 Task: Buy 2 Disposable Razors for Women's from Shave & Hair Removal section under best seller category for shipping address: Maya Campbell, 1977 Bartlett Avenue, Southfield, Michigan 48076, Cell Number 2485598029. Pay from credit card ending with 5759, CVV 953
Action: Mouse moved to (14, 89)
Screenshot: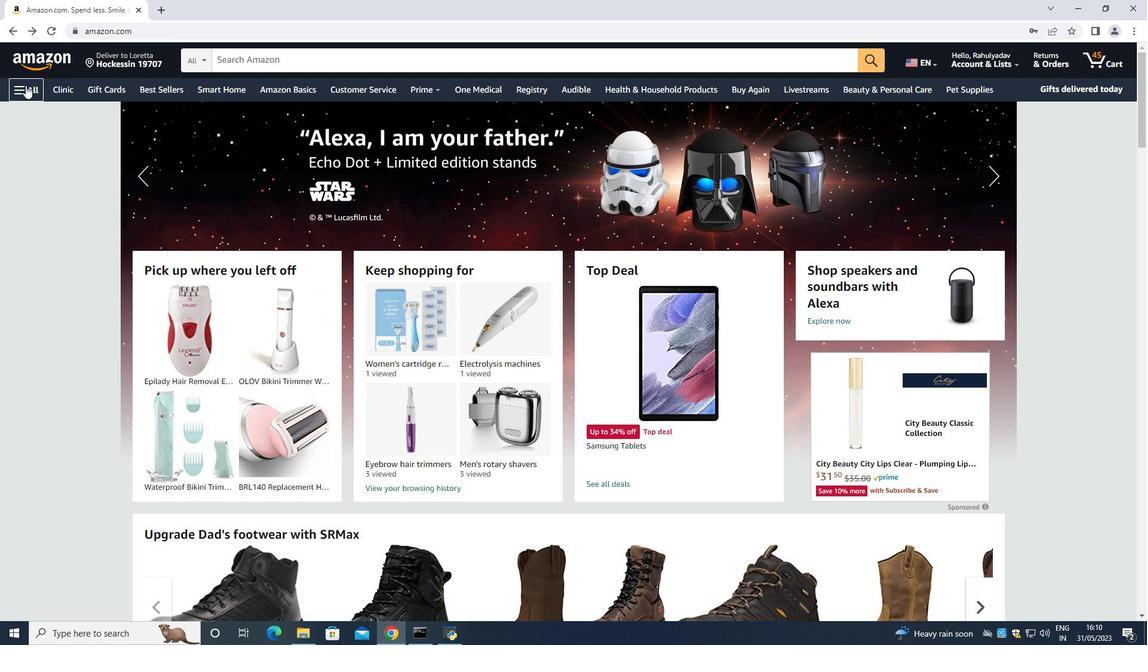 
Action: Mouse pressed left at (14, 89)
Screenshot: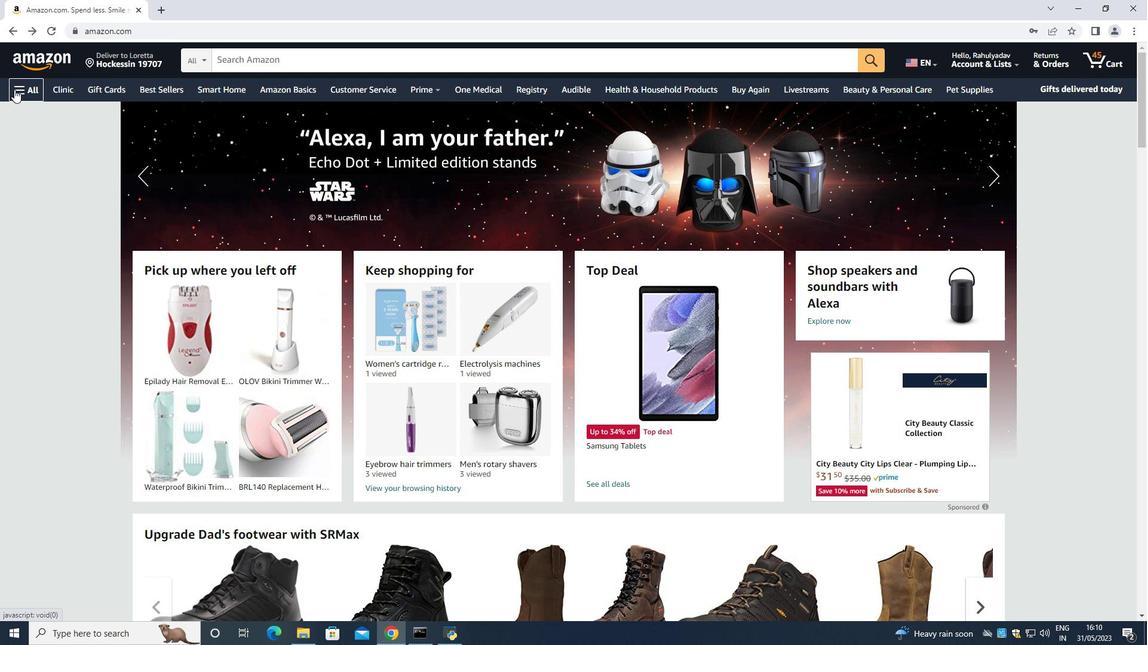 
Action: Mouse moved to (43, 117)
Screenshot: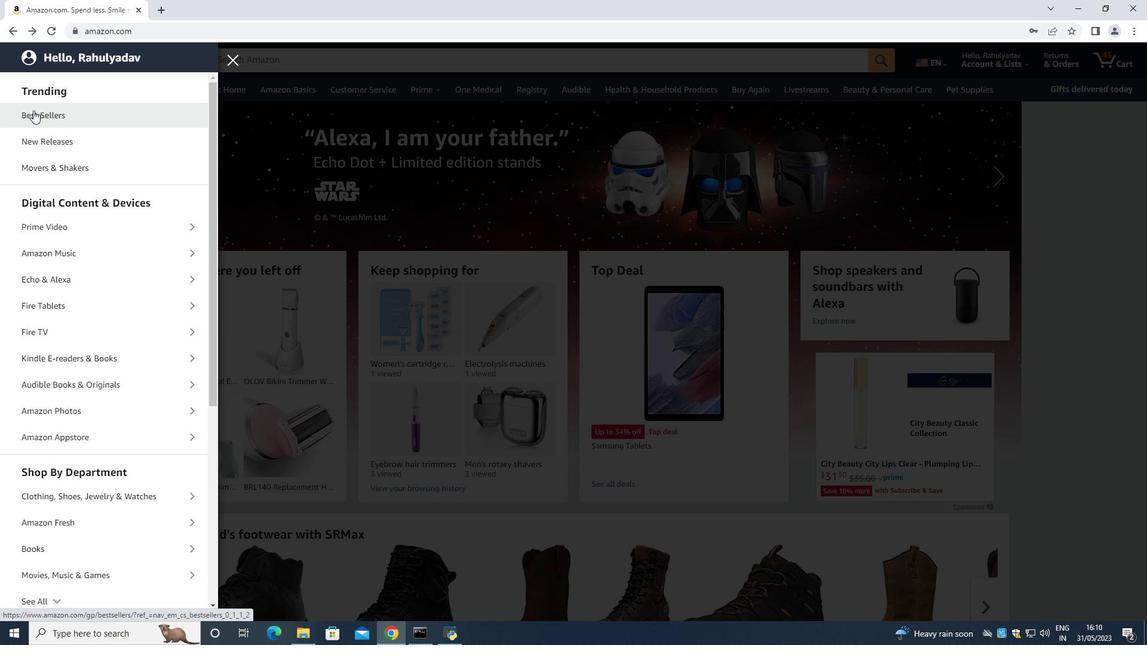 
Action: Mouse pressed left at (43, 117)
Screenshot: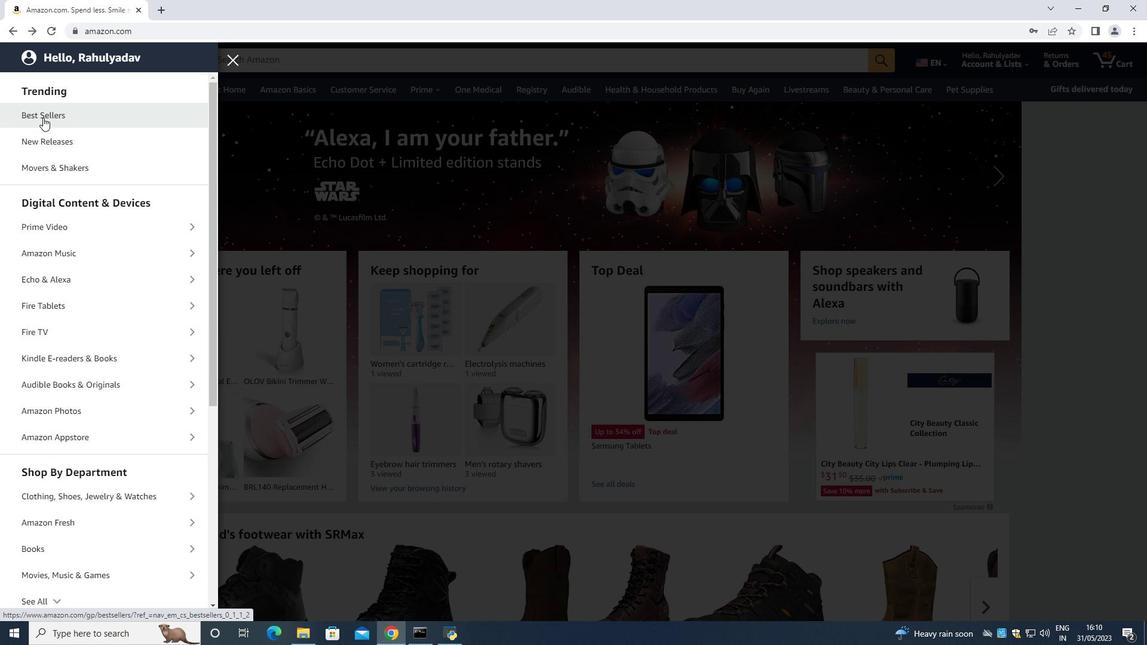 
Action: Mouse moved to (343, 66)
Screenshot: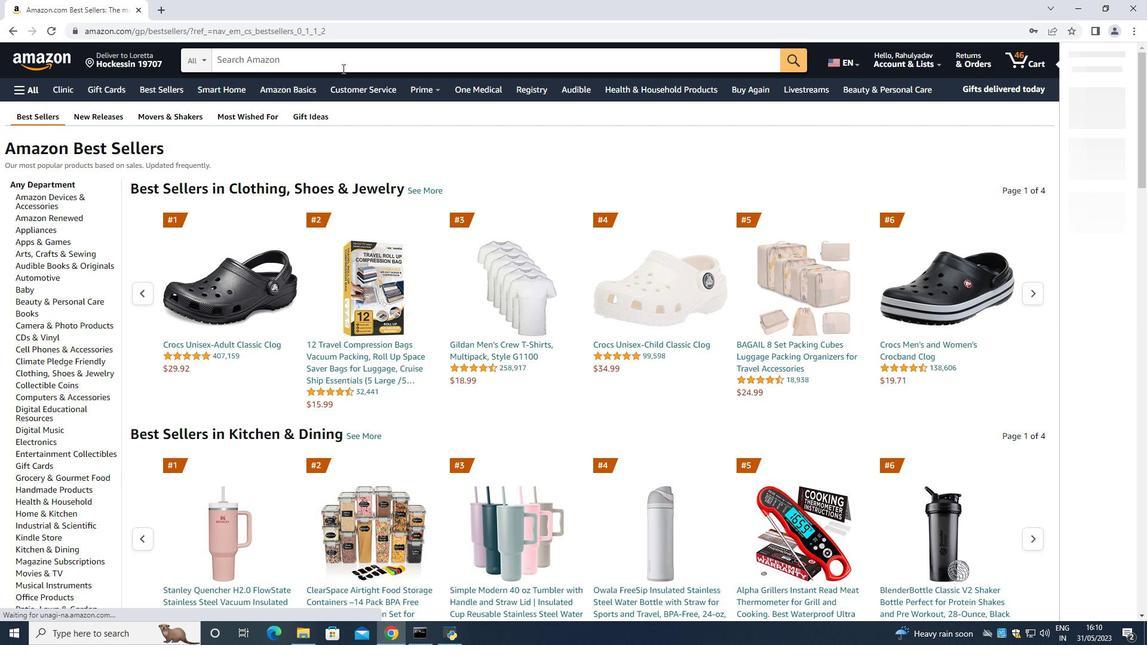 
Action: Mouse pressed left at (343, 66)
Screenshot: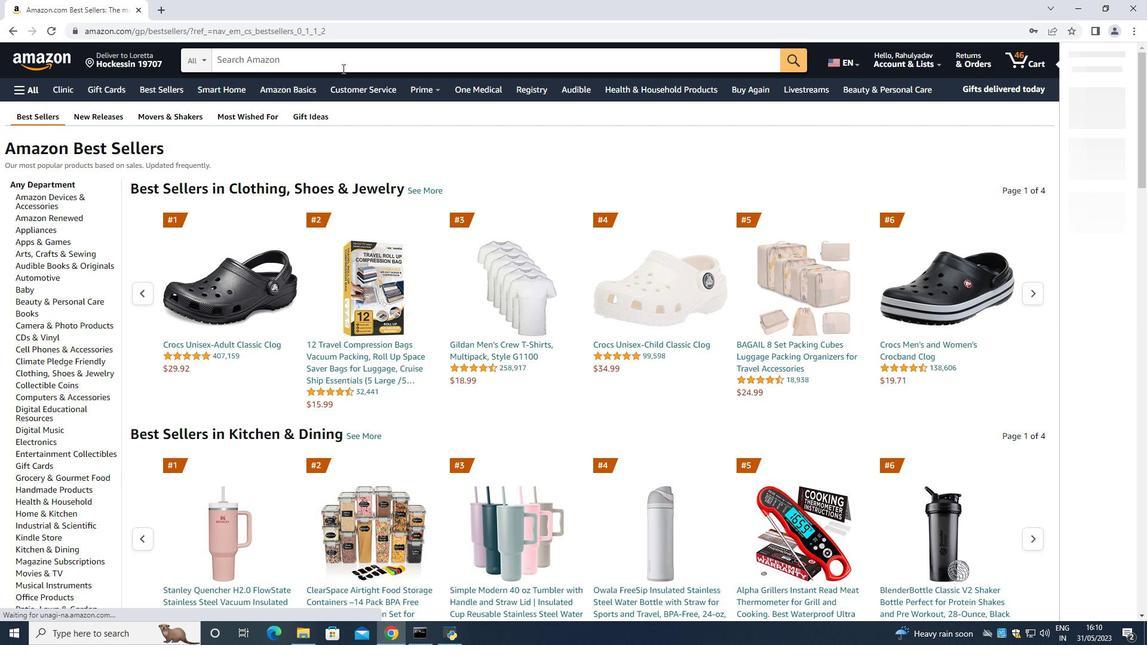 
Action: Key pressed <Key.shift><Key.shift>Disposable<Key.space><Key.space><Key.shift>Razor<Key.space><Key.shift>For<Key.space>womr<Key.backspace>en<Key.enter>
Screenshot: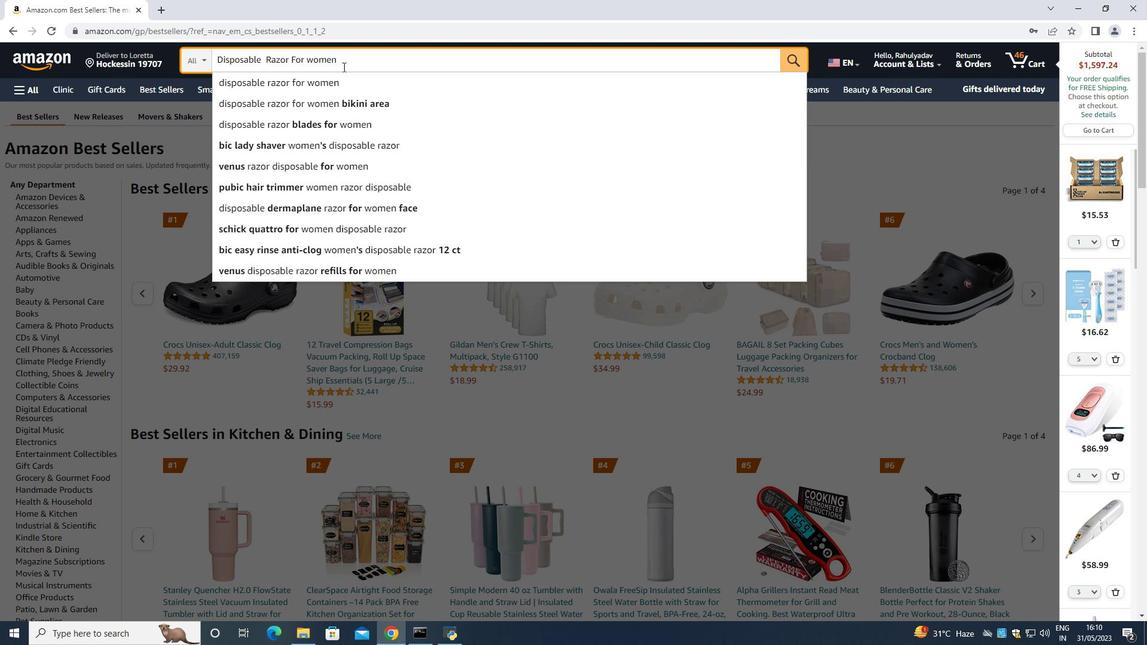 
Action: Mouse moved to (293, 531)
Screenshot: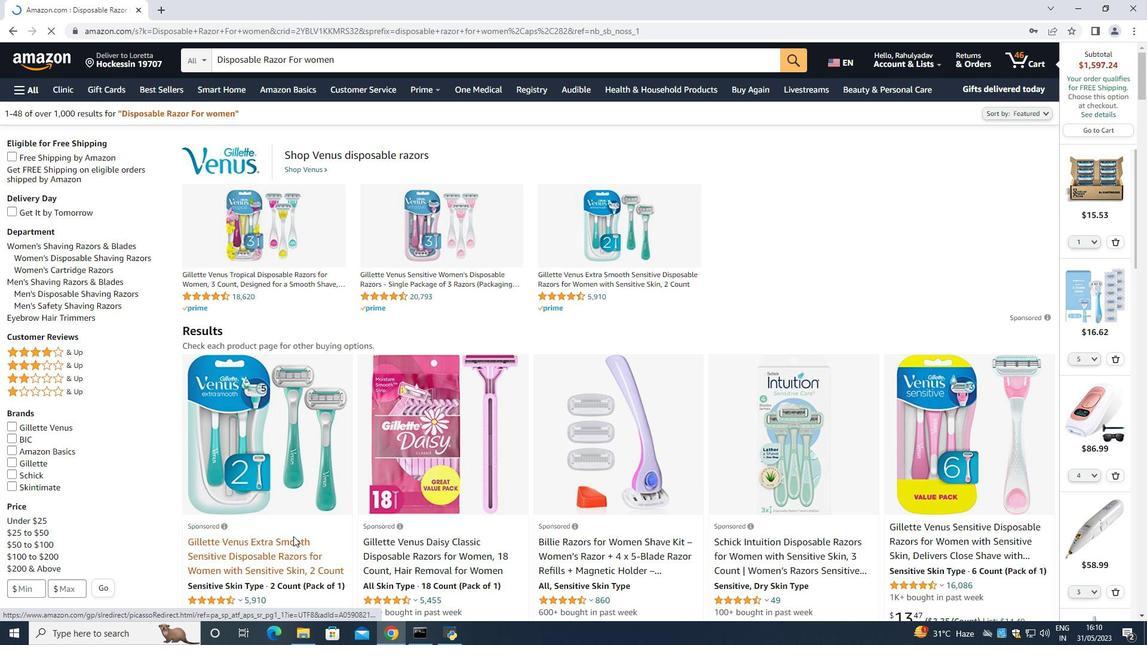 
Action: Mouse scrolled (293, 531) with delta (0, 0)
Screenshot: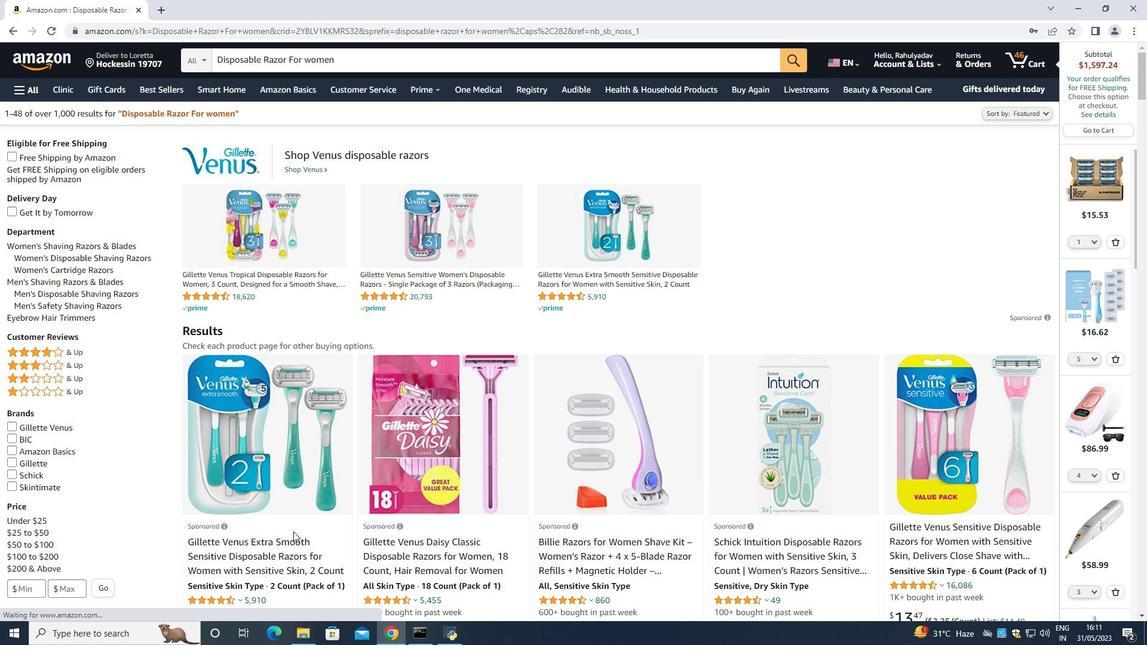 
Action: Mouse scrolled (293, 531) with delta (0, 0)
Screenshot: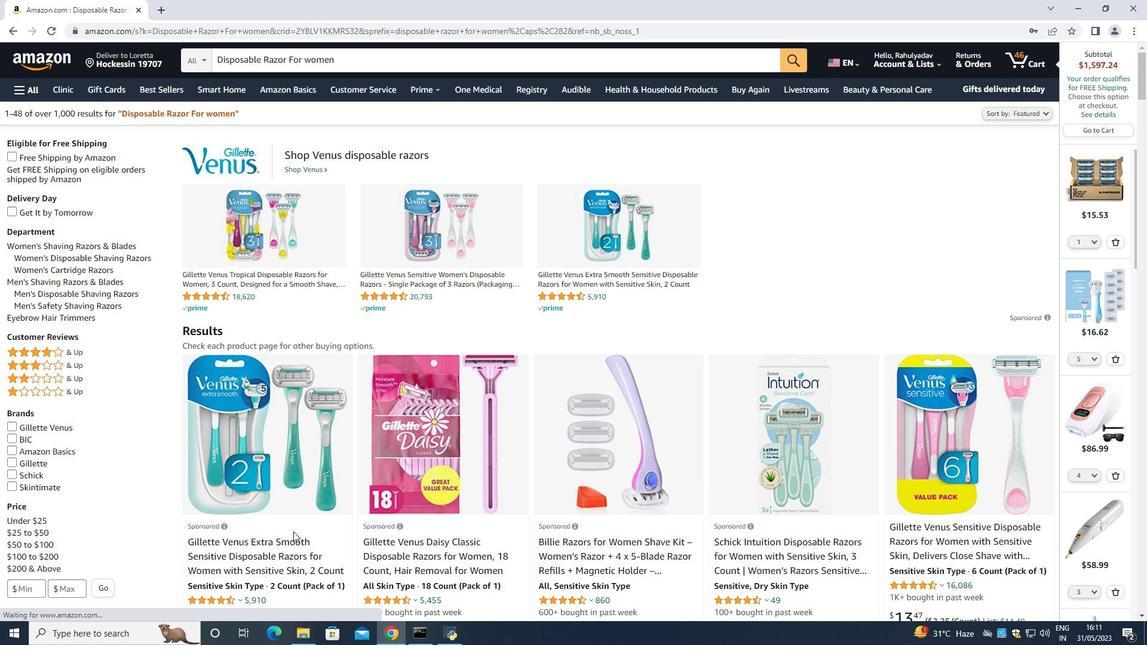 
Action: Mouse moved to (285, 524)
Screenshot: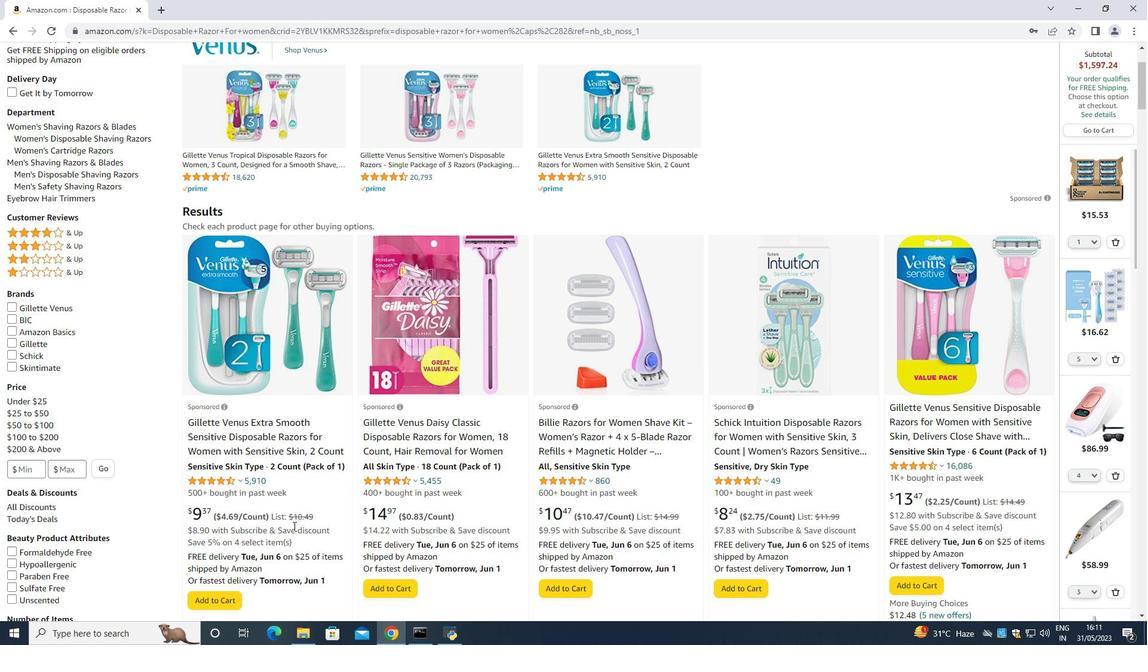 
Action: Mouse scrolled (285, 524) with delta (0, 0)
Screenshot: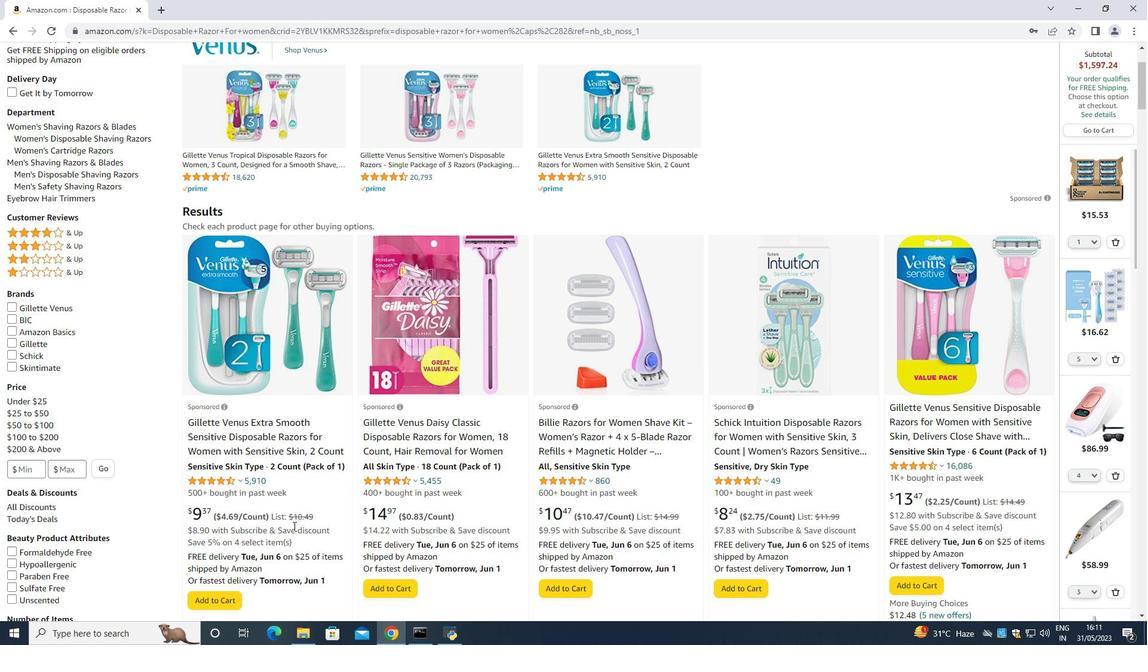 
Action: Mouse moved to (775, 510)
Screenshot: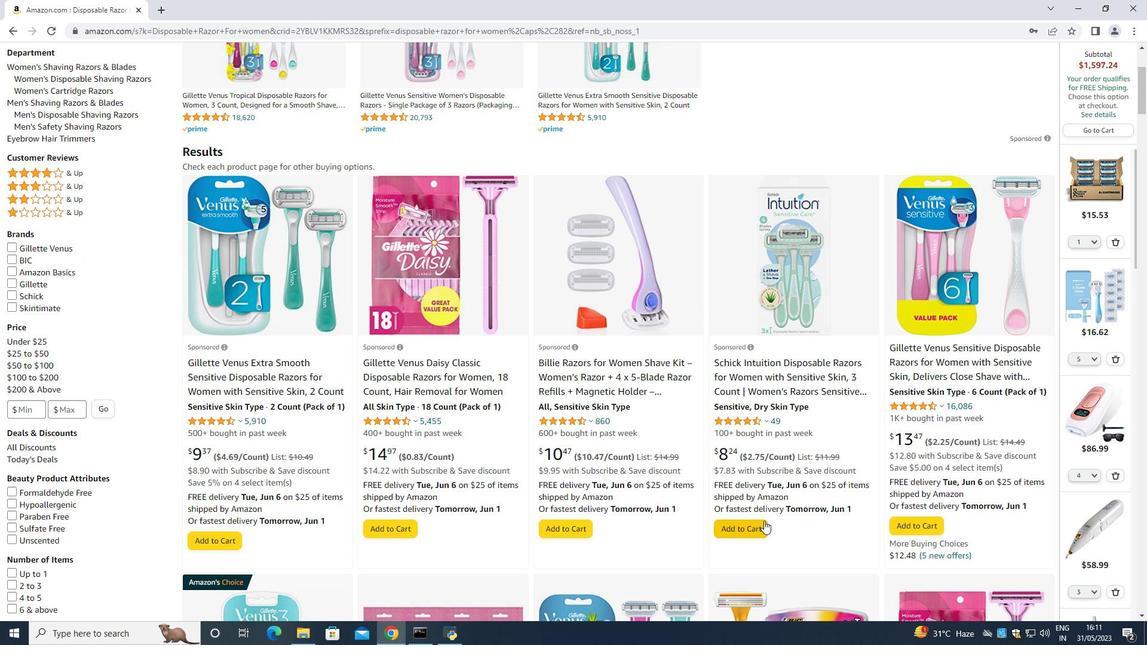 
Action: Mouse scrolled (775, 509) with delta (0, 0)
Screenshot: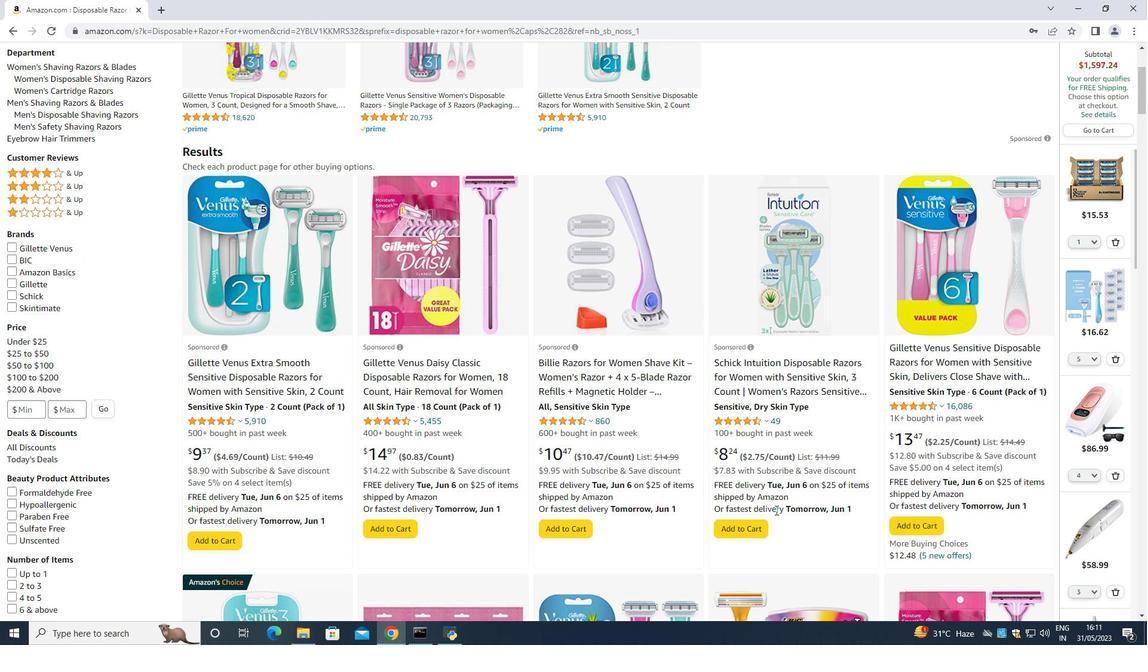 
Action: Mouse moved to (963, 434)
Screenshot: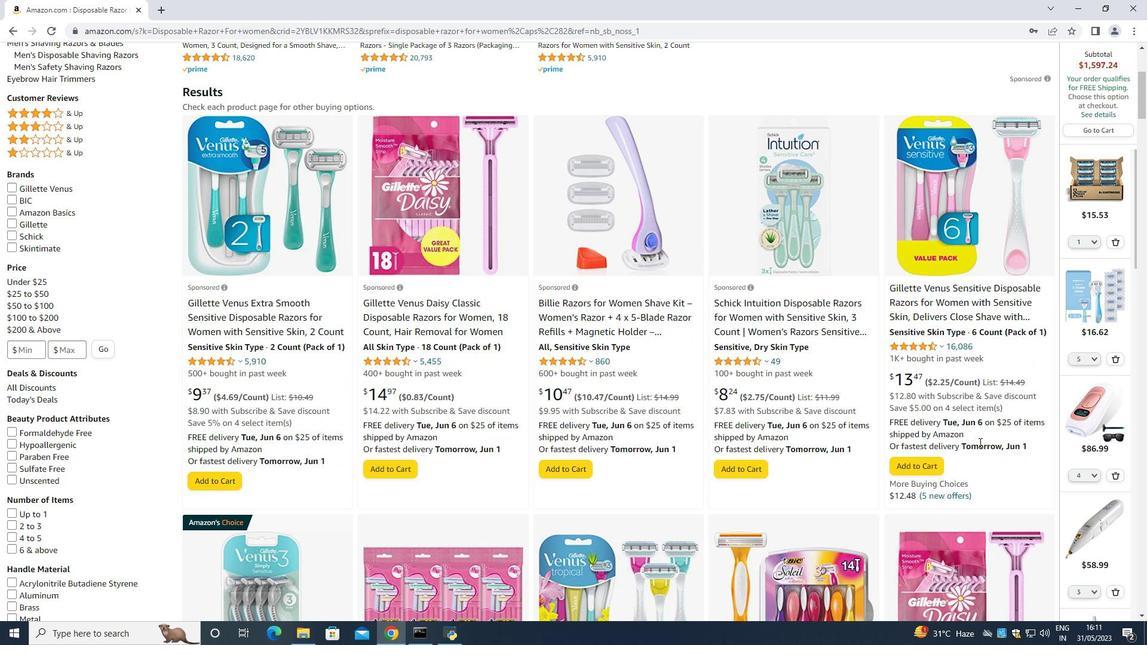 
Action: Mouse scrolled (963, 433) with delta (0, 0)
Screenshot: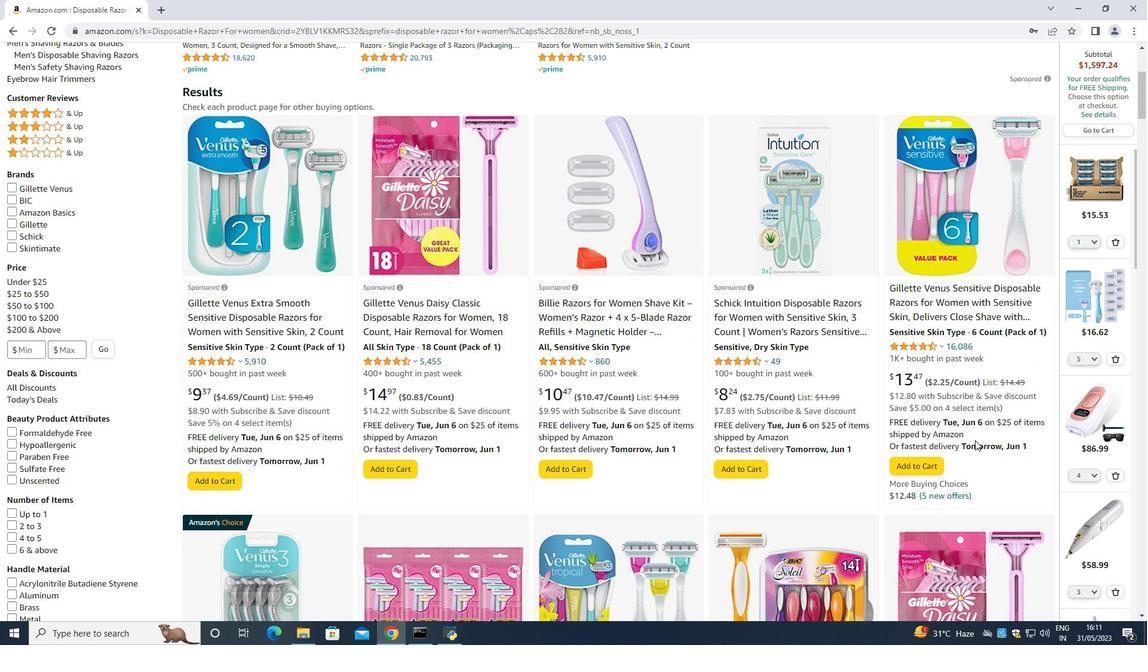
Action: Mouse moved to (881, 291)
Screenshot: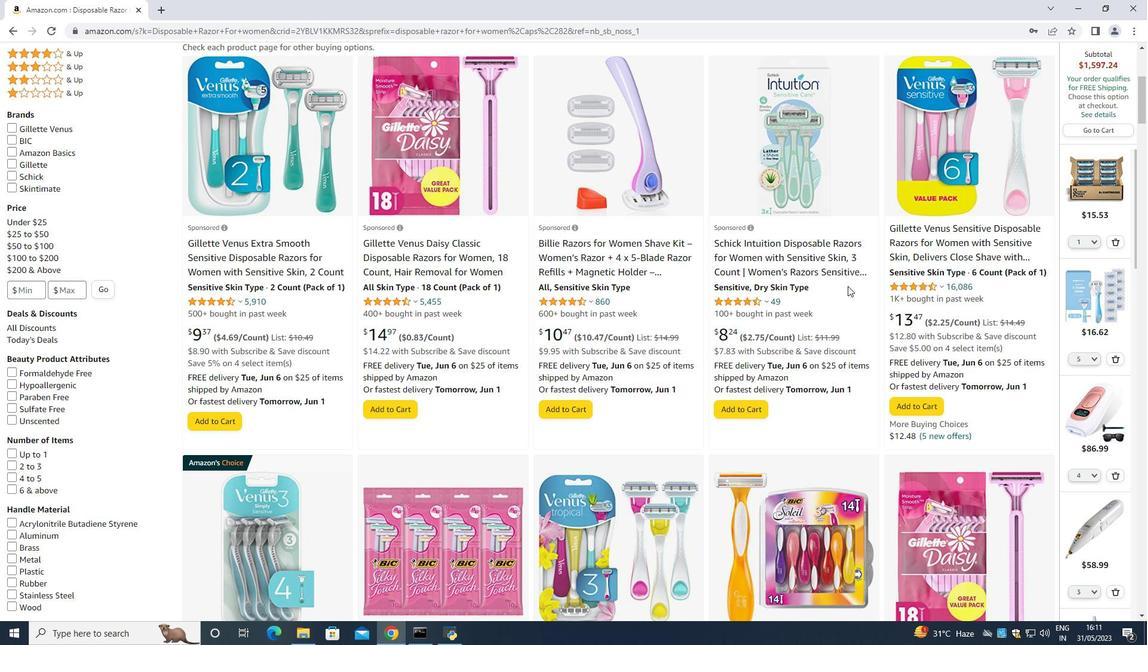 
Action: Mouse scrolled (881, 290) with delta (0, 0)
Screenshot: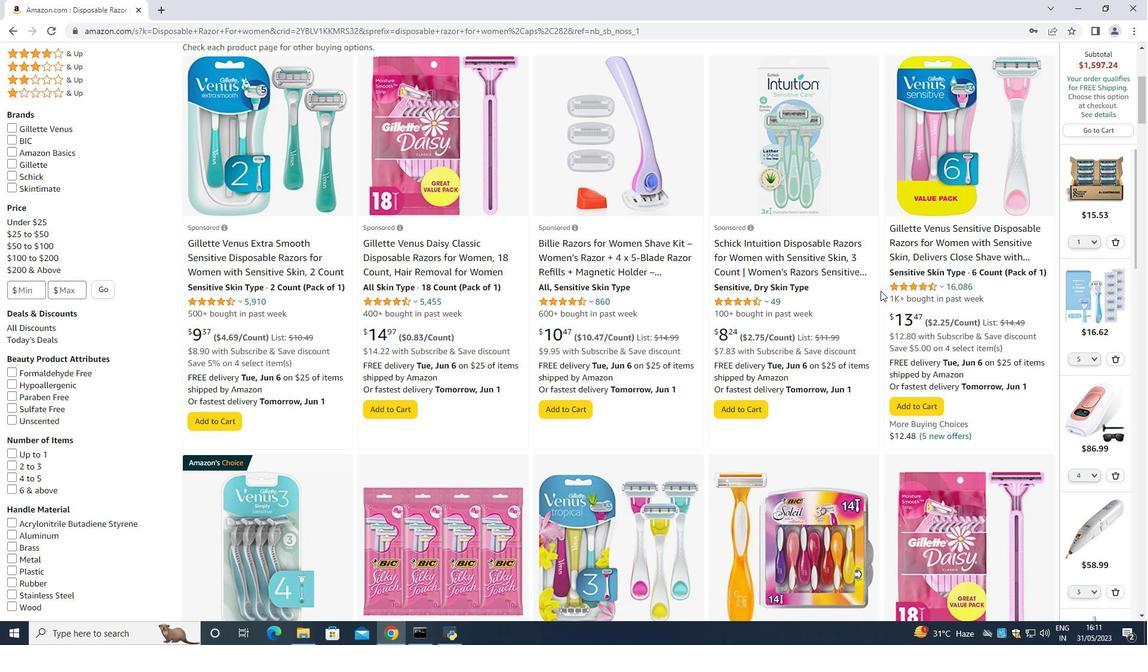 
Action: Mouse scrolled (881, 290) with delta (0, 0)
Screenshot: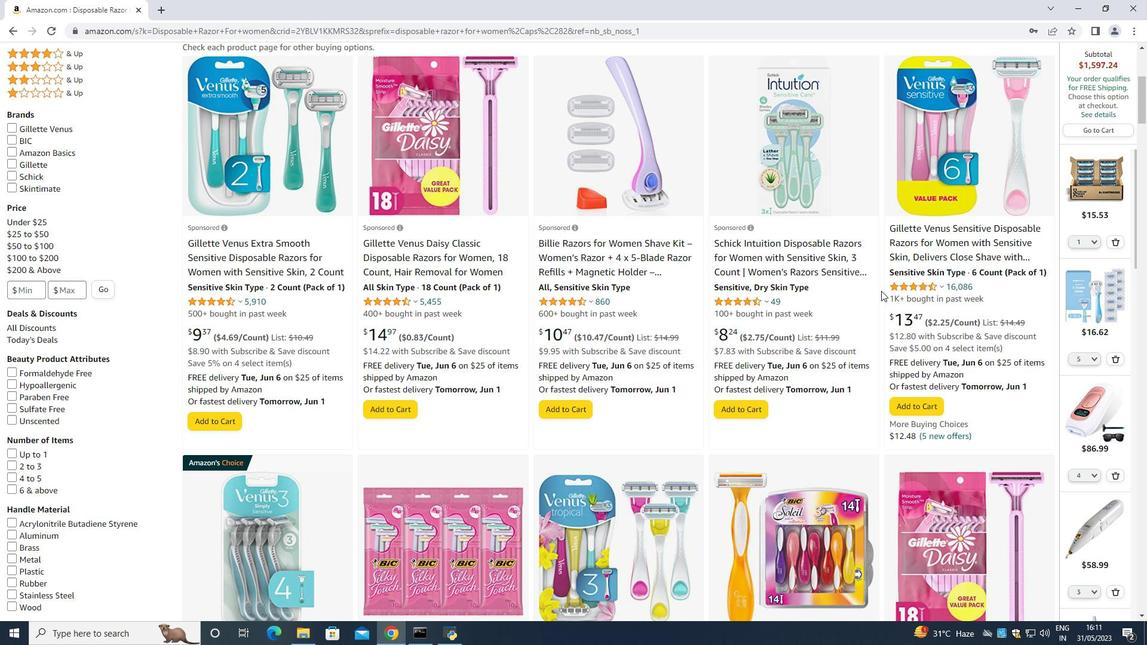 
Action: Mouse moved to (643, 257)
Screenshot: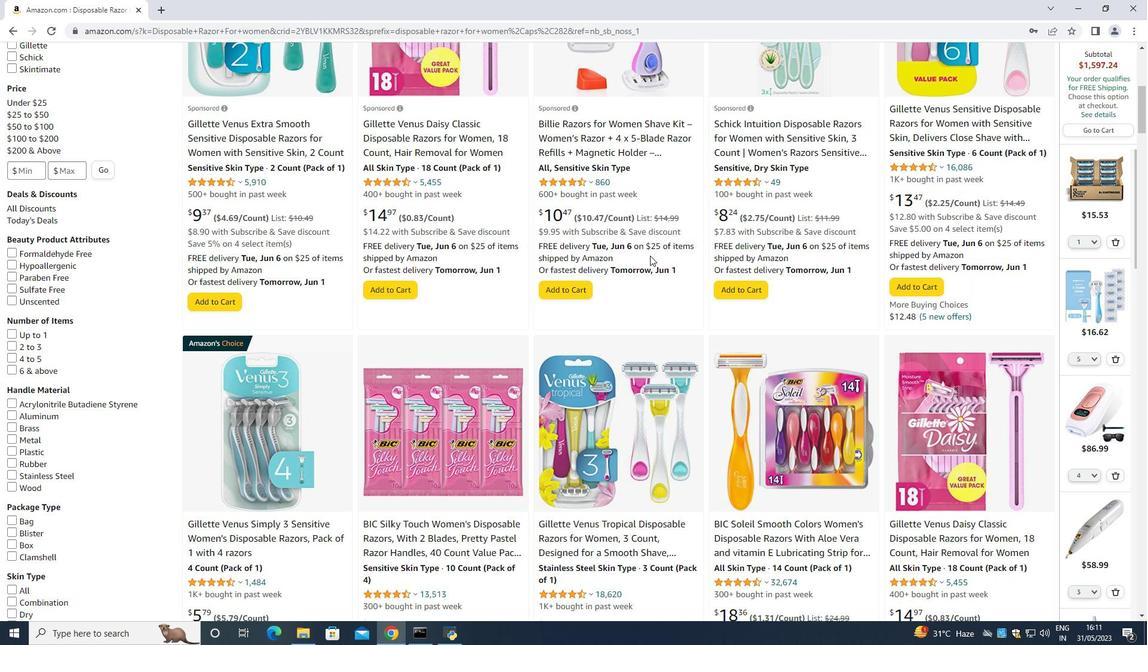 
Action: Mouse scrolled (643, 256) with delta (0, 0)
Screenshot: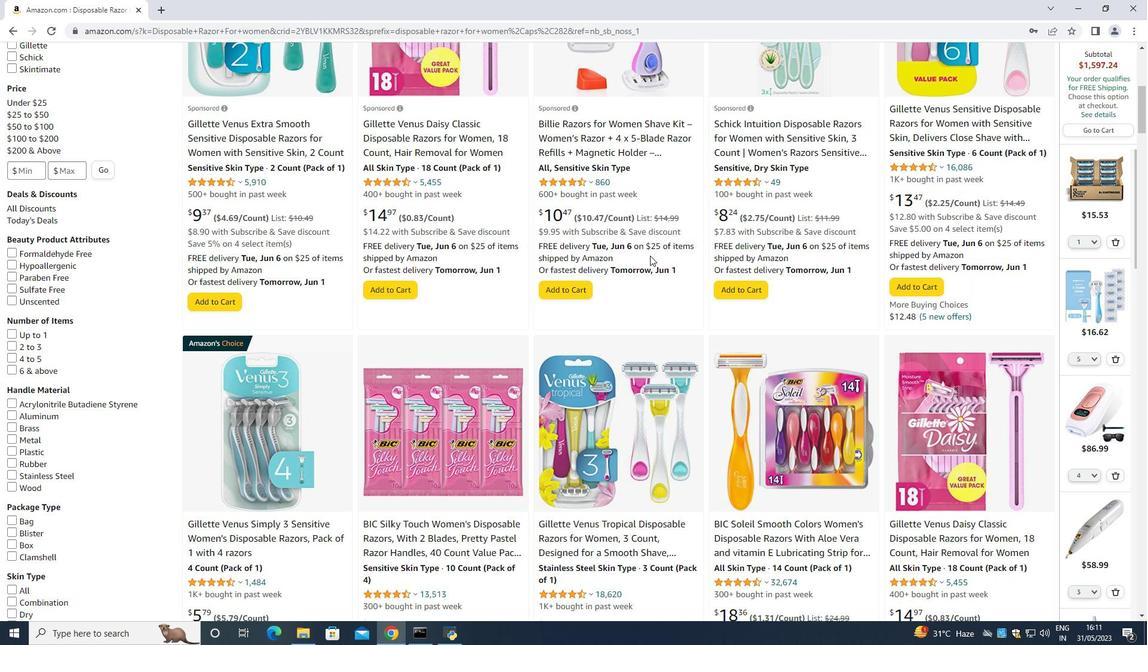 
Action: Mouse moved to (514, 279)
Screenshot: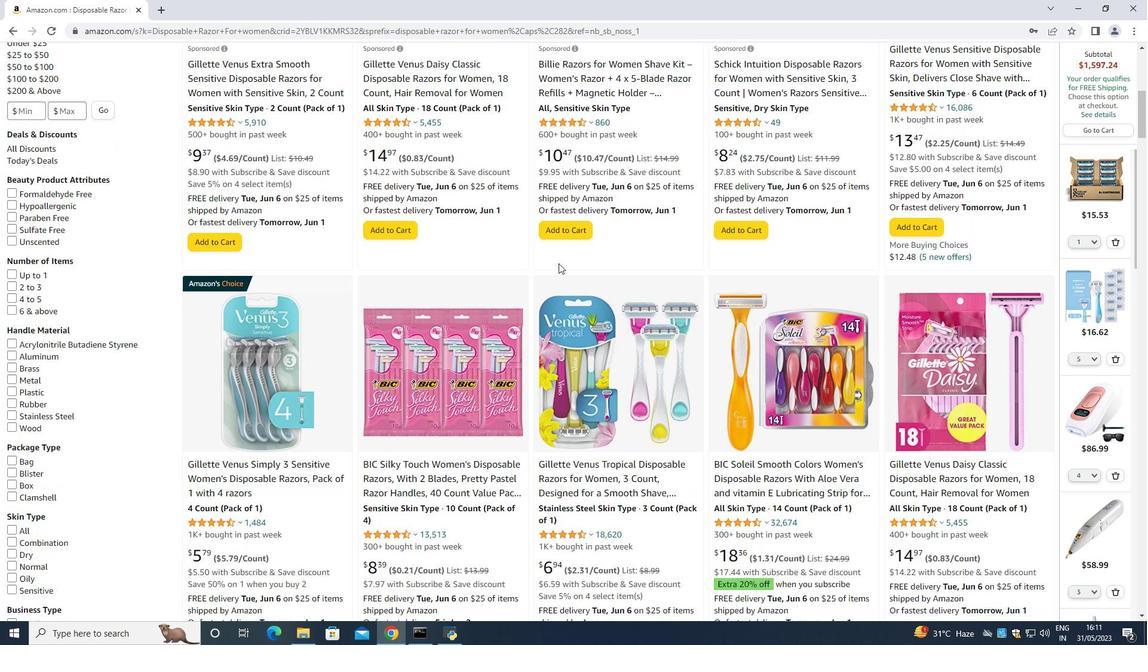 
Action: Mouse scrolled (514, 278) with delta (0, 0)
Screenshot: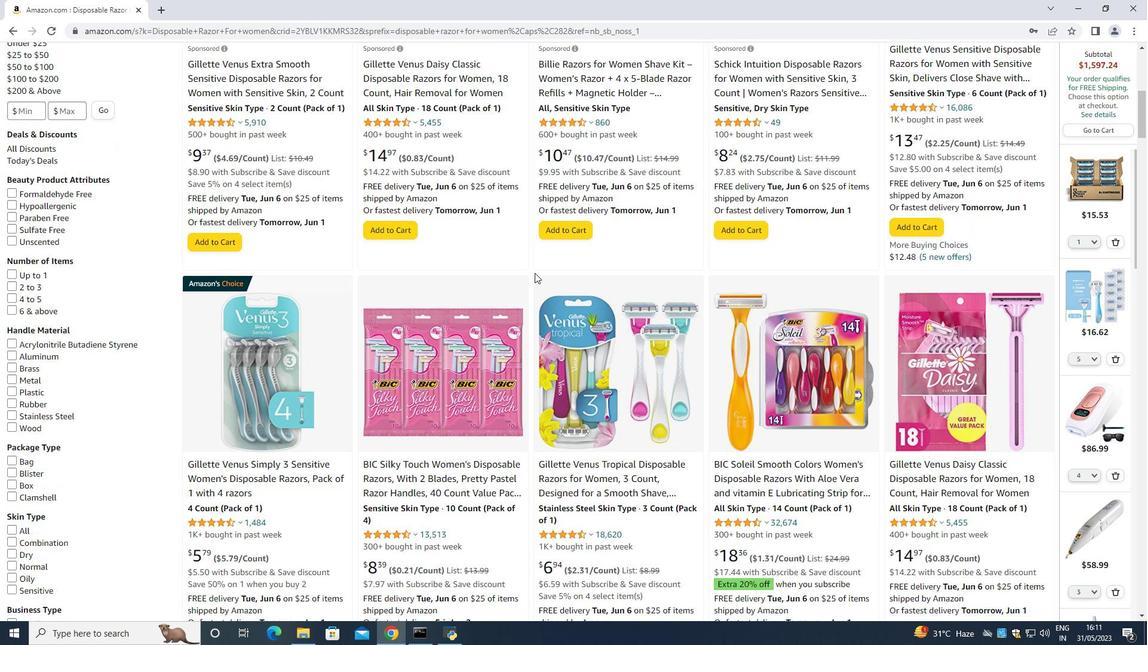 
Action: Mouse moved to (310, 300)
Screenshot: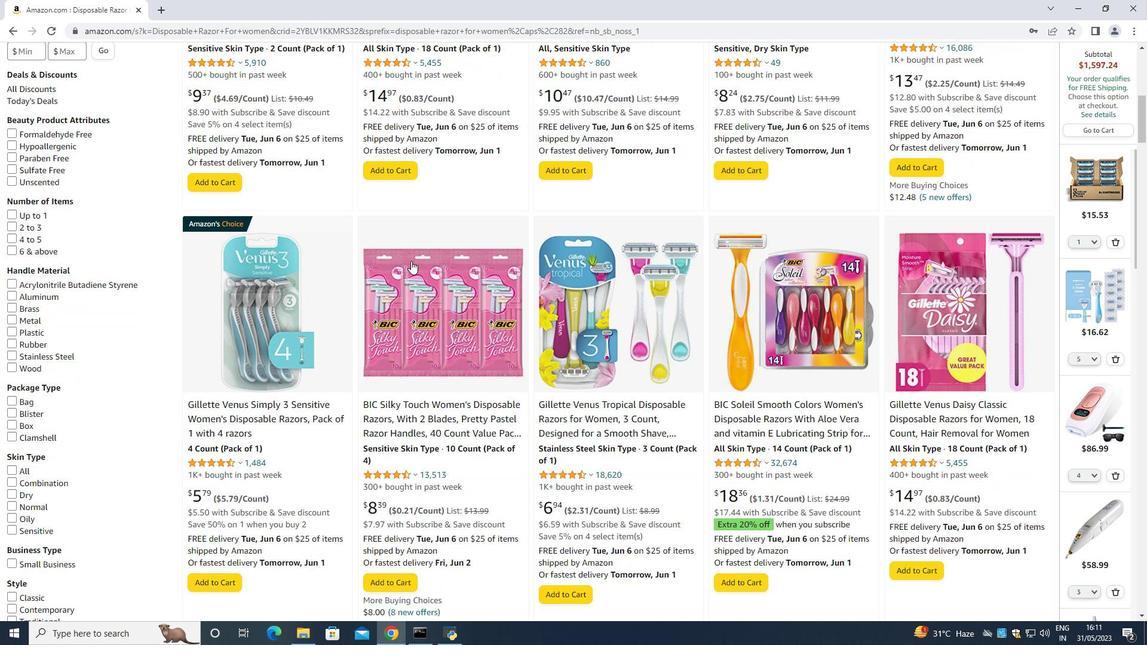 
Action: Mouse scrolled (310, 299) with delta (0, 0)
Screenshot: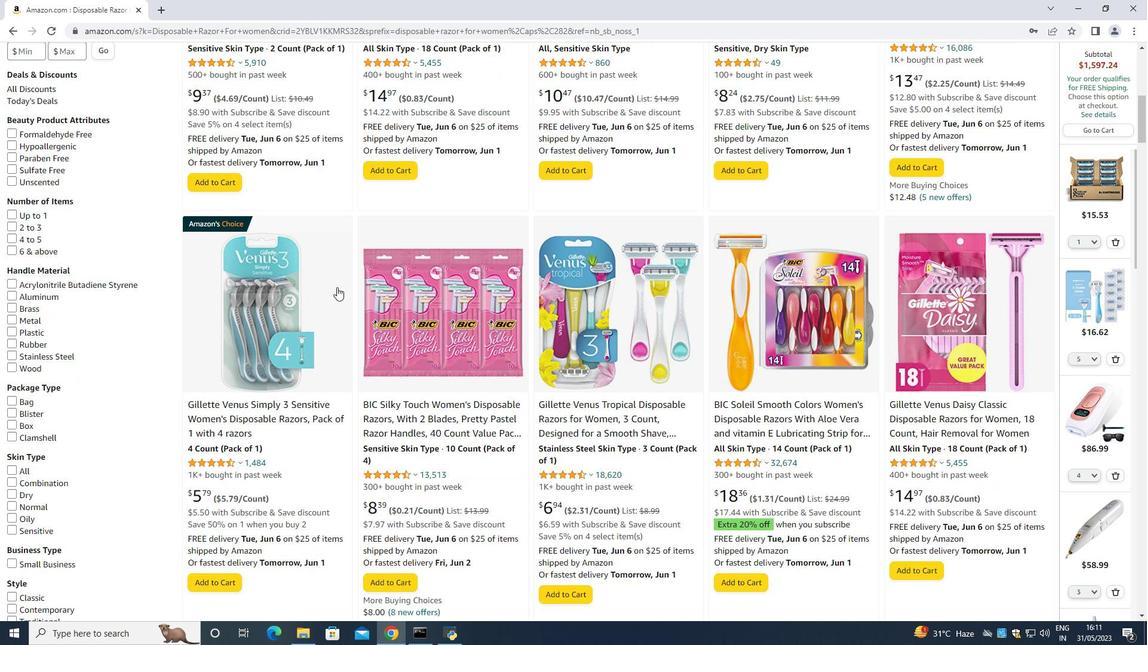 
Action: Mouse moved to (310, 304)
Screenshot: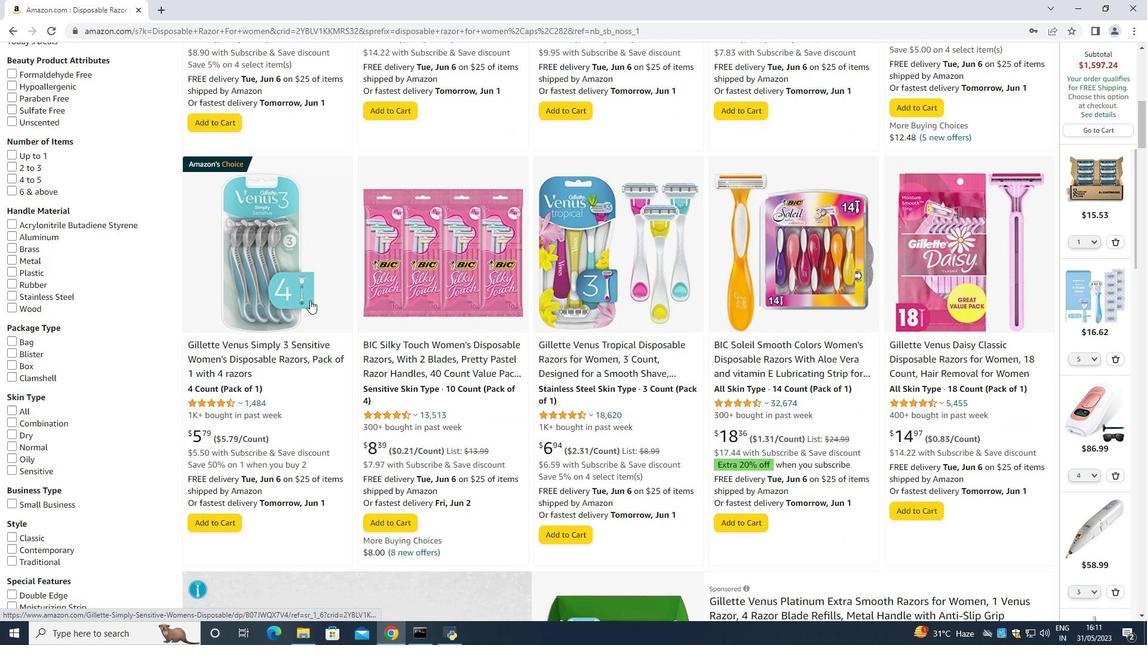 
Action: Mouse scrolled (310, 304) with delta (0, 0)
Screenshot: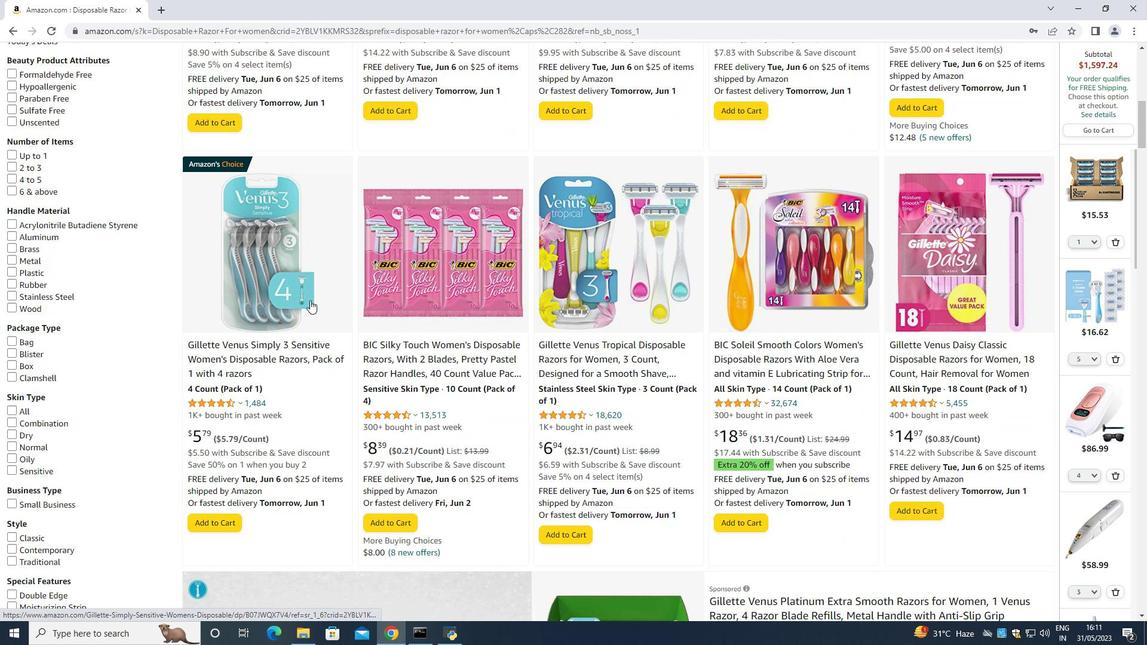 
Action: Mouse moved to (323, 304)
Screenshot: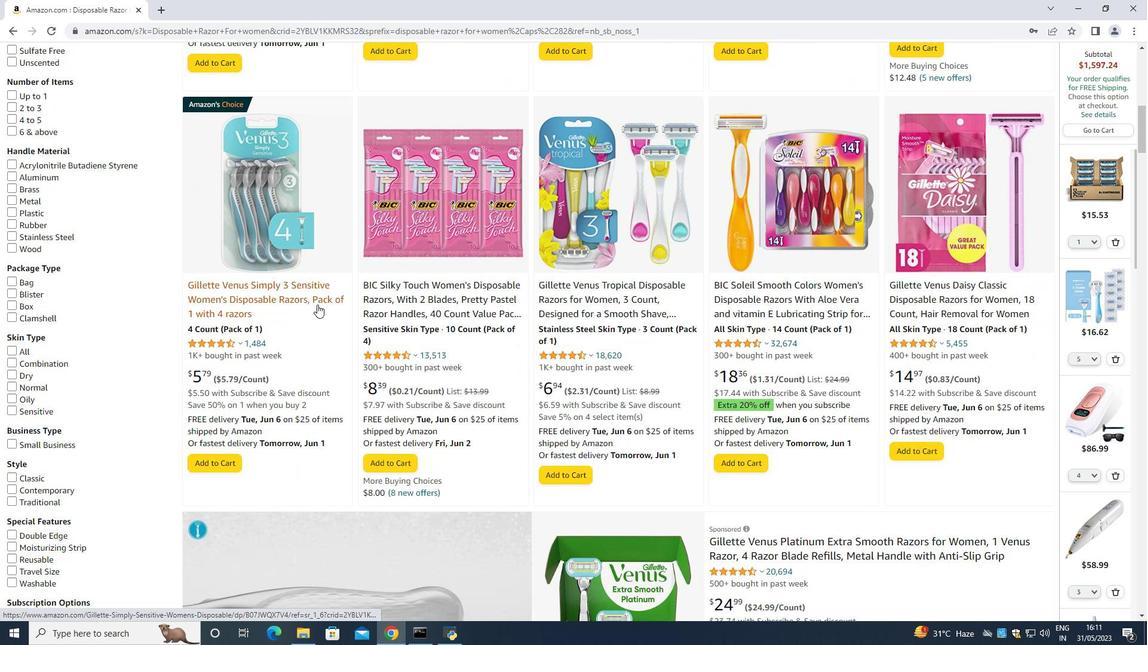 
Action: Mouse scrolled (322, 303) with delta (0, 0)
Screenshot: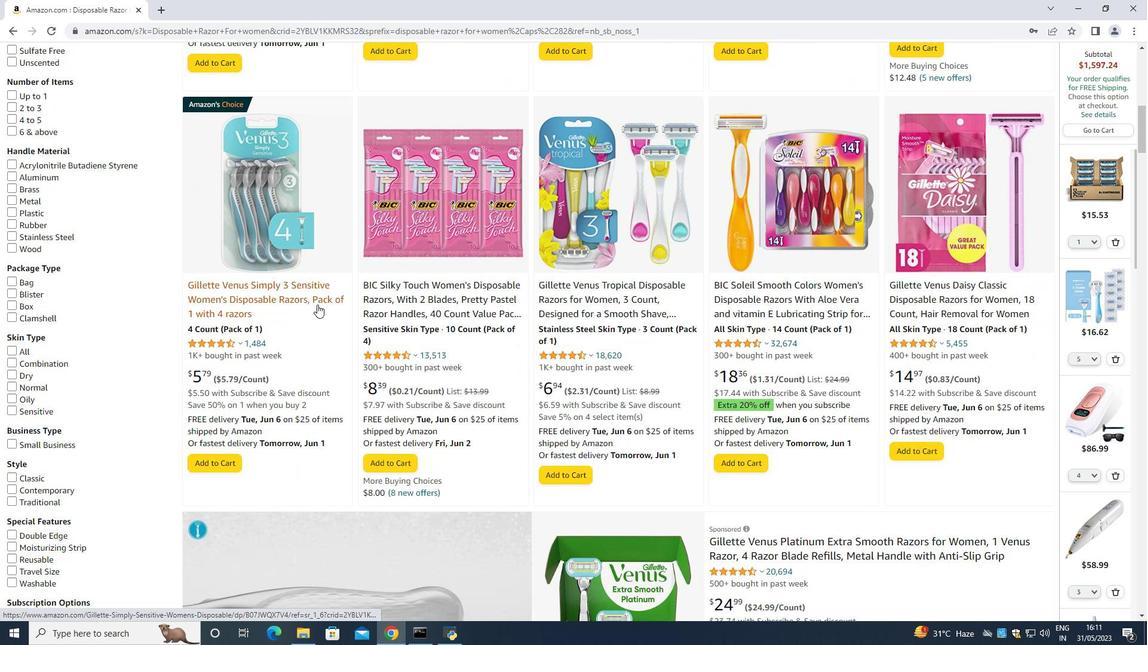 
Action: Mouse moved to (513, 307)
Screenshot: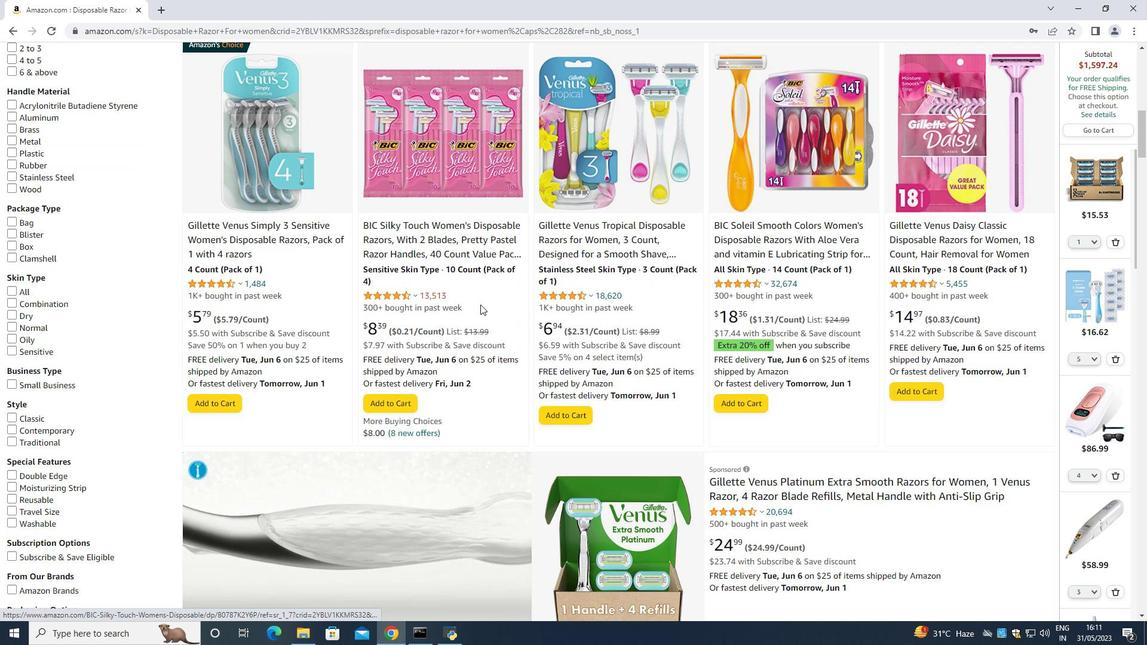 
Action: Mouse scrolled (513, 306) with delta (0, 0)
Screenshot: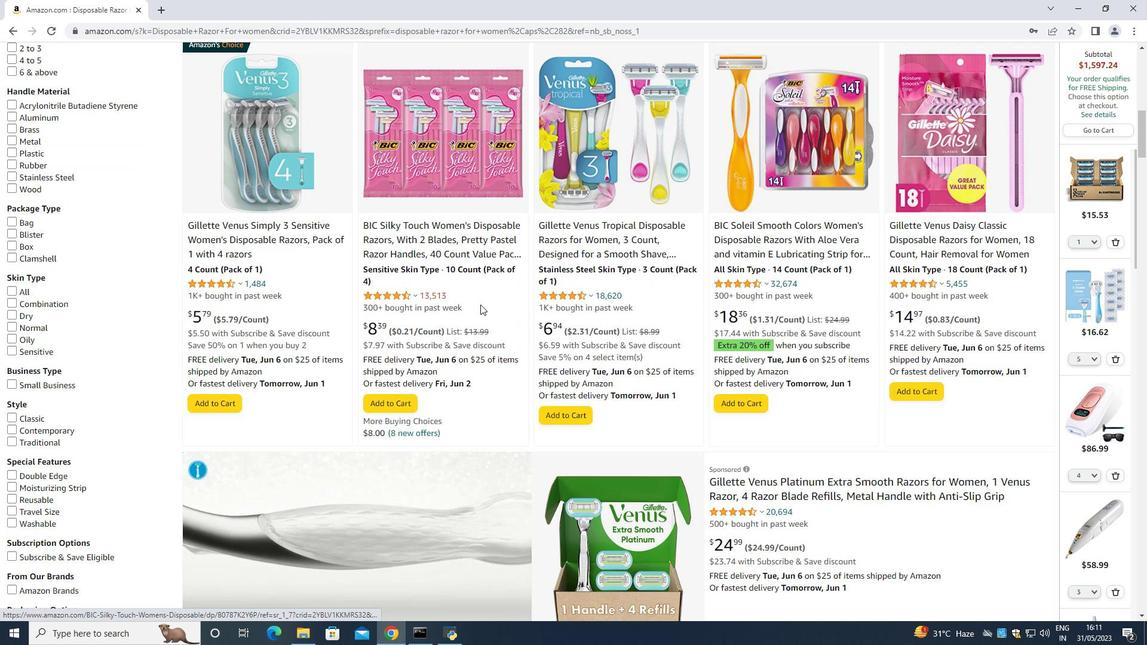 
Action: Mouse moved to (576, 301)
Screenshot: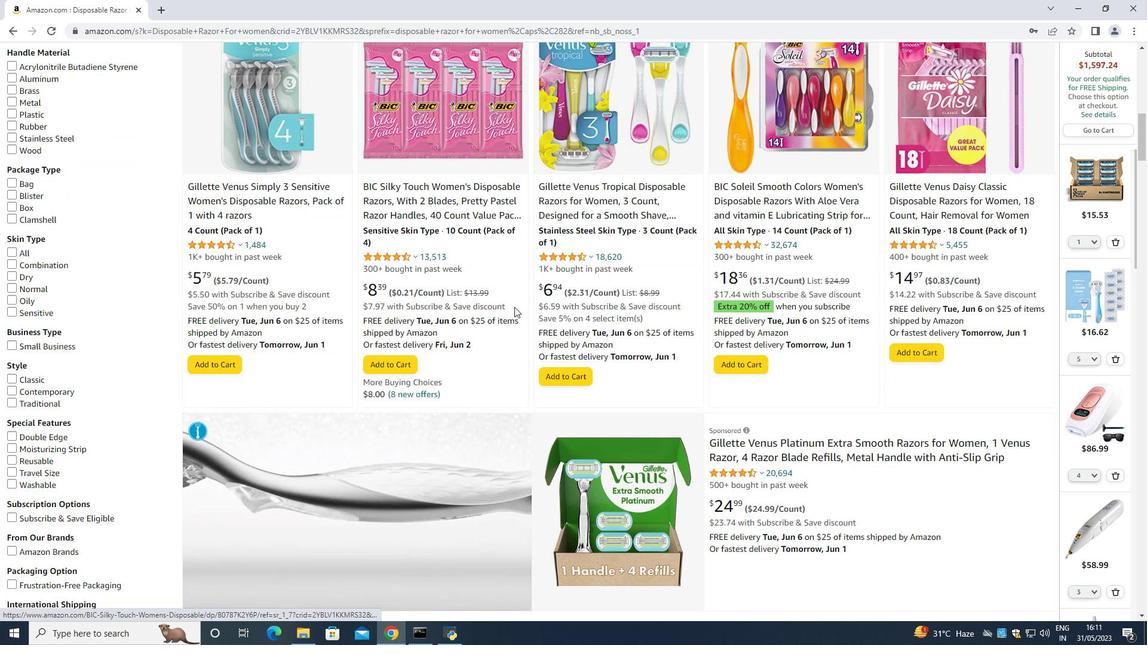
Action: Mouse scrolled (576, 300) with delta (0, 0)
Screenshot: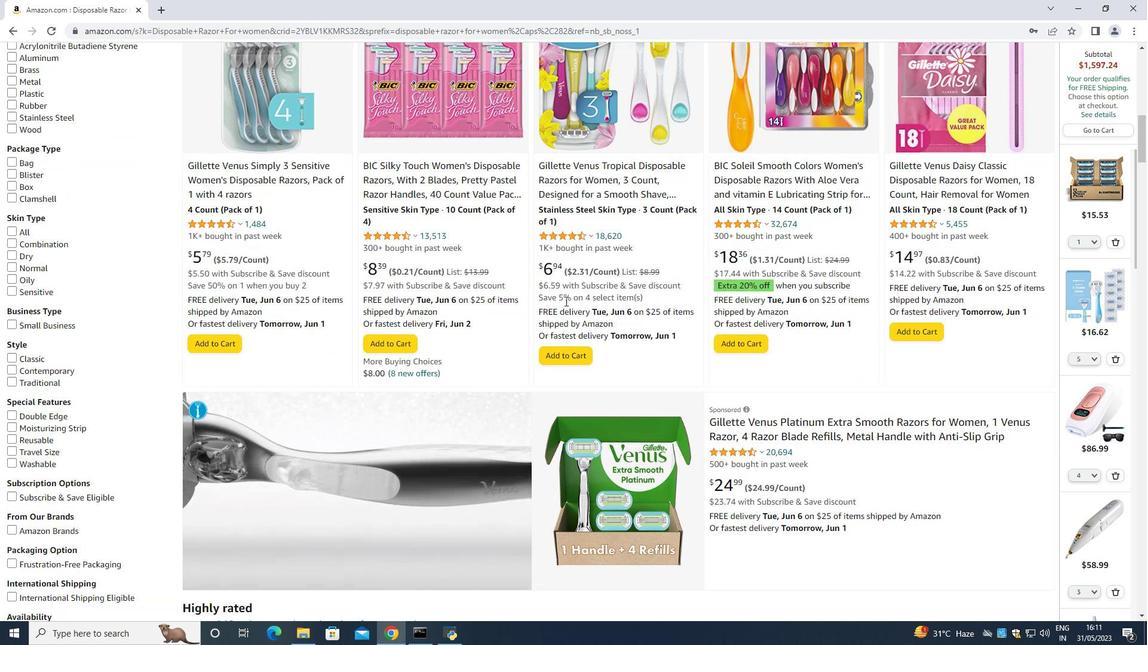 
Action: Mouse moved to (490, 292)
Screenshot: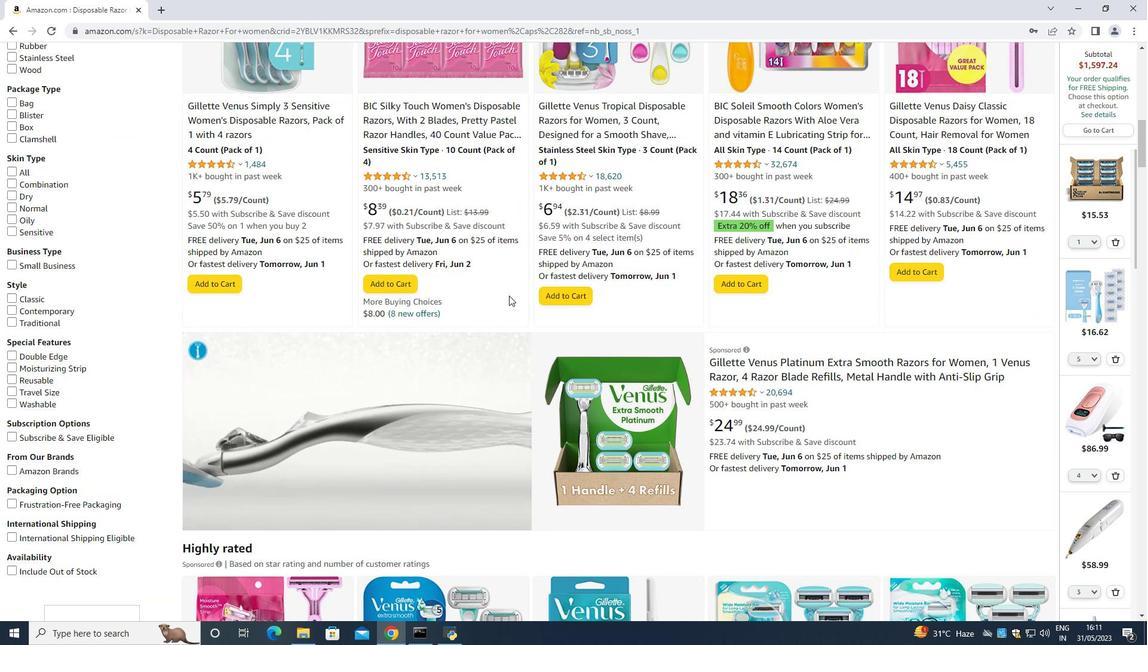 
Action: Mouse scrolled (490, 292) with delta (0, 0)
Screenshot: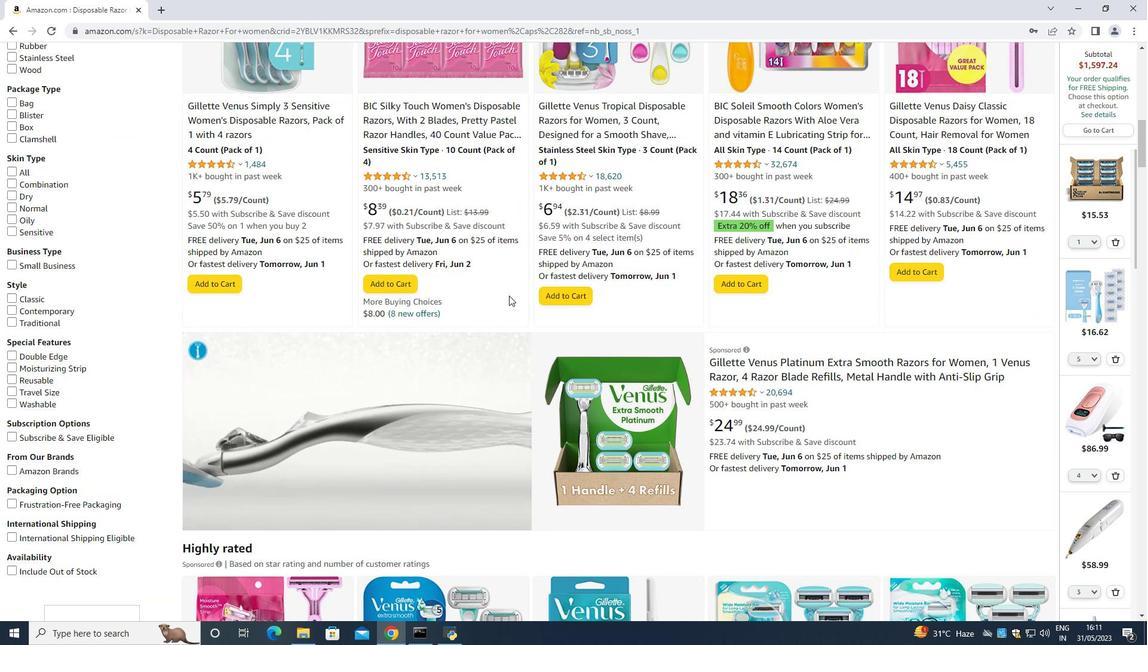 
Action: Mouse moved to (485, 290)
Screenshot: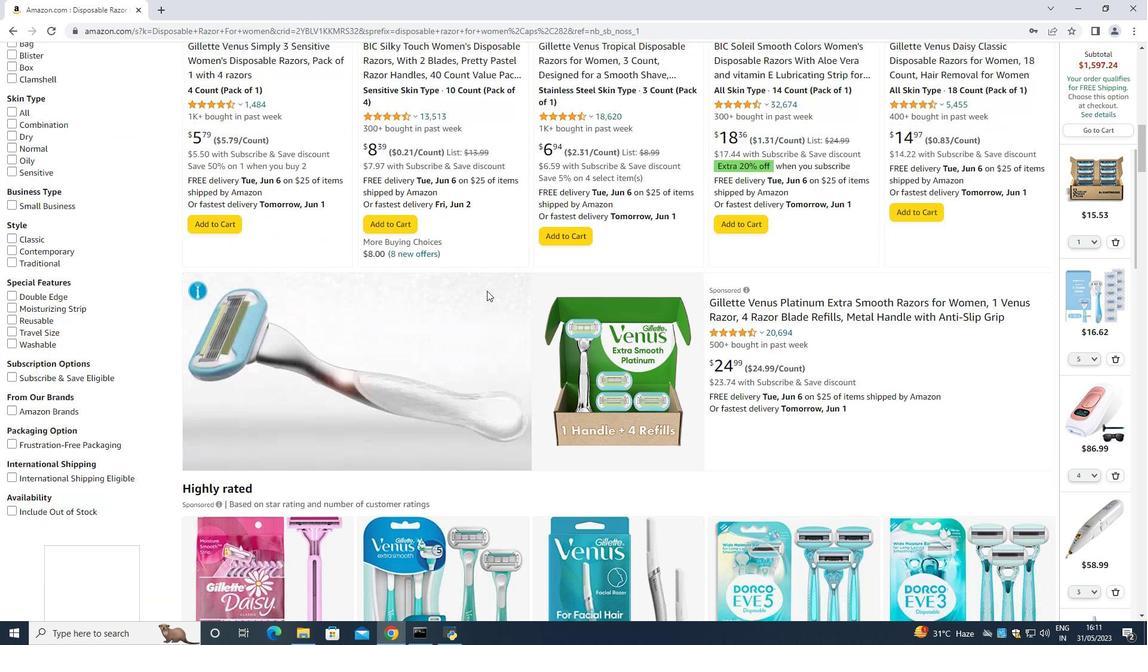 
Action: Mouse scrolled (485, 289) with delta (0, 0)
Screenshot: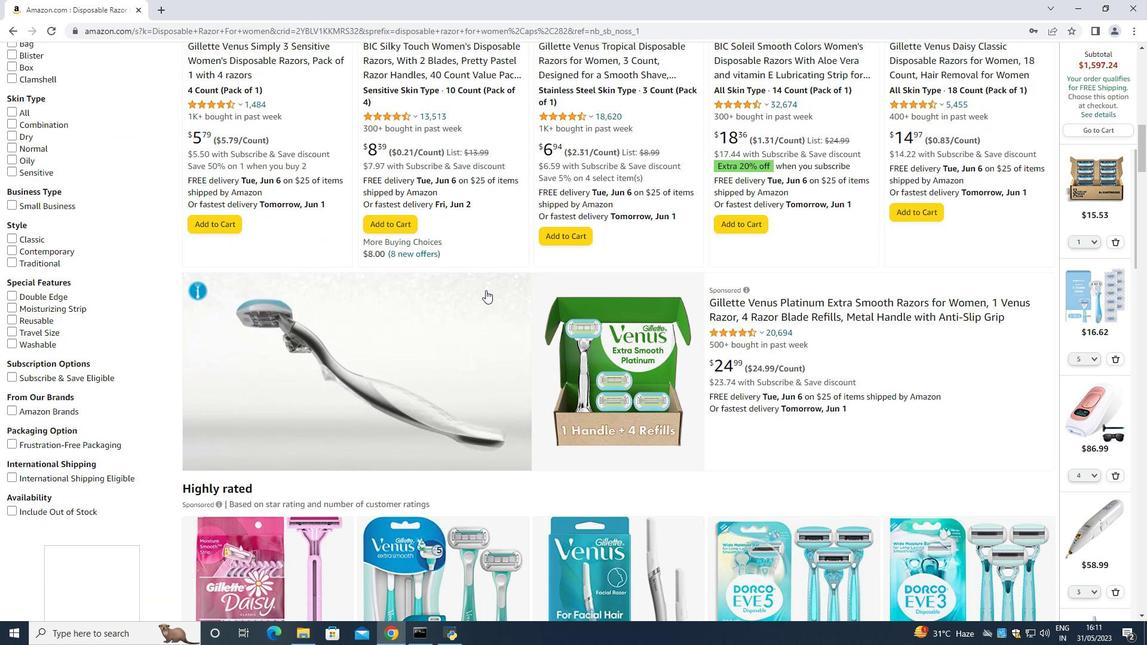 
Action: Mouse scrolled (485, 289) with delta (0, 0)
Screenshot: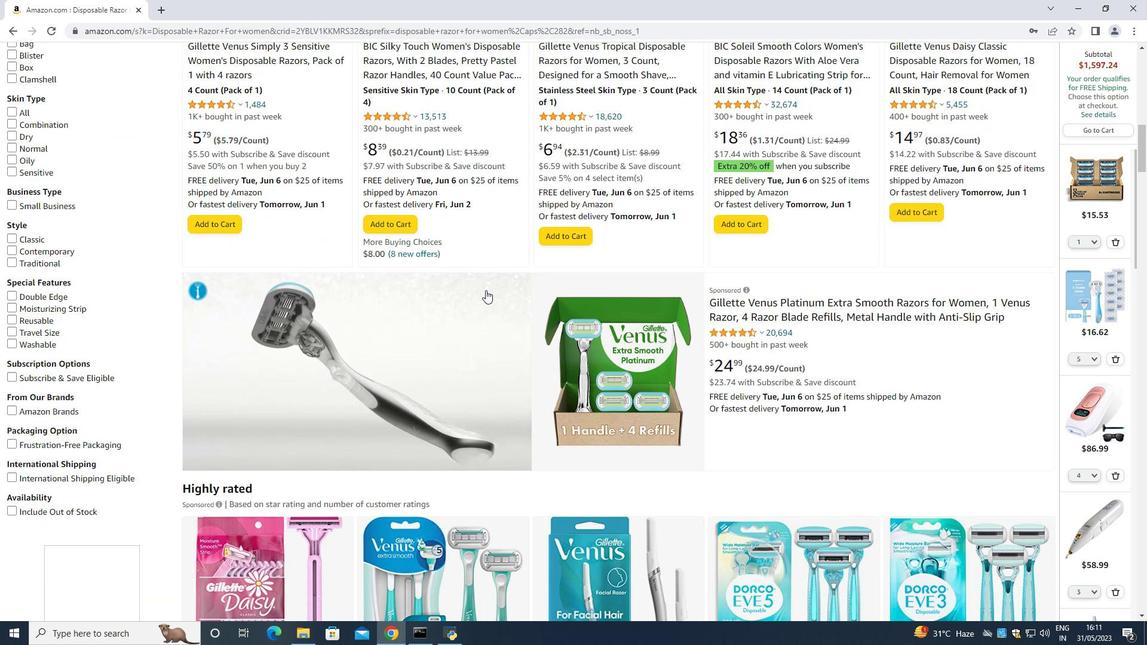 
Action: Mouse scrolled (485, 289) with delta (0, 0)
Screenshot: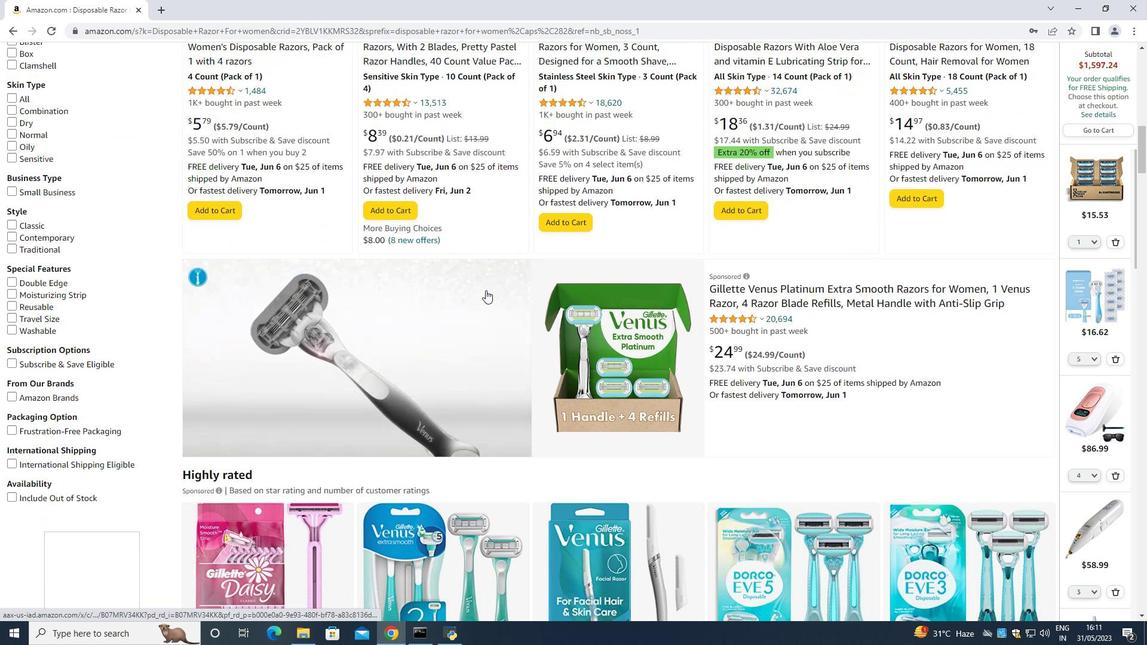 
Action: Mouse scrolled (485, 289) with delta (0, 0)
Screenshot: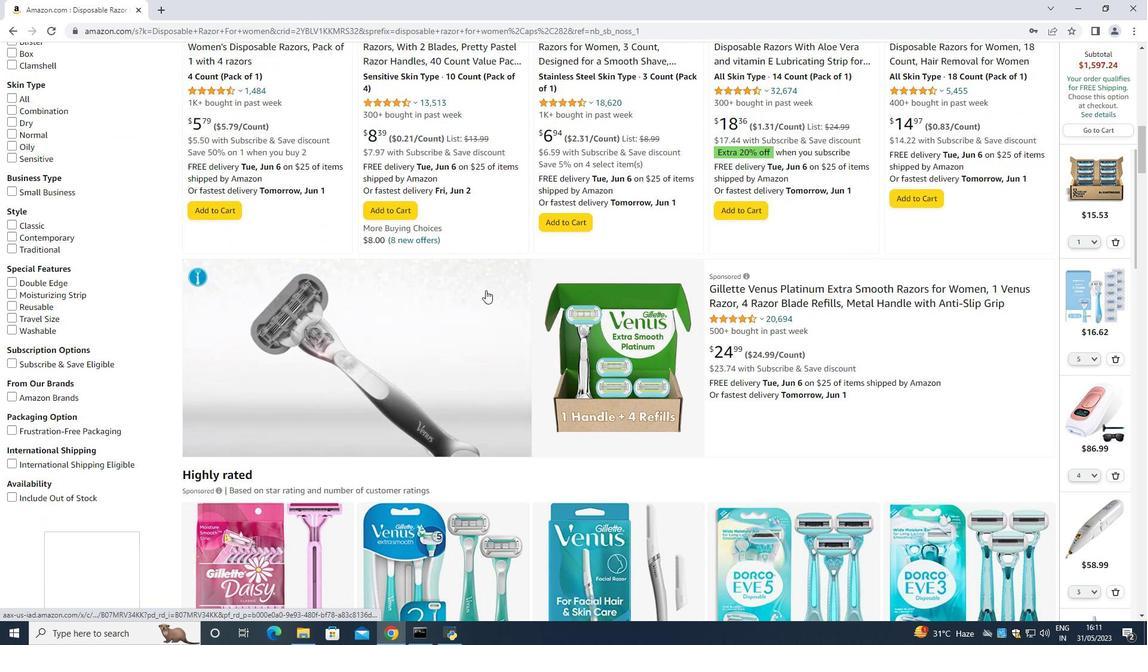 
Action: Mouse scrolled (485, 289) with delta (0, 0)
Screenshot: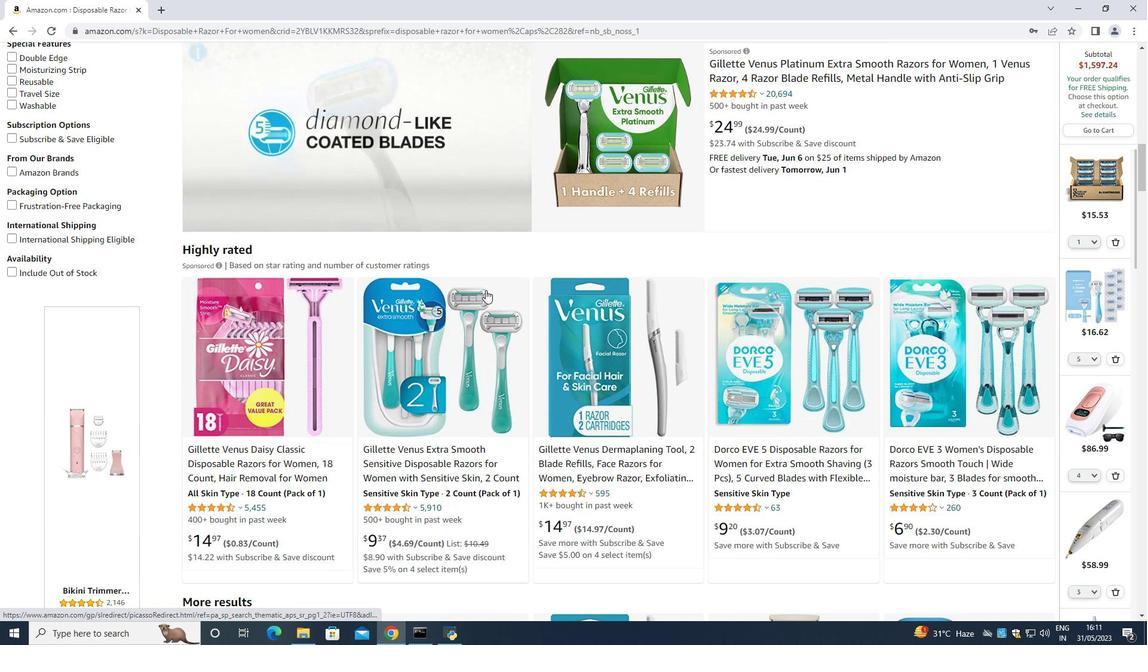 
Action: Mouse scrolled (485, 289) with delta (0, 0)
Screenshot: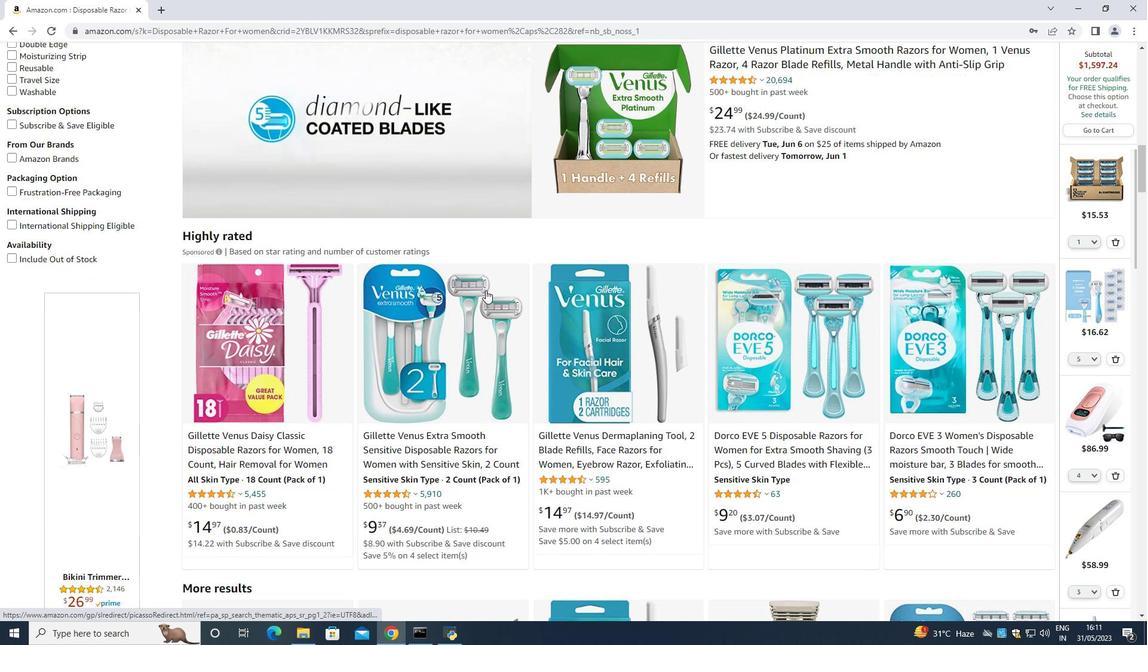 
Action: Mouse moved to (474, 292)
Screenshot: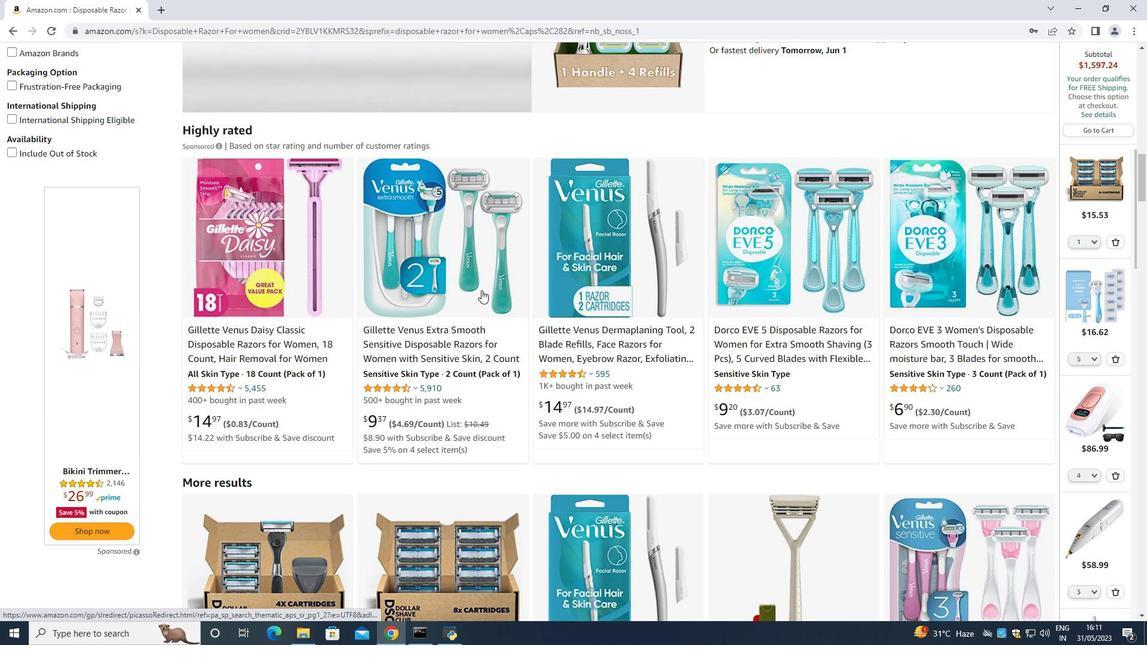 
Action: Mouse scrolled (474, 291) with delta (0, 0)
Screenshot: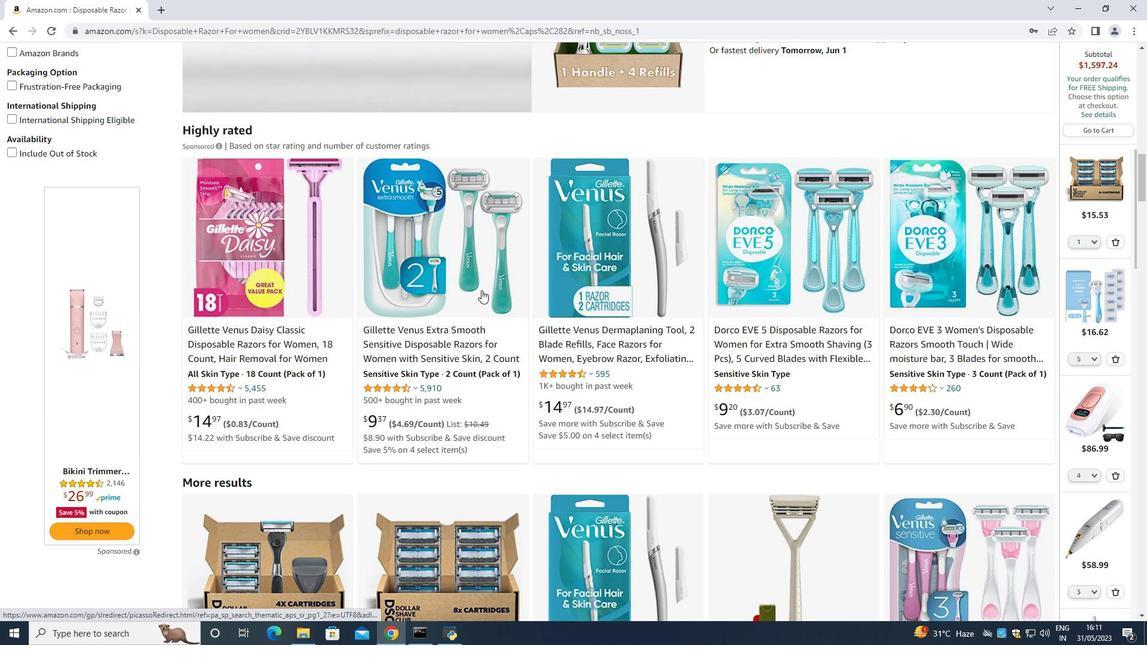 
Action: Mouse moved to (533, 307)
Screenshot: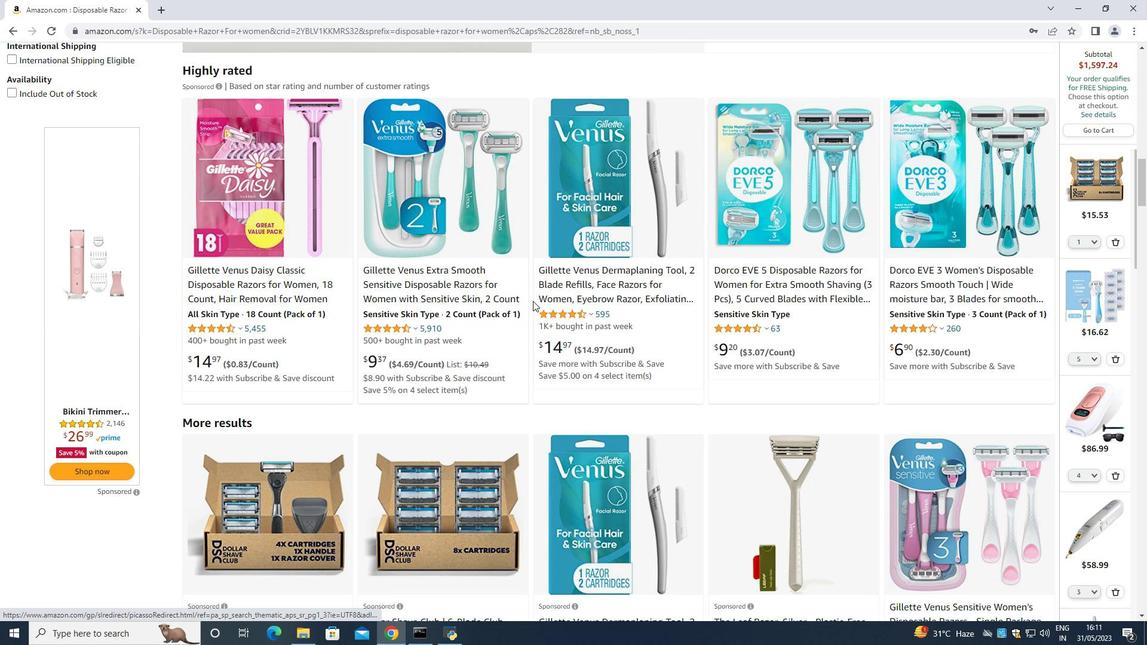 
Action: Mouse scrolled (533, 307) with delta (0, 0)
Screenshot: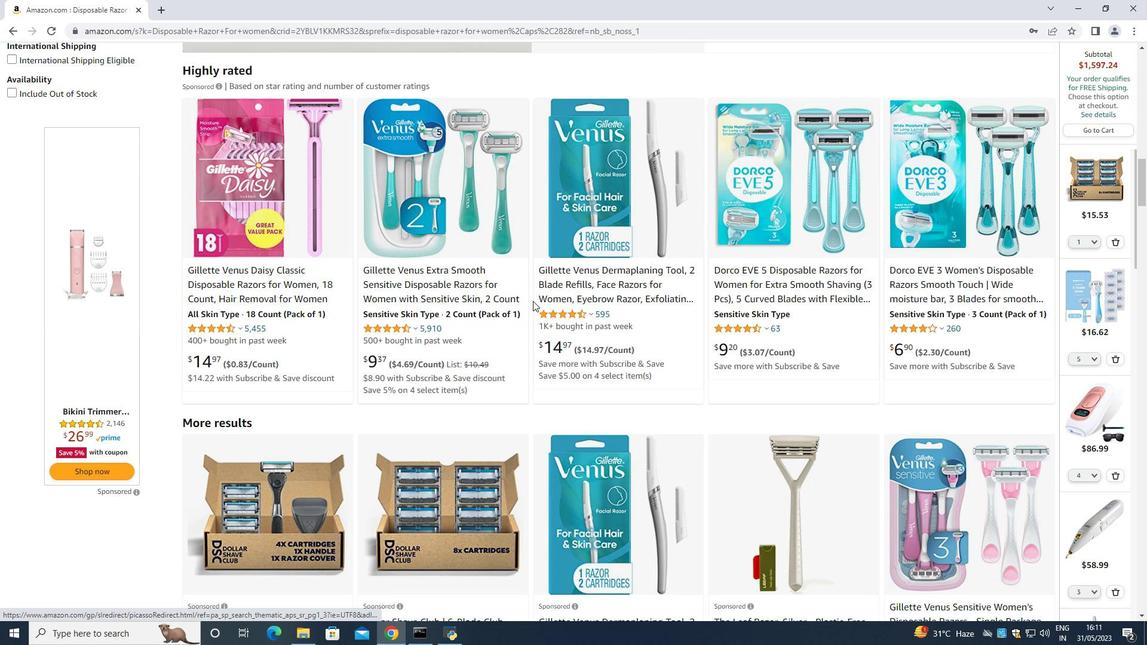 
Action: Mouse moved to (533, 309)
Screenshot: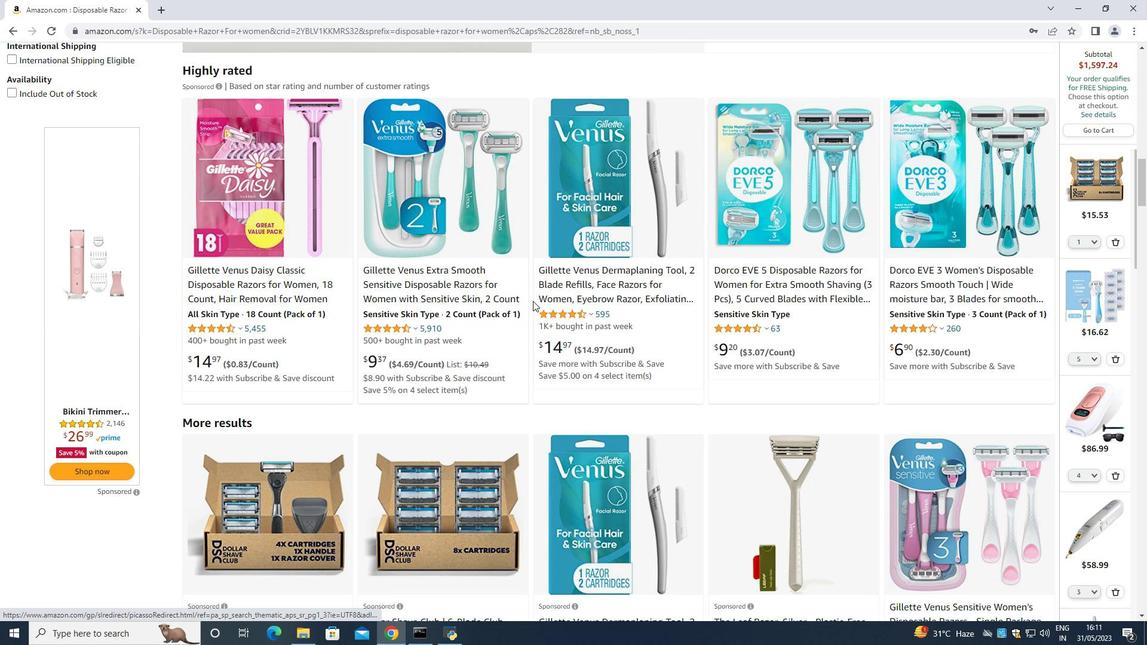 
Action: Mouse scrolled (533, 308) with delta (0, 0)
Screenshot: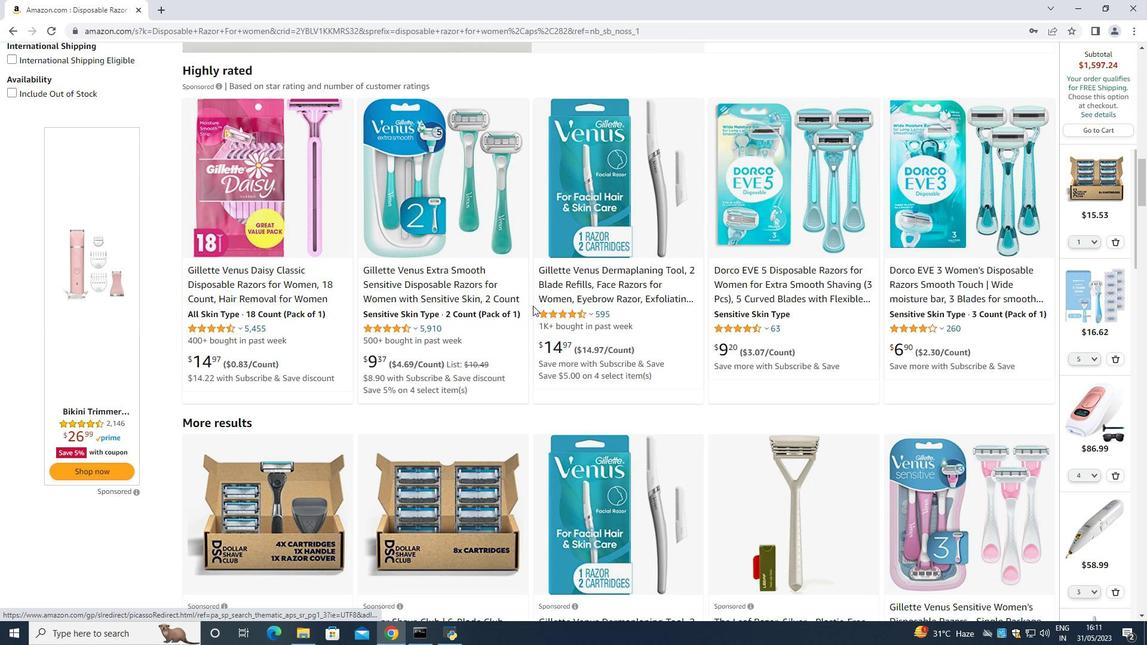 
Action: Mouse scrolled (533, 308) with delta (0, 0)
Screenshot: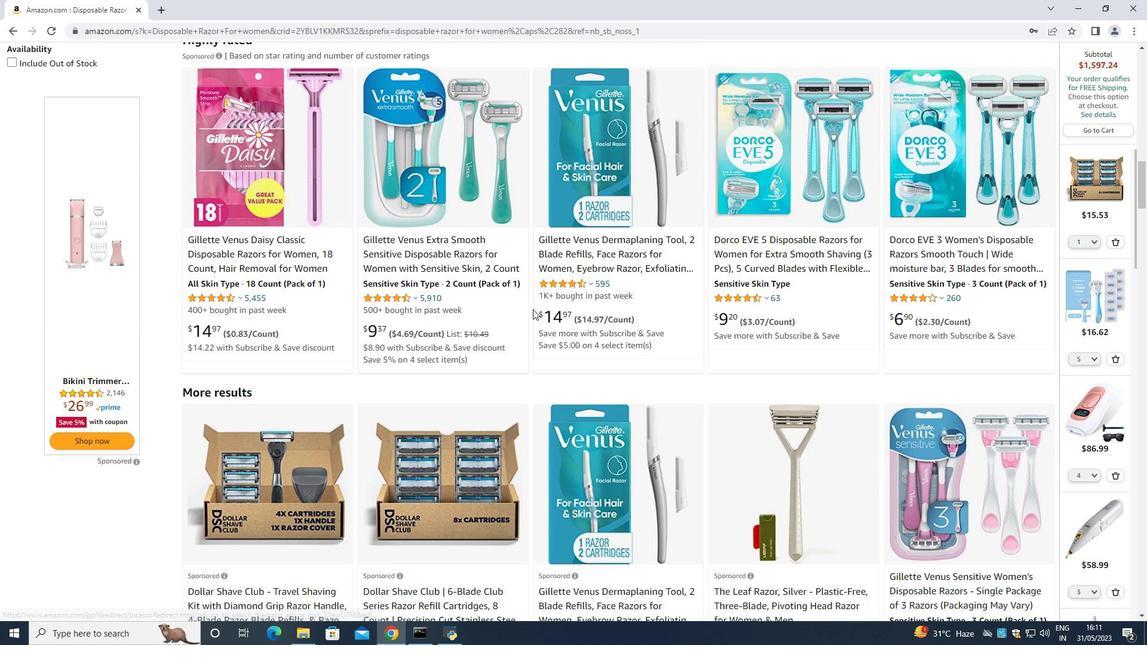 
Action: Mouse scrolled (533, 308) with delta (0, 0)
Screenshot: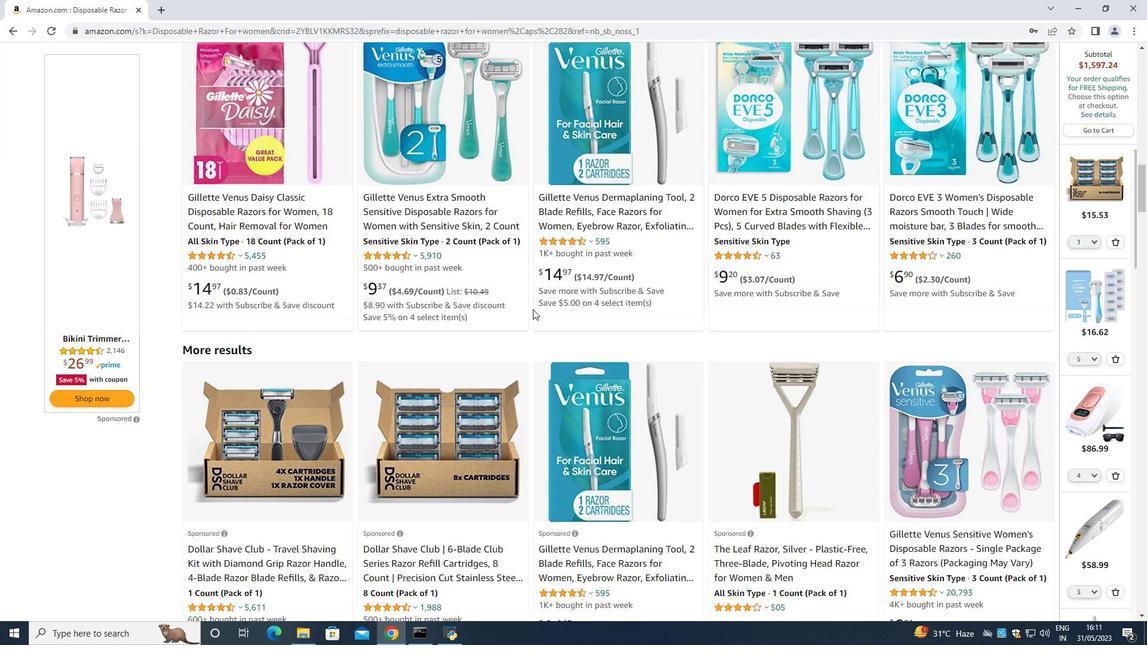 
Action: Mouse moved to (533, 310)
Screenshot: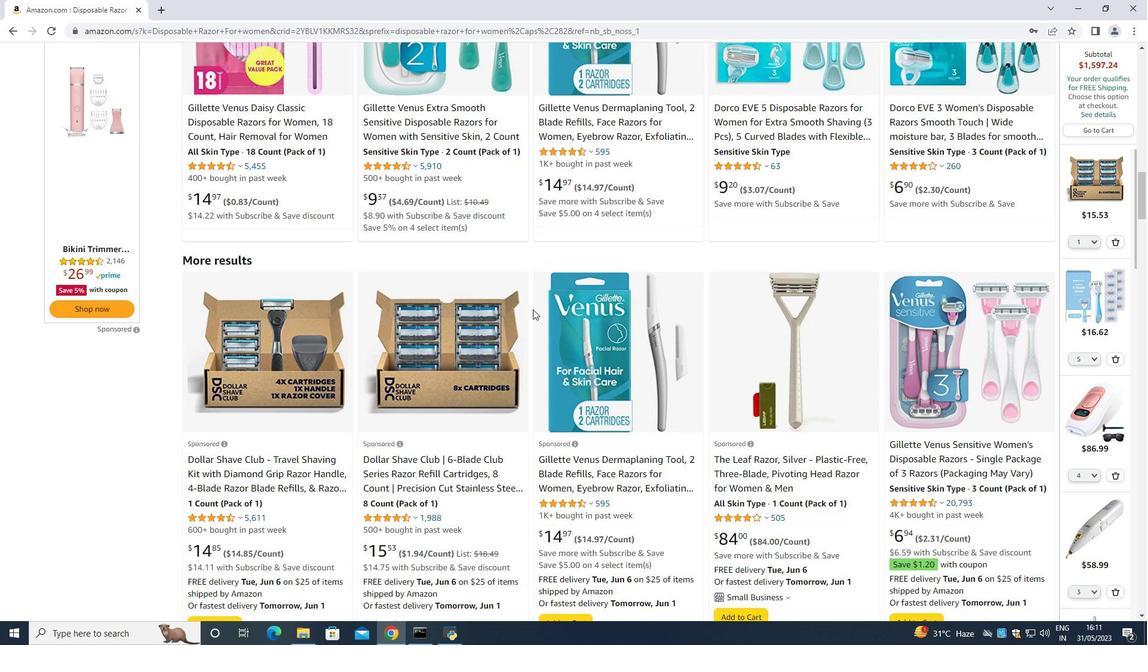 
Action: Mouse scrolled (533, 309) with delta (0, 0)
Screenshot: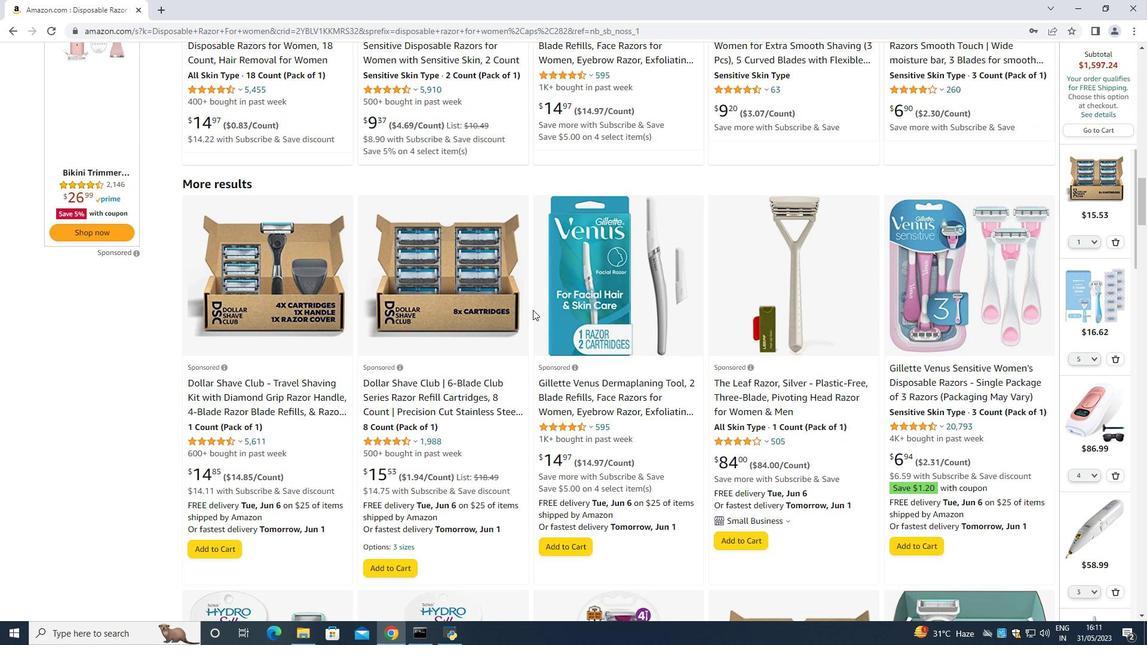 
Action: Mouse scrolled (533, 309) with delta (0, 0)
Screenshot: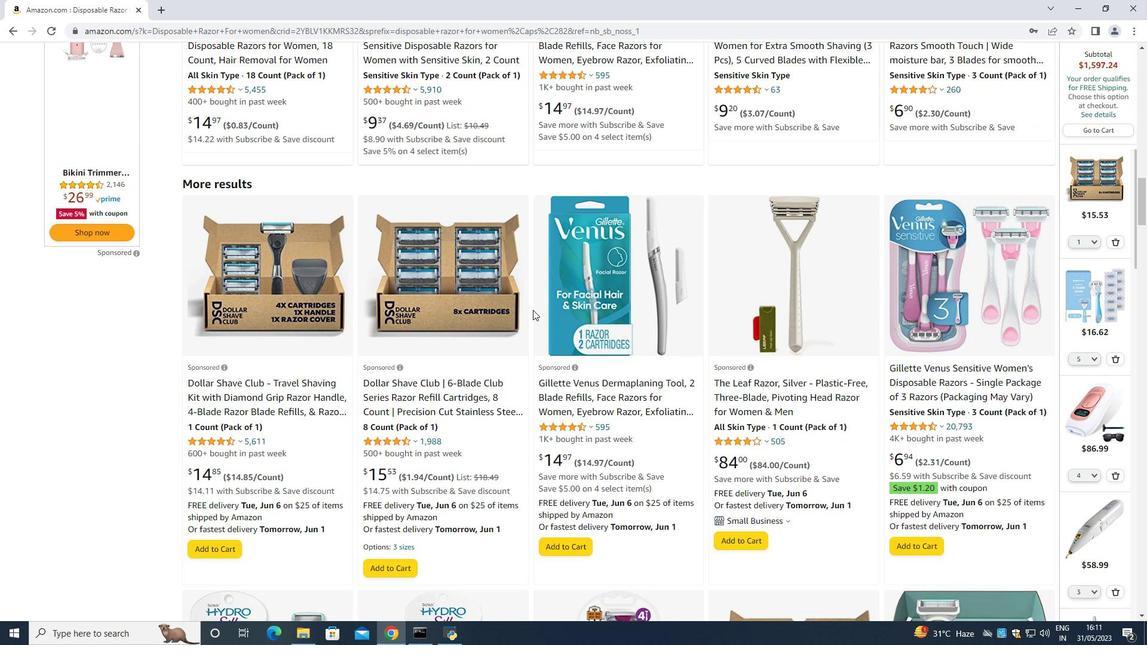 
Action: Mouse scrolled (533, 309) with delta (0, 0)
Screenshot: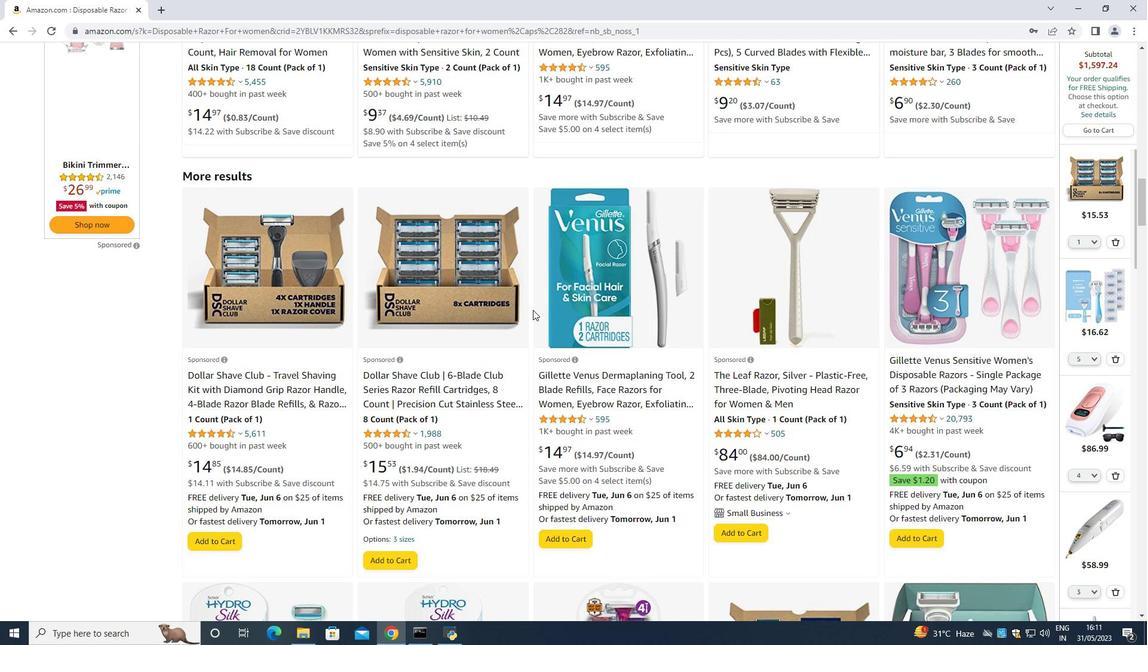 
Action: Mouse moved to (532, 311)
Screenshot: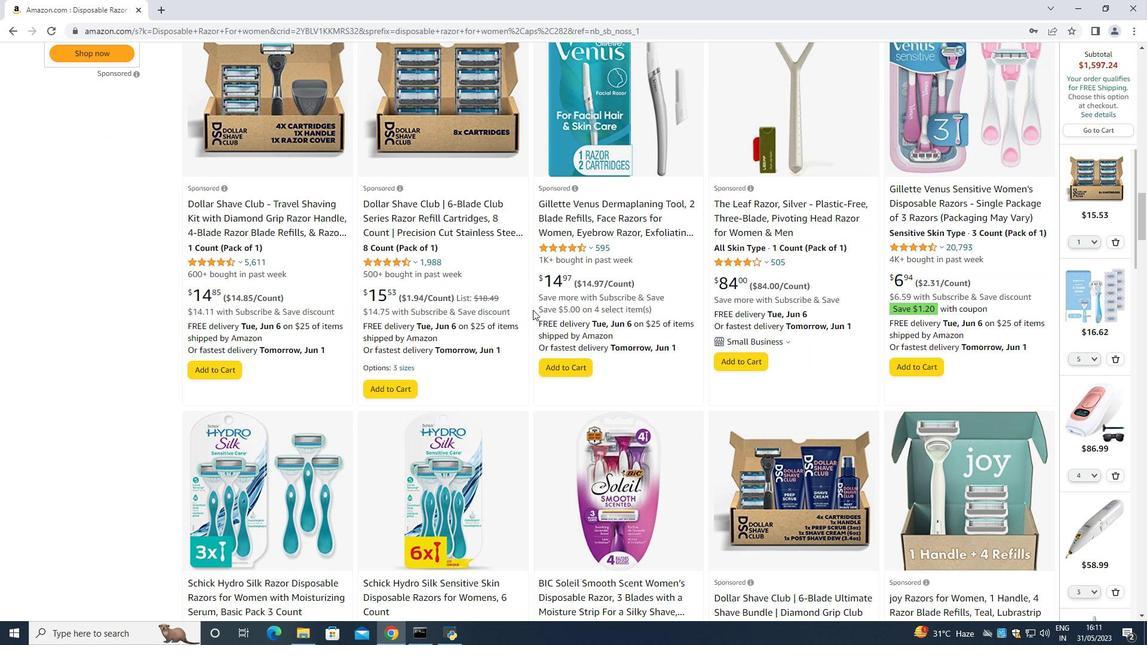 
Action: Mouse scrolled (532, 310) with delta (0, 0)
Screenshot: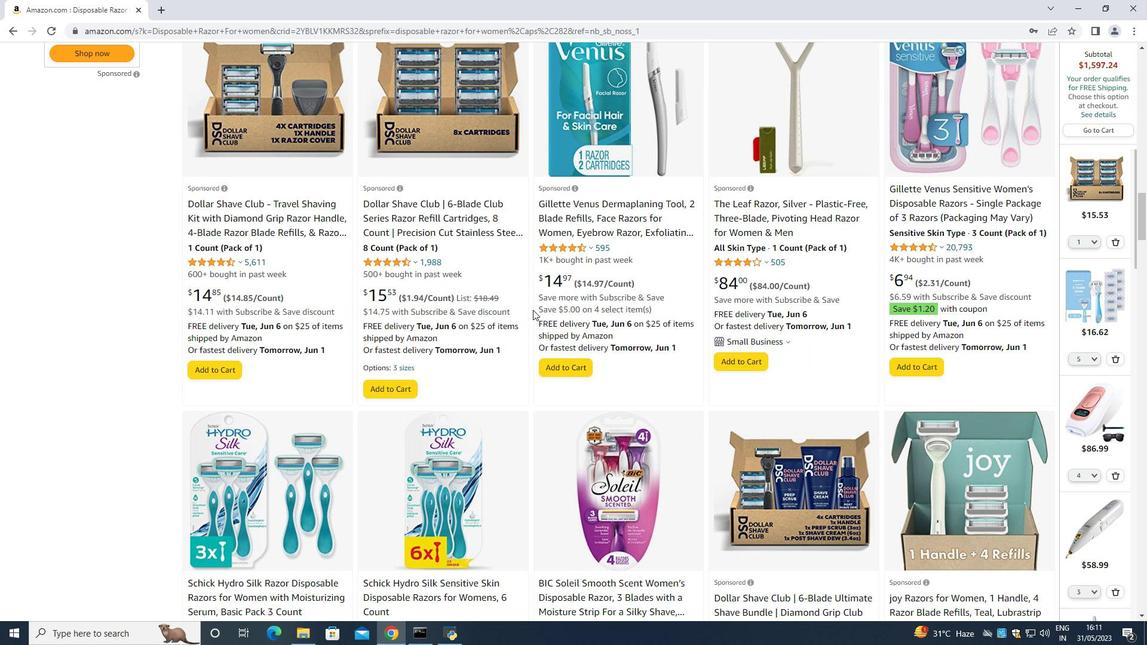 
Action: Mouse scrolled (532, 310) with delta (0, 0)
Screenshot: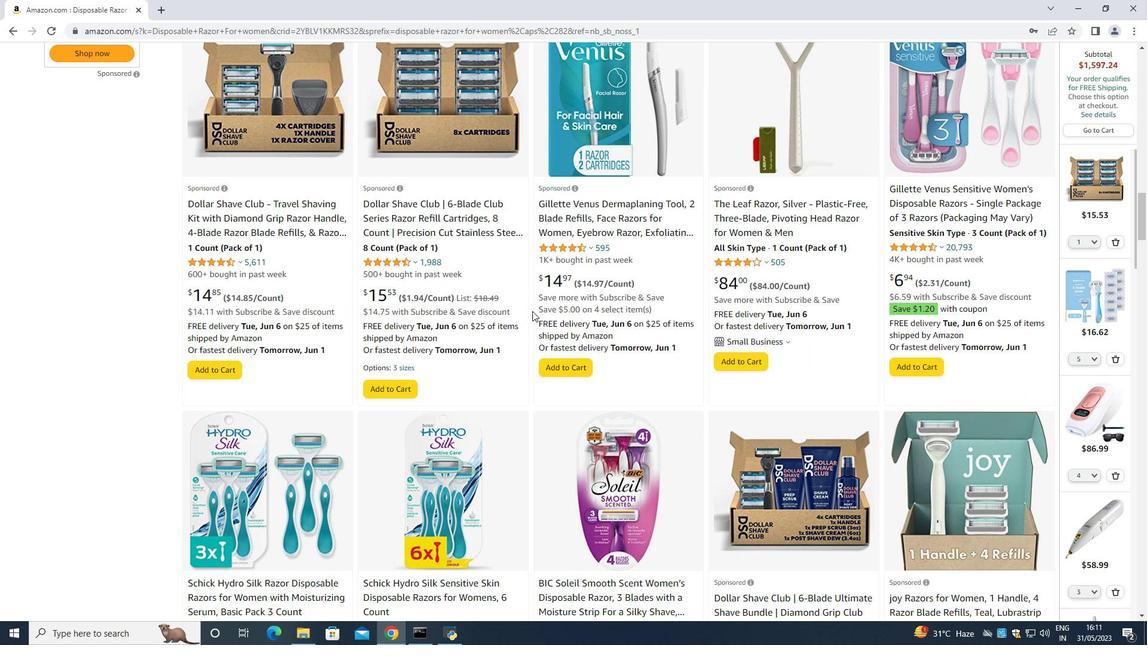 
Action: Mouse scrolled (532, 310) with delta (0, 0)
Screenshot: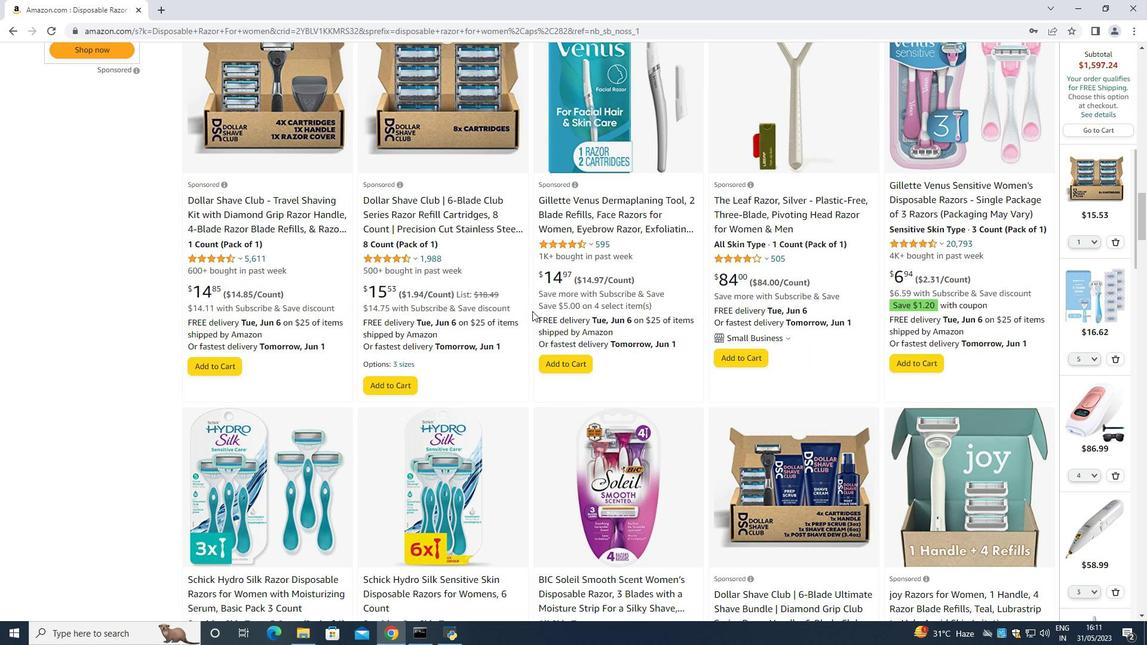 
Action: Mouse scrolled (532, 310) with delta (0, 0)
Screenshot: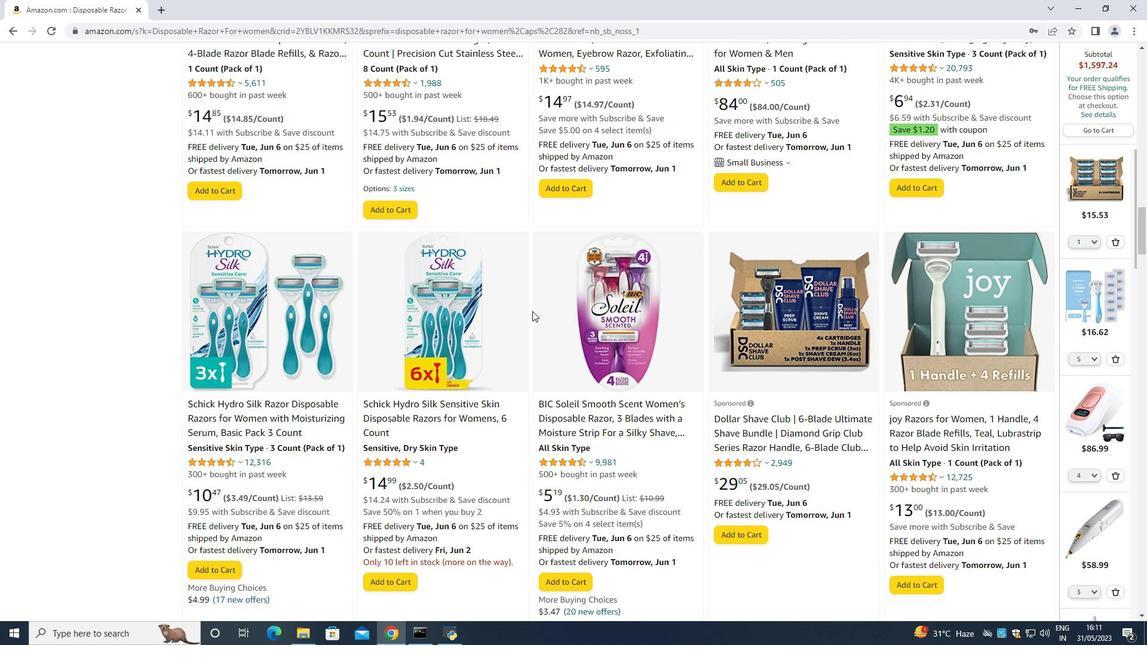 
Action: Mouse scrolled (532, 310) with delta (0, 0)
Screenshot: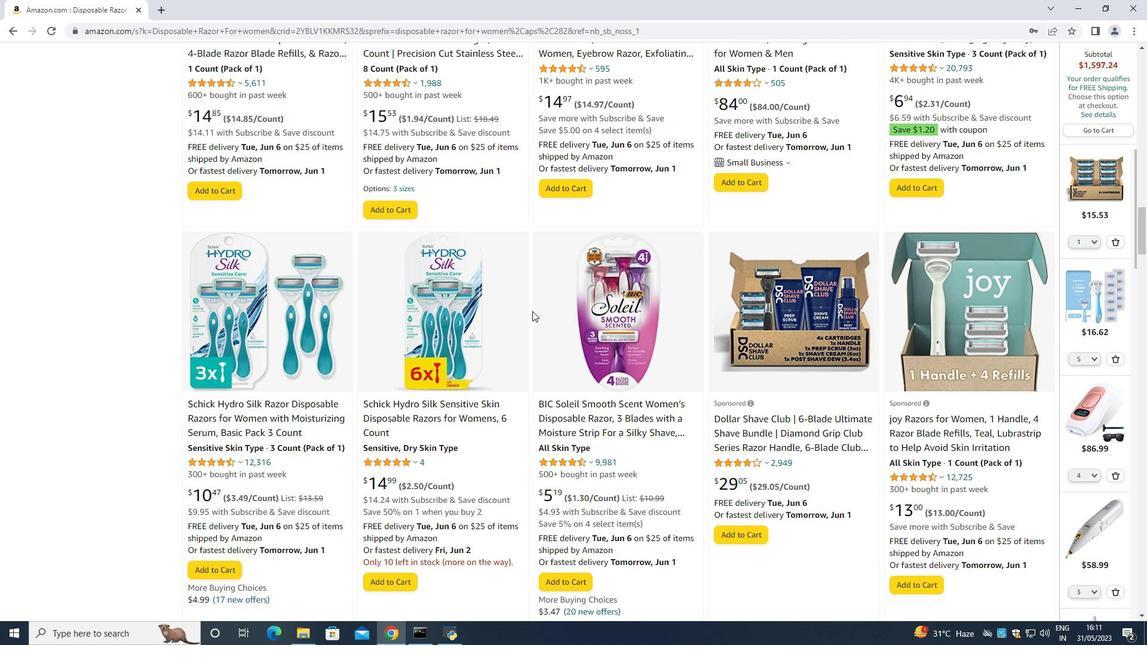 
Action: Mouse scrolled (532, 310) with delta (0, 0)
Screenshot: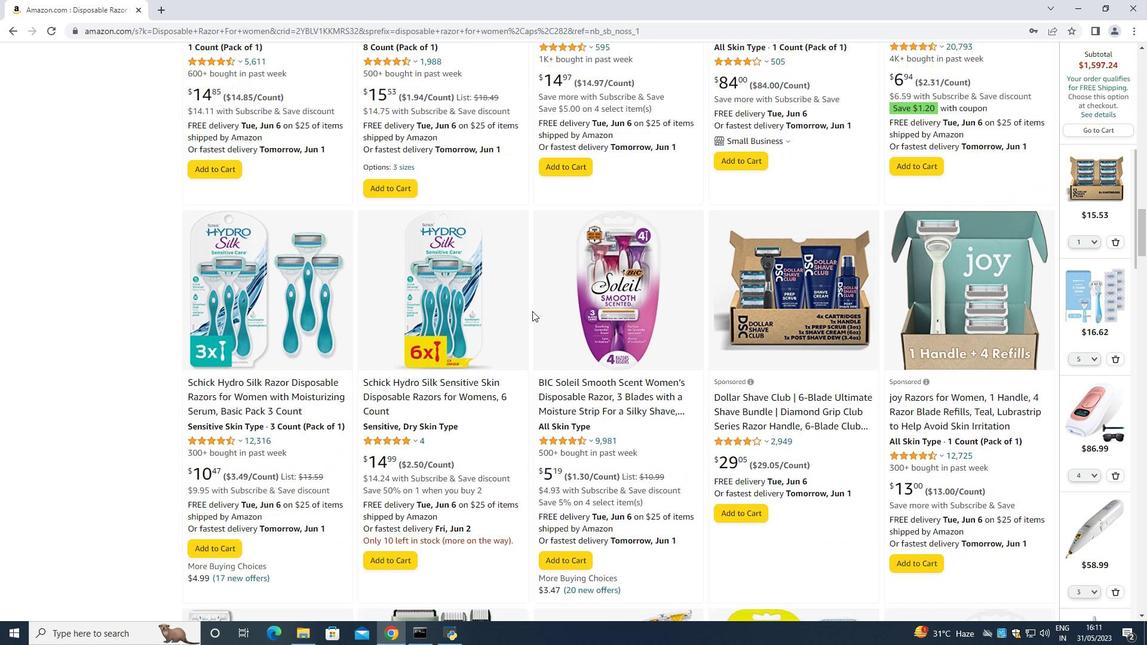 
Action: Mouse scrolled (532, 310) with delta (0, 0)
Screenshot: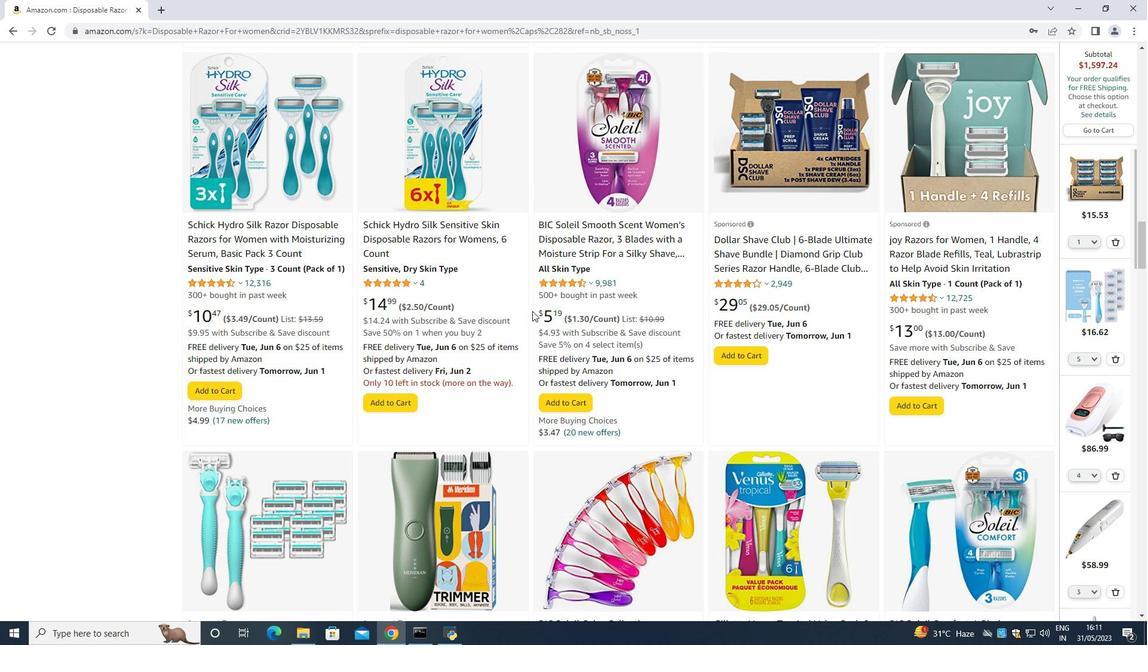 
Action: Mouse scrolled (532, 310) with delta (0, 0)
Screenshot: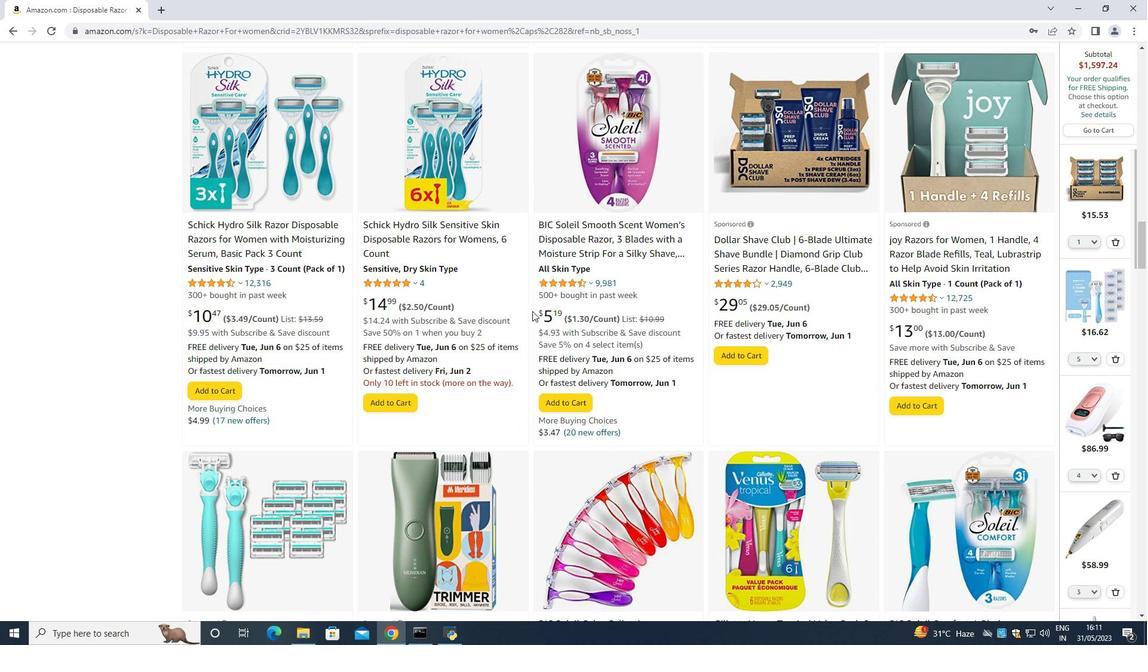 
Action: Mouse scrolled (532, 310) with delta (0, 0)
Screenshot: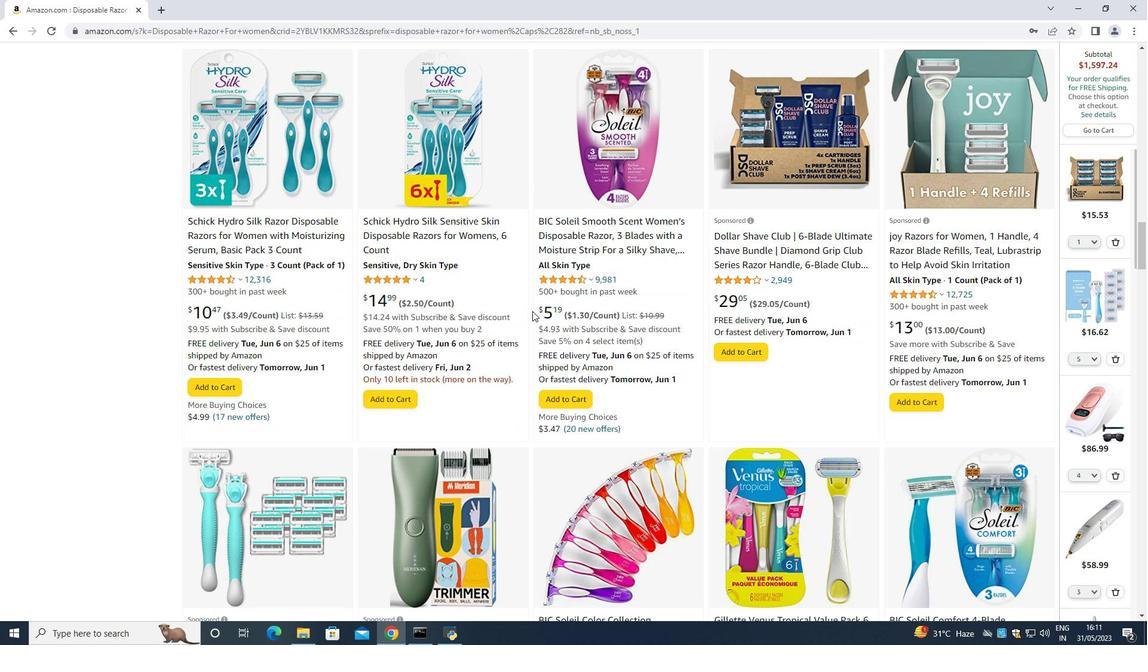 
Action: Mouse moved to (533, 311)
Screenshot: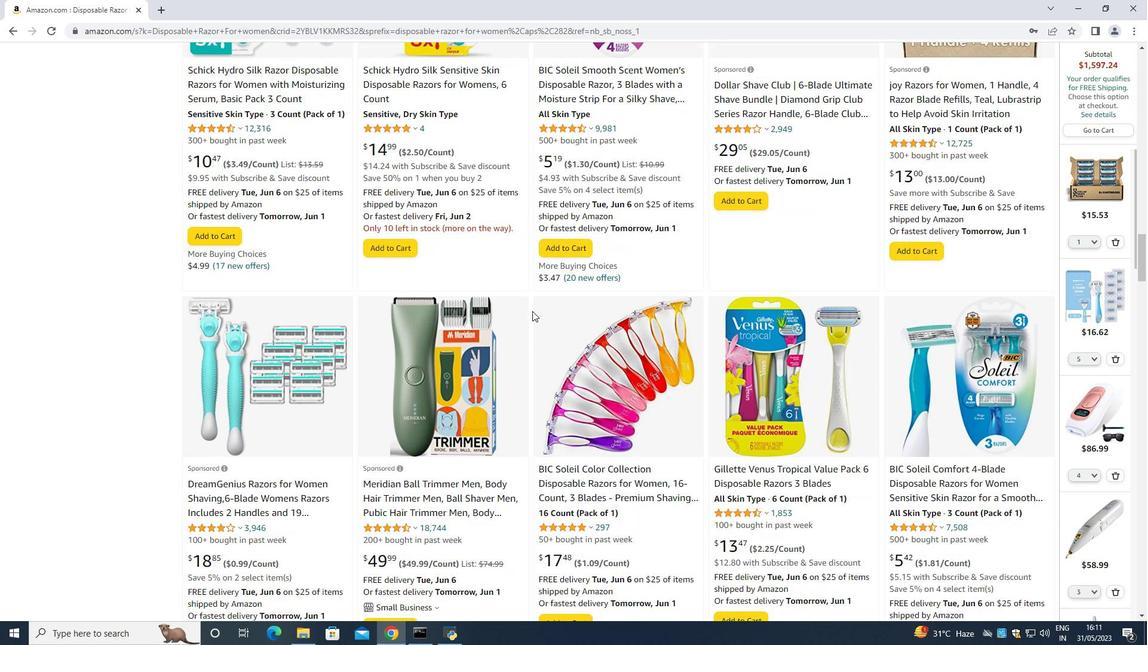 
Action: Mouse scrolled (533, 311) with delta (0, 0)
Screenshot: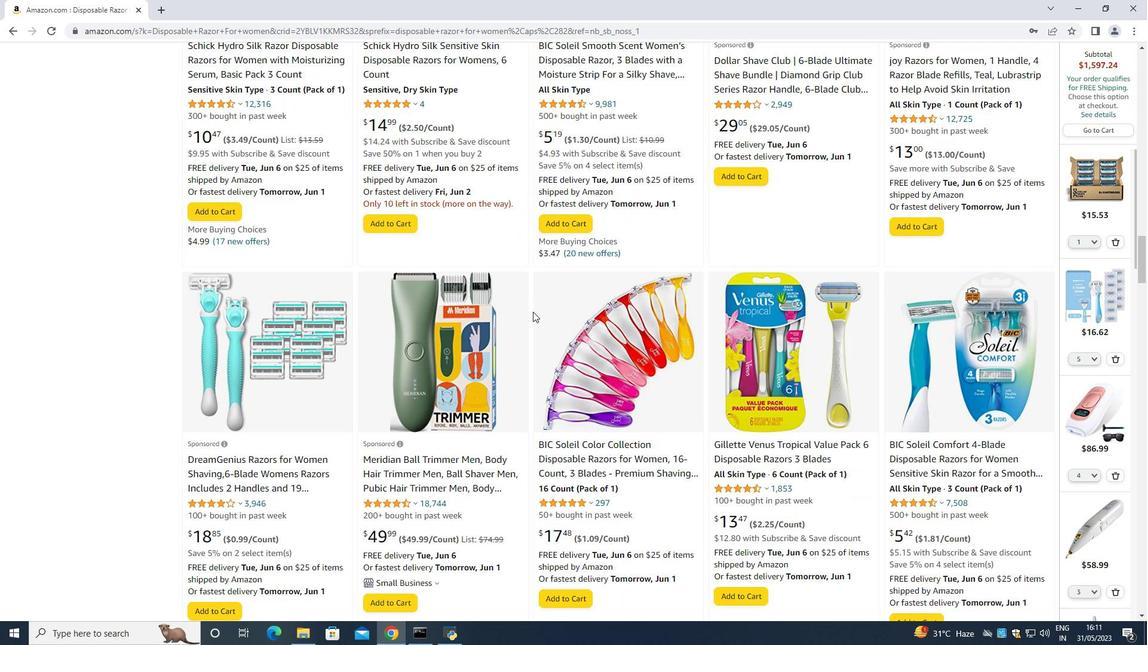 
Action: Mouse scrolled (533, 311) with delta (0, 0)
Screenshot: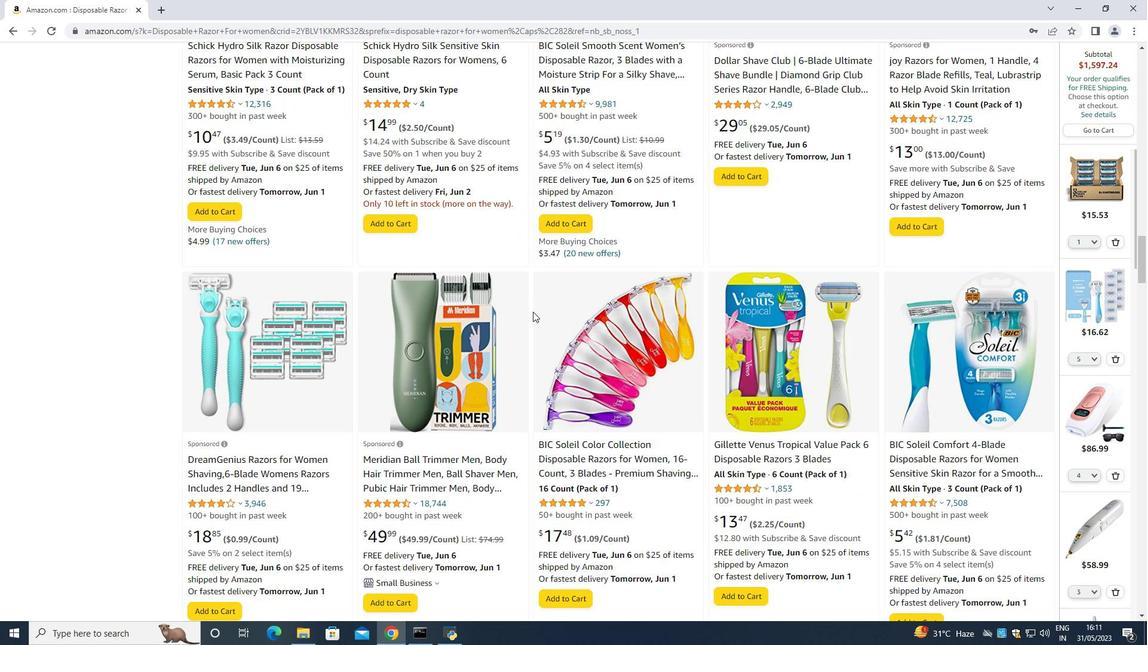 
Action: Mouse scrolled (533, 311) with delta (0, 0)
Screenshot: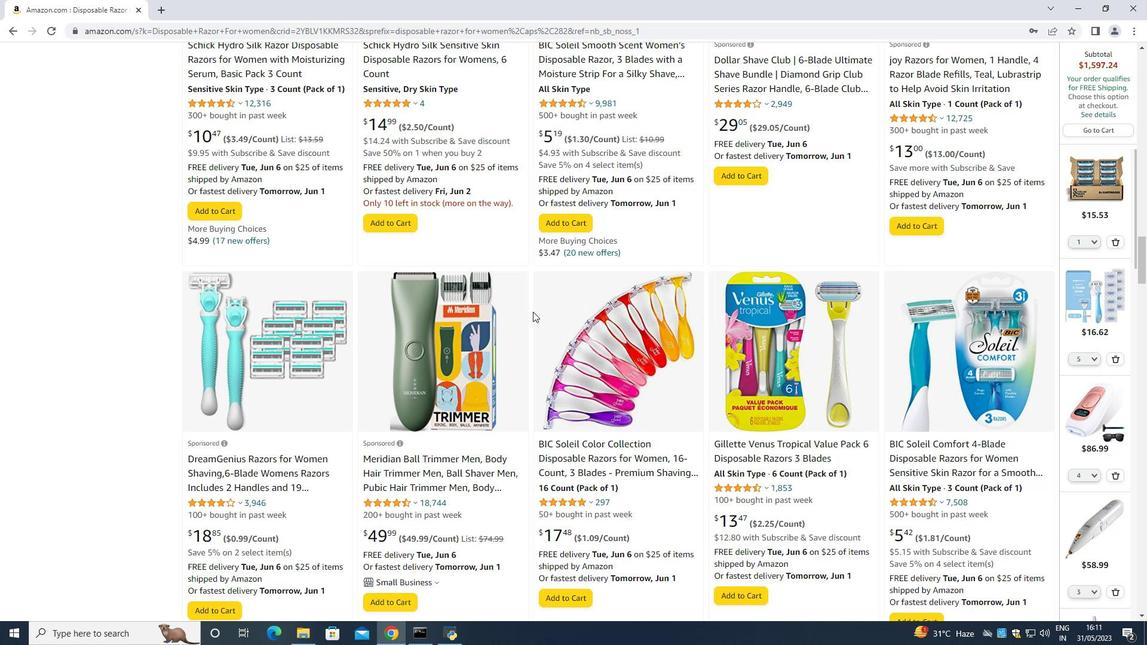 
Action: Mouse scrolled (533, 311) with delta (0, 0)
Screenshot: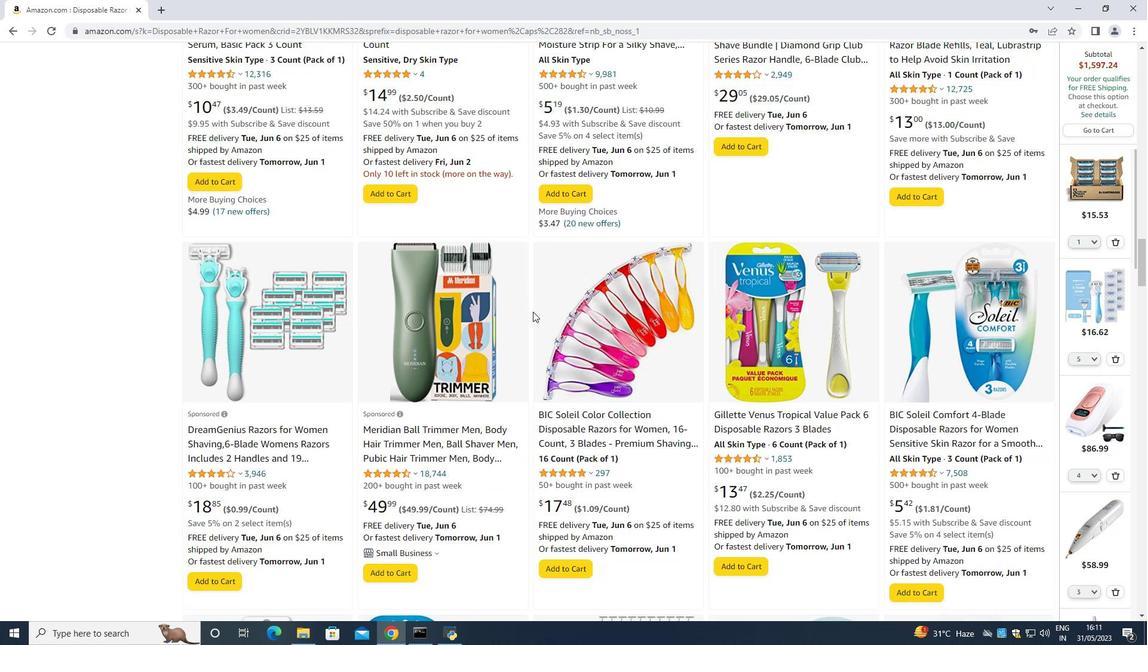 
Action: Mouse scrolled (533, 311) with delta (0, 0)
Screenshot: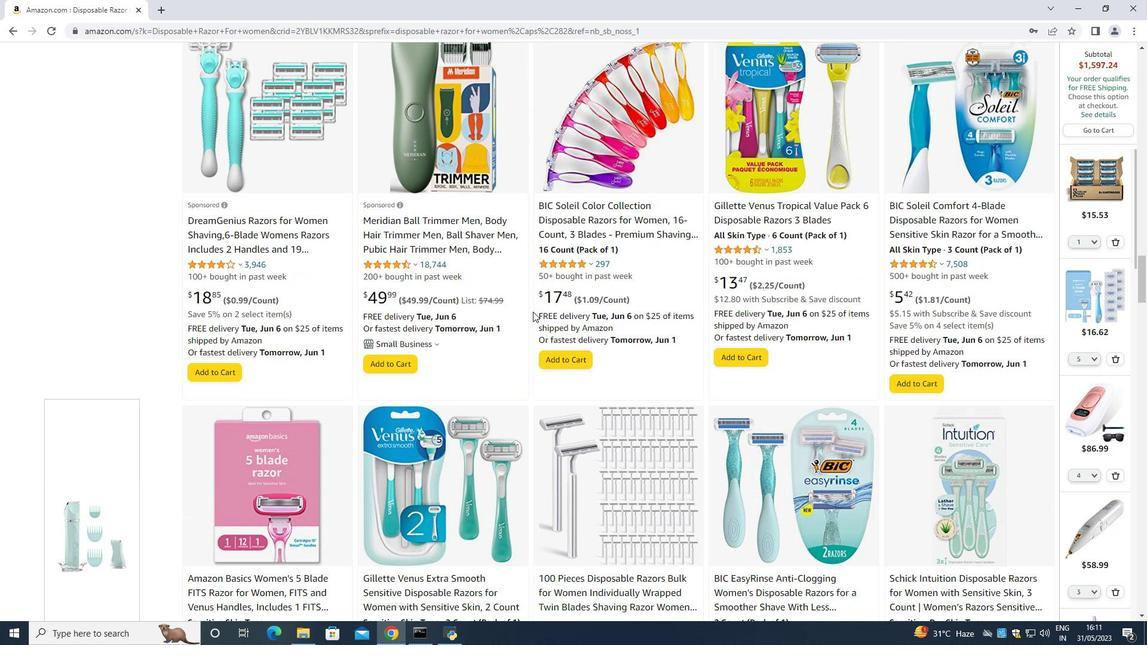 
Action: Mouse scrolled (533, 311) with delta (0, 0)
Screenshot: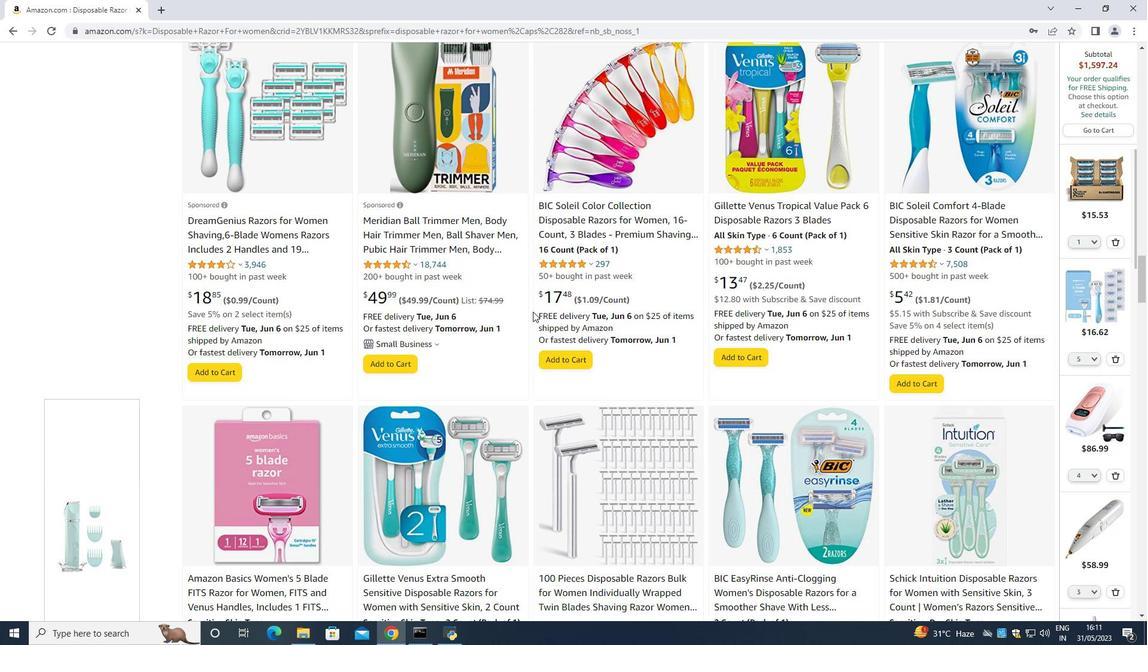 
Action: Mouse scrolled (533, 311) with delta (0, 0)
Screenshot: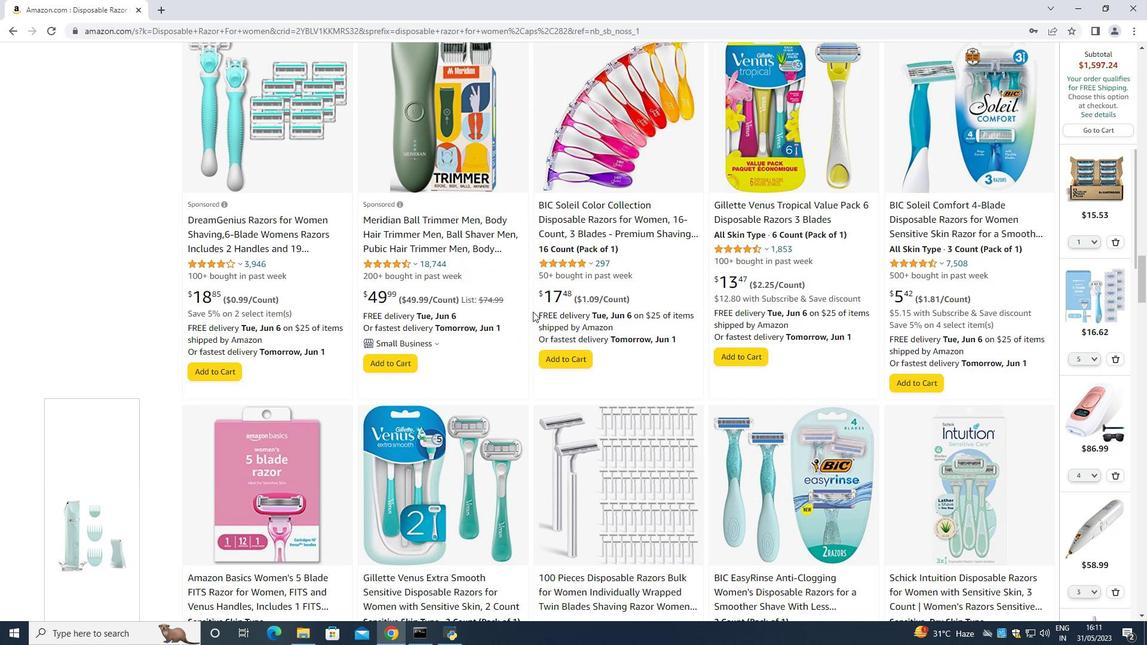 
Action: Mouse scrolled (533, 311) with delta (0, 0)
Screenshot: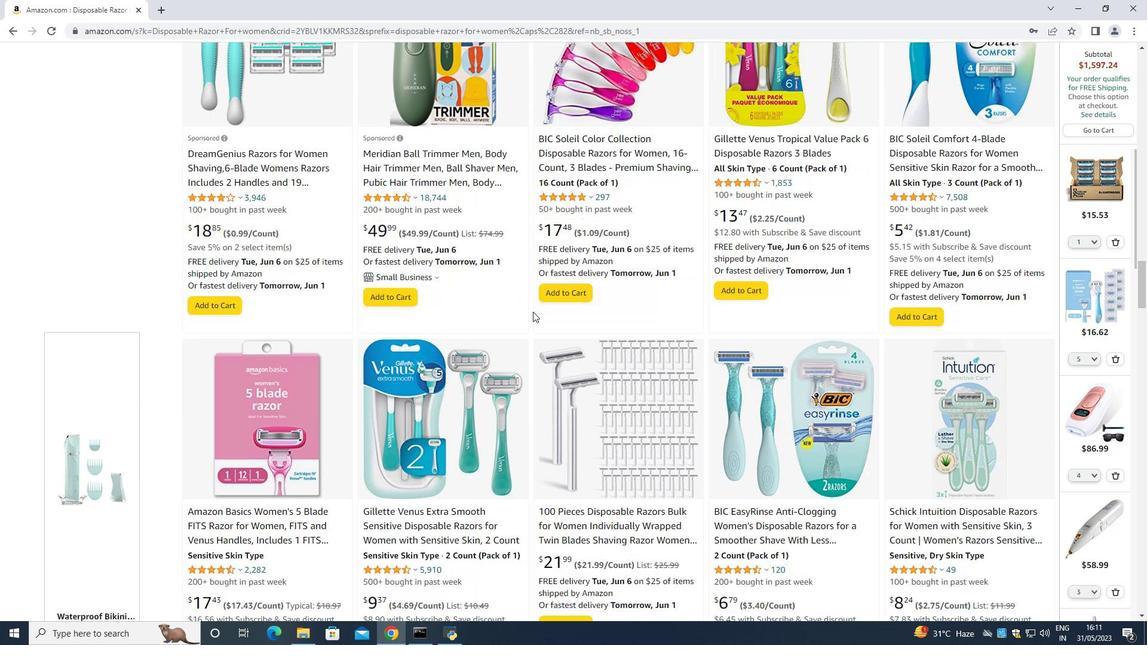
Action: Mouse scrolled (533, 311) with delta (0, 0)
Screenshot: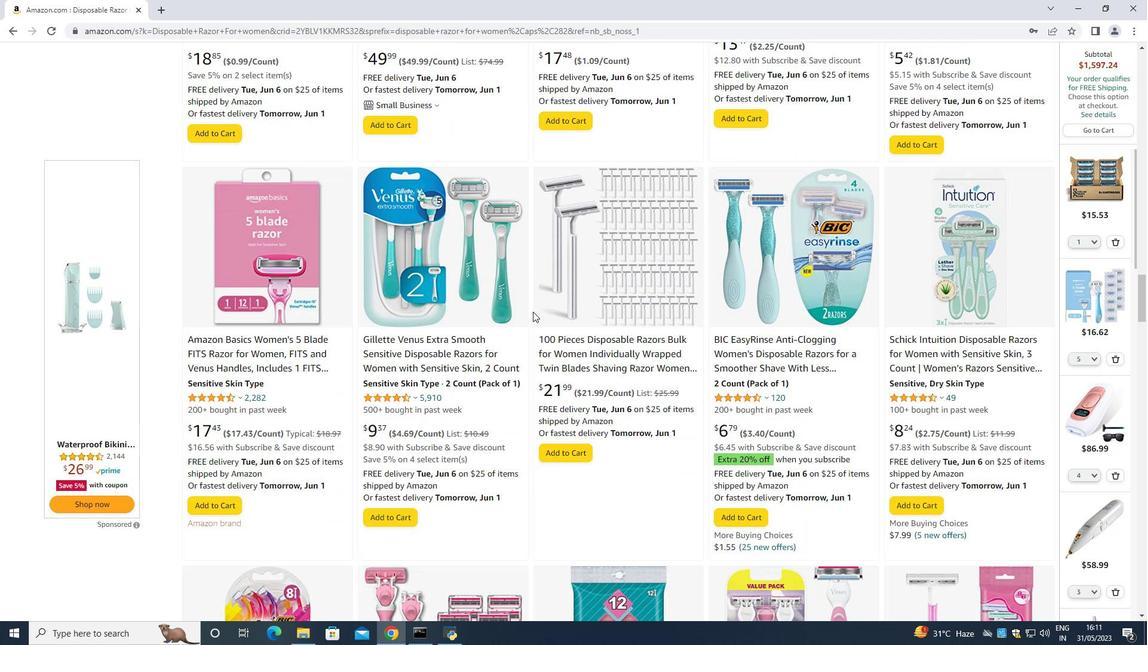 
Action: Mouse scrolled (533, 311) with delta (0, 0)
Screenshot: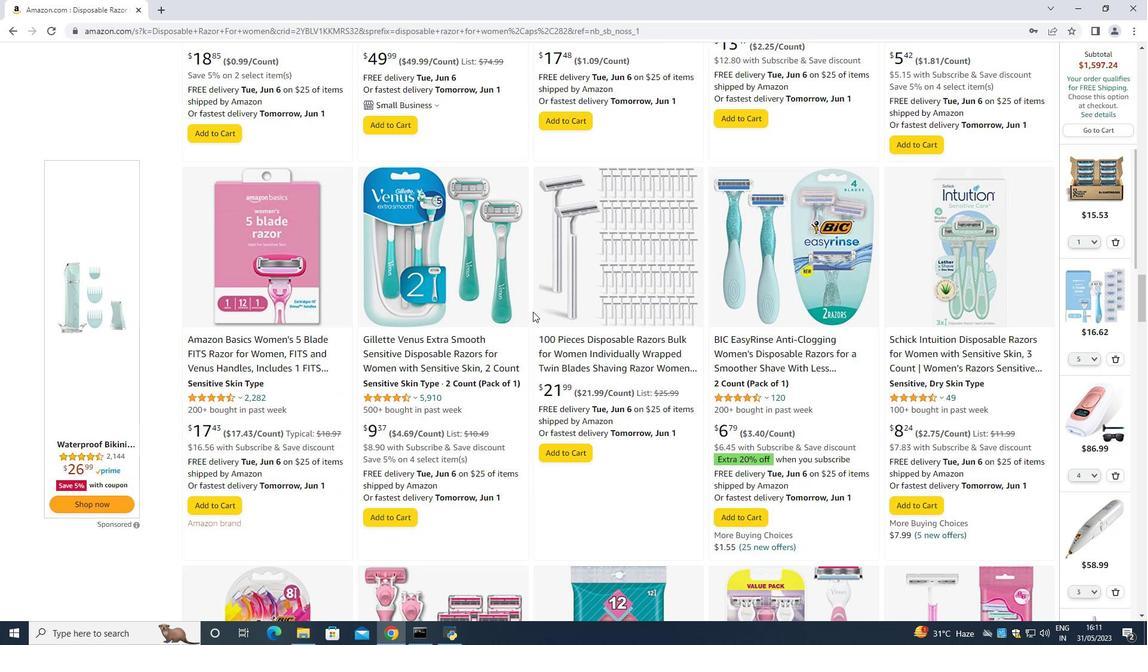 
Action: Mouse scrolled (533, 311) with delta (0, 0)
Screenshot: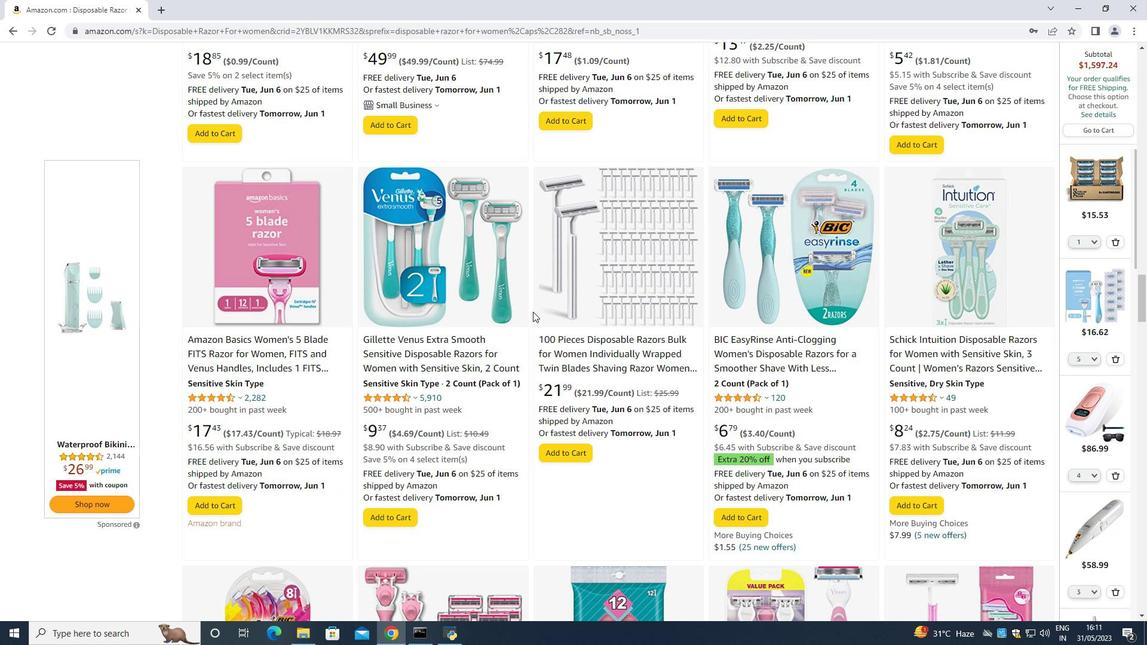 
Action: Mouse scrolled (533, 311) with delta (0, 0)
Screenshot: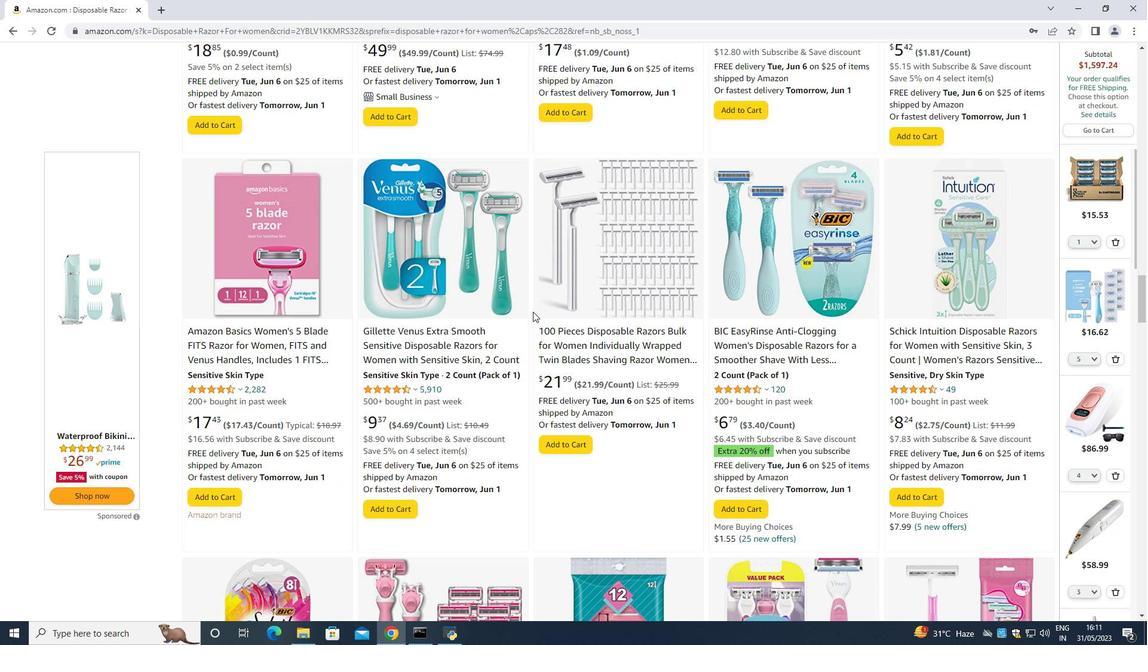 
Action: Mouse moved to (533, 312)
Screenshot: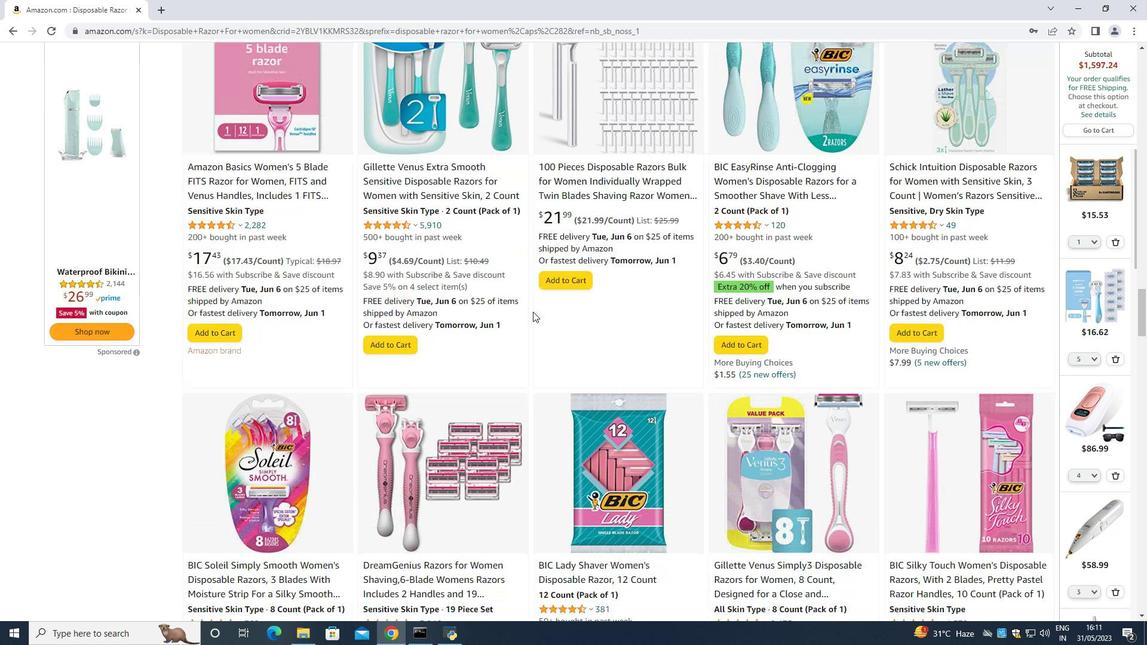 
Action: Mouse scrolled (533, 311) with delta (0, 0)
Screenshot: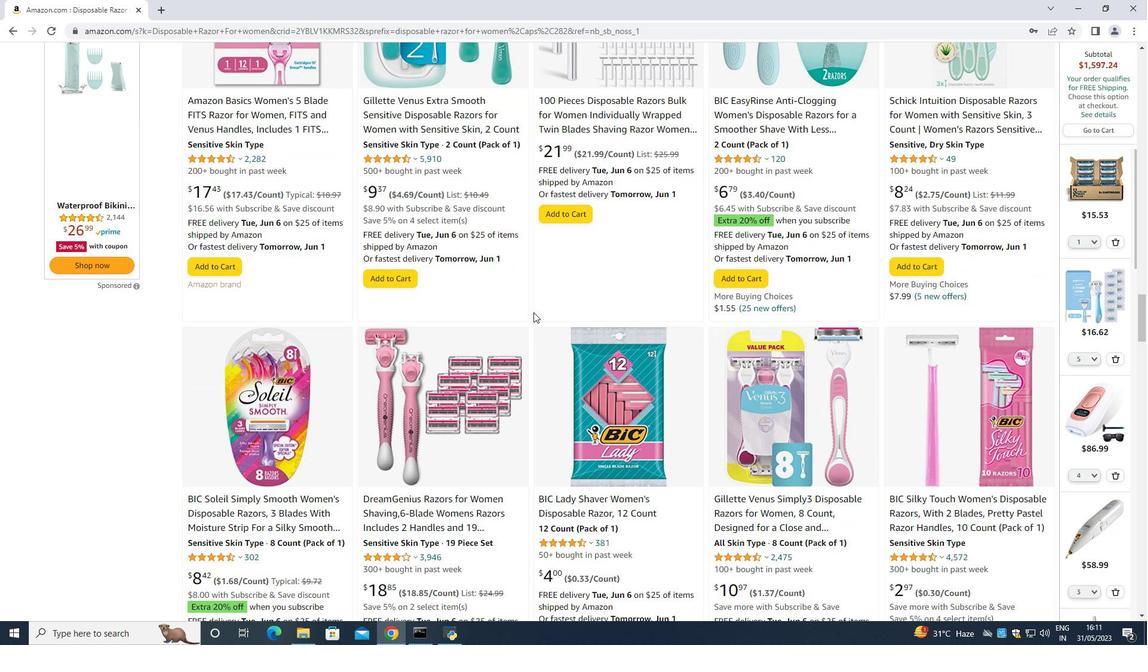 
Action: Mouse scrolled (533, 311) with delta (0, 0)
Screenshot: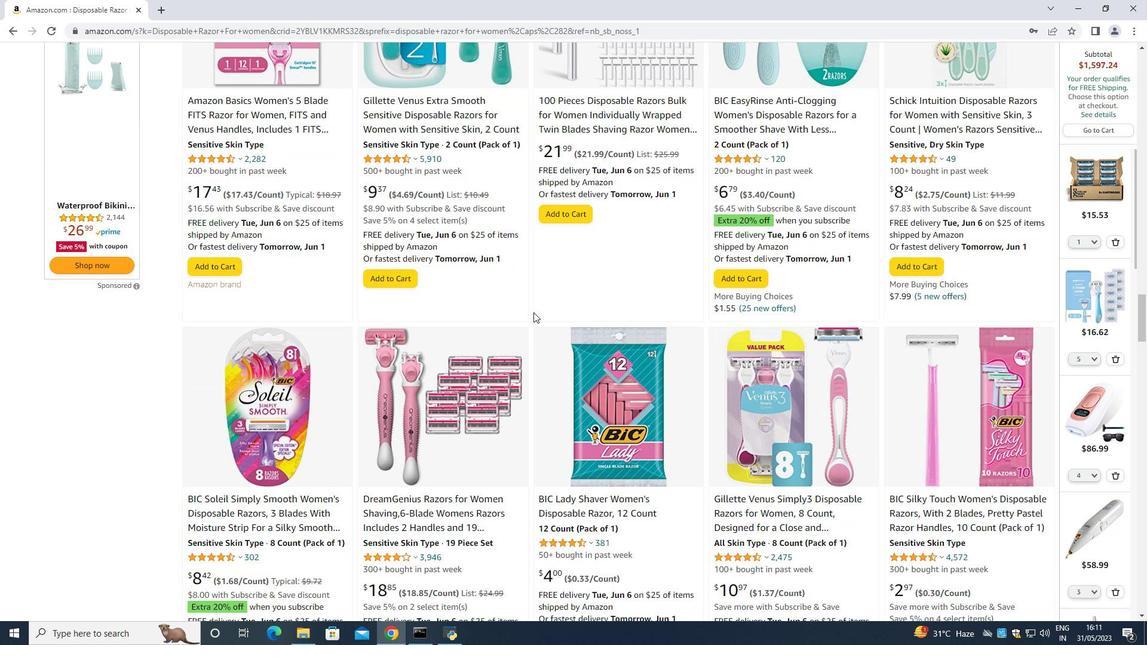 
Action: Mouse scrolled (533, 311) with delta (0, 0)
Screenshot: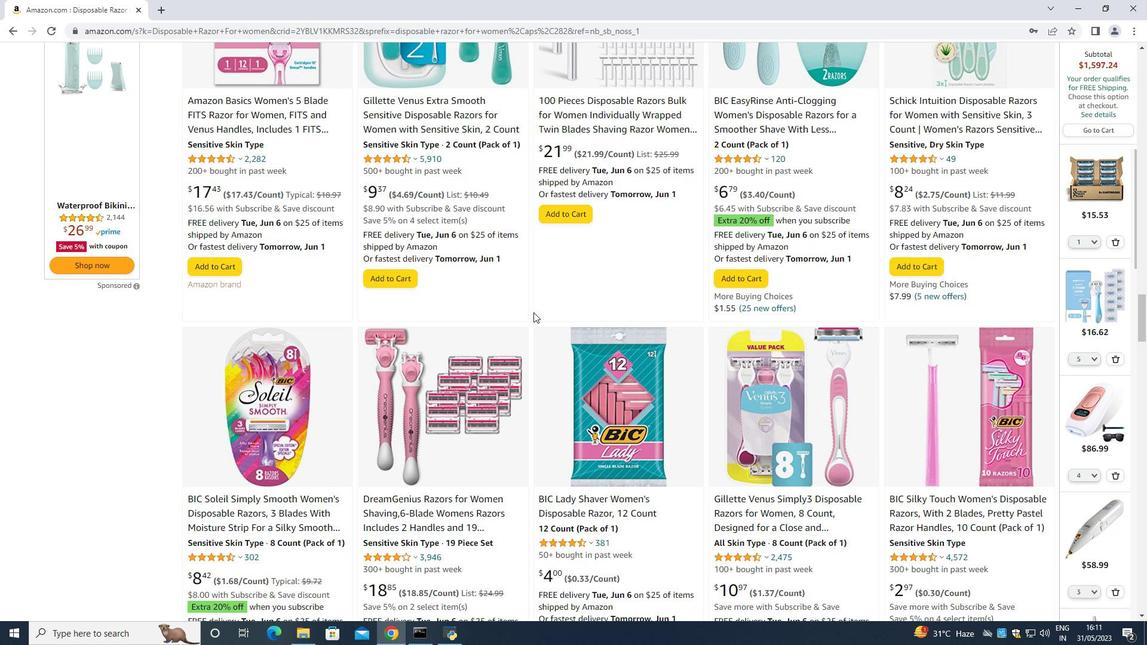 
Action: Mouse moved to (533, 313)
Screenshot: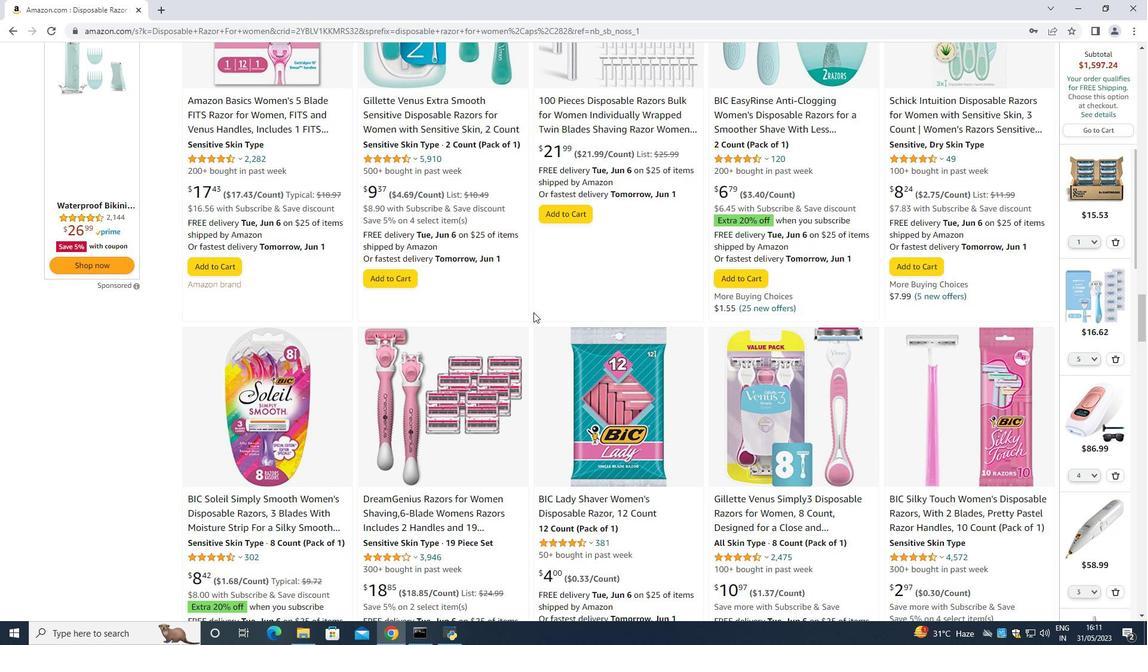 
Action: Mouse scrolled (533, 312) with delta (0, 0)
Screenshot: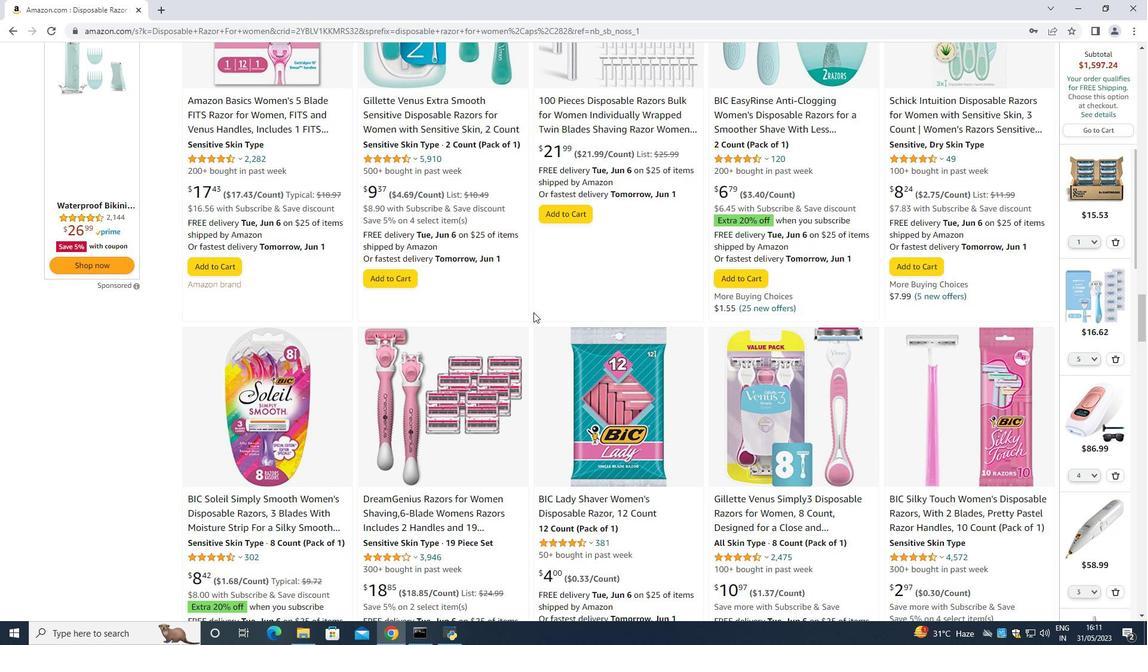 
Action: Mouse scrolled (533, 312) with delta (0, 0)
Screenshot: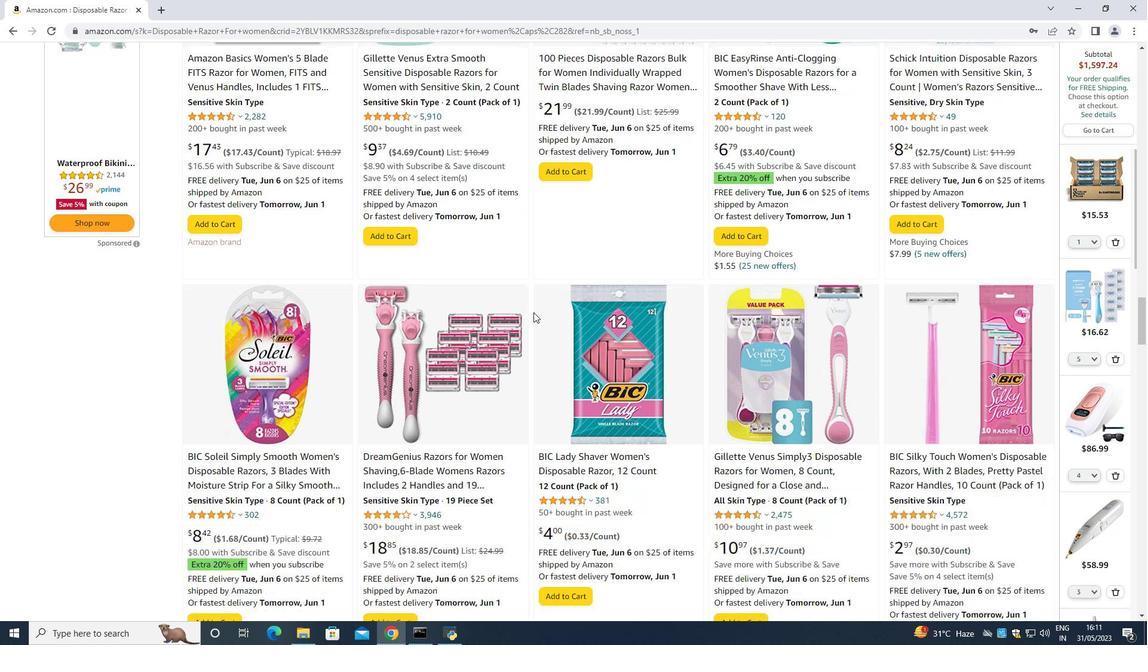 
Action: Mouse scrolled (533, 312) with delta (0, 0)
Screenshot: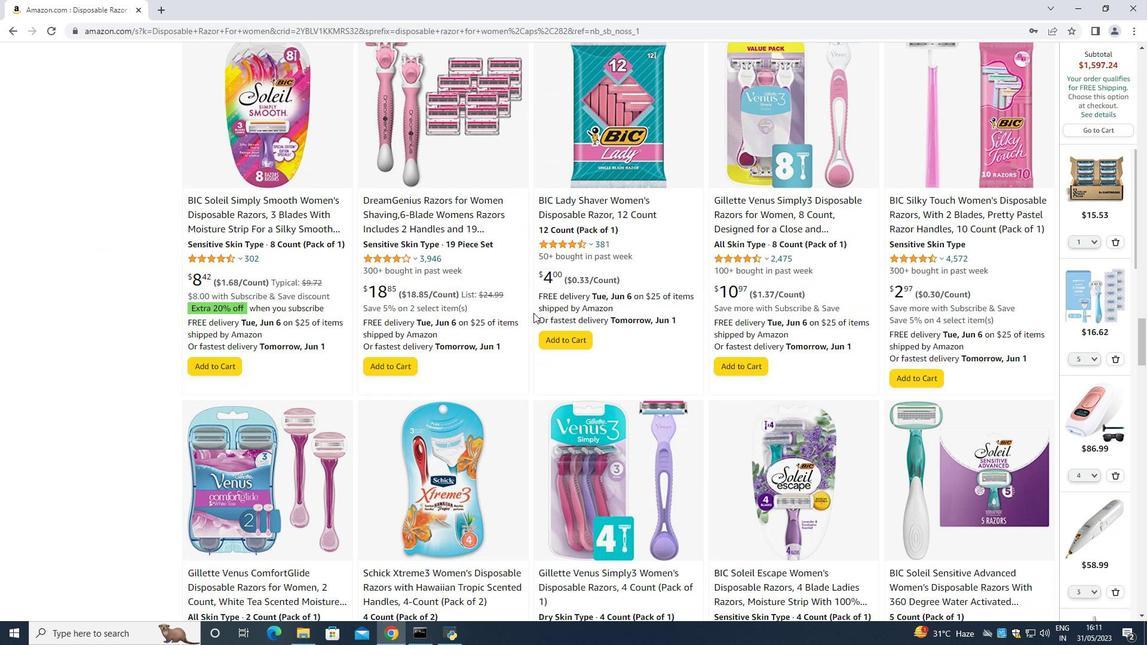 
Action: Mouse scrolled (533, 312) with delta (0, 0)
Screenshot: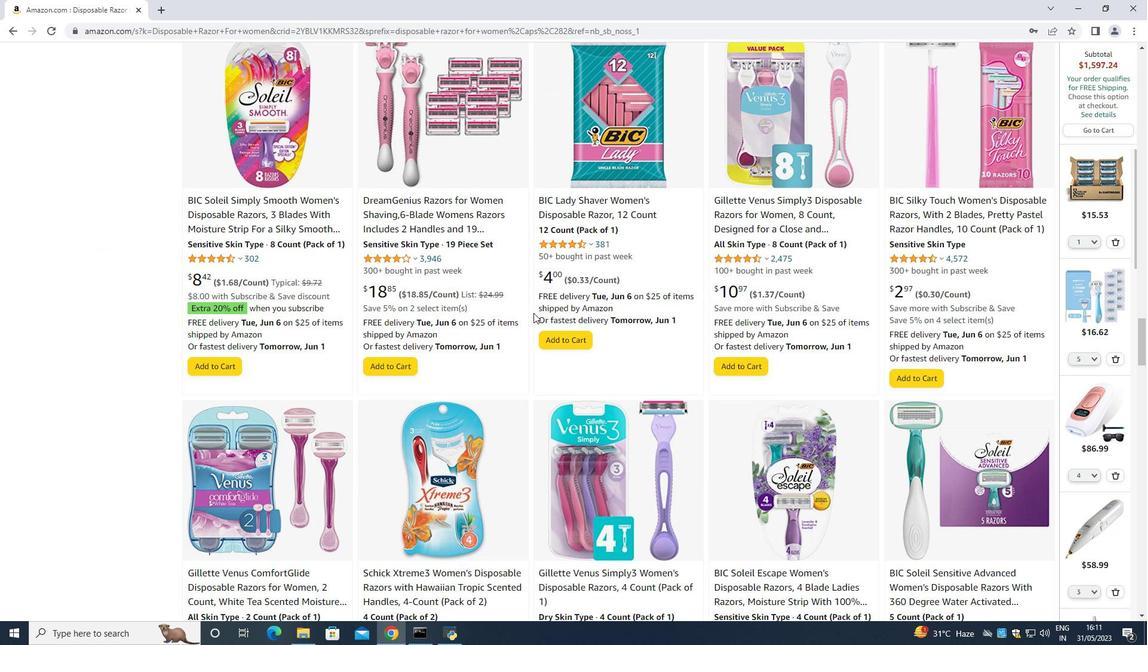 
Action: Mouse scrolled (533, 312) with delta (0, 0)
Screenshot: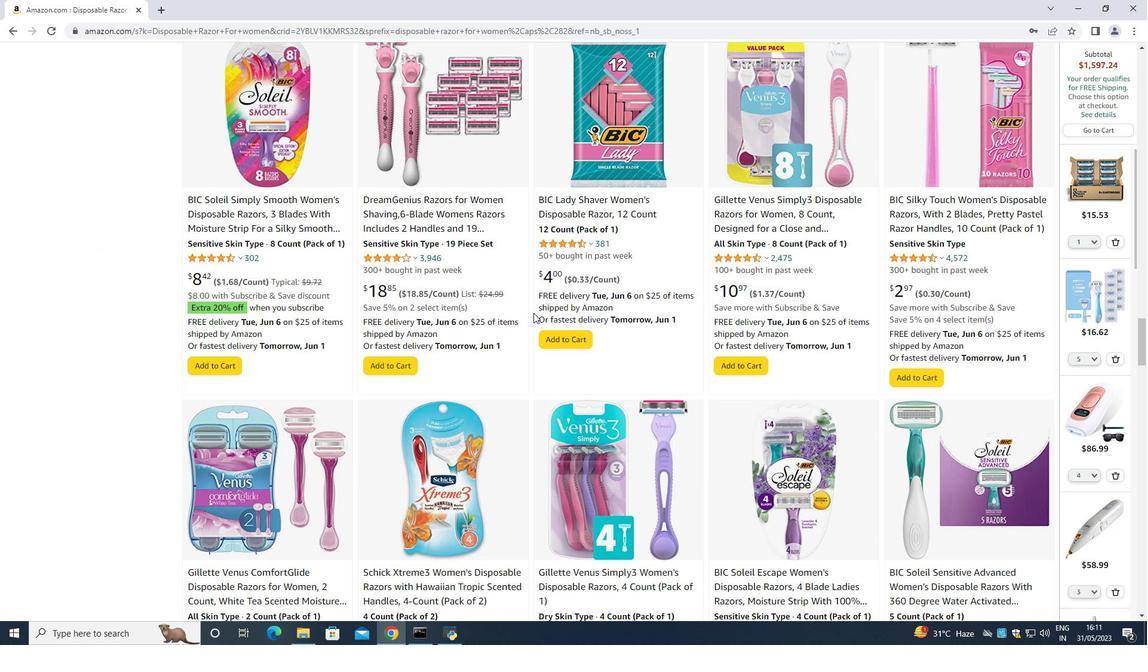 
Action: Mouse scrolled (533, 312) with delta (0, 0)
Screenshot: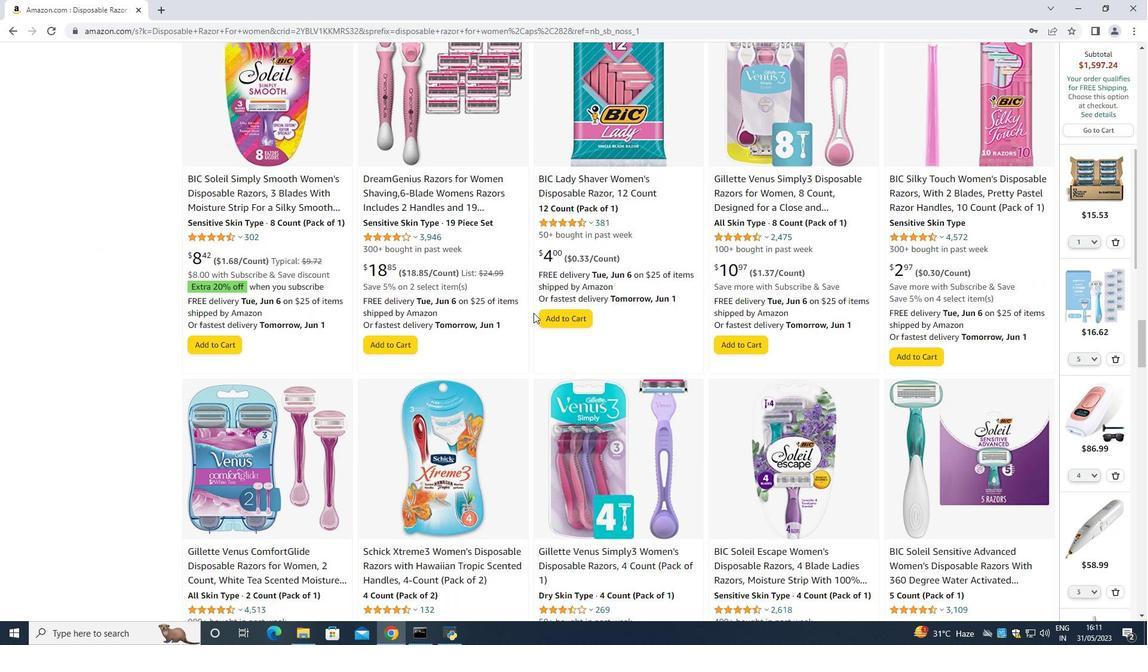 
Action: Mouse moved to (533, 313)
Screenshot: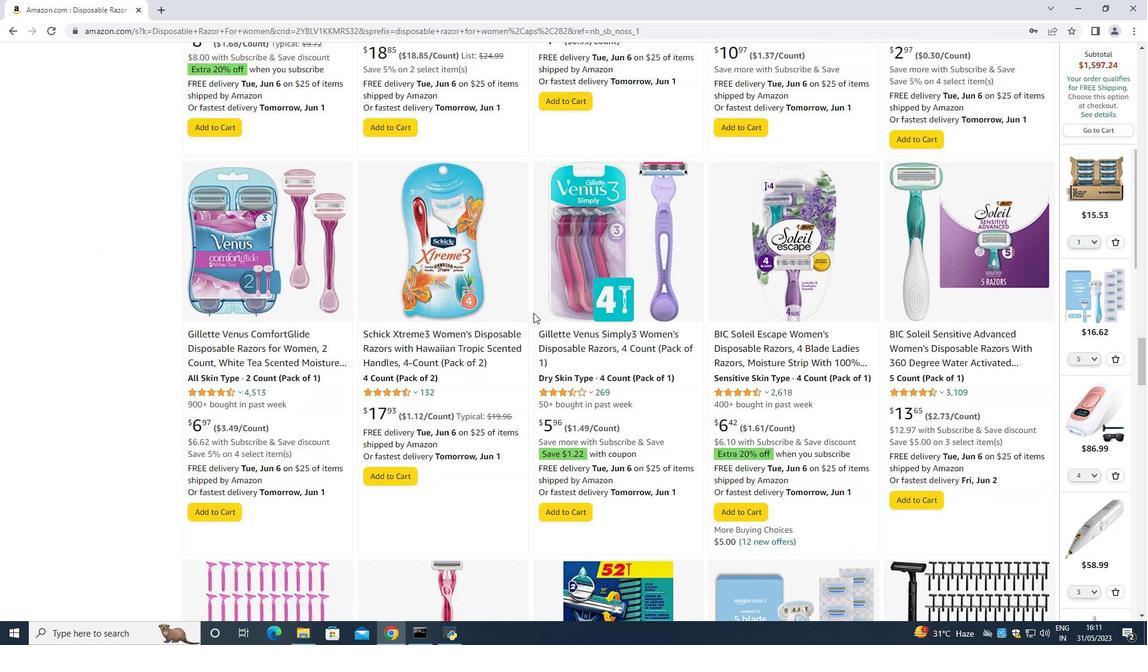 
Action: Mouse scrolled (533, 312) with delta (0, 0)
Screenshot: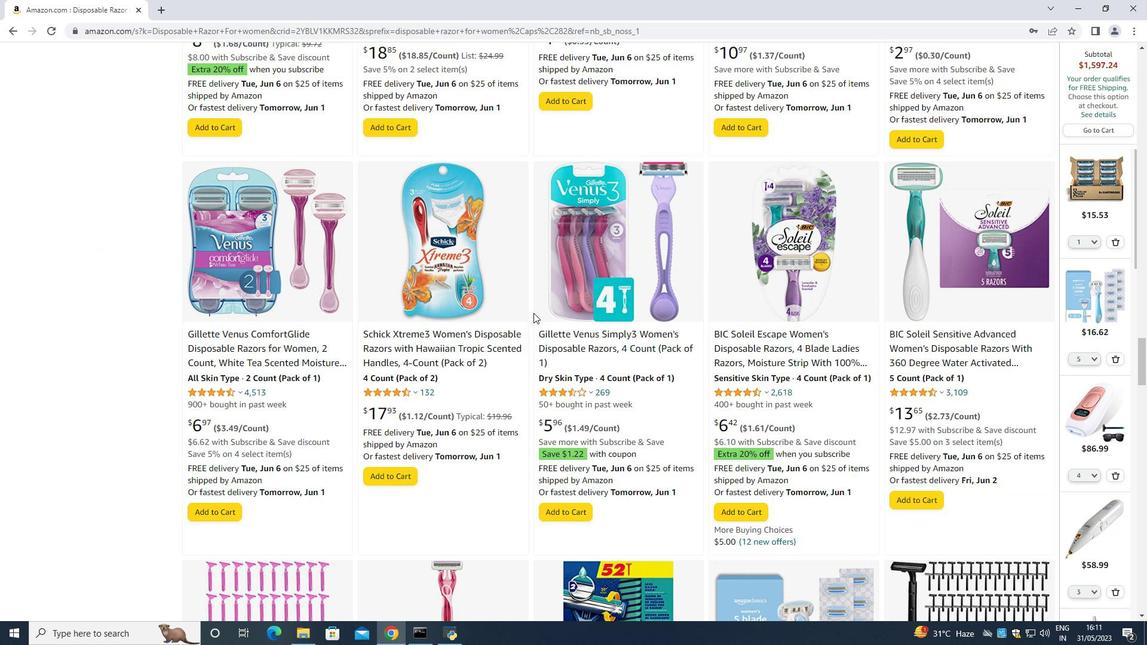 
Action: Mouse scrolled (533, 312) with delta (0, 0)
Screenshot: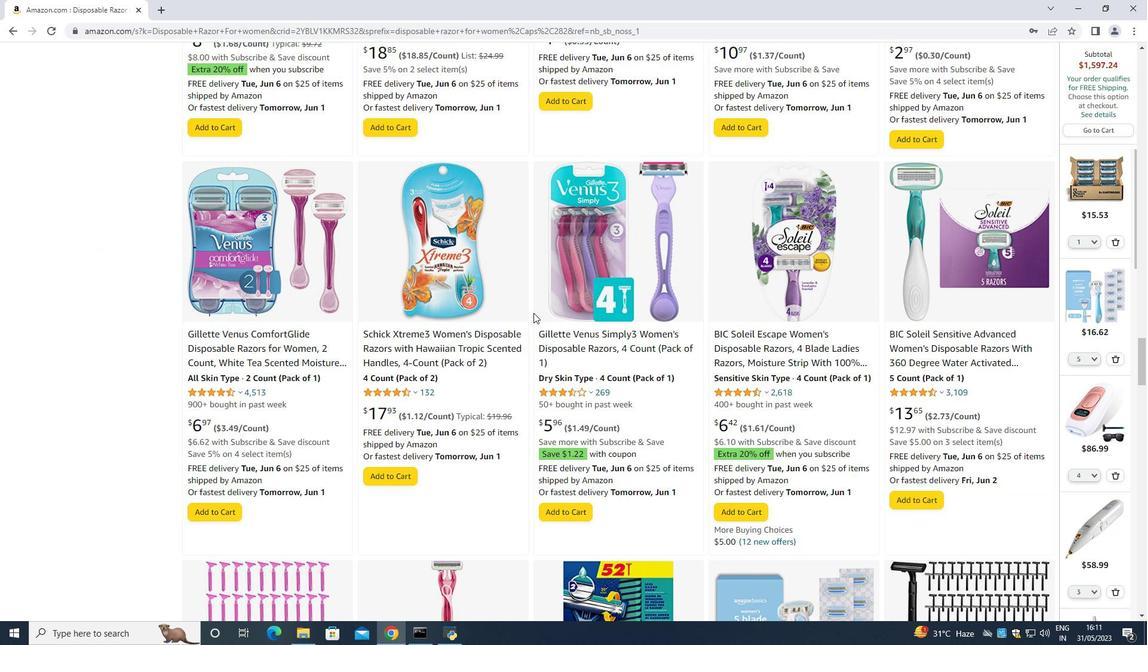 
Action: Mouse scrolled (533, 312) with delta (0, 0)
Screenshot: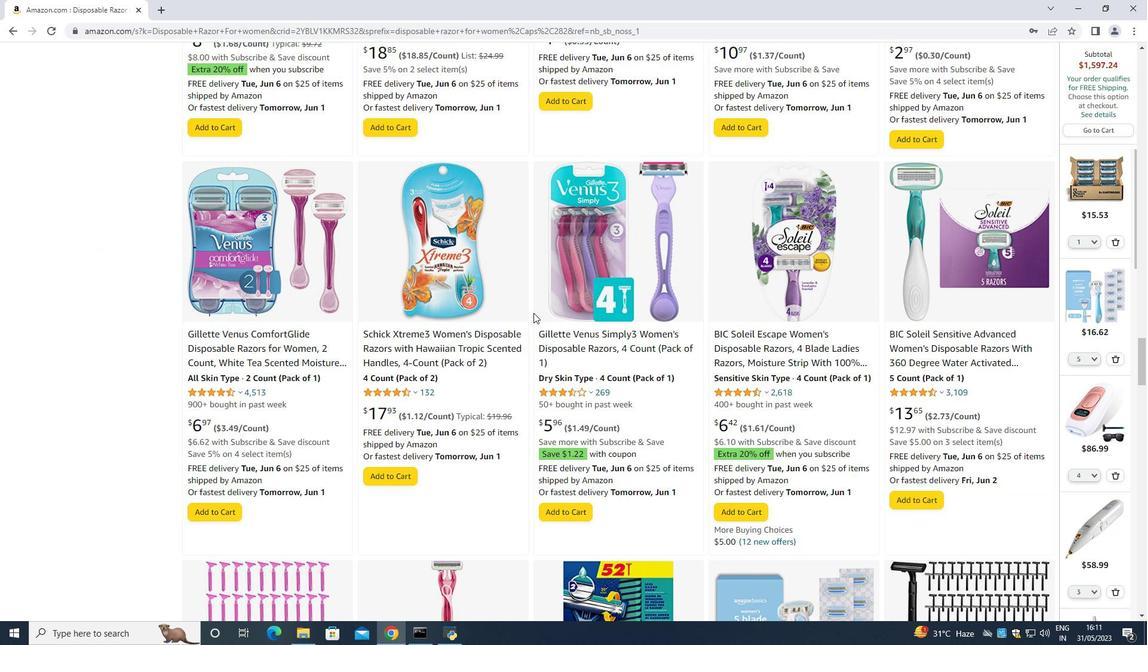 
Action: Mouse scrolled (533, 312) with delta (0, 0)
Screenshot: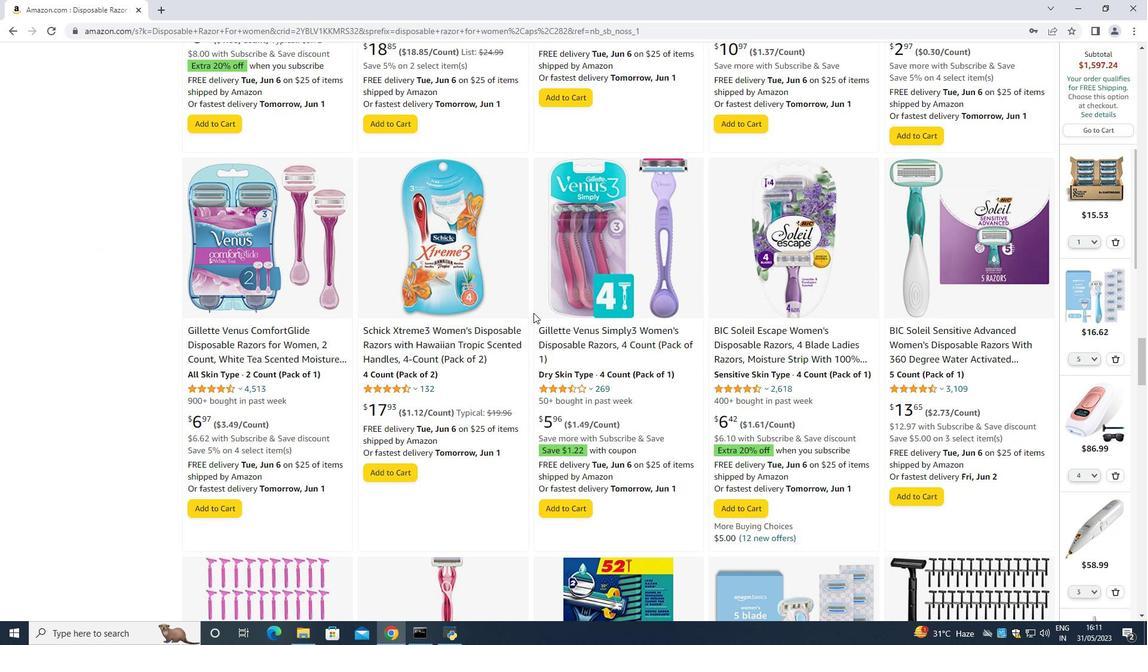 
Action: Mouse scrolled (533, 312) with delta (0, 0)
Screenshot: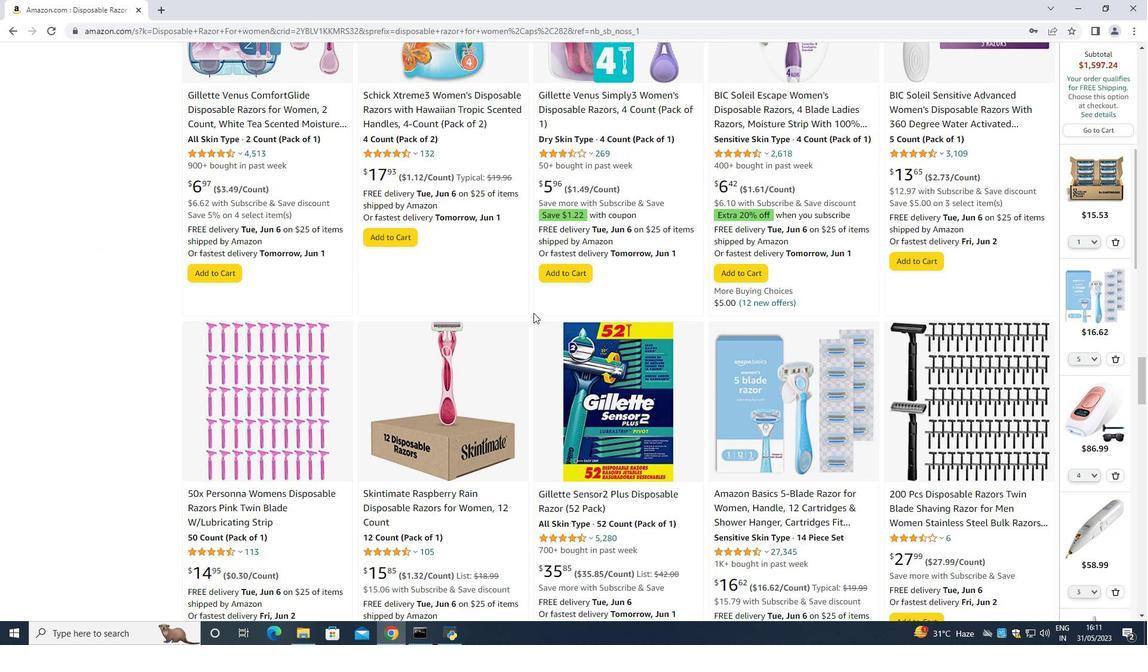 
Action: Mouse scrolled (533, 312) with delta (0, 0)
Screenshot: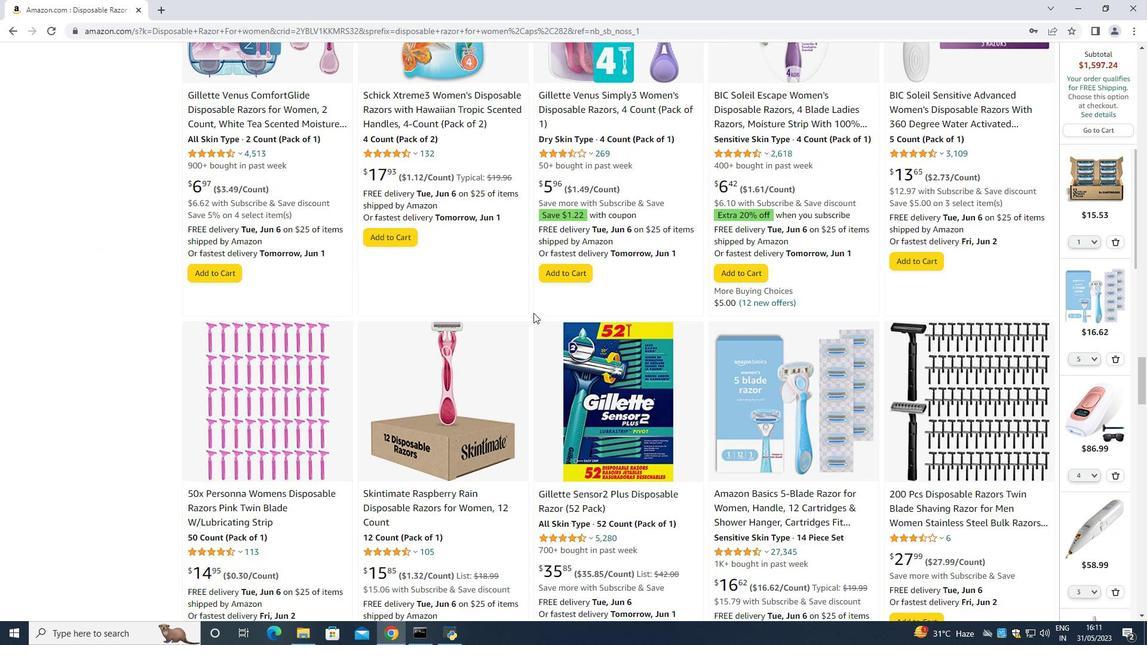 
Action: Mouse scrolled (533, 312) with delta (0, 0)
Screenshot: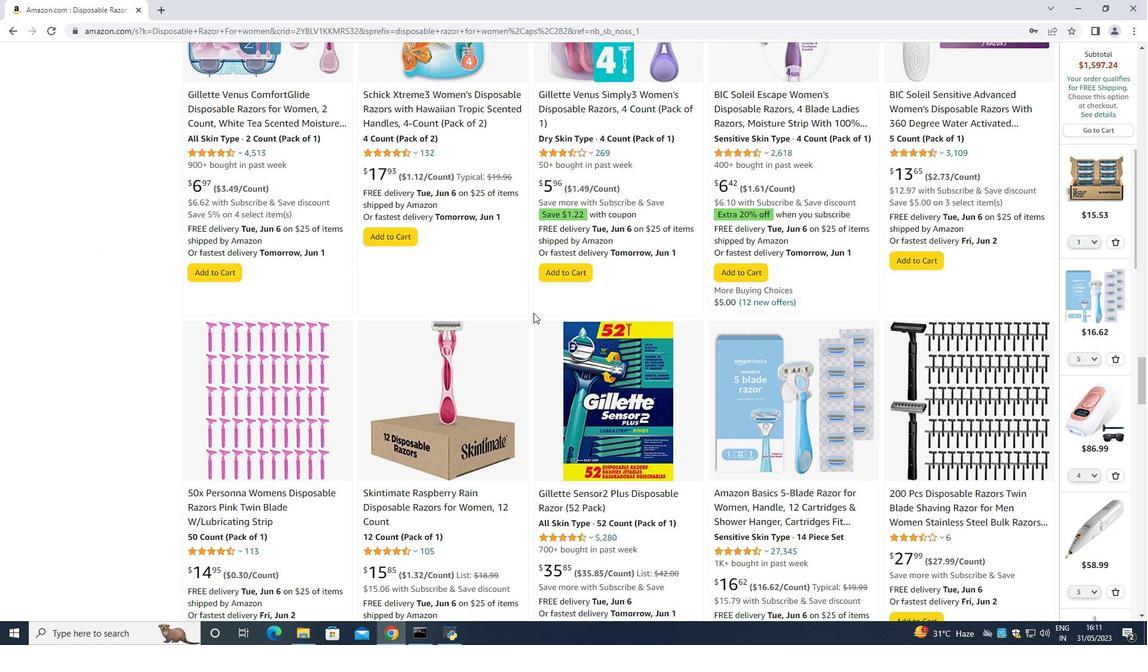 
Action: Mouse scrolled (533, 312) with delta (0, 0)
Screenshot: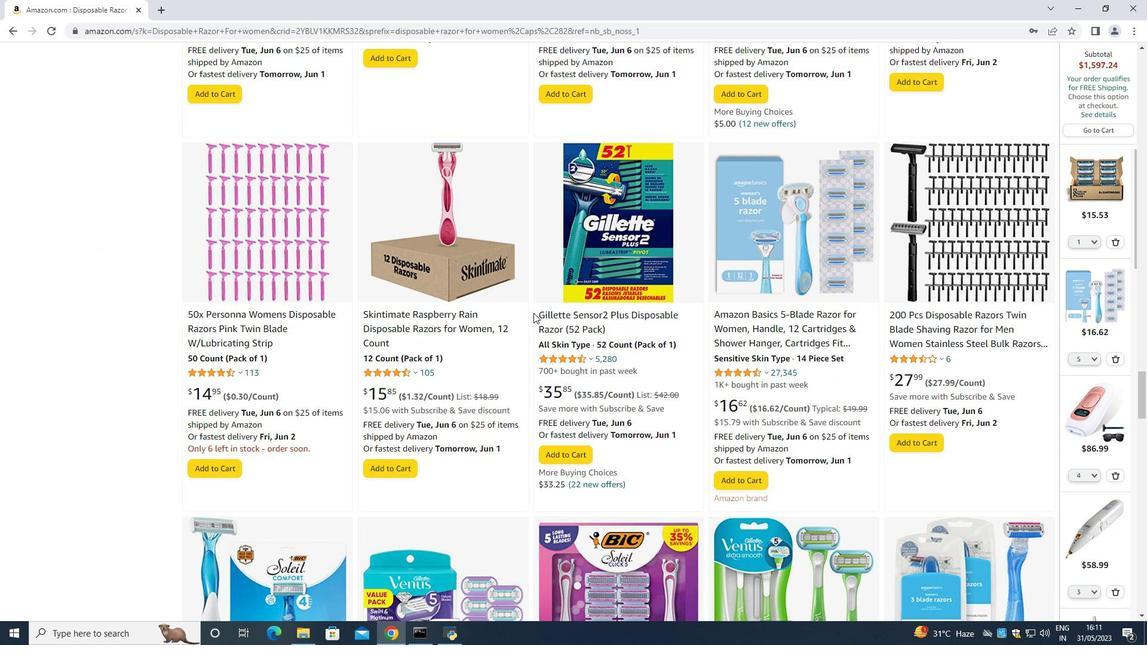 
Action: Mouse scrolled (533, 312) with delta (0, 0)
Screenshot: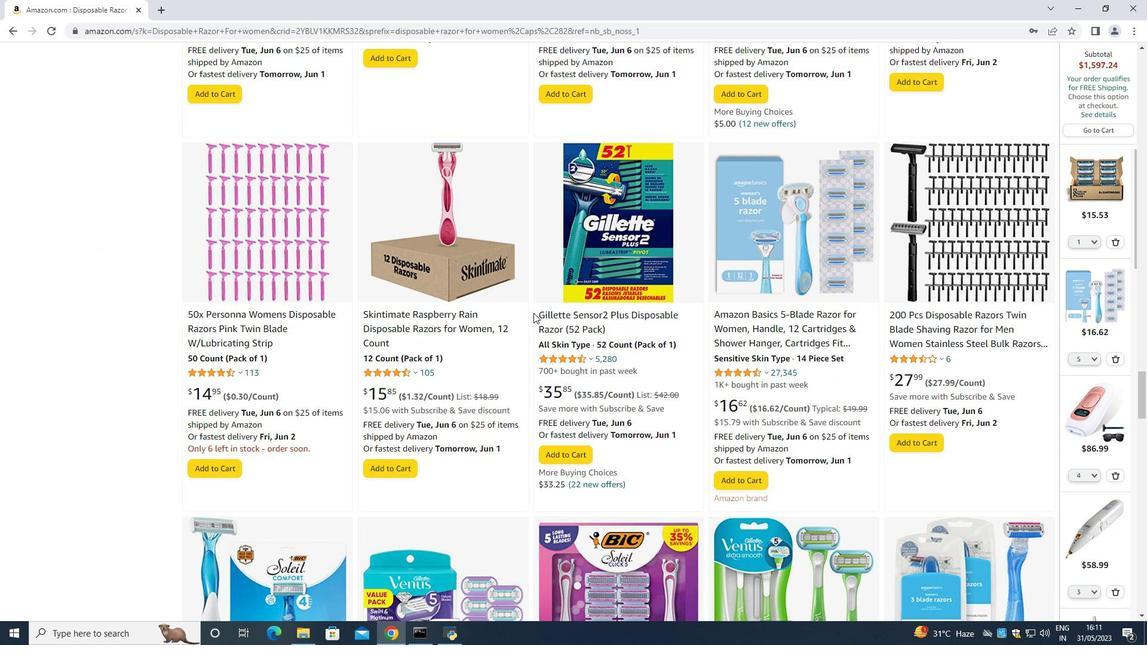 
Action: Mouse moved to (521, 311)
Screenshot: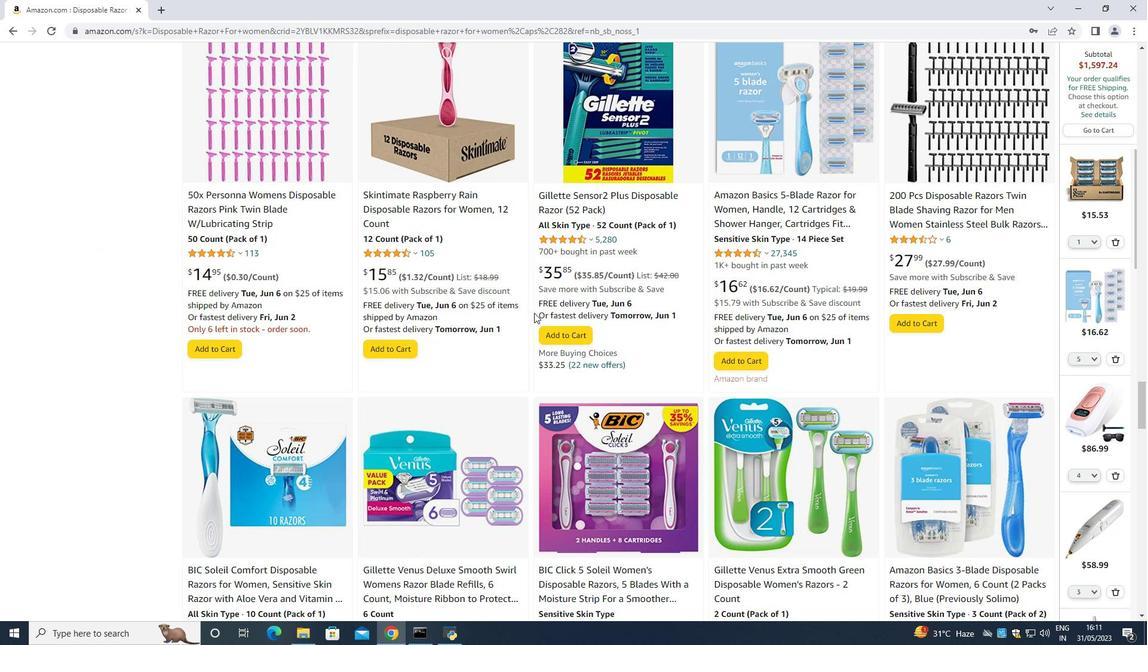 
Action: Mouse scrolled (521, 311) with delta (0, 0)
Screenshot: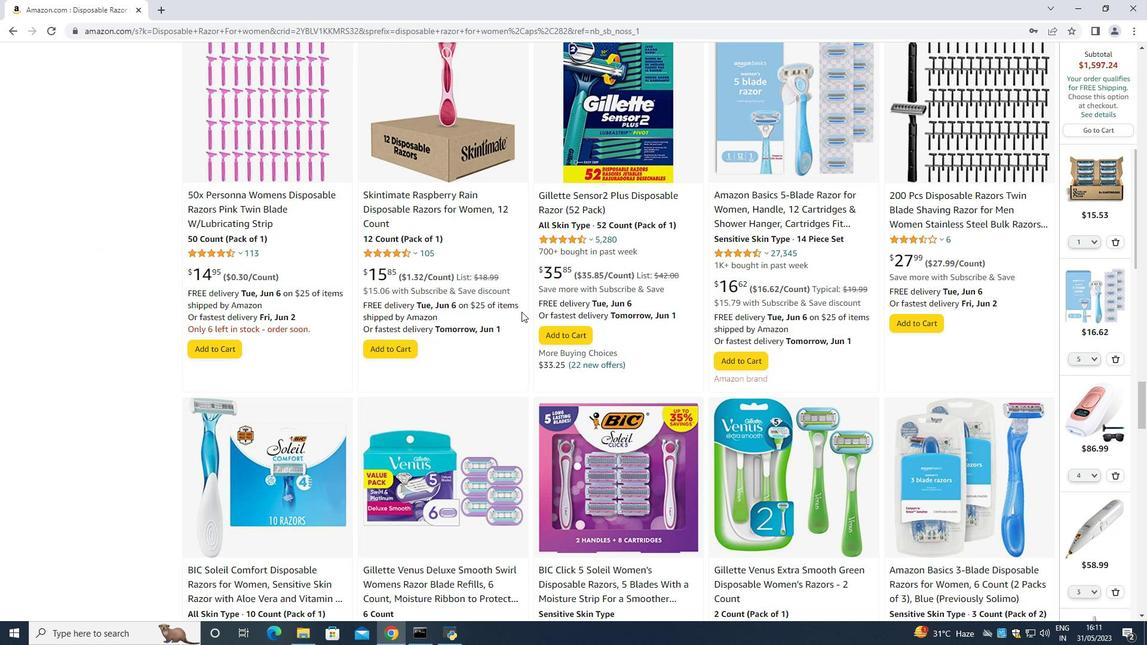 
Action: Mouse scrolled (521, 311) with delta (0, 0)
Screenshot: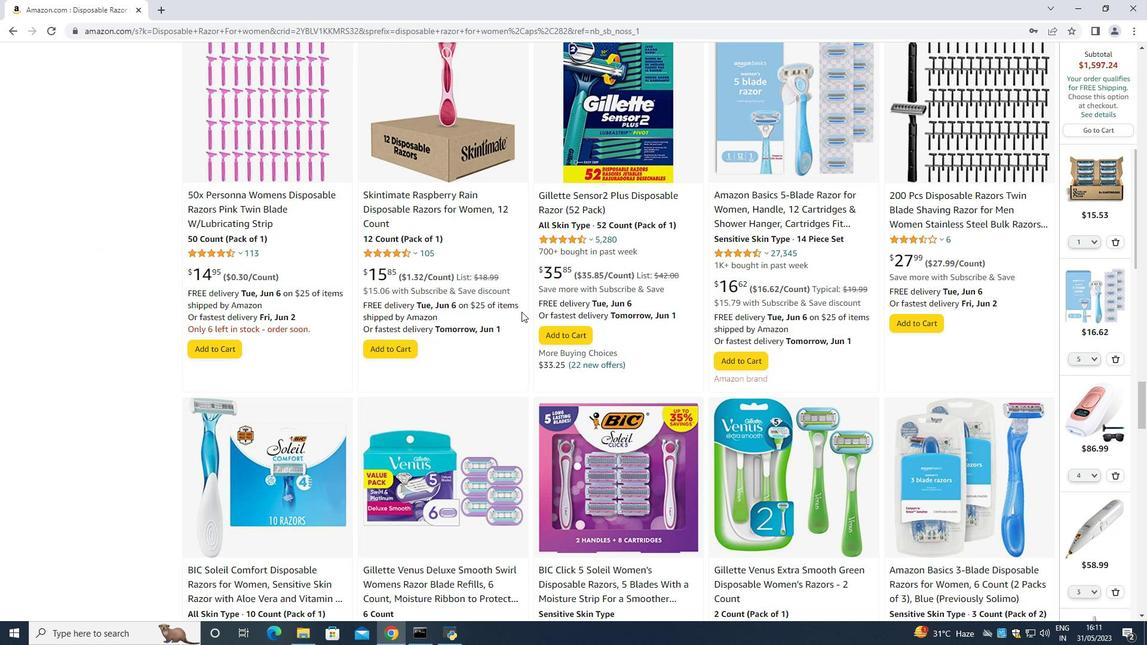 
Action: Mouse moved to (521, 311)
Screenshot: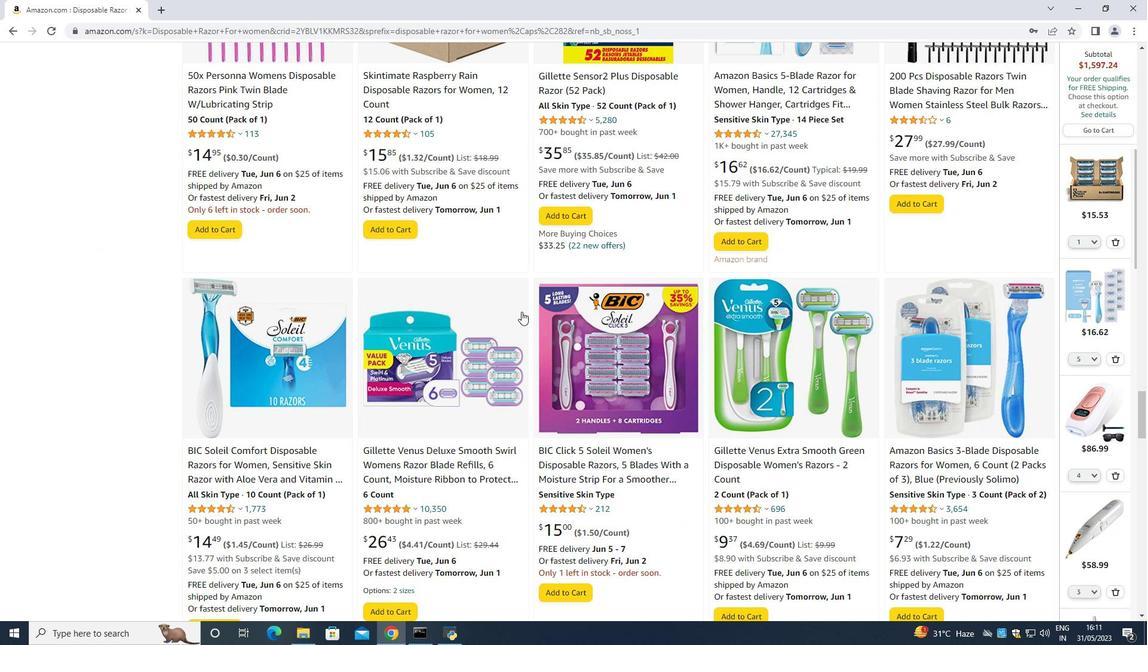 
Action: Mouse scrolled (521, 311) with delta (0, 0)
Screenshot: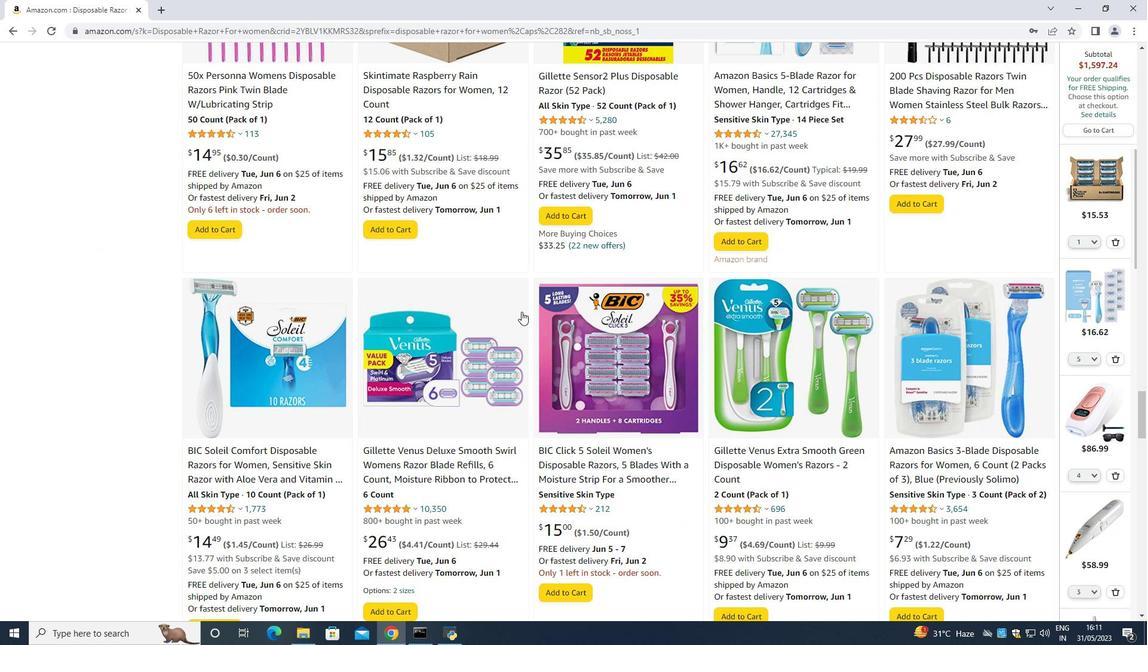 
Action: Mouse scrolled (521, 311) with delta (0, 0)
Screenshot: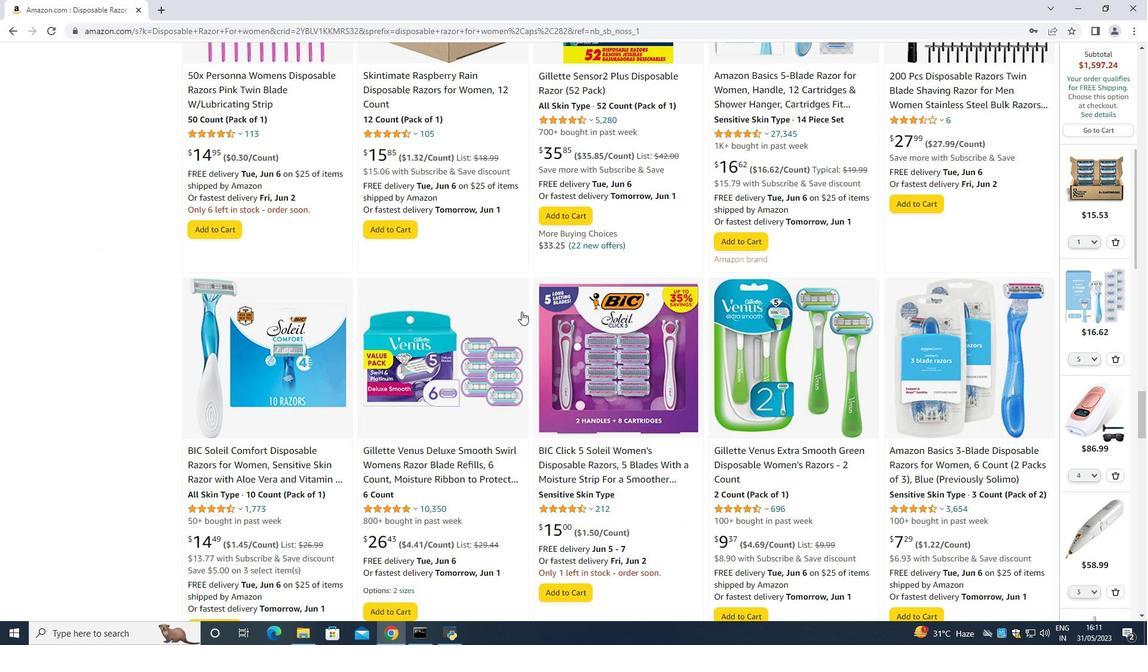 
Action: Mouse scrolled (521, 311) with delta (0, 0)
Screenshot: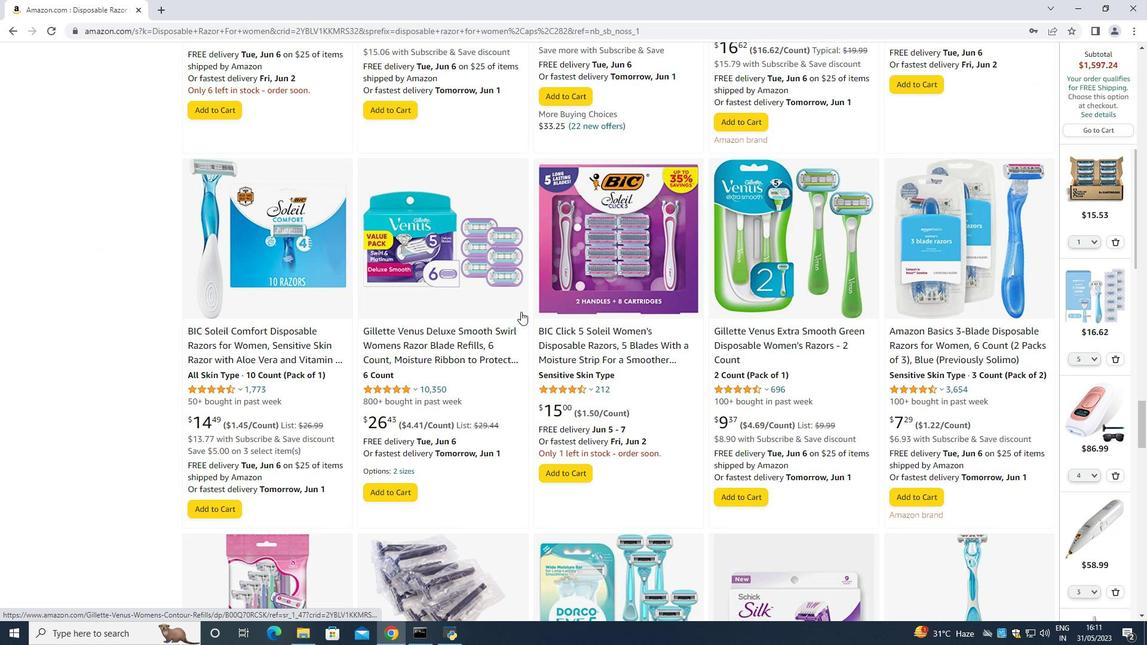 
Action: Mouse scrolled (521, 311) with delta (0, 0)
Screenshot: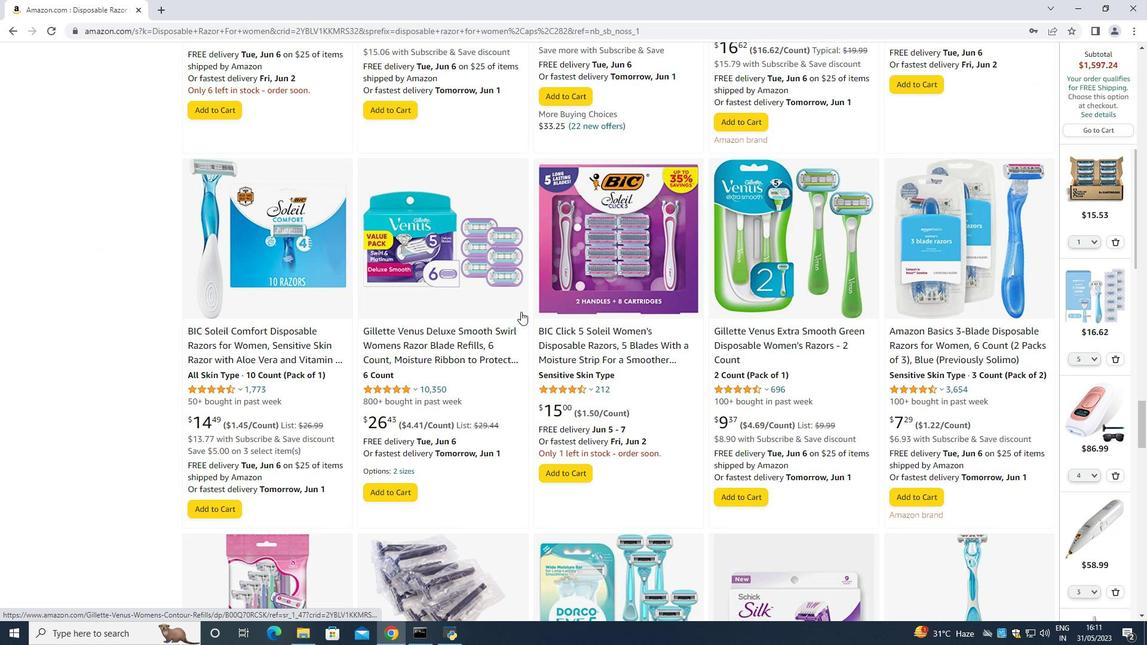 
Action: Mouse scrolled (521, 311) with delta (0, 0)
Screenshot: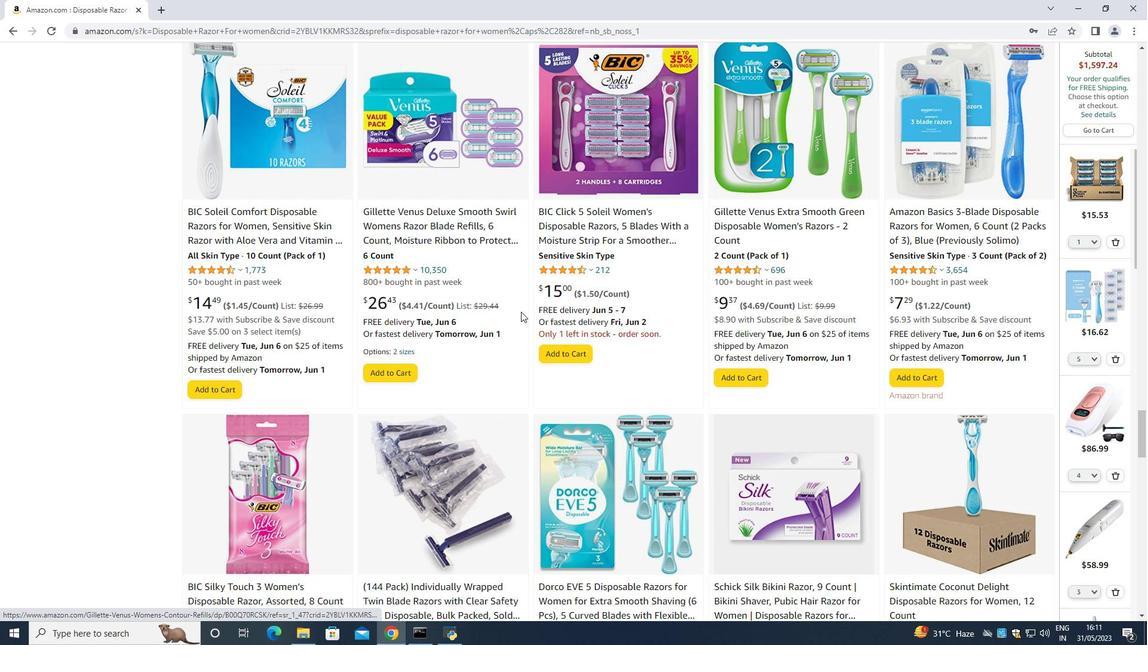 
Action: Mouse scrolled (521, 311) with delta (0, 0)
Screenshot: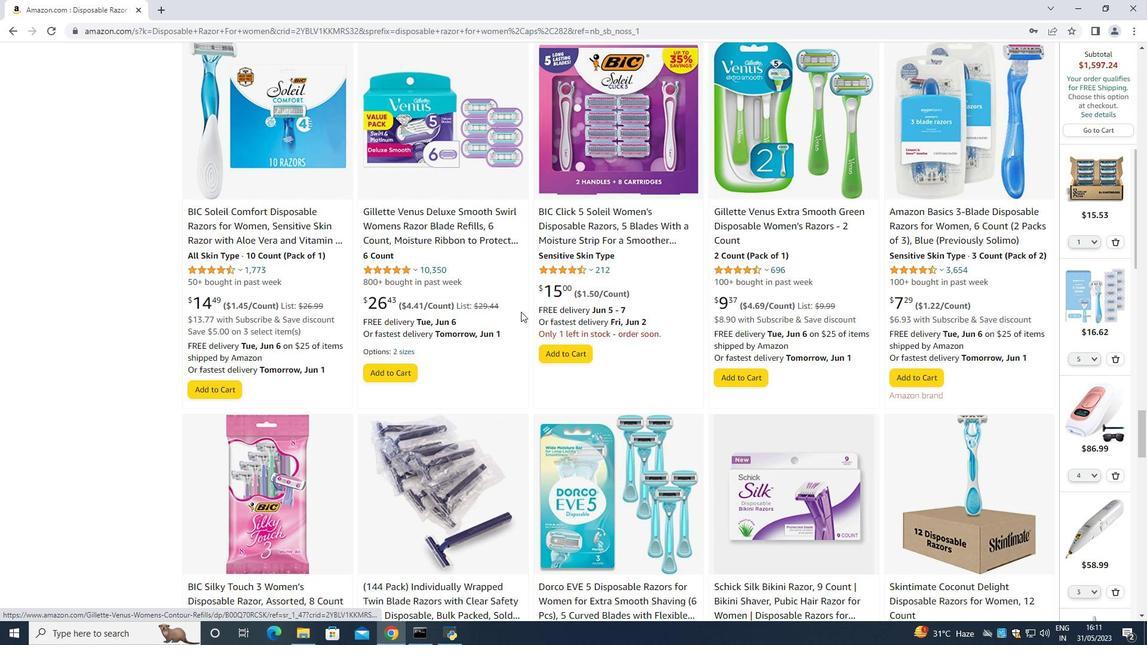 
Action: Mouse scrolled (521, 311) with delta (0, 0)
Screenshot: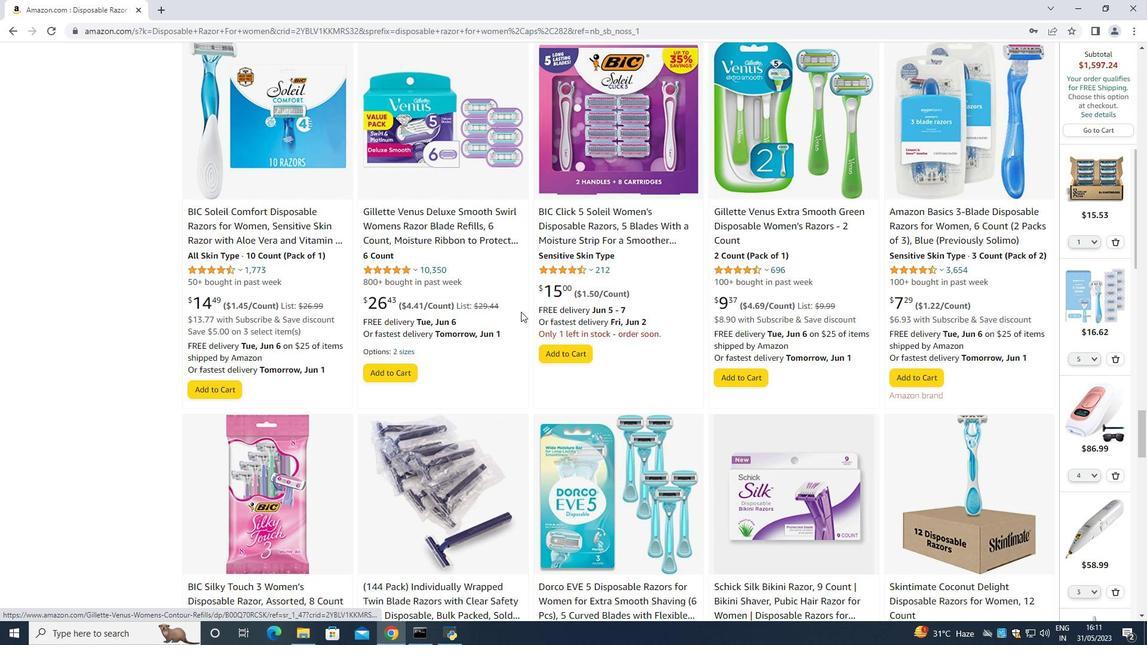 
Action: Mouse scrolled (521, 311) with delta (0, 0)
Screenshot: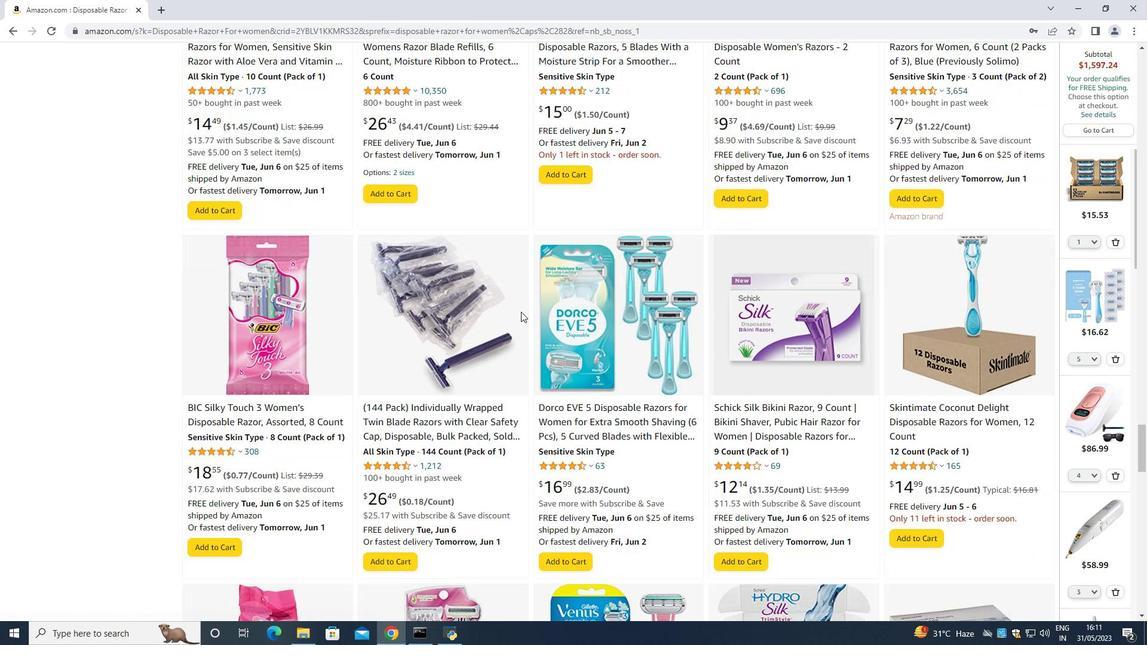 
Action: Mouse scrolled (521, 311) with delta (0, 0)
Screenshot: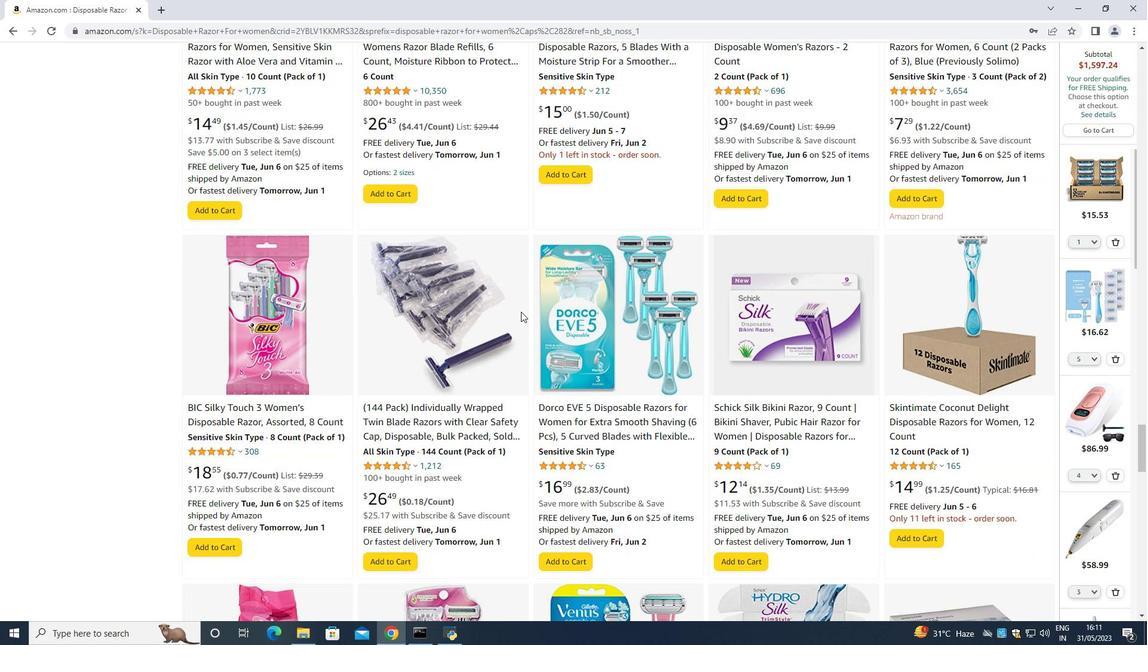 
Action: Mouse scrolled (521, 311) with delta (0, 0)
Screenshot: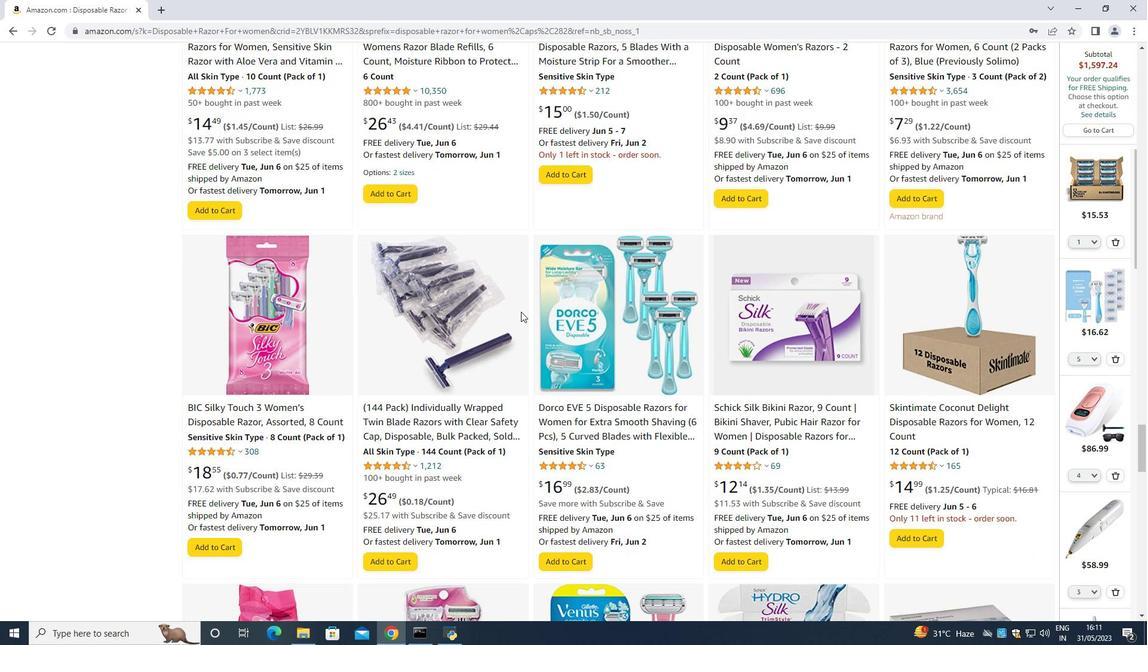
Action: Mouse scrolled (521, 311) with delta (0, 0)
Screenshot: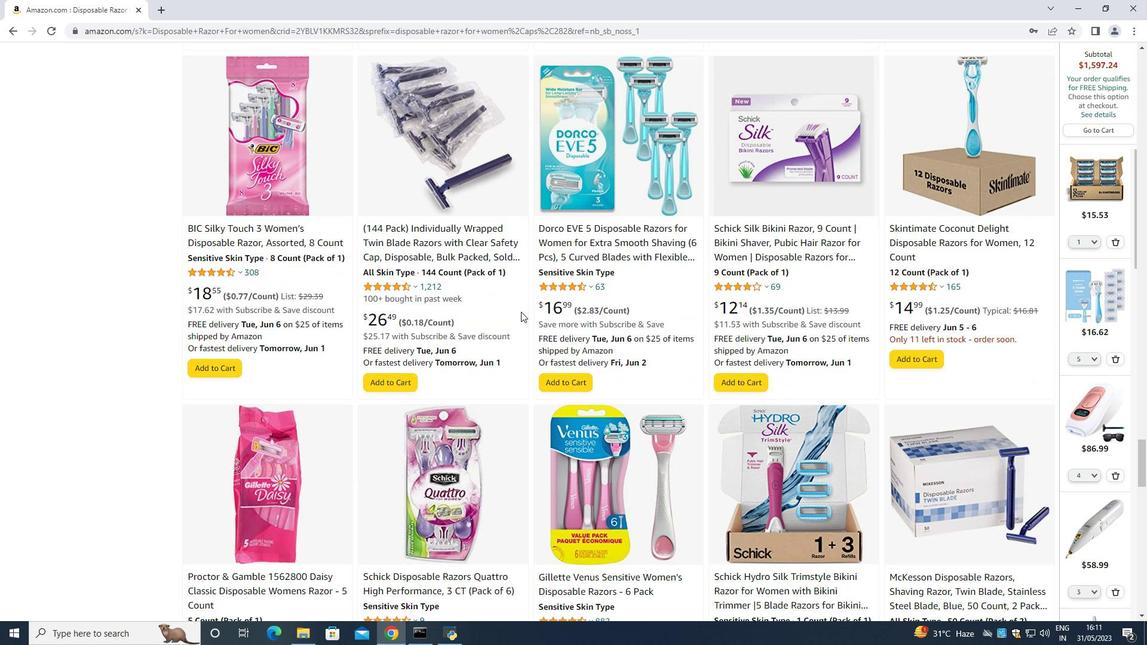 
Action: Mouse scrolled (521, 311) with delta (0, 0)
Screenshot: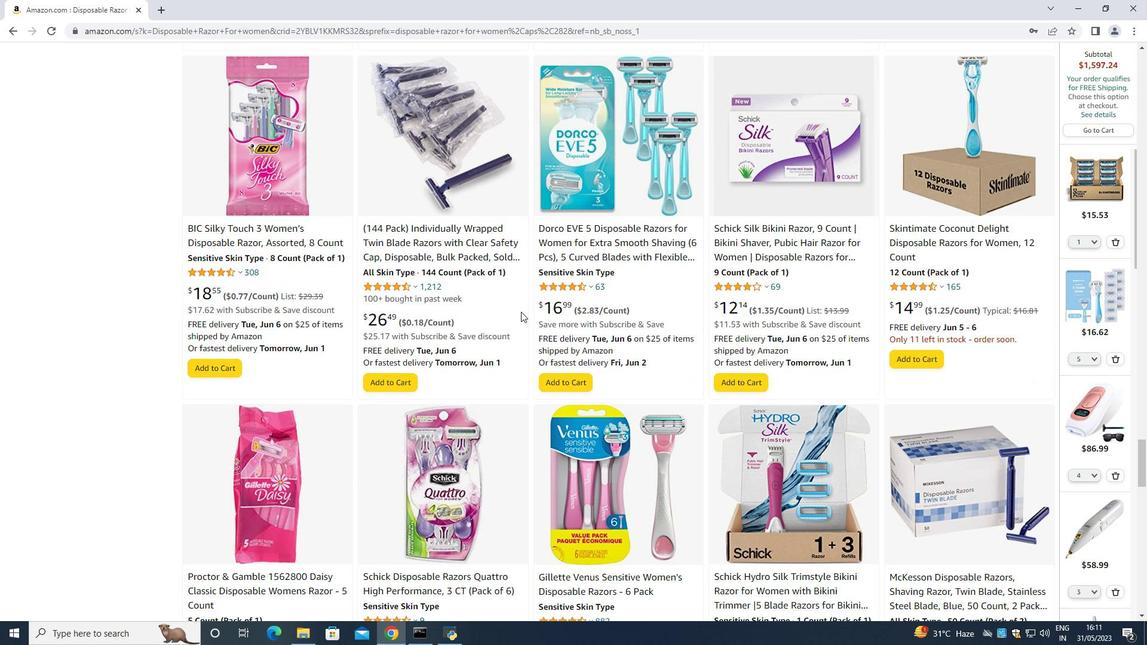 
Action: Mouse scrolled (521, 311) with delta (0, 0)
Screenshot: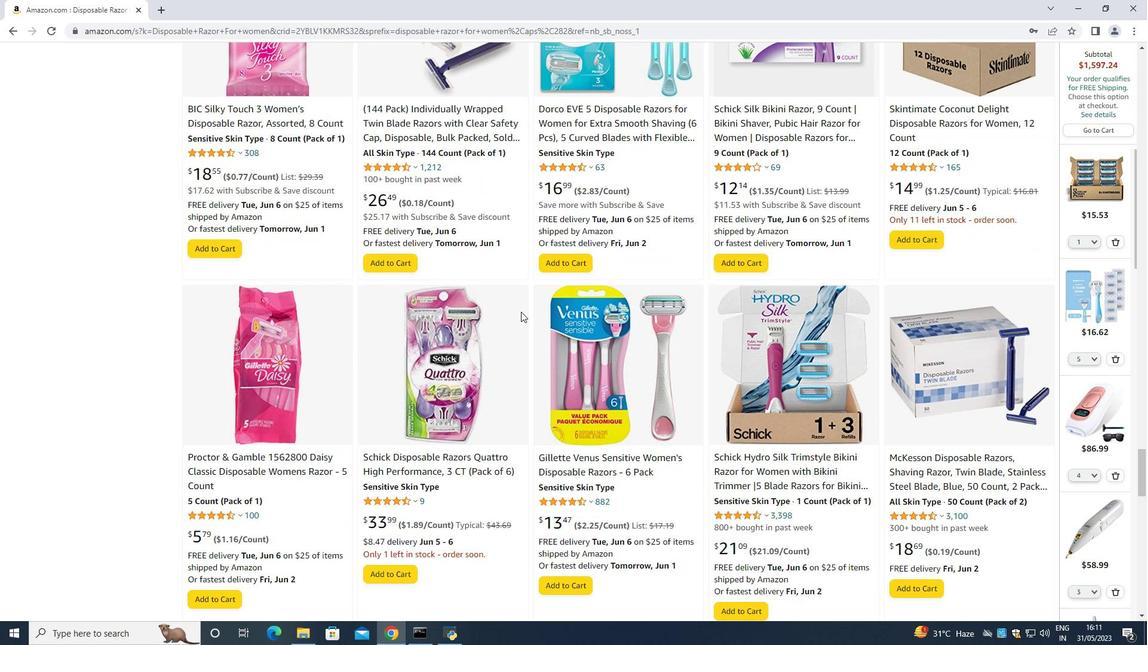
Action: Mouse moved to (521, 315)
Screenshot: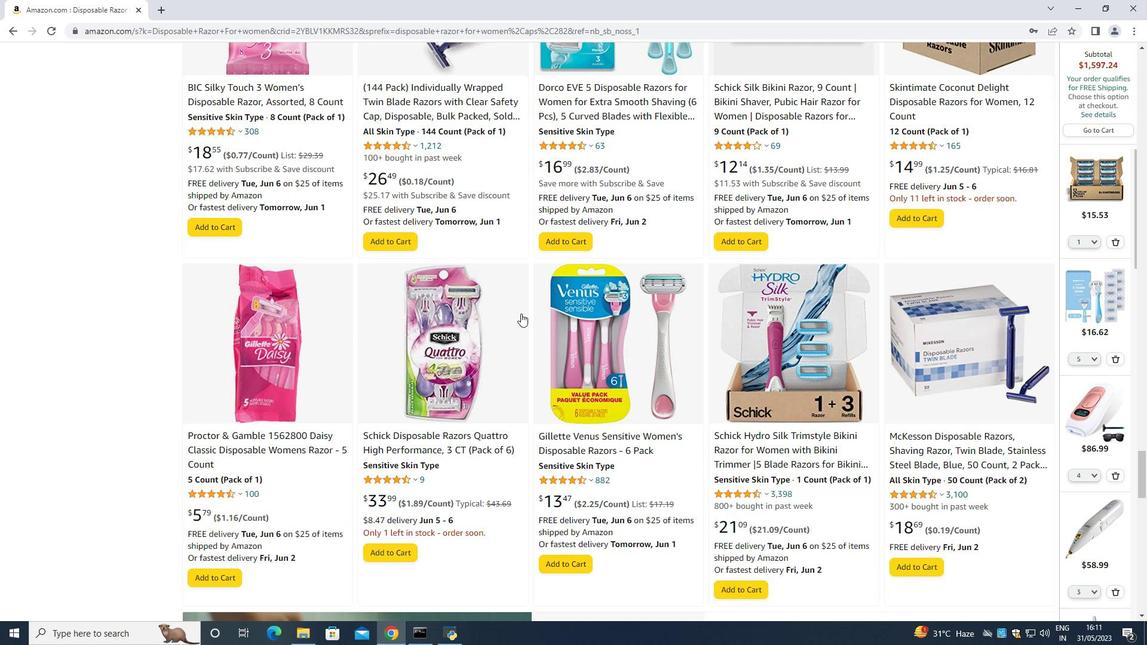 
Action: Mouse scrolled (521, 314) with delta (0, 0)
Screenshot: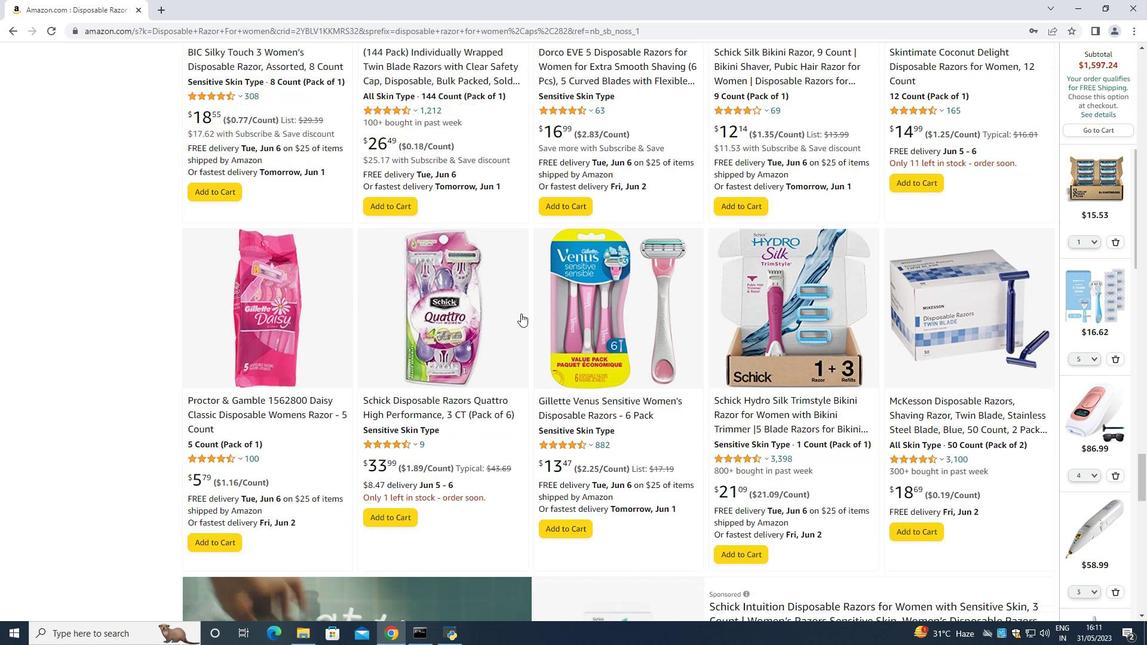 
Action: Mouse scrolled (521, 314) with delta (0, 0)
Screenshot: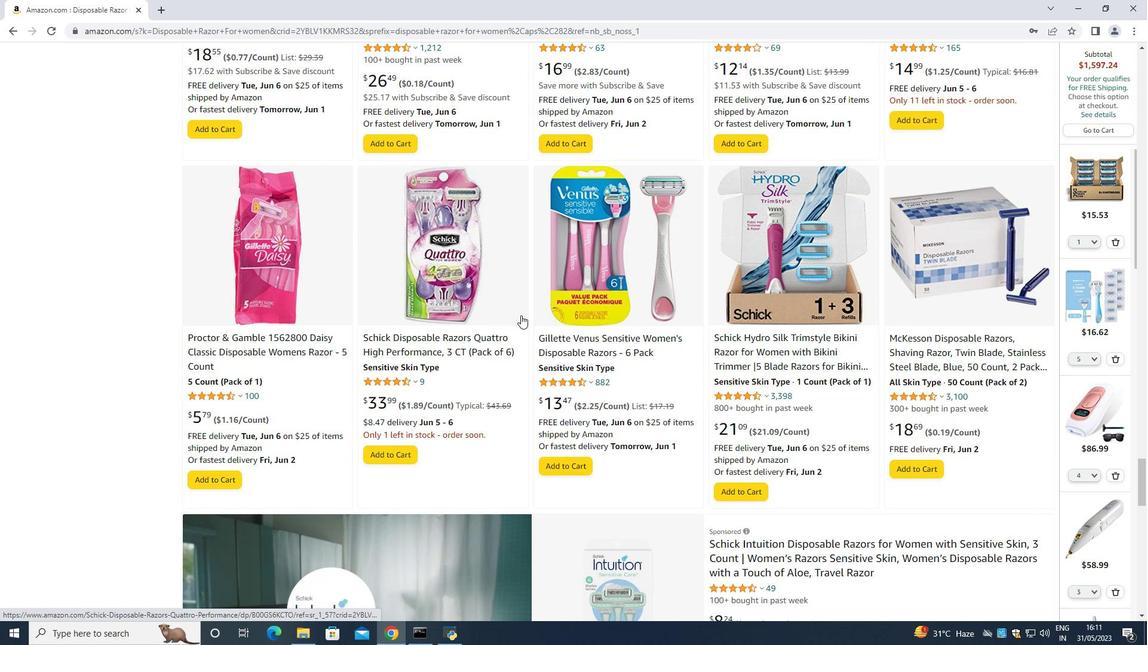 
Action: Mouse scrolled (521, 314) with delta (0, 0)
Screenshot: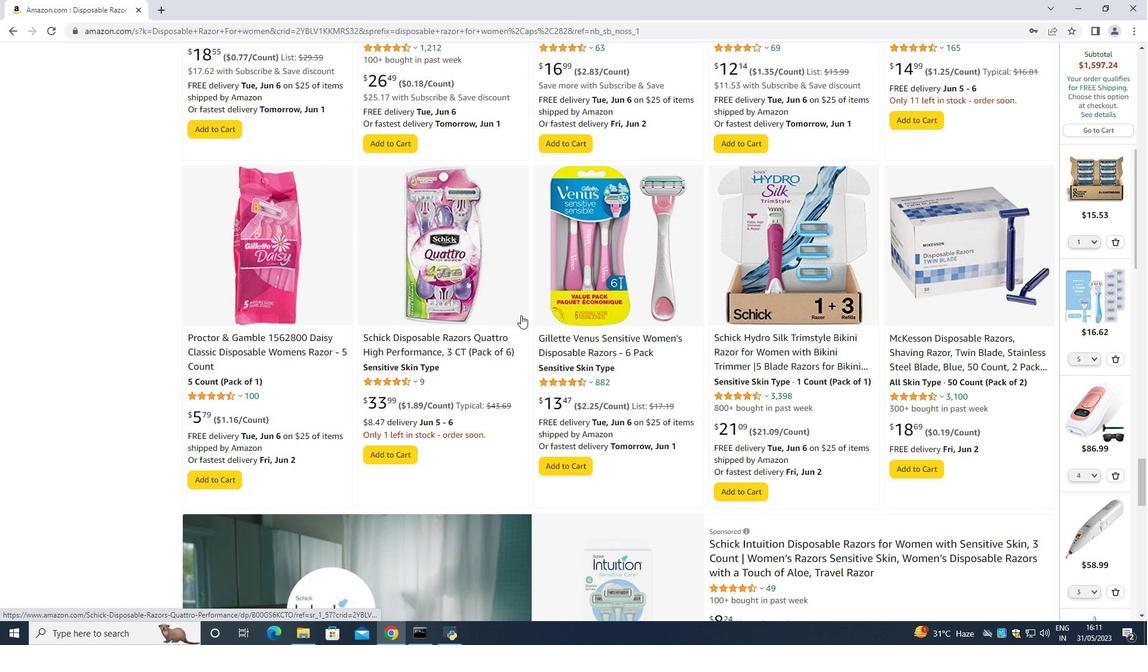 
Action: Mouse scrolled (521, 314) with delta (0, 0)
Screenshot: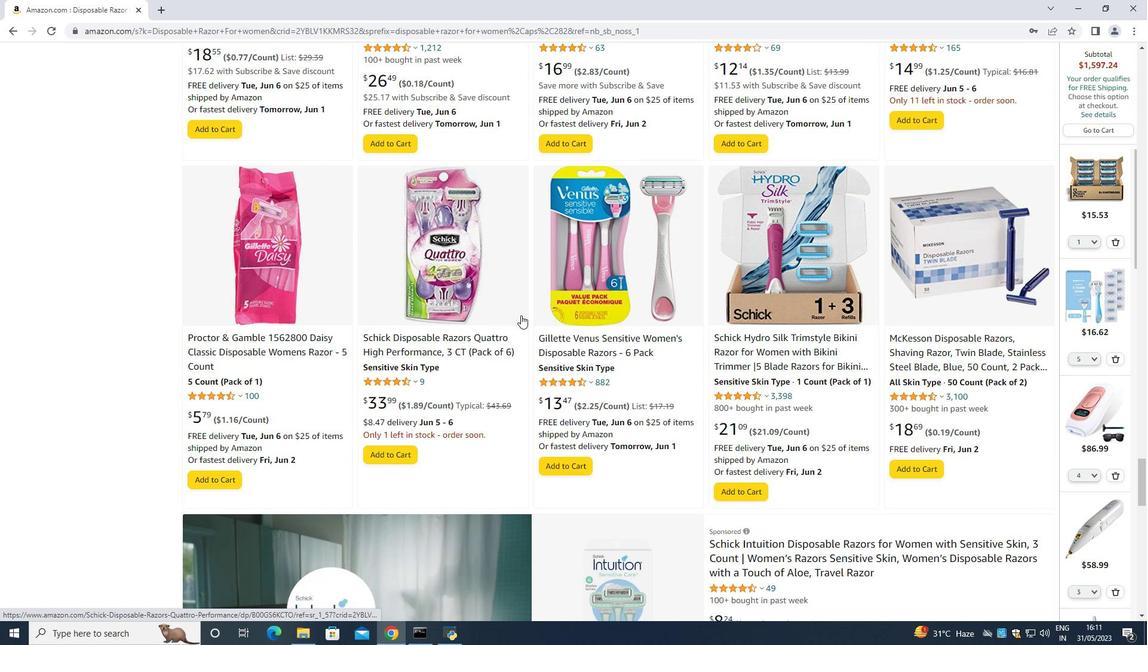 
Action: Mouse scrolled (521, 314) with delta (0, 0)
Screenshot: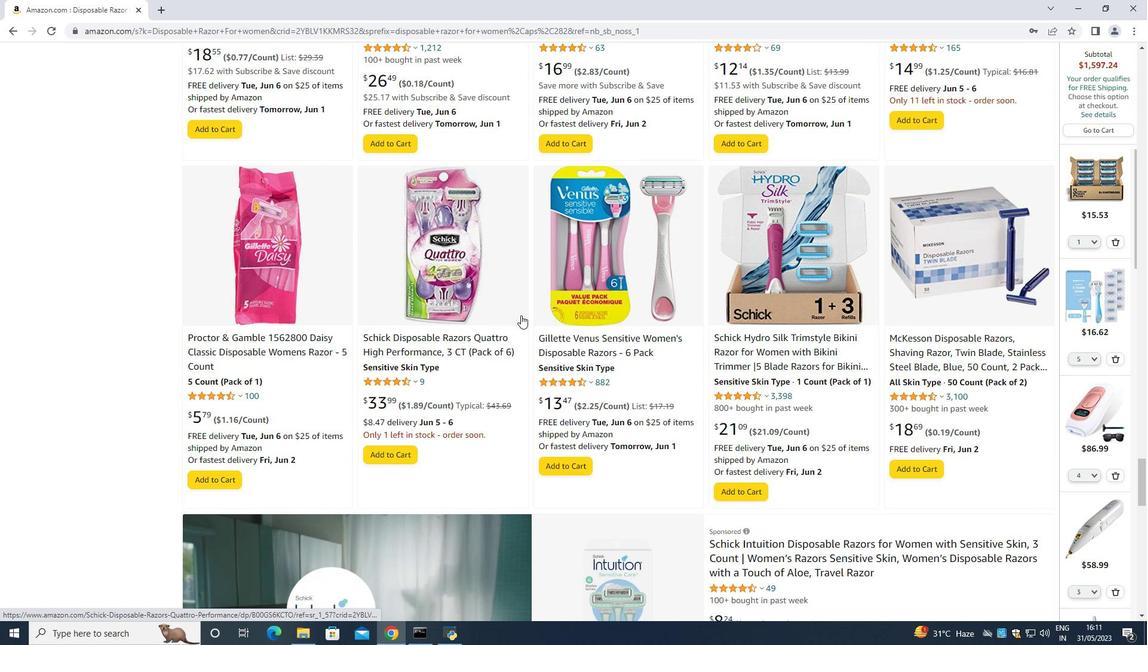 
Action: Mouse moved to (521, 317)
Screenshot: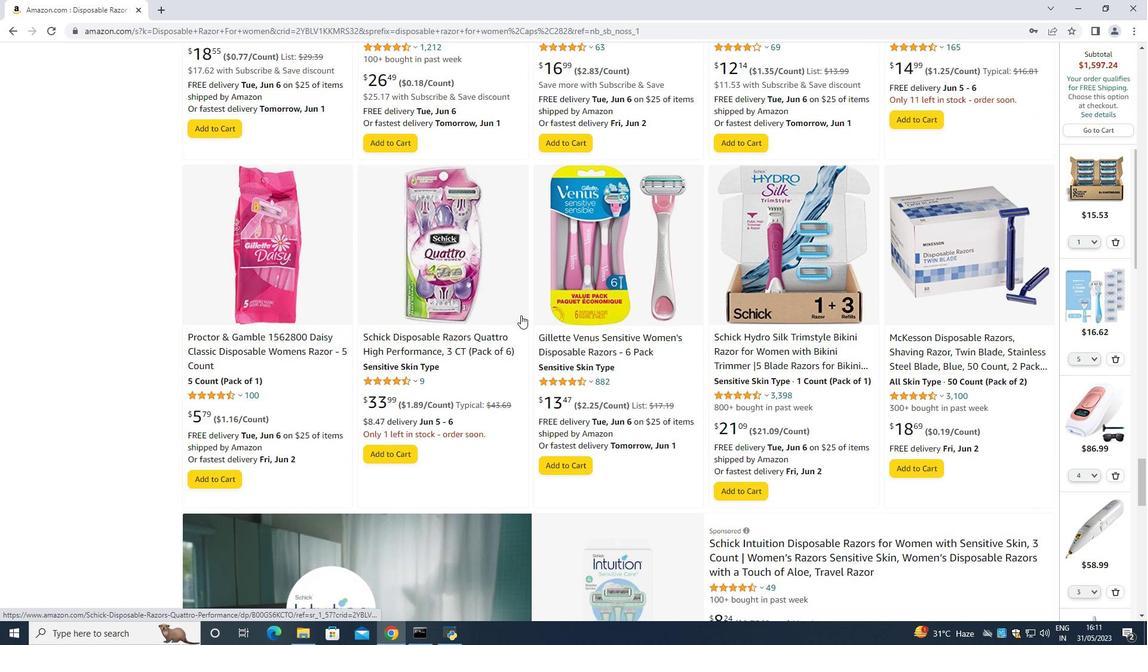 
Action: Mouse scrolled (521, 316) with delta (0, 0)
Screenshot: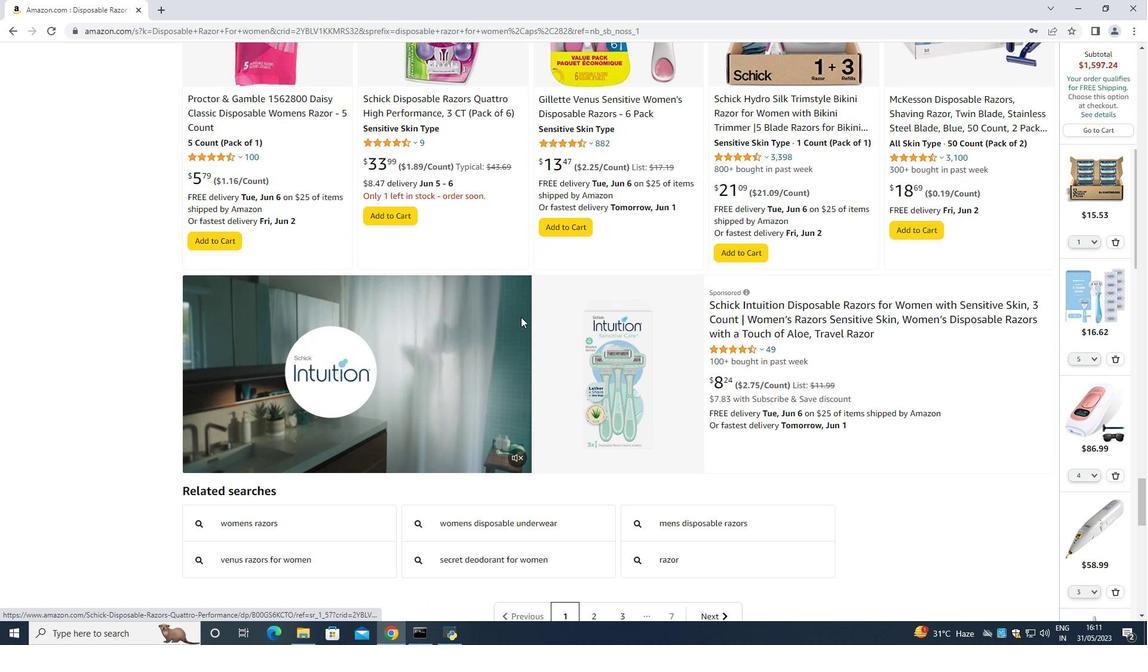 
Action: Mouse scrolled (521, 316) with delta (0, 0)
Screenshot: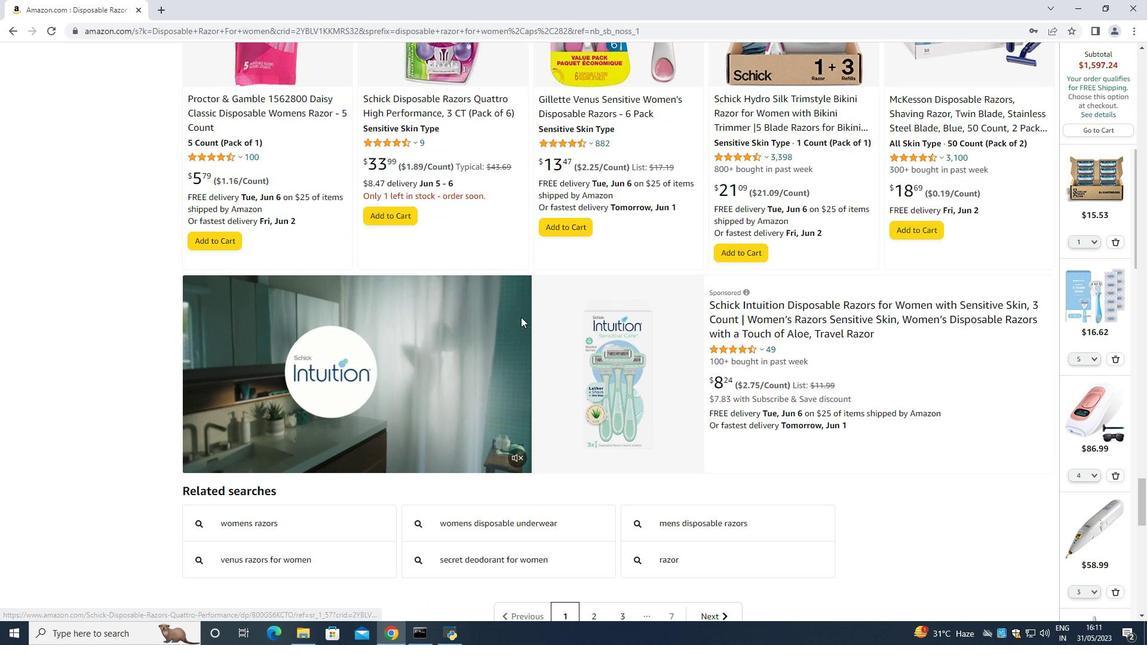 
Action: Mouse scrolled (521, 316) with delta (0, 0)
Screenshot: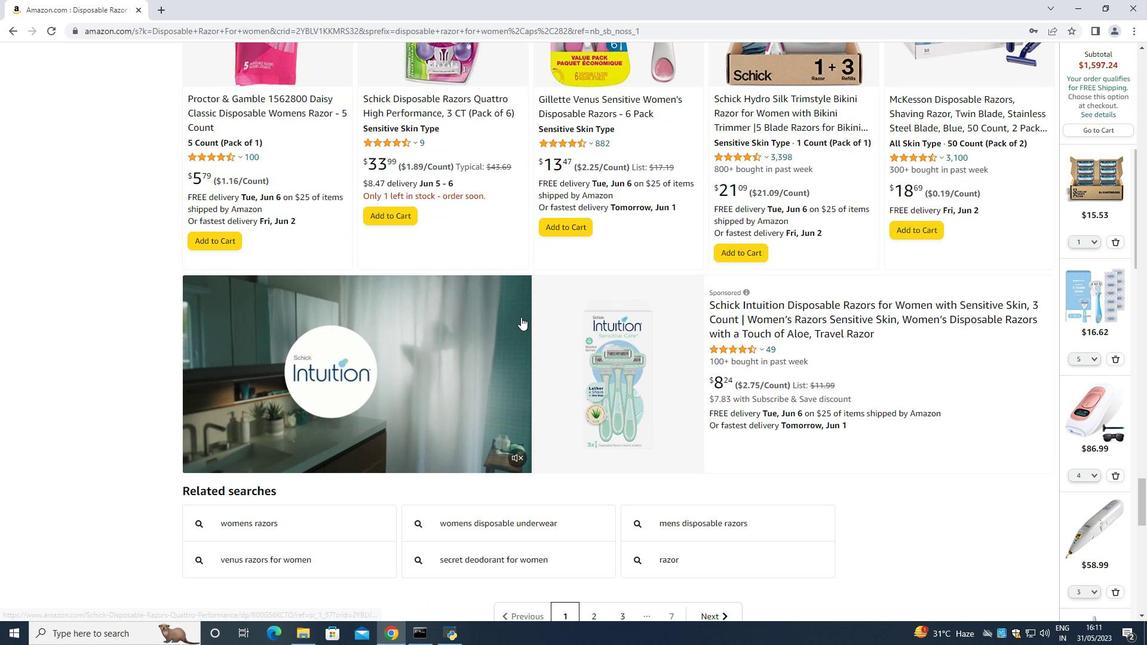 
Action: Mouse scrolled (521, 316) with delta (0, 0)
Screenshot: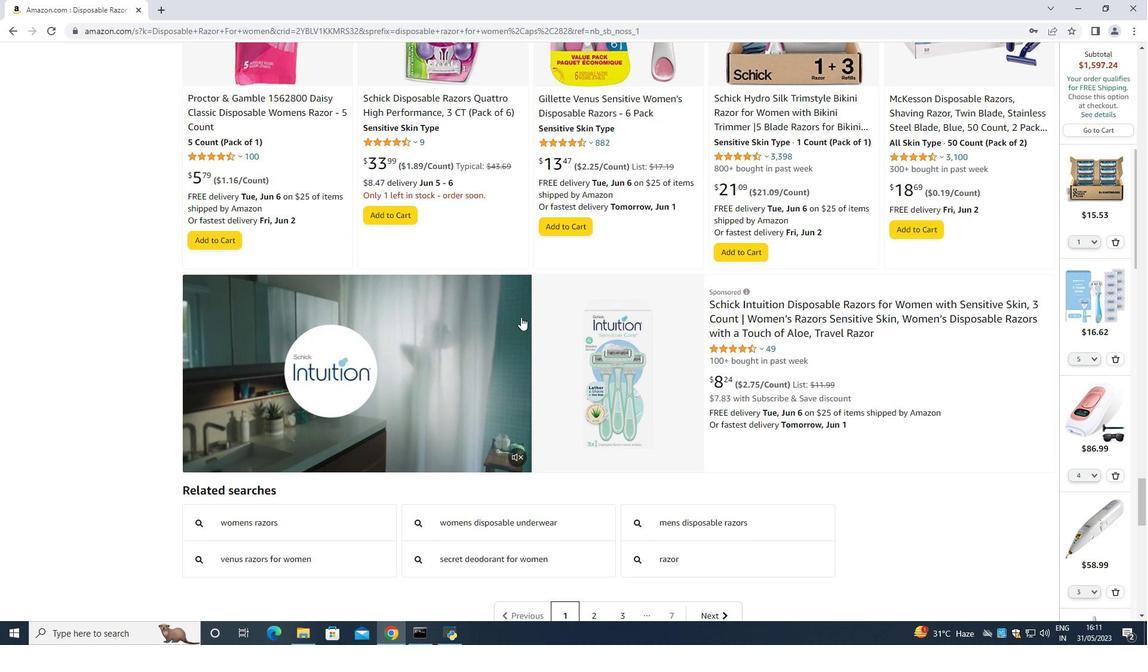 
Action: Mouse scrolled (521, 317) with delta (0, 0)
Screenshot: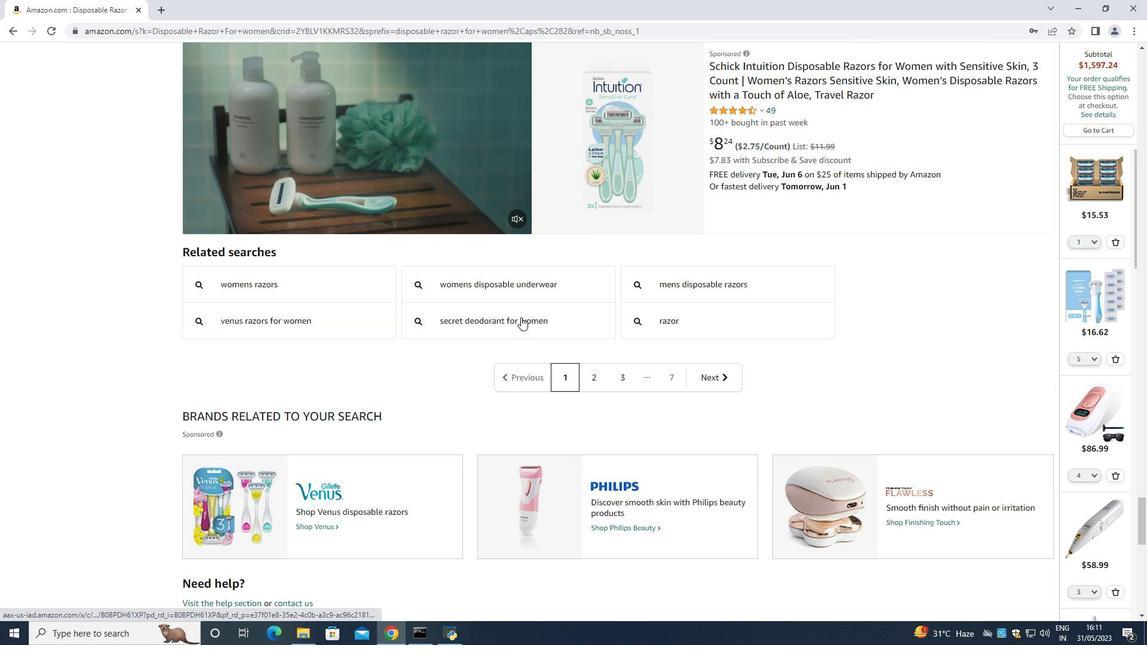 
Action: Mouse scrolled (521, 317) with delta (0, 0)
Screenshot: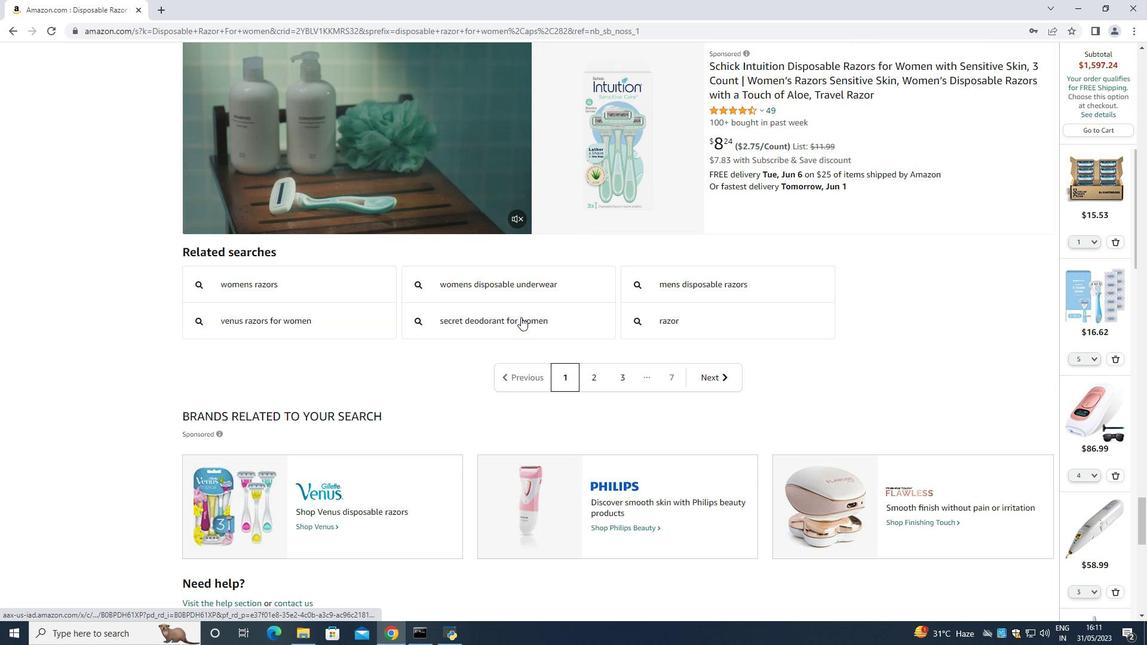 
Action: Mouse scrolled (521, 317) with delta (0, 0)
Screenshot: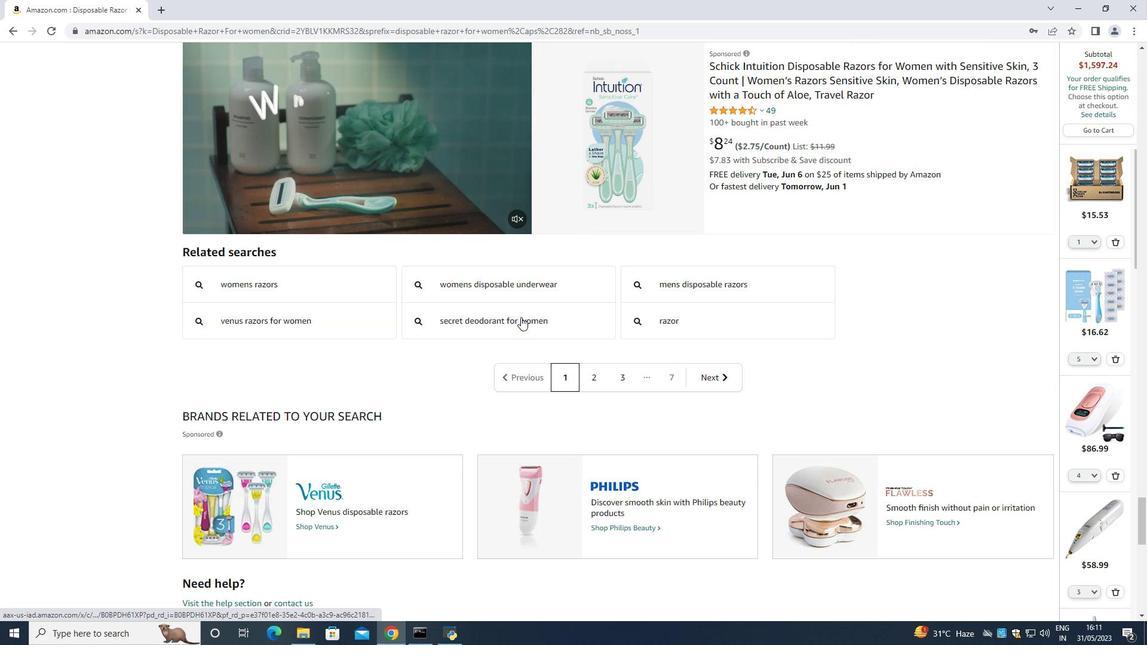 
Action: Mouse scrolled (521, 317) with delta (0, 0)
Screenshot: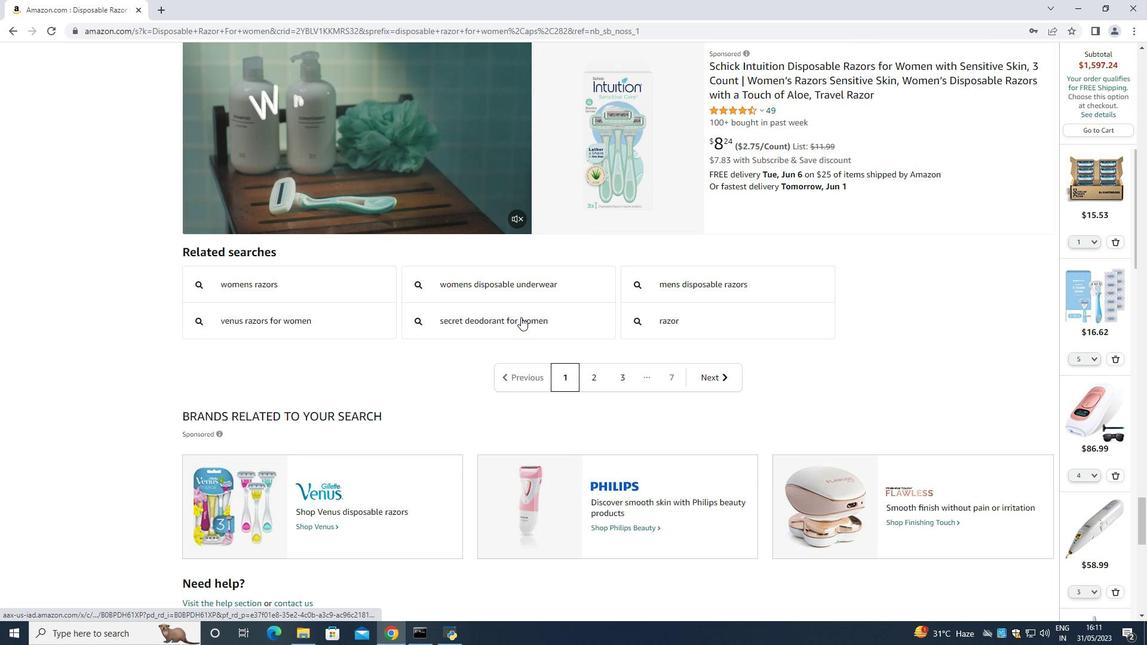 
Action: Mouse scrolled (521, 317) with delta (0, 0)
Screenshot: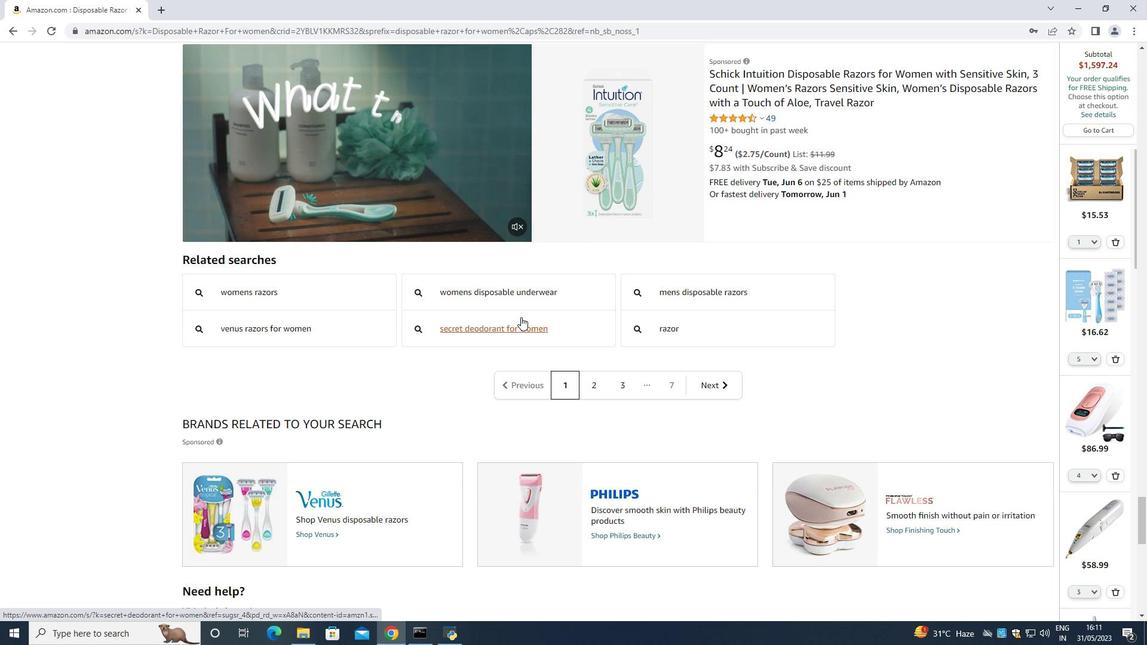 
Action: Mouse scrolled (521, 317) with delta (0, 0)
Screenshot: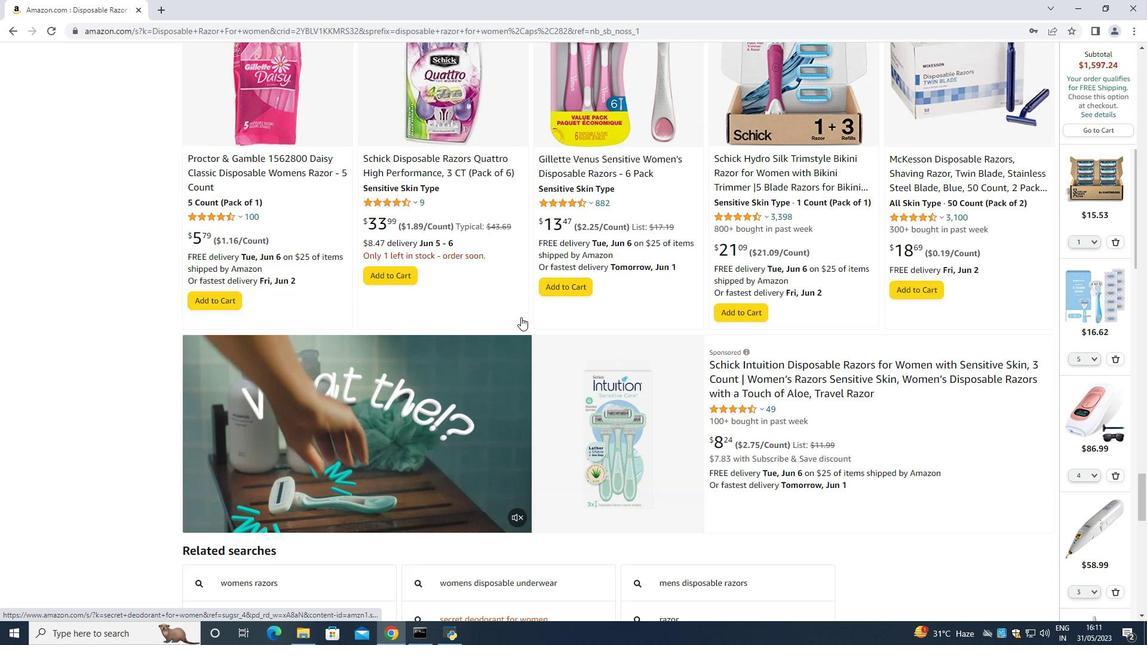 
Action: Mouse scrolled (521, 317) with delta (0, 0)
Screenshot: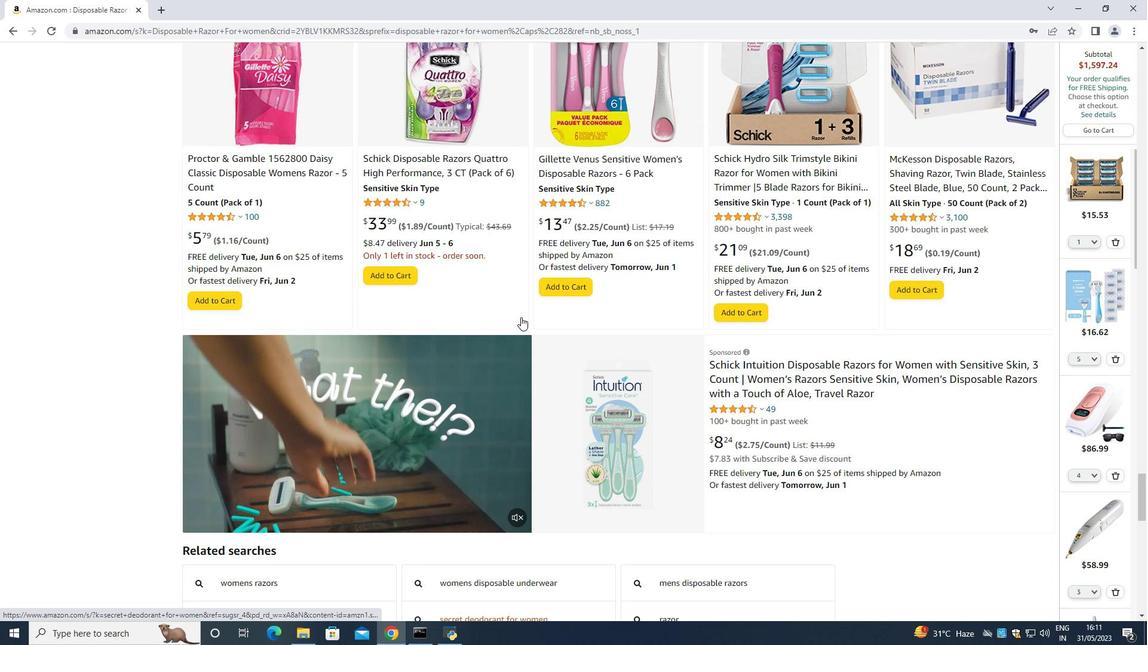 
Action: Mouse scrolled (521, 317) with delta (0, 0)
Screenshot: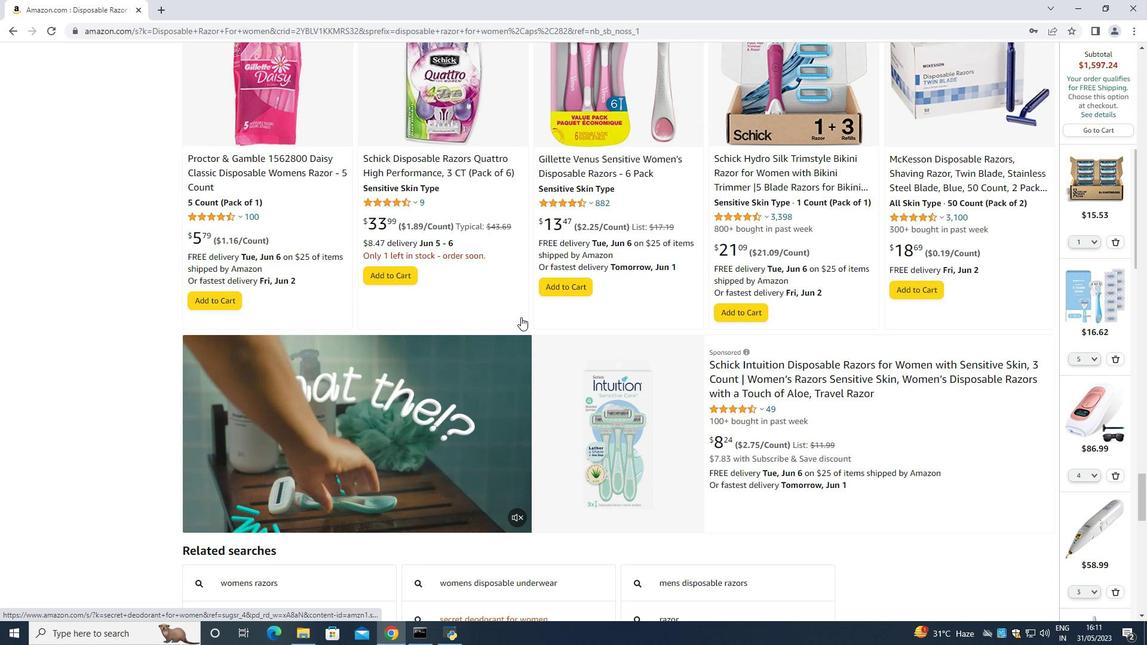 
Action: Mouse scrolled (521, 317) with delta (0, 0)
Screenshot: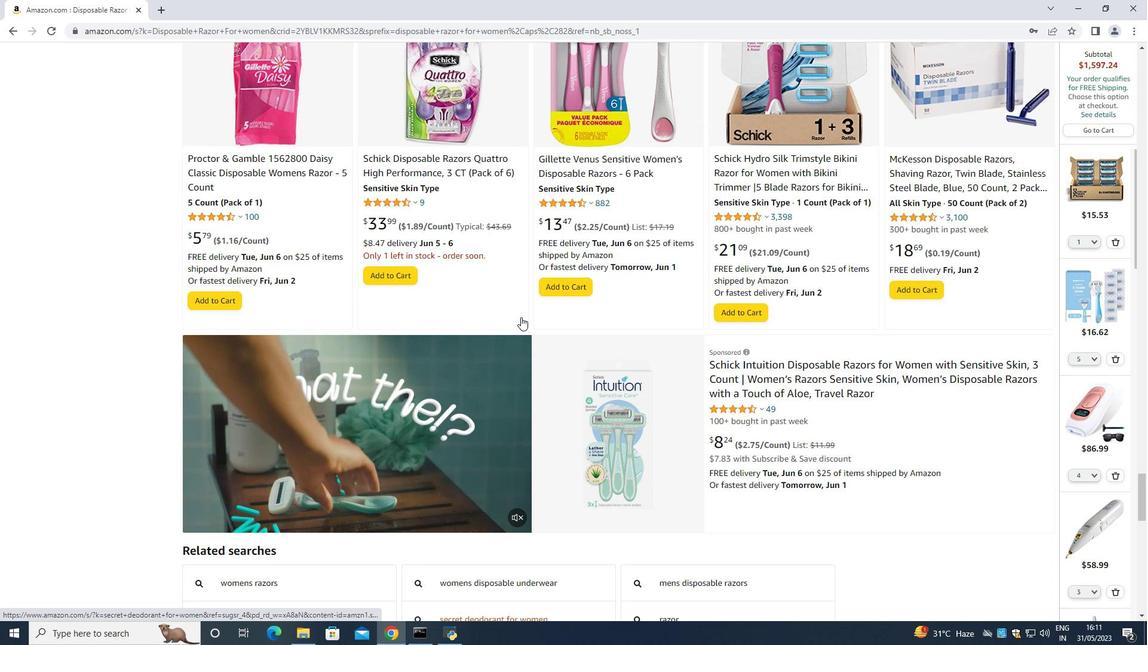 
Action: Mouse scrolled (521, 317) with delta (0, 0)
Screenshot: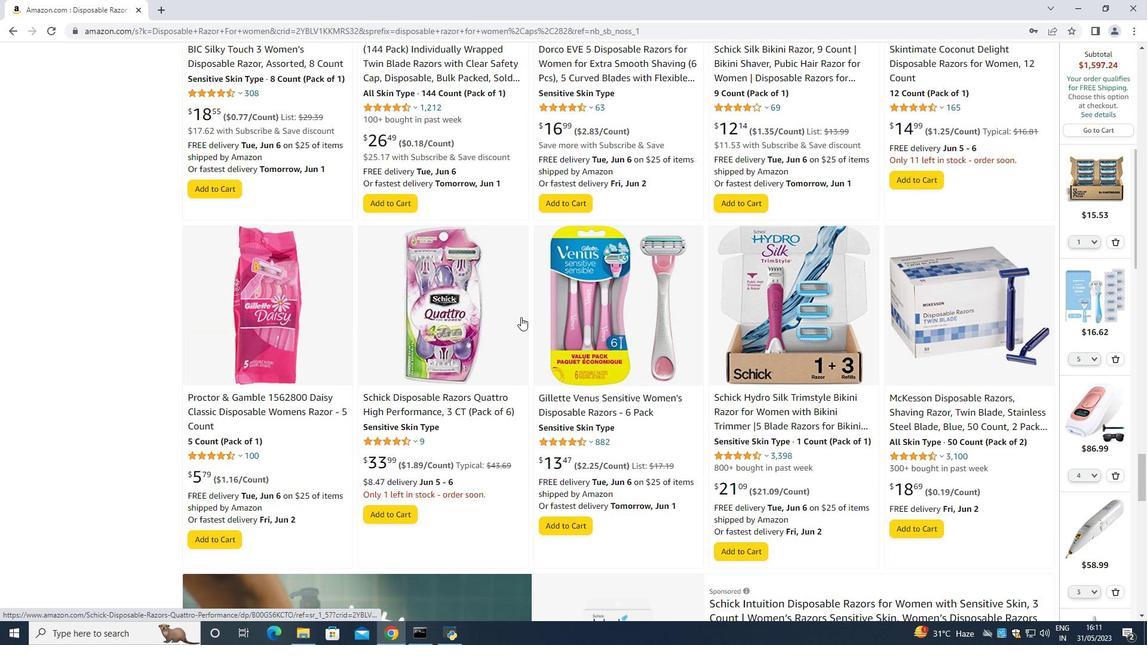 
Action: Mouse scrolled (521, 317) with delta (0, 0)
Screenshot: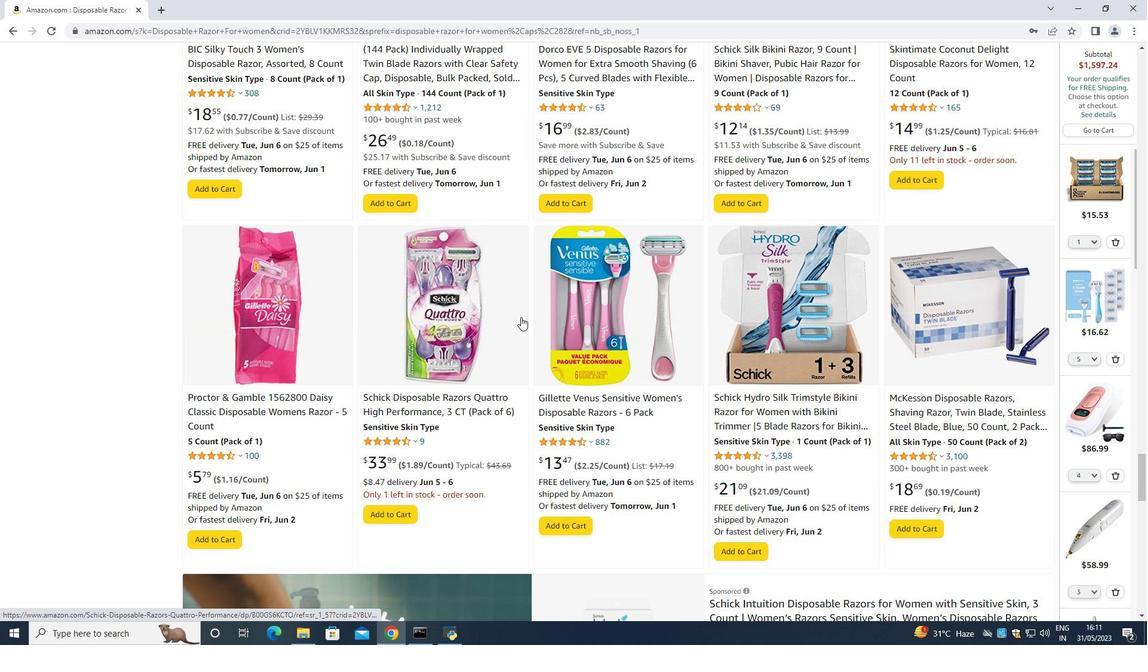 
Action: Mouse scrolled (521, 317) with delta (0, 0)
Screenshot: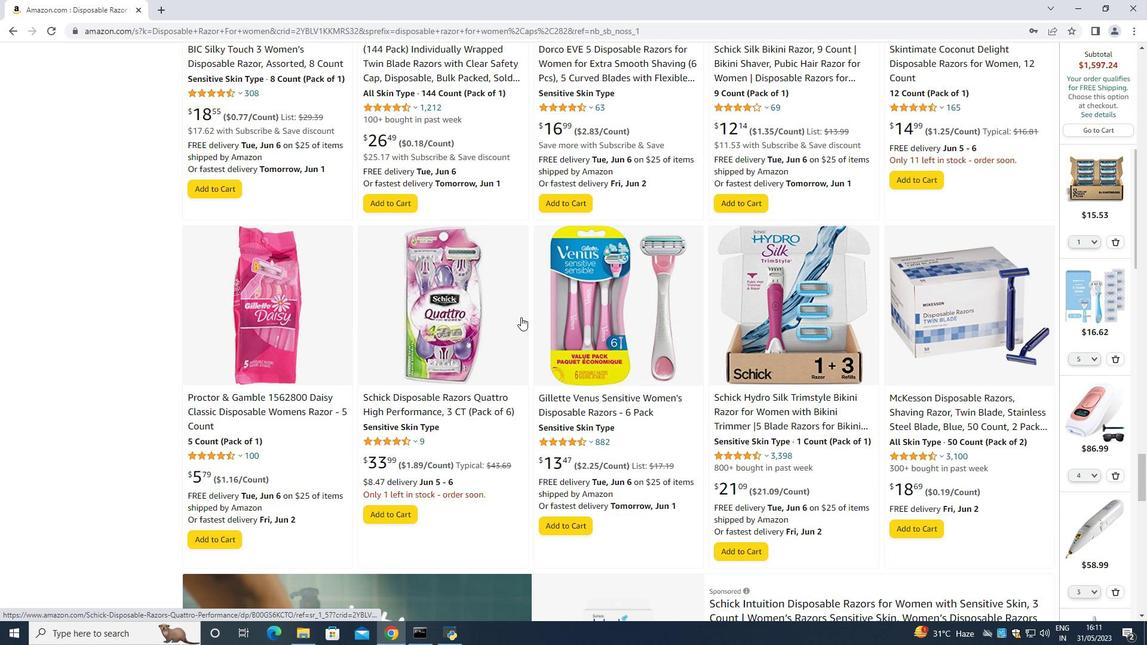
Action: Mouse scrolled (521, 317) with delta (0, 0)
Screenshot: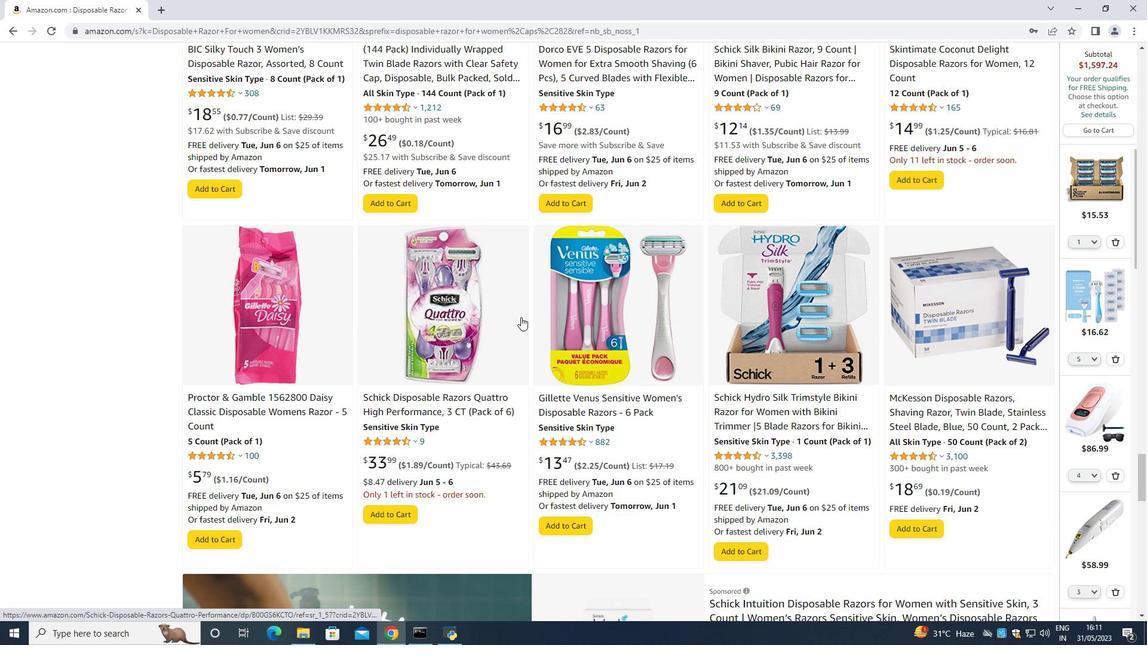 
Action: Mouse scrolled (521, 317) with delta (0, 0)
Screenshot: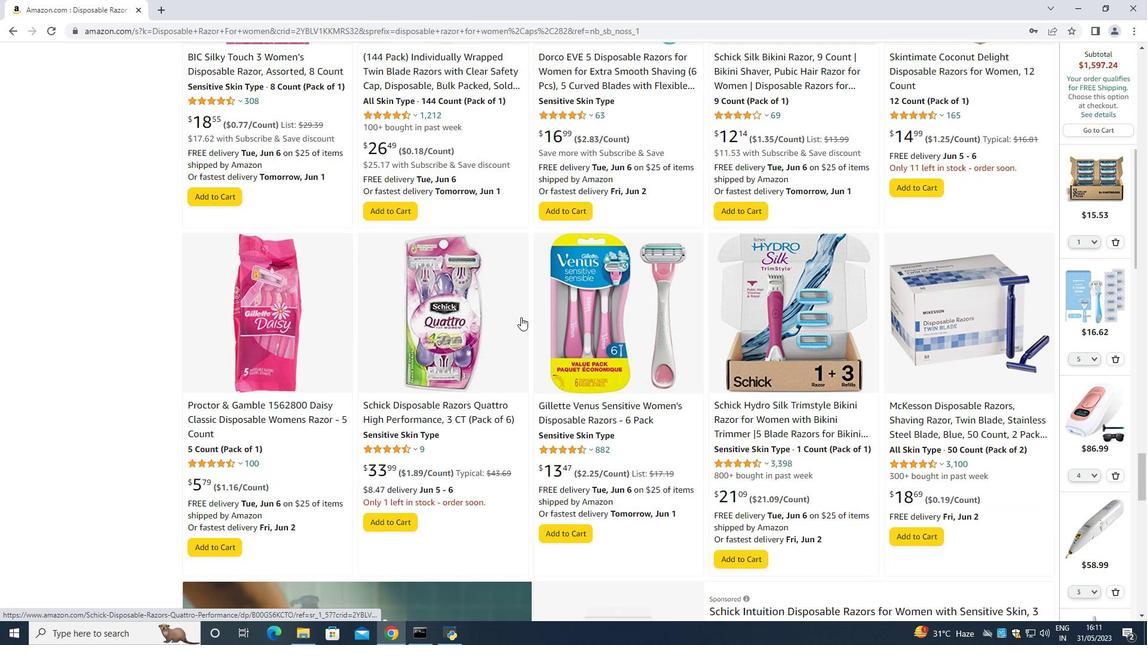 
Action: Mouse scrolled (521, 317) with delta (0, 0)
Screenshot: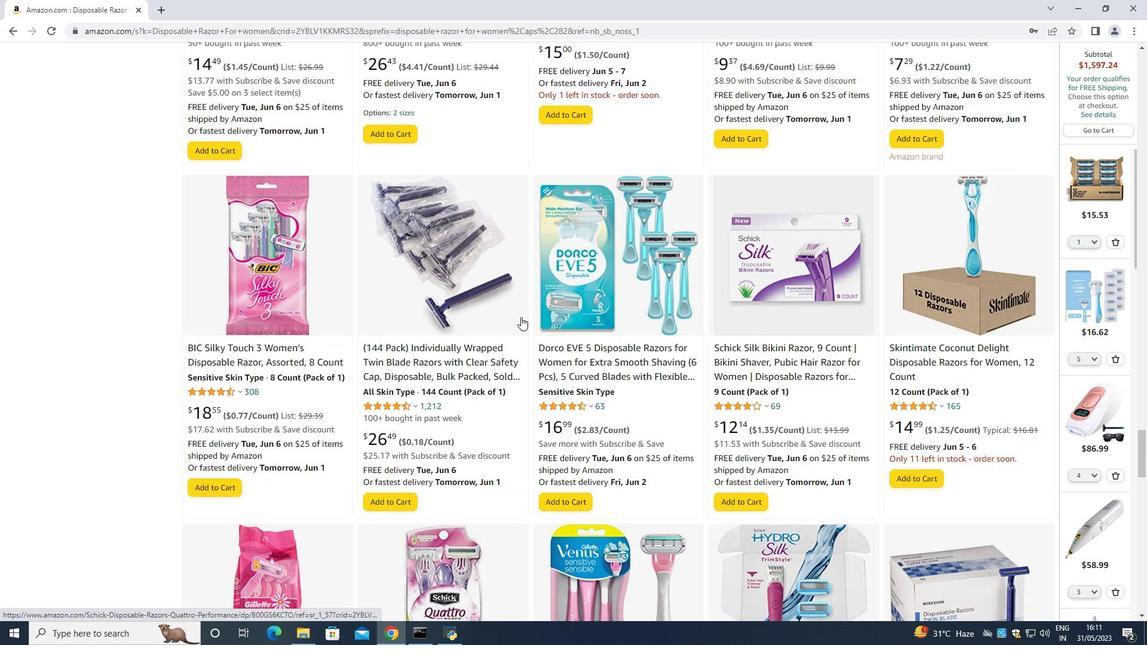 
Action: Mouse scrolled (521, 317) with delta (0, 0)
Screenshot: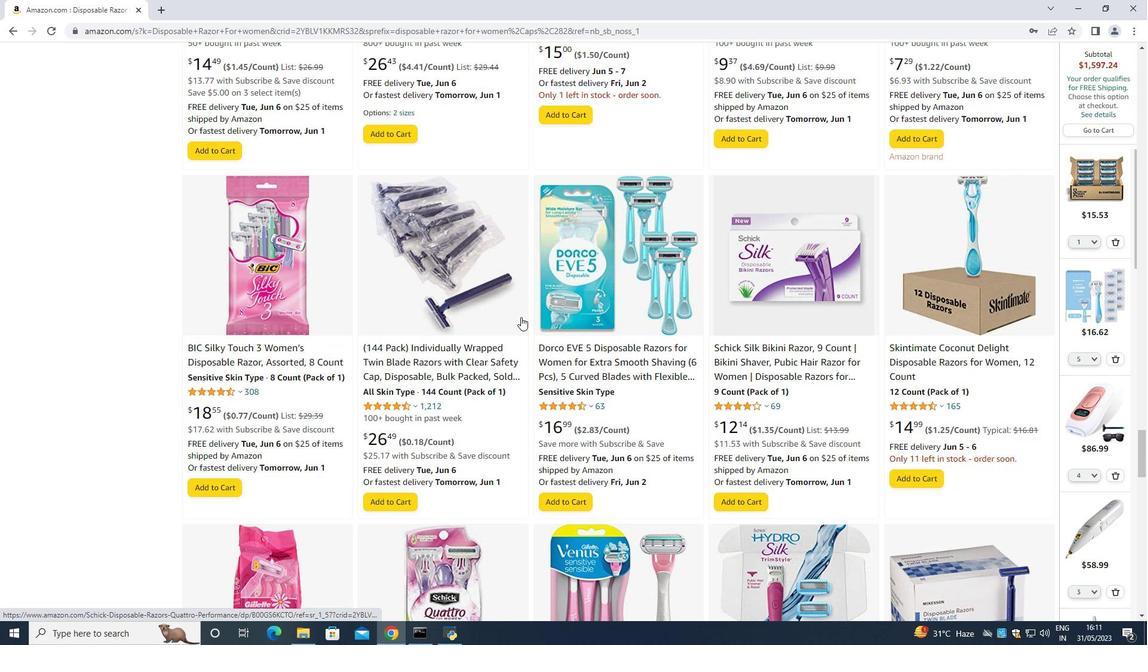 
Action: Mouse scrolled (521, 317) with delta (0, 0)
Screenshot: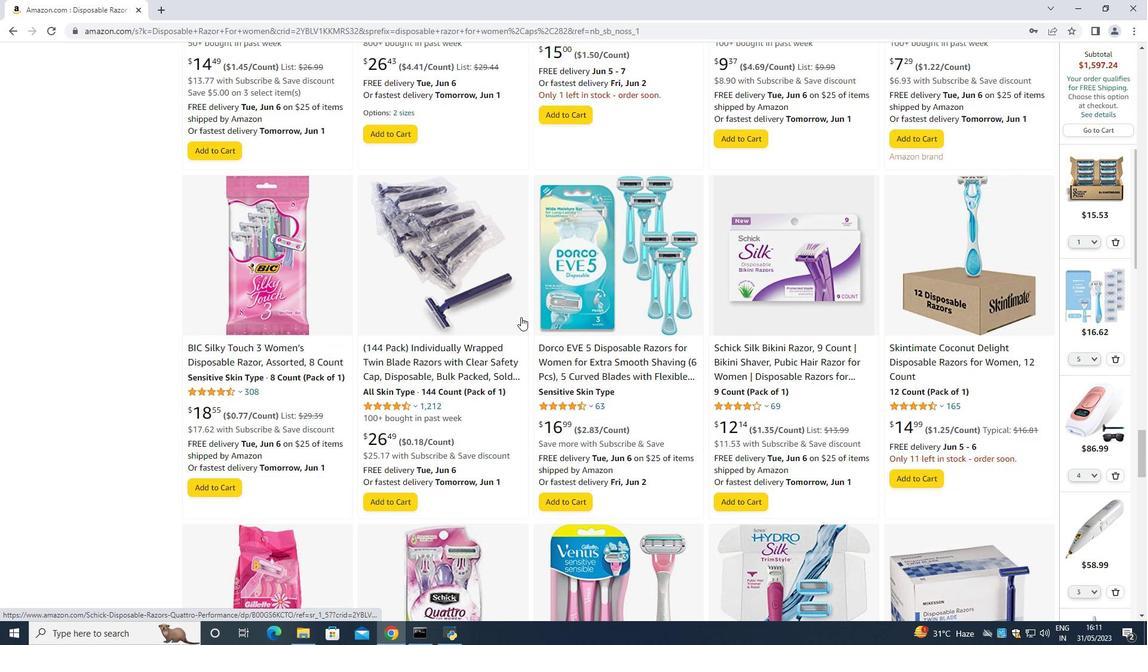 
Action: Mouse scrolled (521, 317) with delta (0, 0)
Screenshot: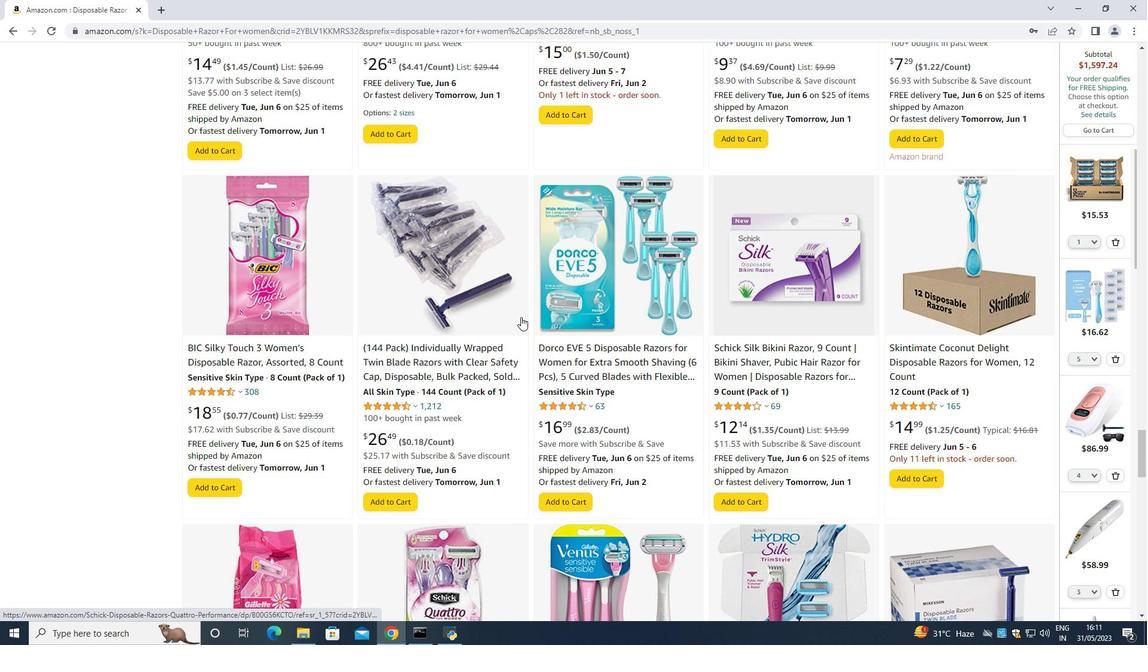 
Action: Mouse scrolled (521, 317) with delta (0, 0)
Screenshot: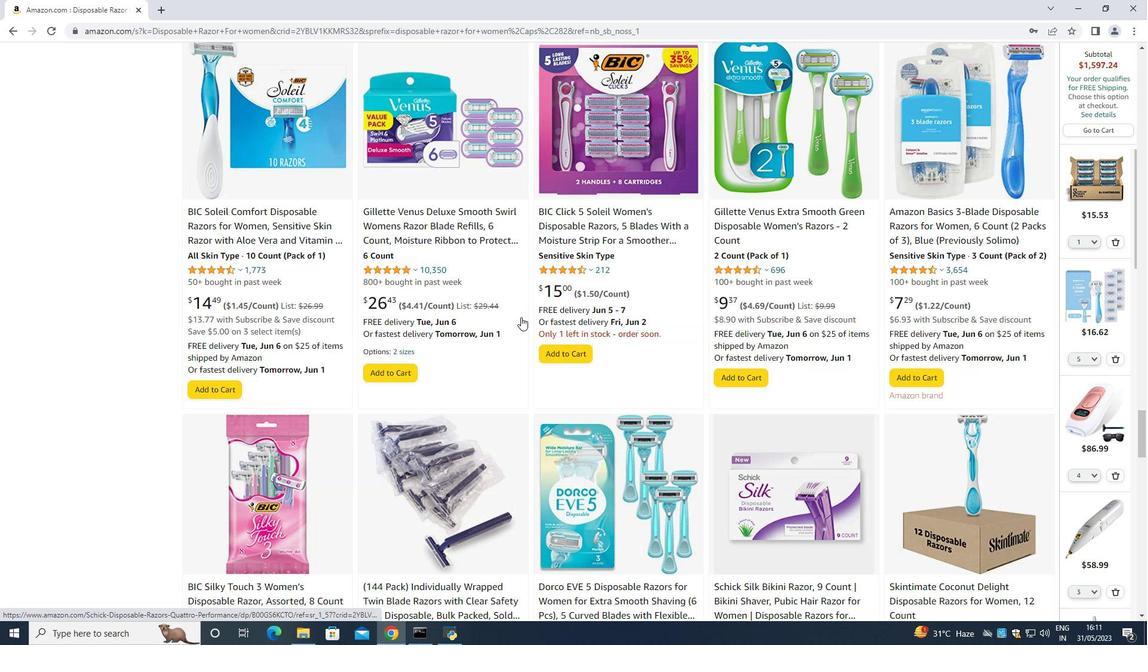 
Action: Mouse scrolled (521, 317) with delta (0, 0)
Screenshot: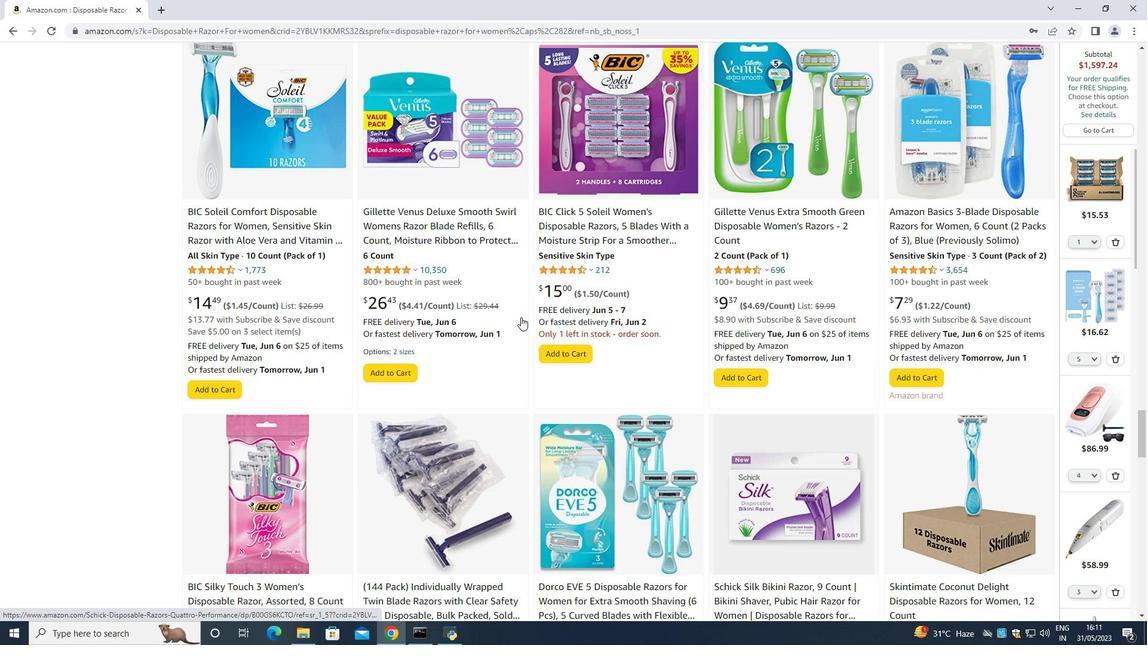 
Action: Mouse scrolled (521, 317) with delta (0, 0)
Screenshot: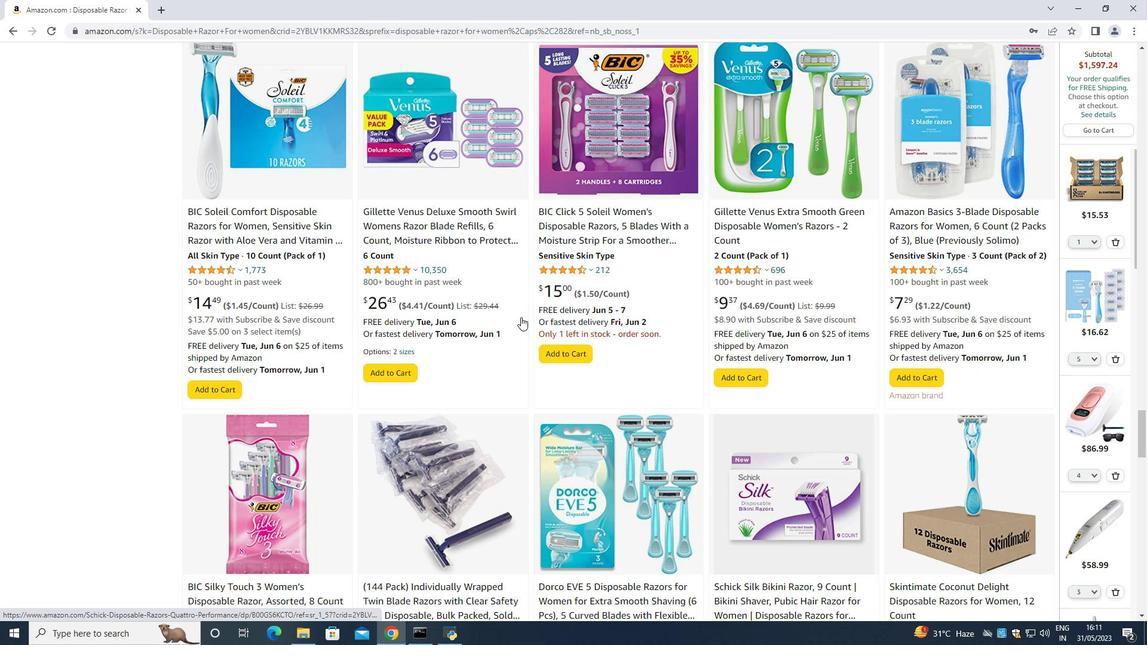 
Action: Mouse scrolled (521, 317) with delta (0, 0)
Screenshot: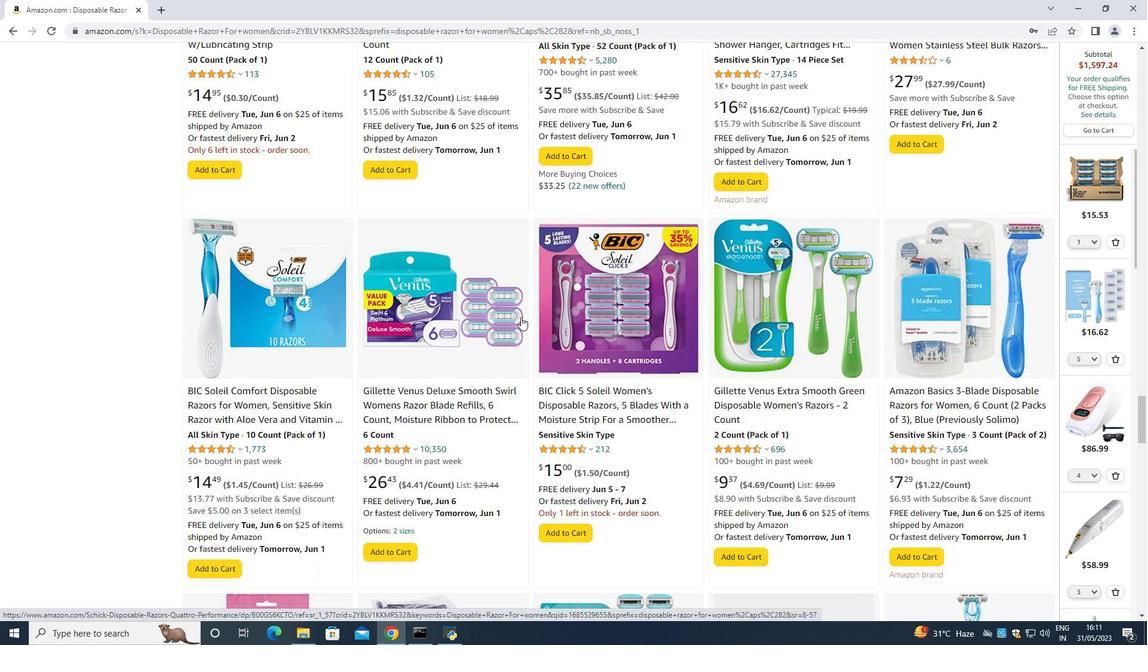 
Action: Mouse scrolled (521, 317) with delta (0, 0)
Screenshot: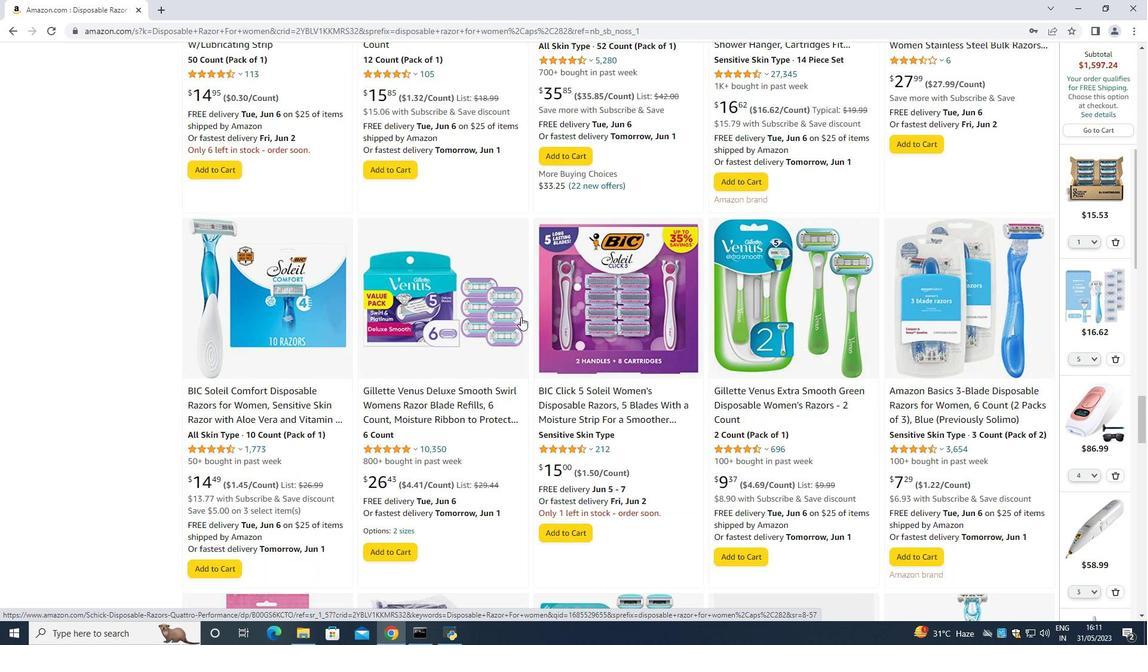 
Action: Mouse scrolled (521, 317) with delta (0, 0)
Screenshot: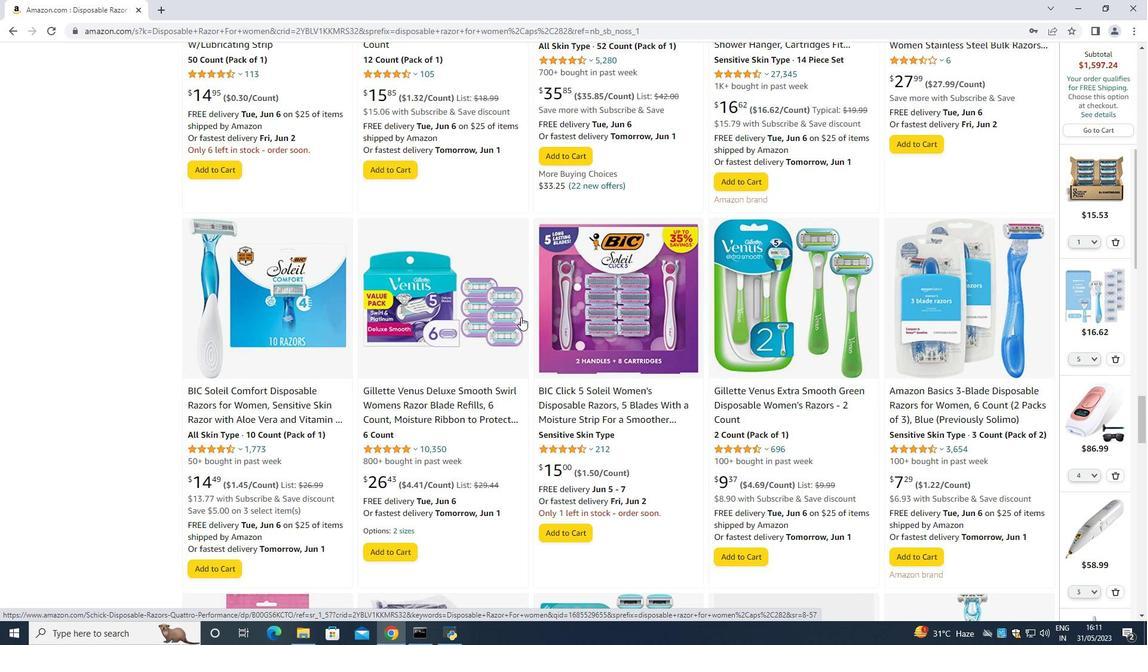 
Action: Mouse scrolled (521, 317) with delta (0, 0)
Screenshot: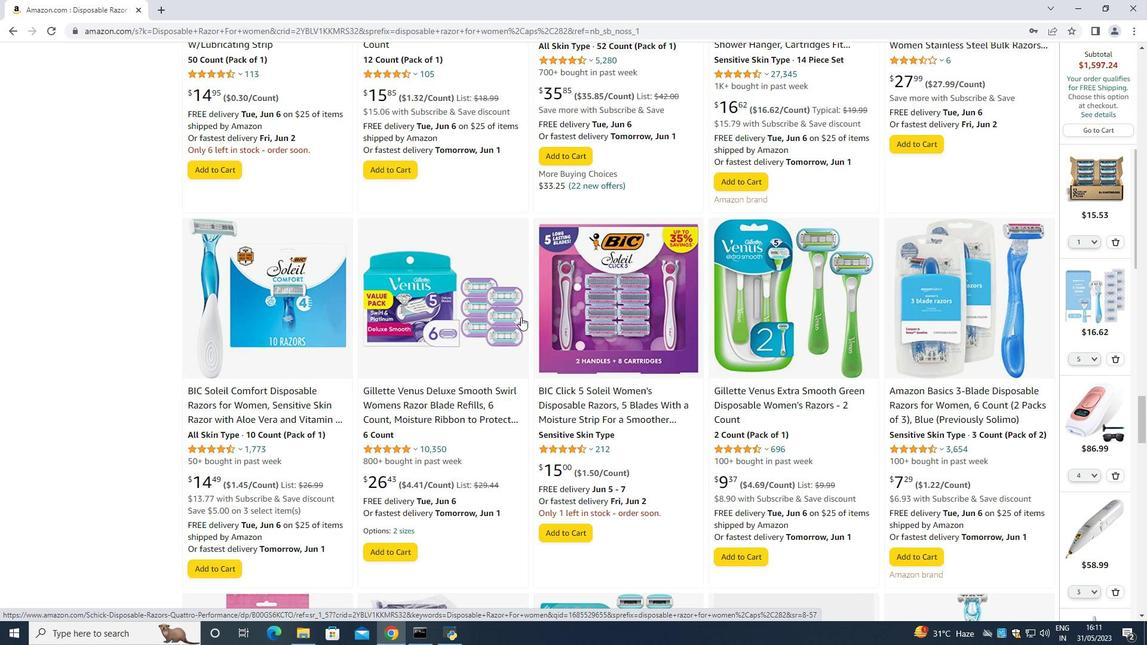 
Action: Mouse scrolled (521, 317) with delta (0, 0)
Screenshot: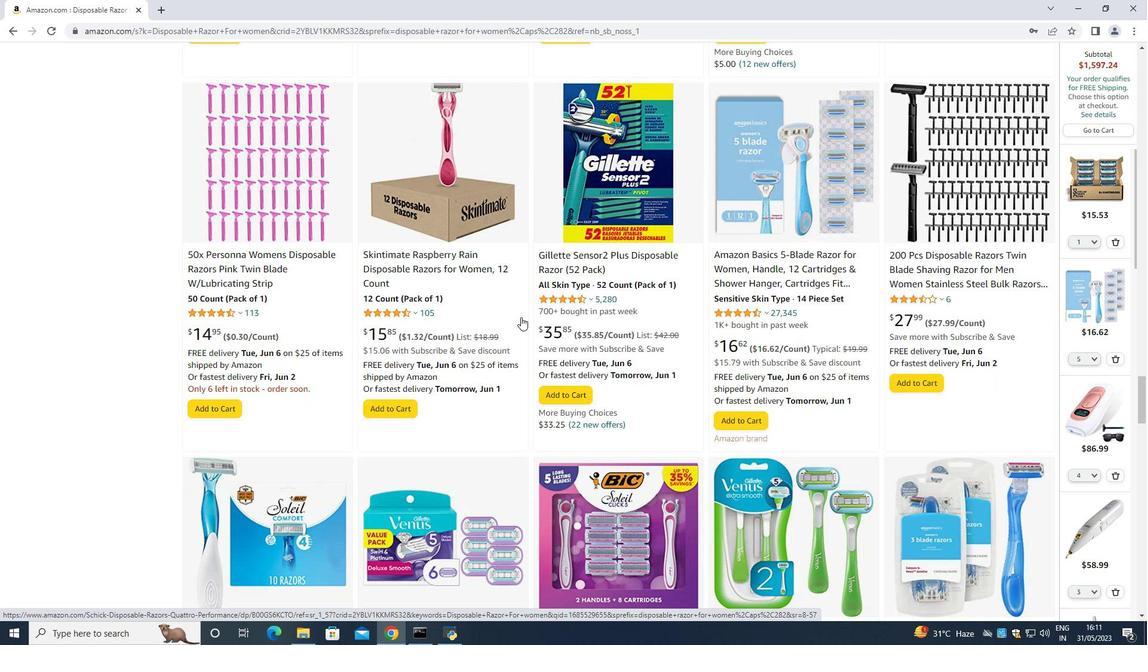 
Action: Mouse scrolled (521, 317) with delta (0, 0)
Screenshot: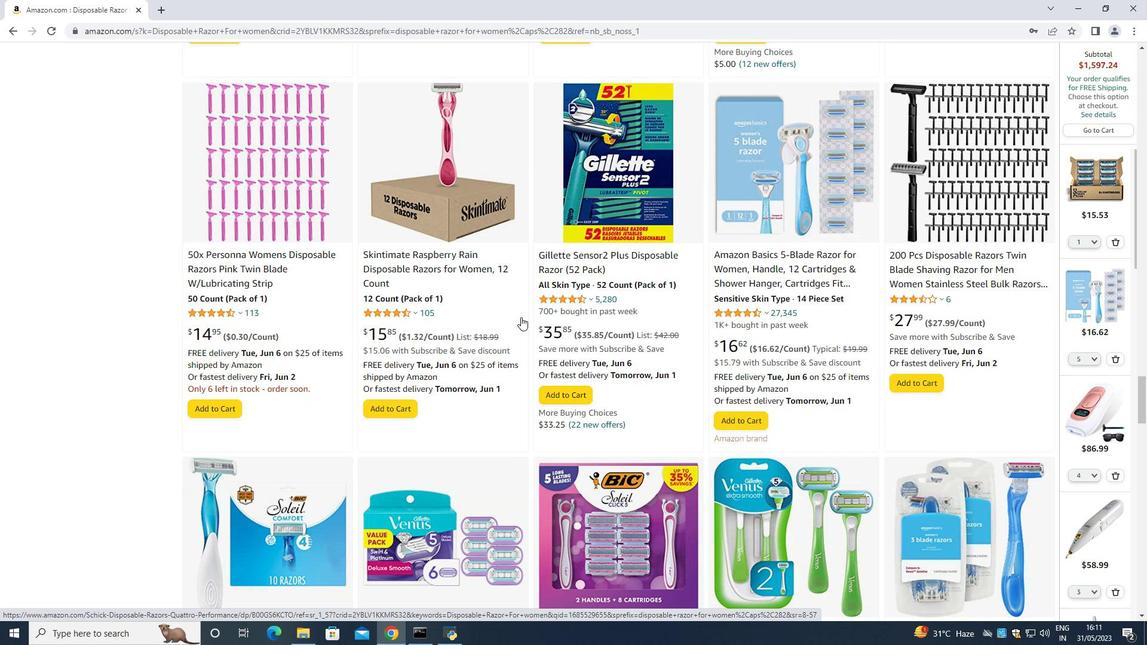 
Action: Mouse scrolled (521, 317) with delta (0, 0)
Screenshot: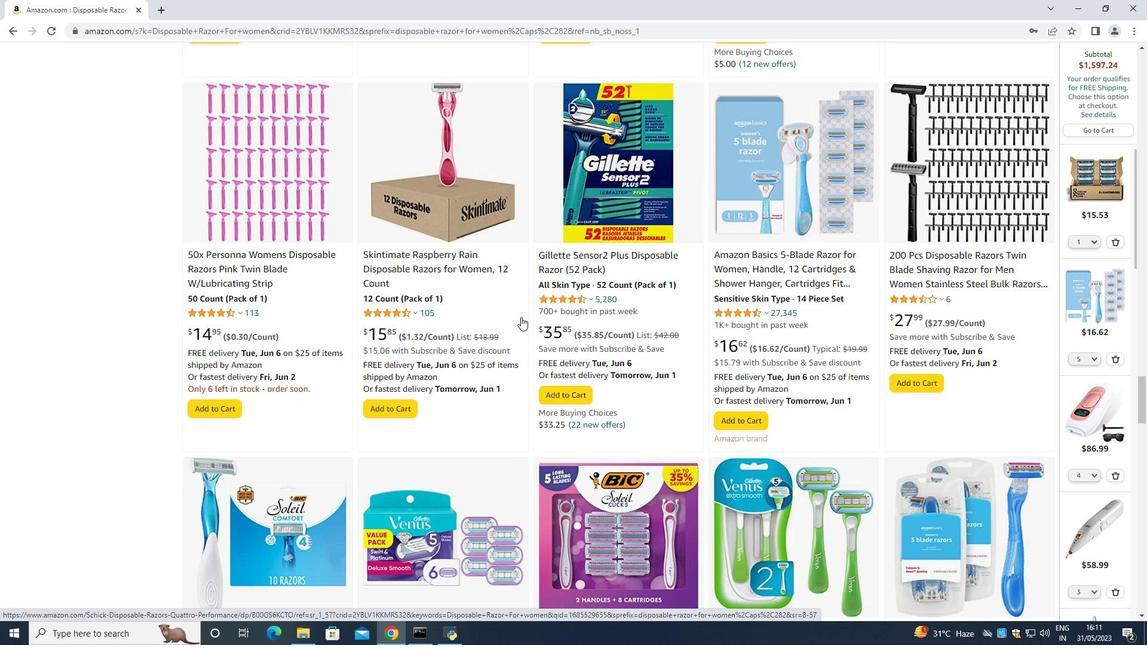 
Action: Mouse scrolled (521, 317) with delta (0, 0)
Screenshot: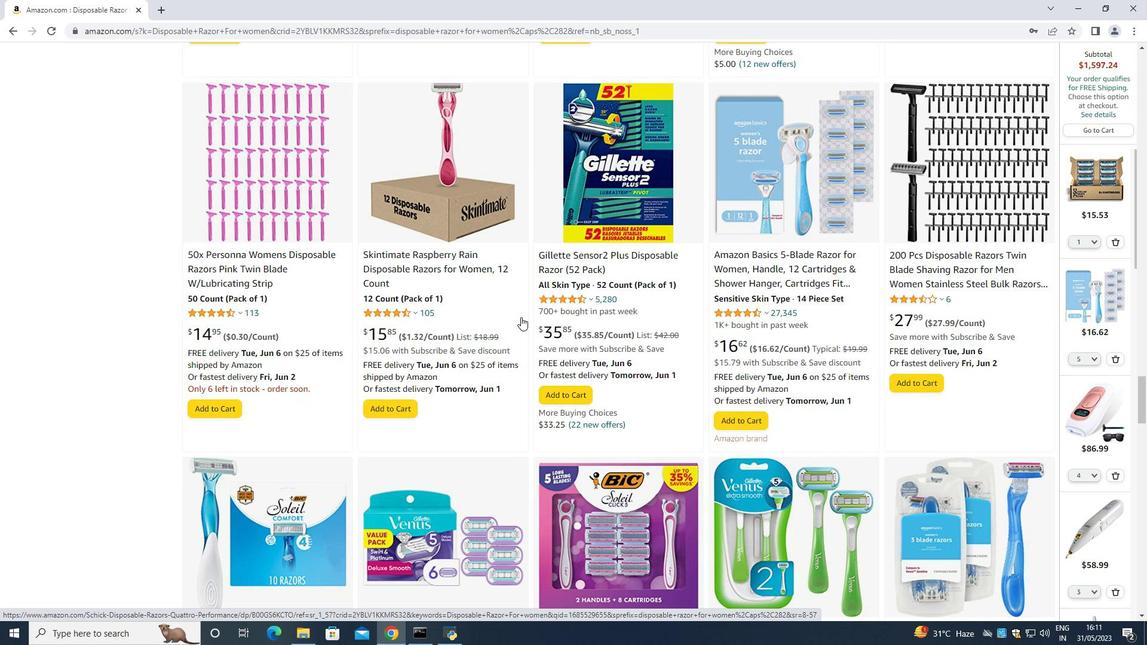 
Action: Mouse moved to (522, 317)
Screenshot: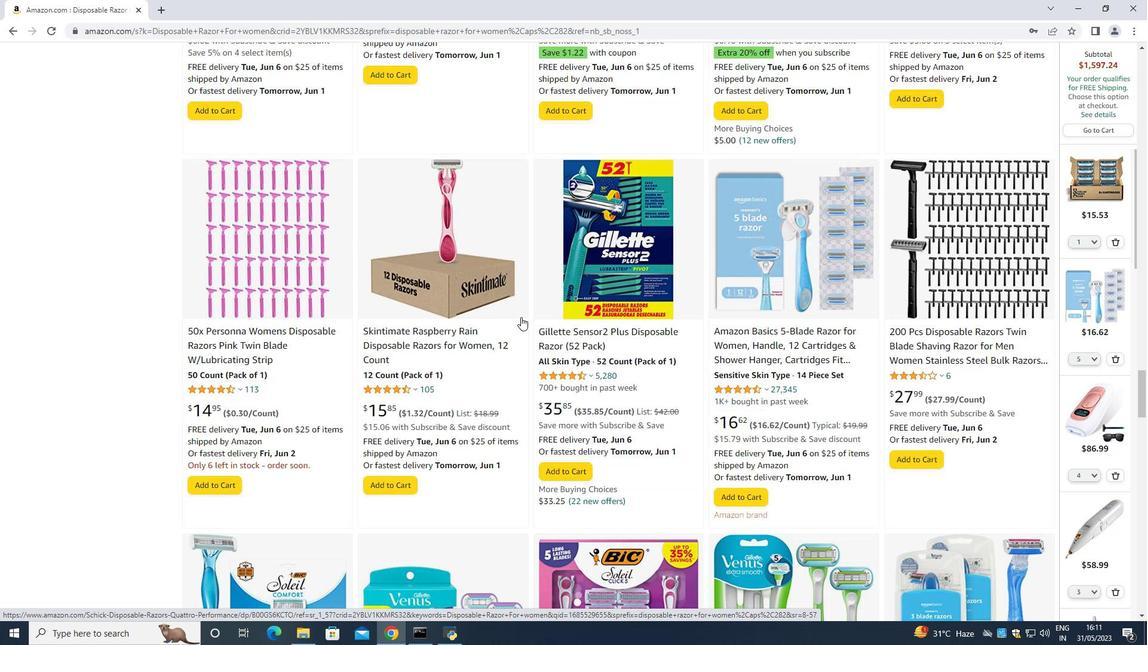 
Action: Mouse scrolled (522, 318) with delta (0, 0)
Screenshot: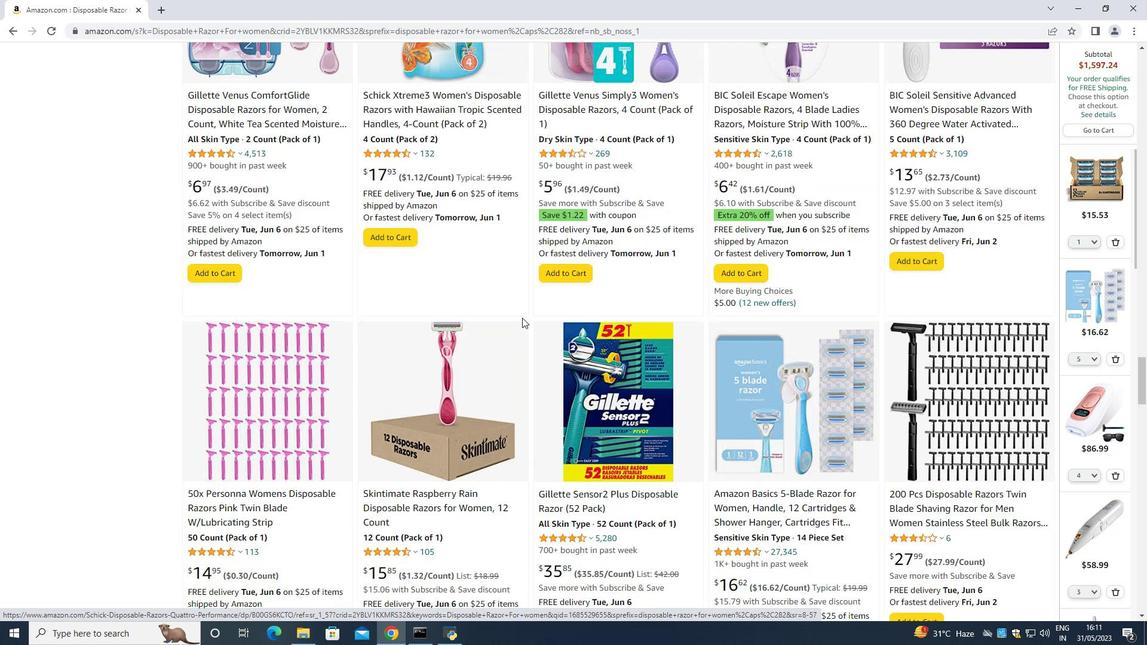 
Action: Mouse scrolled (522, 318) with delta (0, 0)
Screenshot: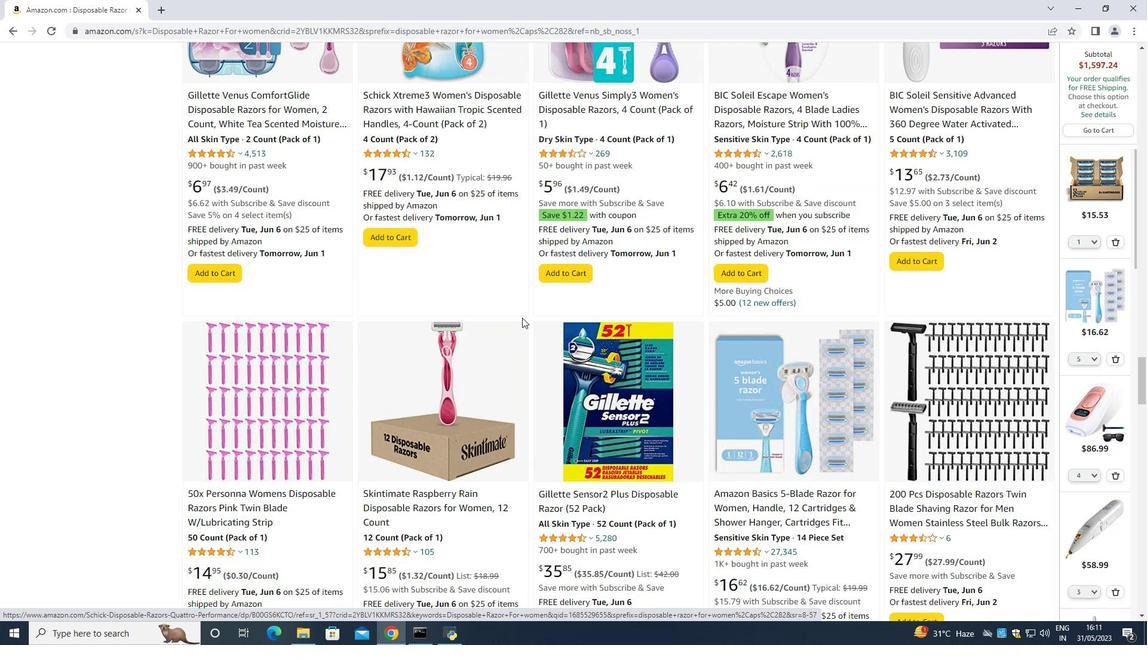 
Action: Mouse scrolled (522, 318) with delta (0, 0)
Screenshot: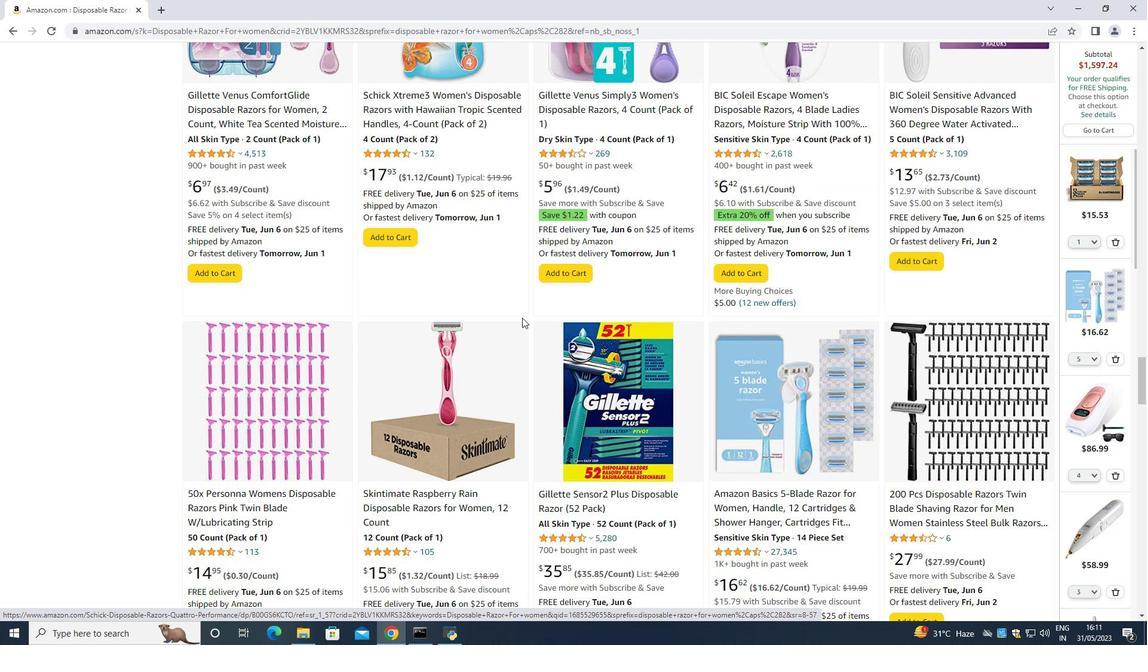 
Action: Mouse scrolled (522, 318) with delta (0, 0)
Screenshot: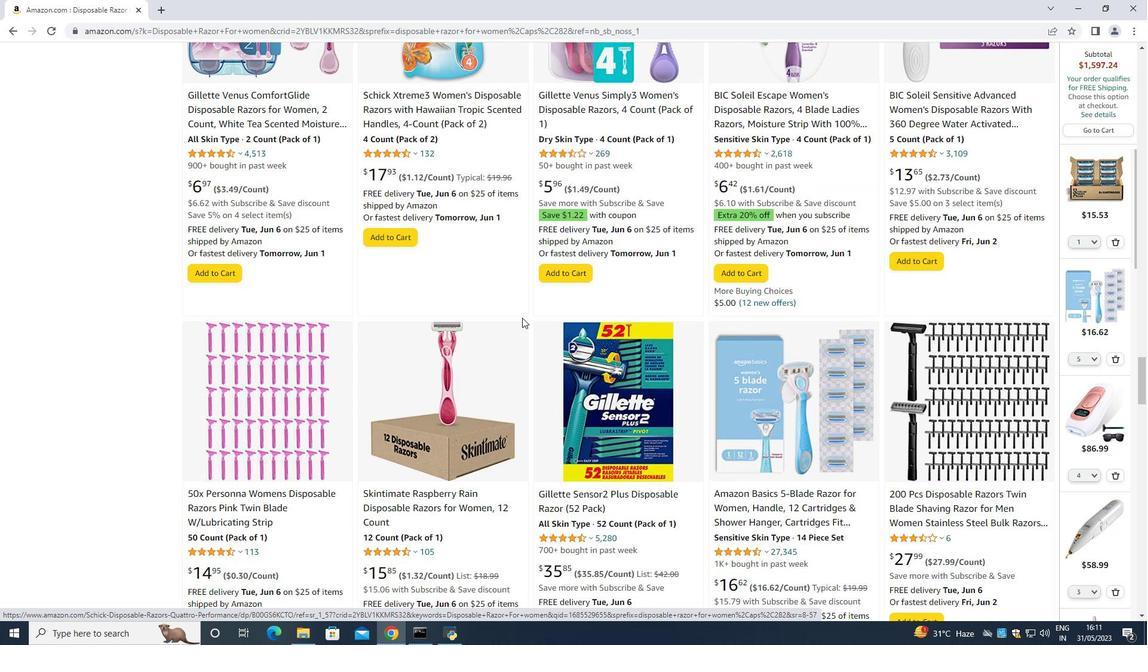
Action: Mouse moved to (522, 318)
Screenshot: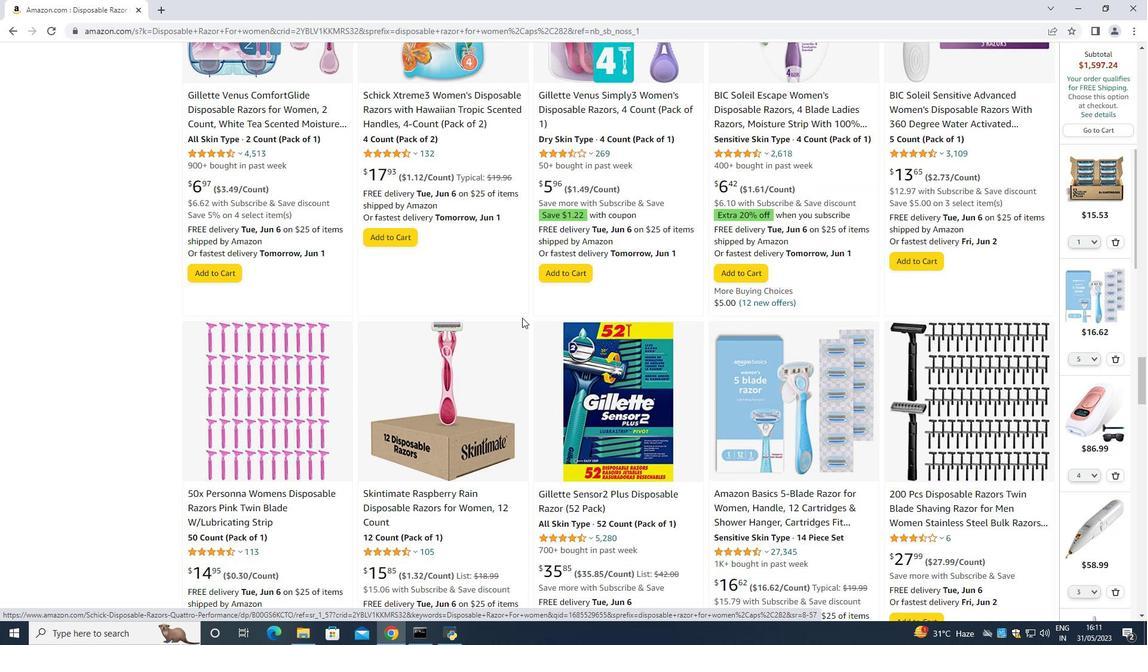 
Action: Mouse scrolled (522, 319) with delta (0, 0)
Screenshot: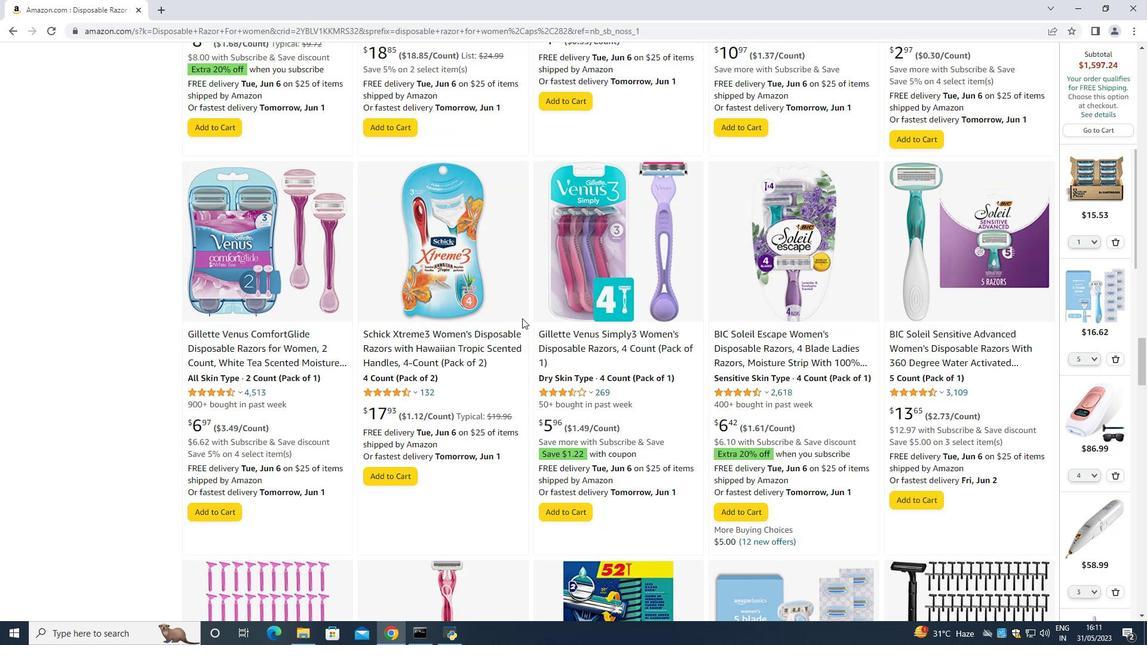 
Action: Mouse scrolled (522, 319) with delta (0, 0)
Screenshot: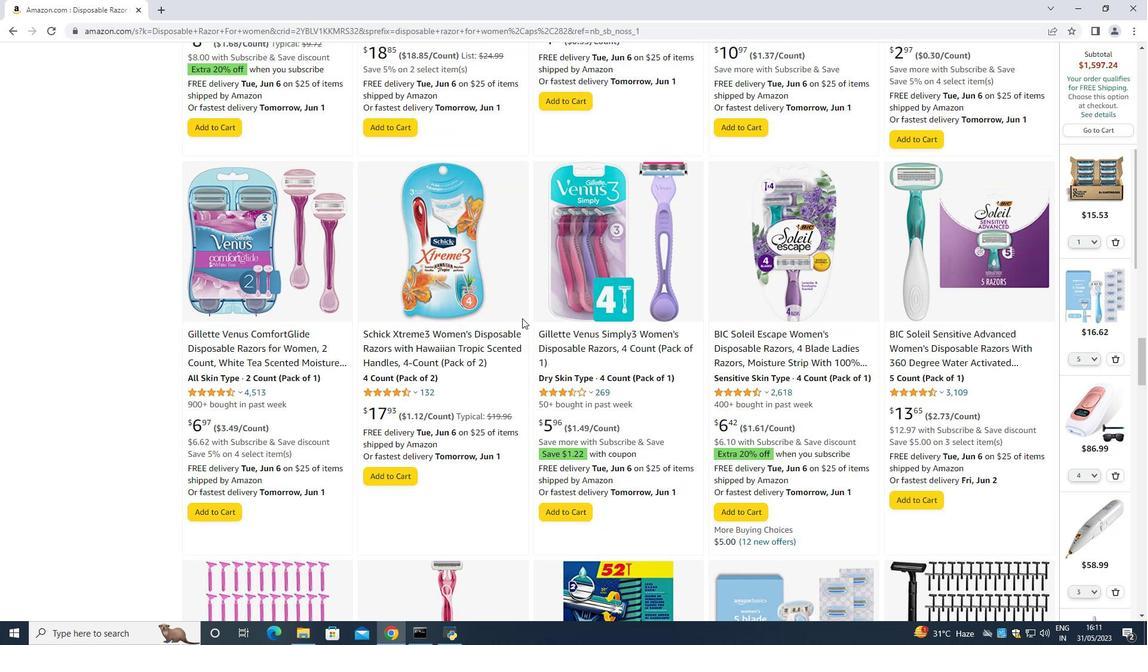 
Action: Mouse scrolled (522, 319) with delta (0, 0)
Screenshot: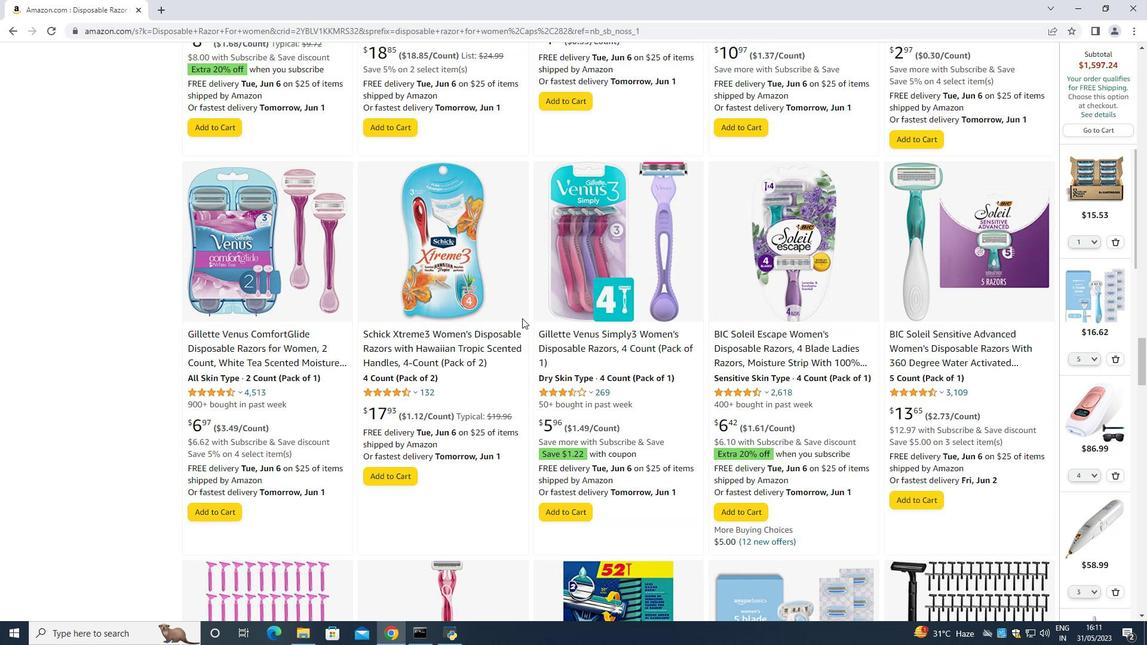 
Action: Mouse scrolled (522, 319) with delta (0, 0)
Screenshot: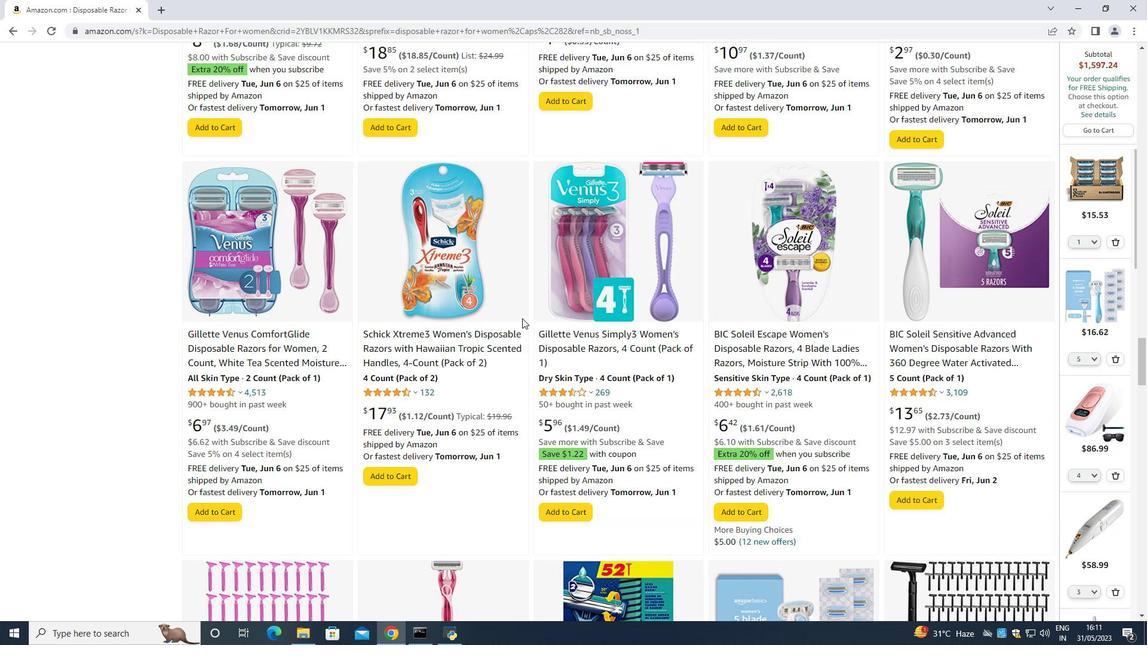
Action: Mouse scrolled (522, 319) with delta (0, 0)
Screenshot: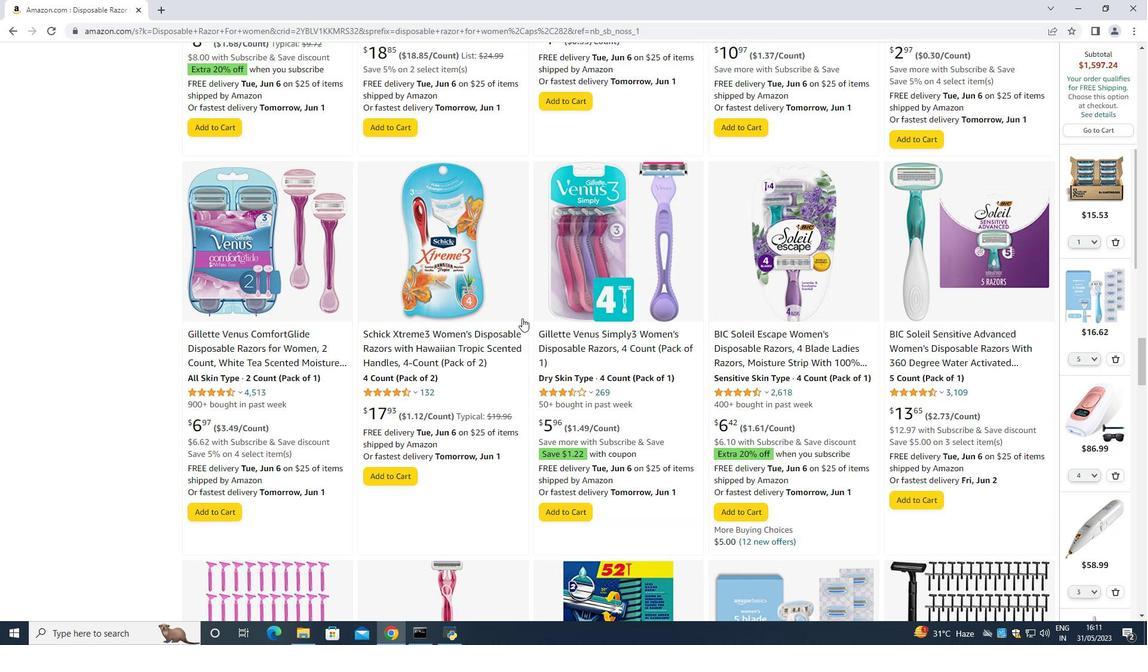 
Action: Mouse moved to (522, 319)
Screenshot: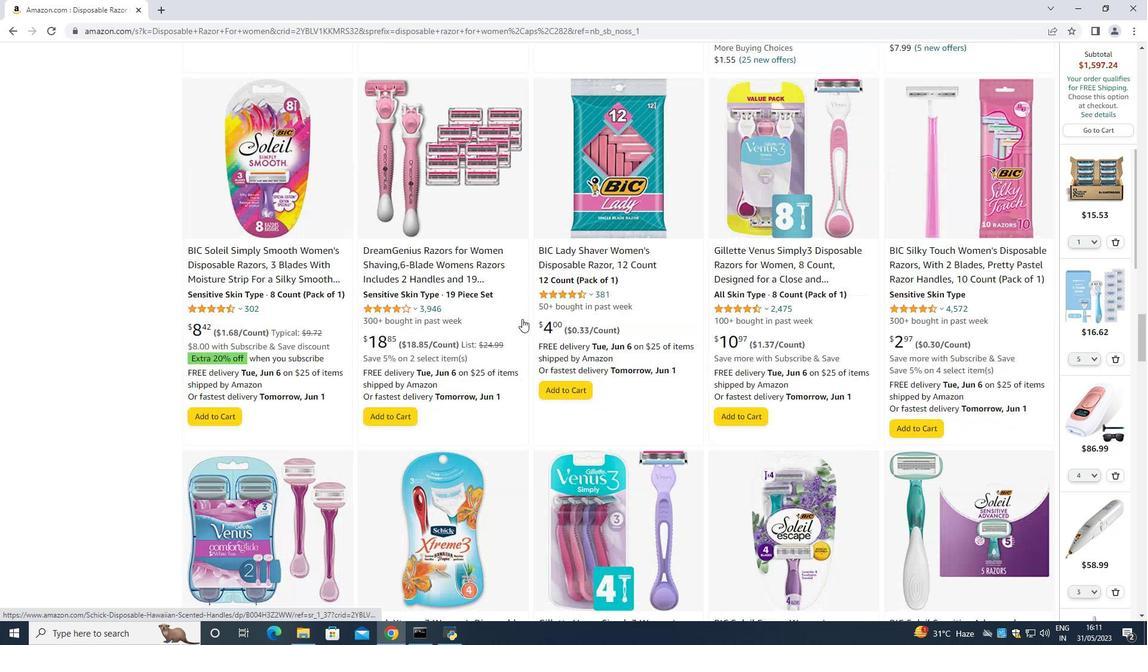 
Action: Mouse scrolled (522, 320) with delta (0, 0)
Screenshot: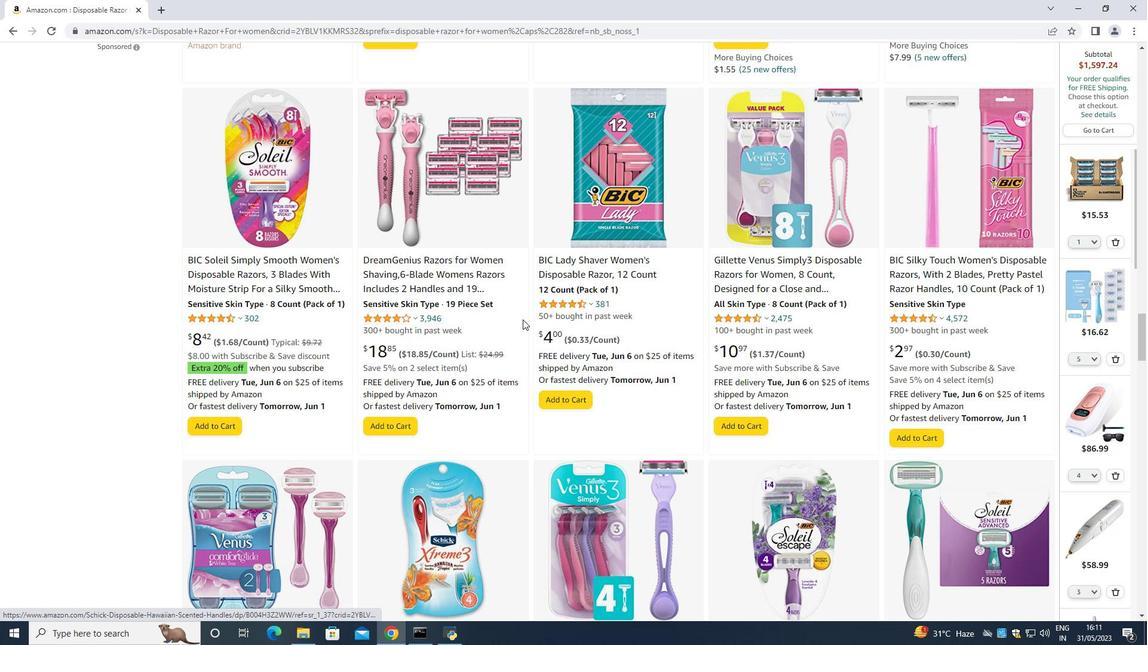
Action: Mouse moved to (525, 321)
Screenshot: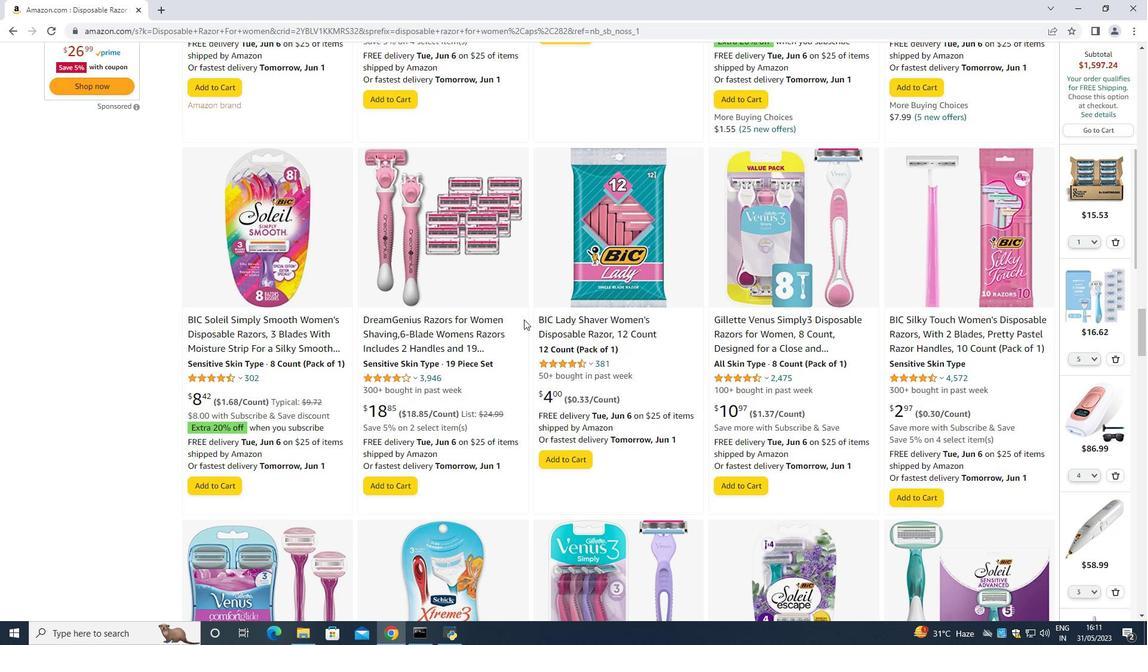 
Action: Mouse scrolled (525, 322) with delta (0, 0)
Screenshot: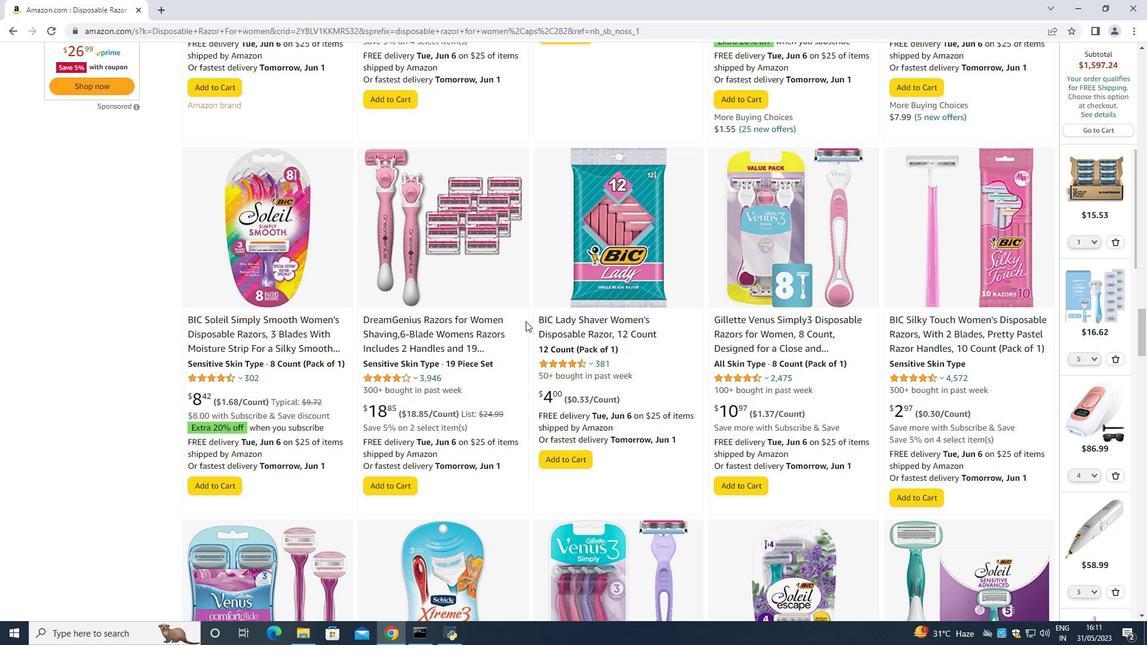 
Action: Mouse scrolled (525, 322) with delta (0, 0)
Screenshot: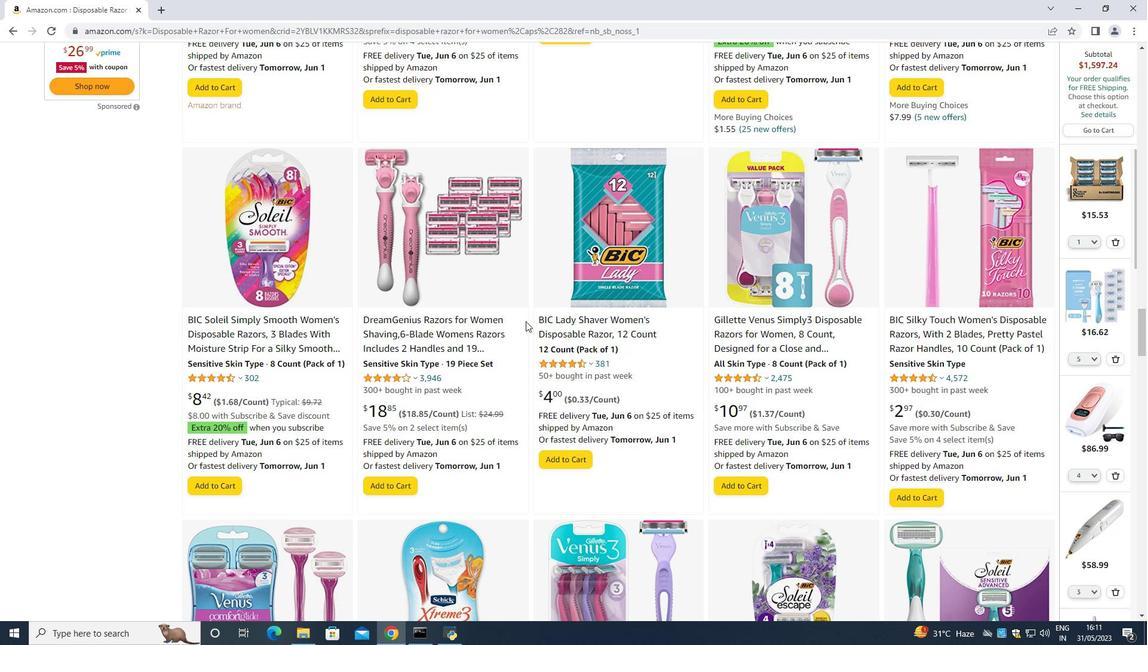 
Action: Mouse scrolled (525, 322) with delta (0, 0)
Screenshot: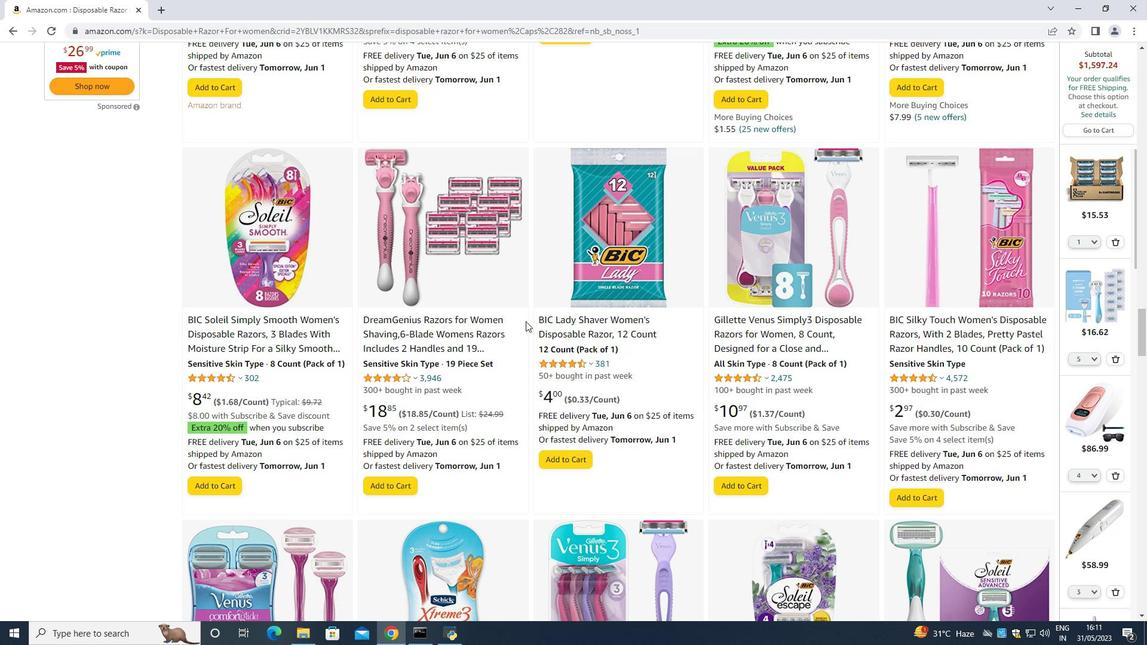 
Action: Mouse scrolled (525, 322) with delta (0, 0)
Screenshot: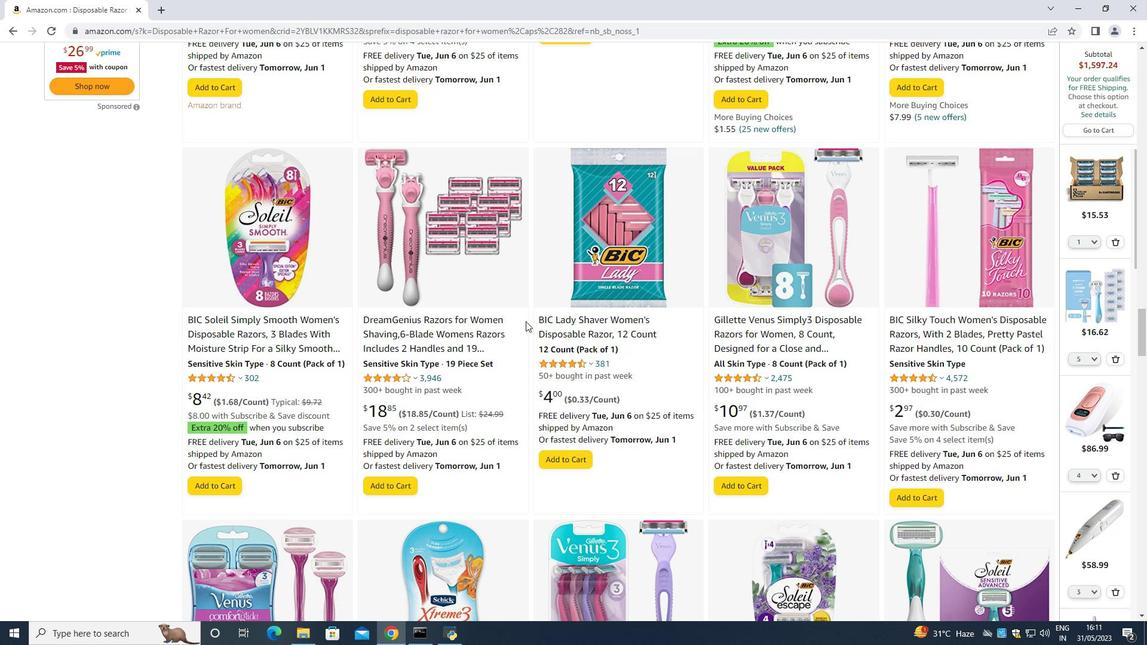 
Action: Mouse scrolled (525, 322) with delta (0, 0)
Screenshot: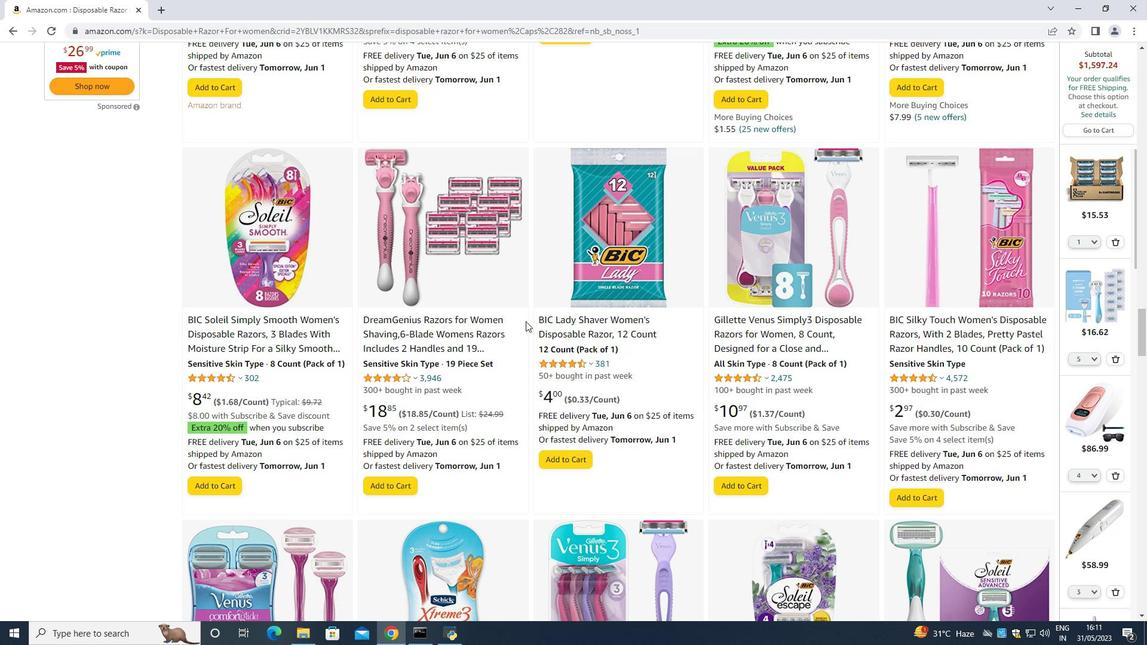
Action: Mouse scrolled (525, 320) with delta (0, 0)
Screenshot: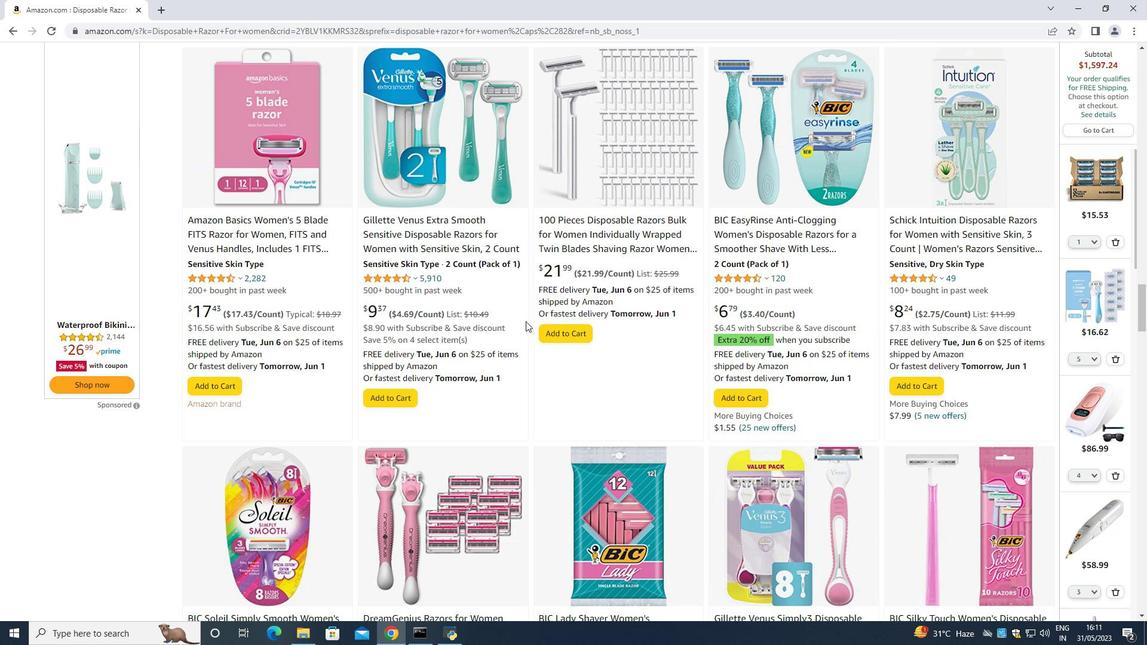 
Action: Mouse scrolled (525, 320) with delta (0, 0)
Screenshot: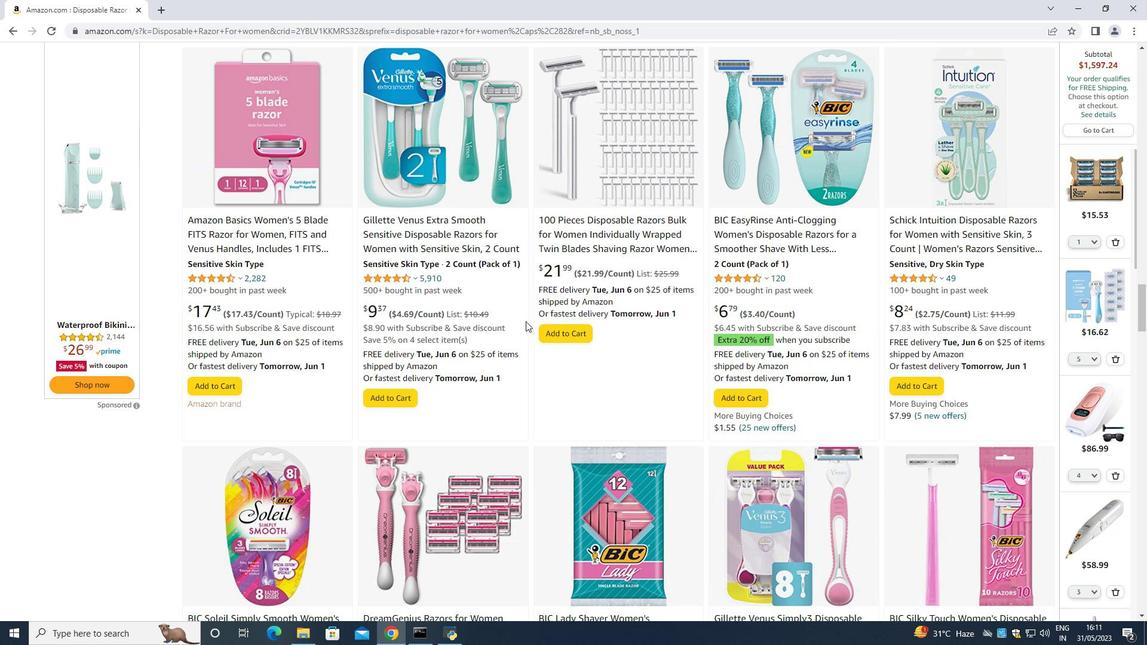 
Action: Mouse scrolled (525, 320) with delta (0, 0)
Screenshot: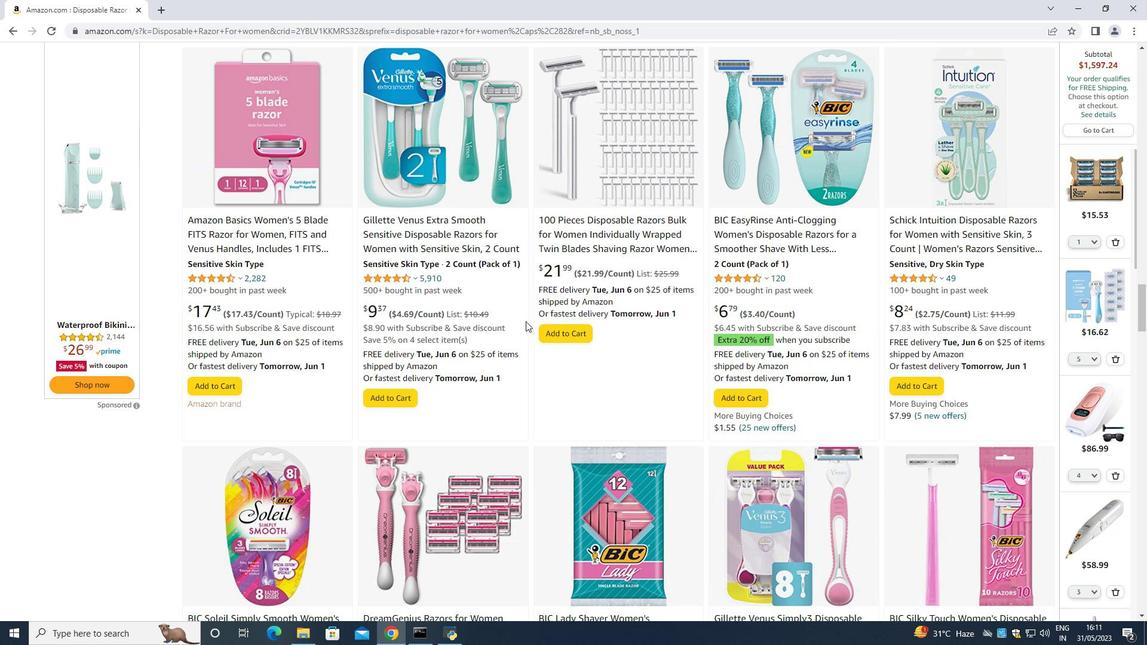
Action: Mouse scrolled (525, 320) with delta (0, 0)
Screenshot: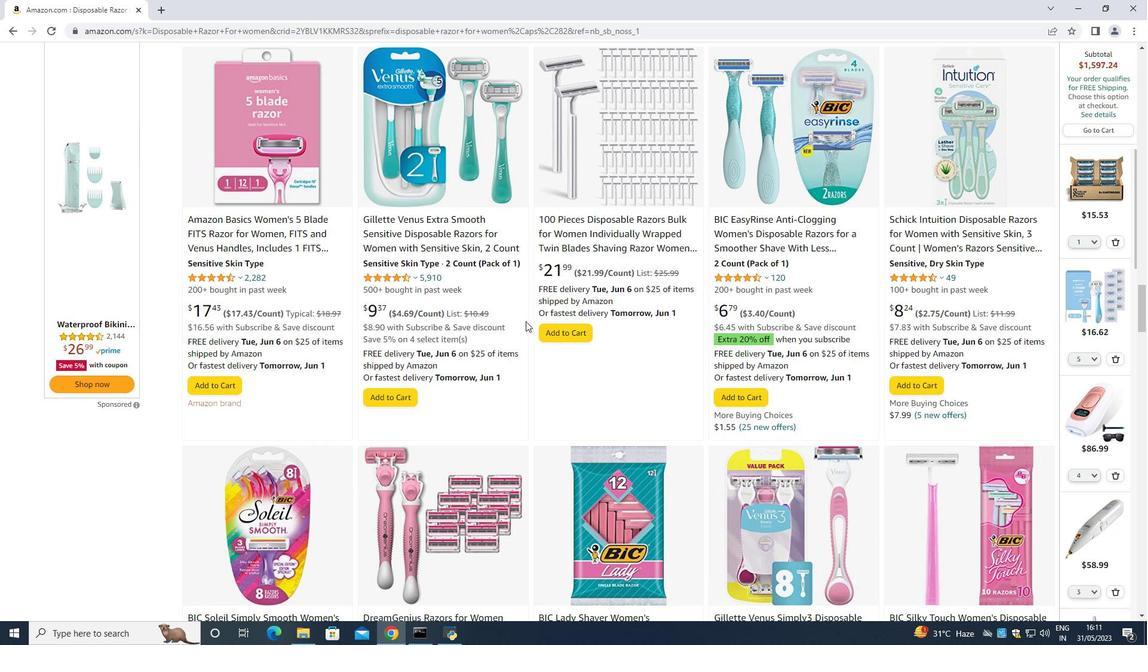 
Action: Mouse scrolled (525, 322) with delta (0, 0)
Screenshot: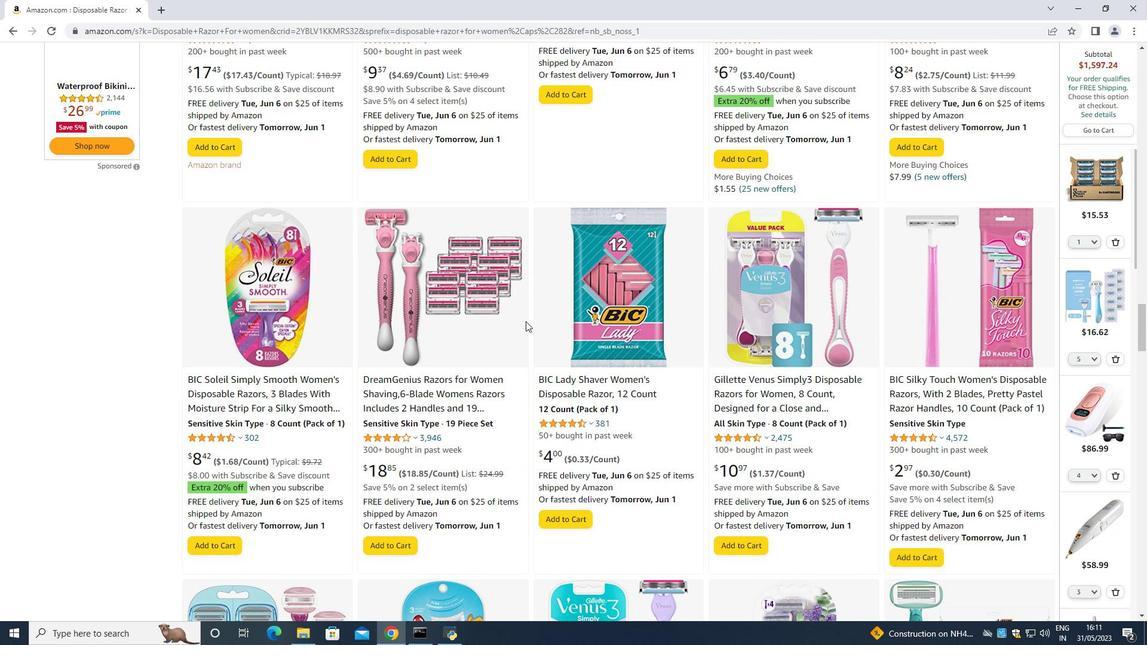 
Action: Mouse scrolled (525, 322) with delta (0, 0)
Screenshot: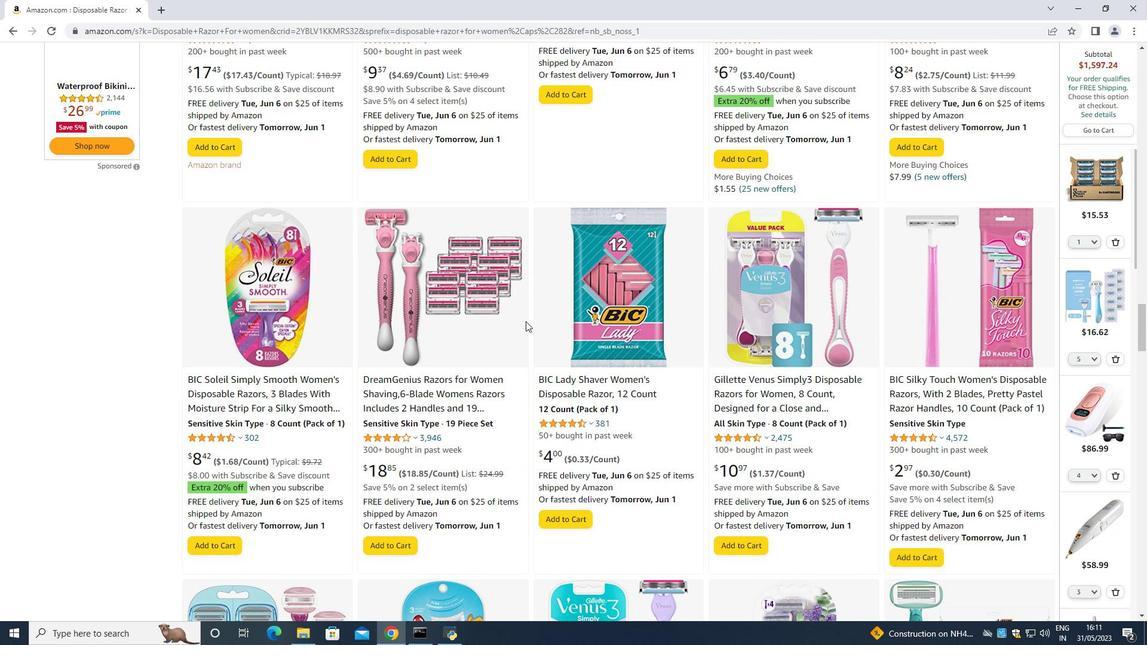 
Action: Mouse scrolled (525, 322) with delta (0, 0)
Screenshot: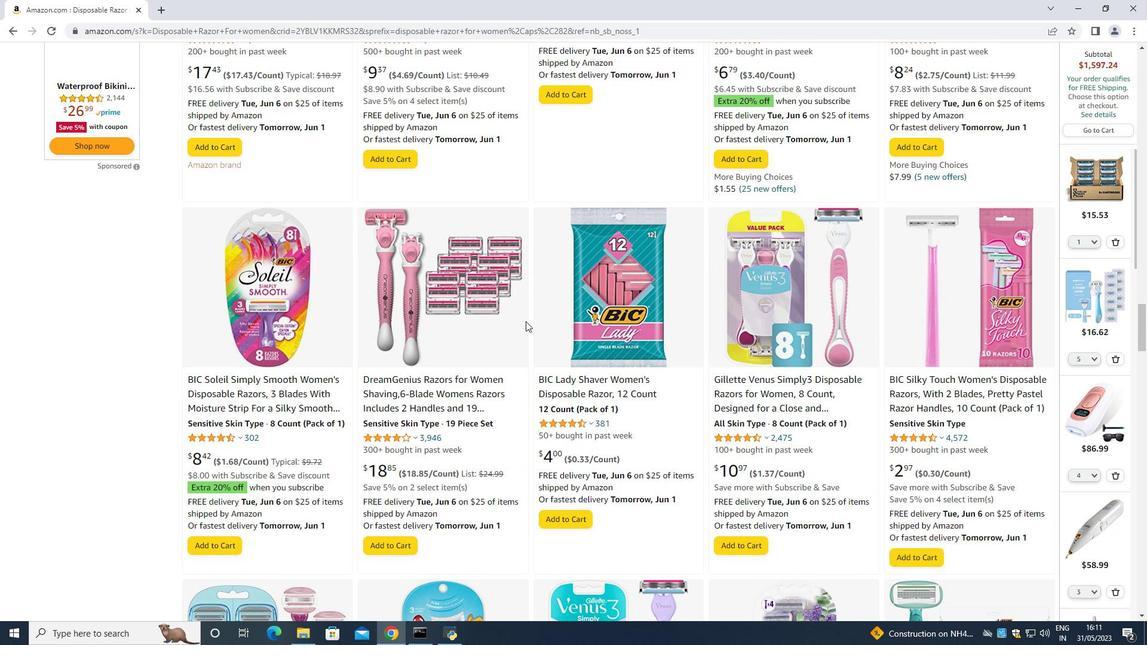 
Action: Mouse scrolled (525, 322) with delta (0, 0)
Screenshot: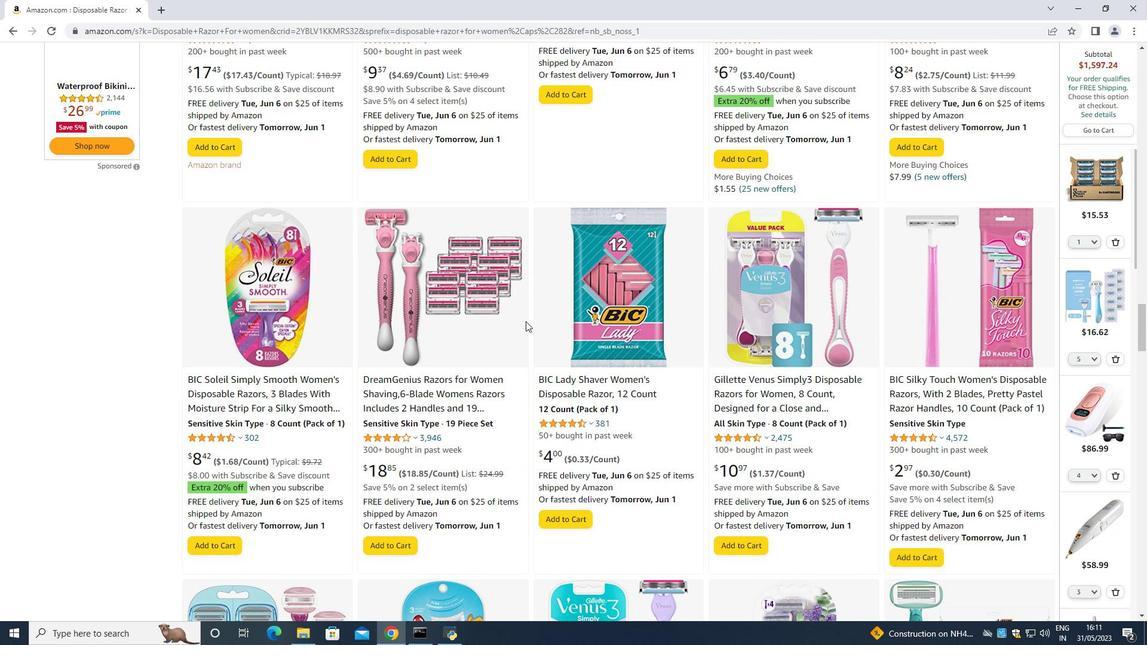 
Action: Mouse scrolled (525, 322) with delta (0, 0)
Screenshot: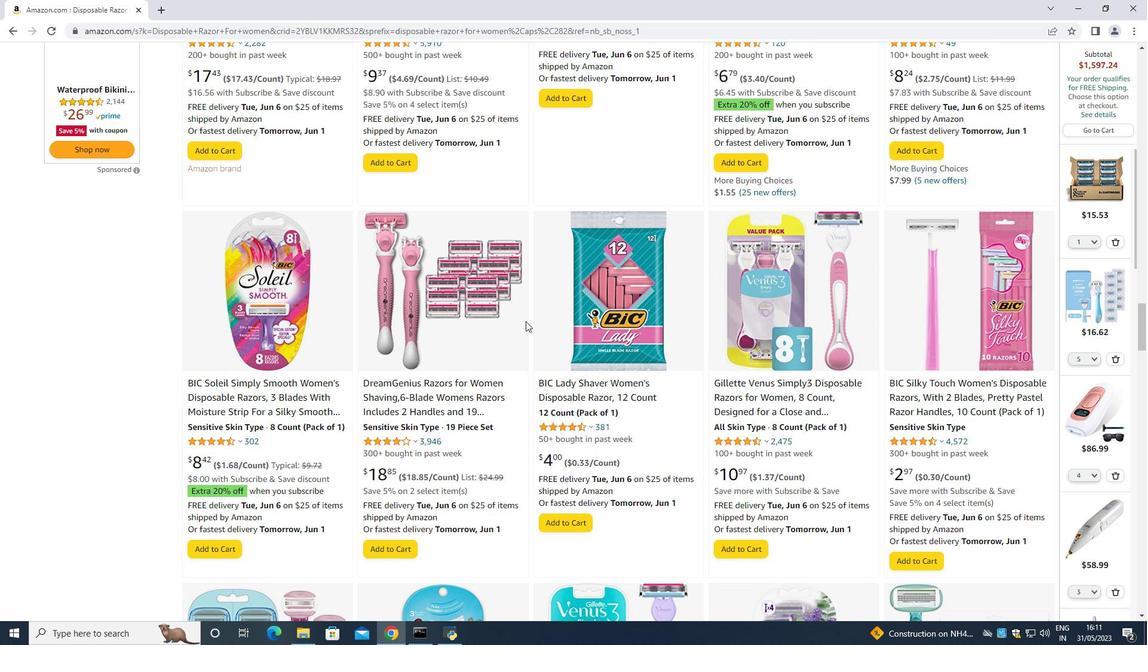 
Action: Mouse scrolled (525, 322) with delta (0, 0)
Screenshot: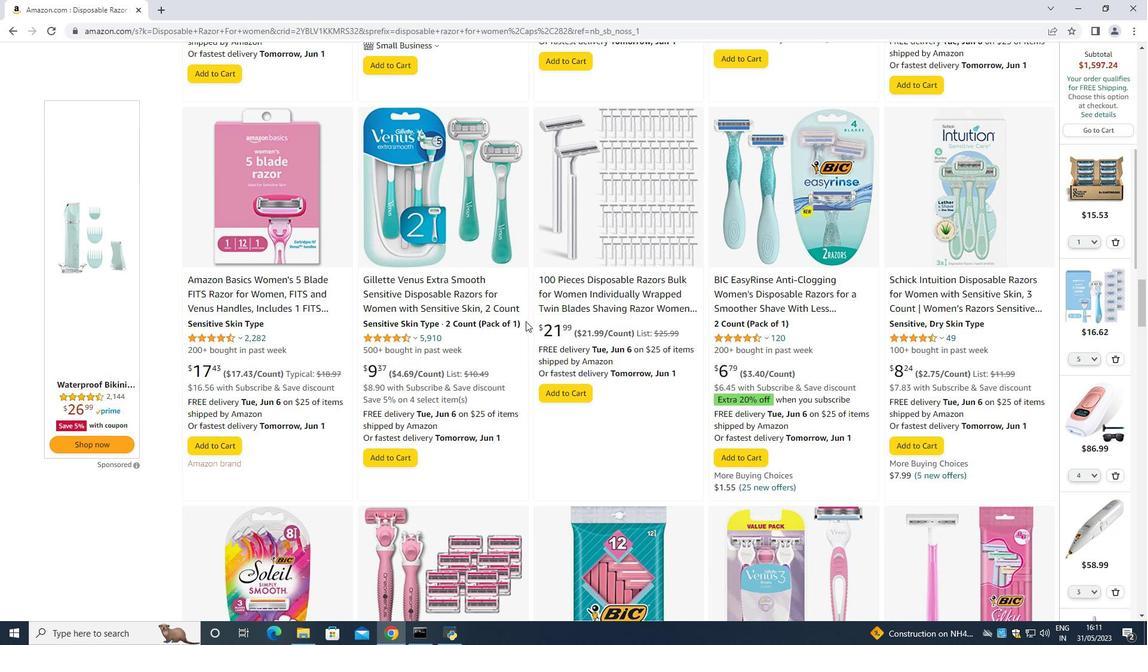 
Action: Mouse scrolled (525, 322) with delta (0, 0)
Screenshot: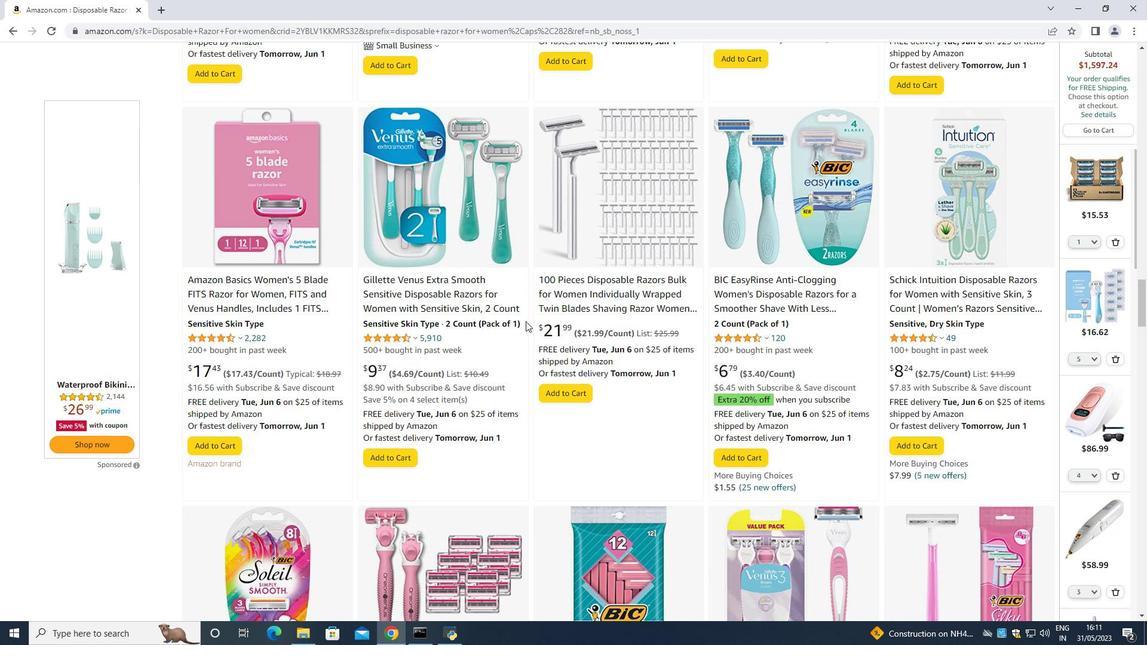 
Action: Mouse scrolled (525, 322) with delta (0, 0)
Screenshot: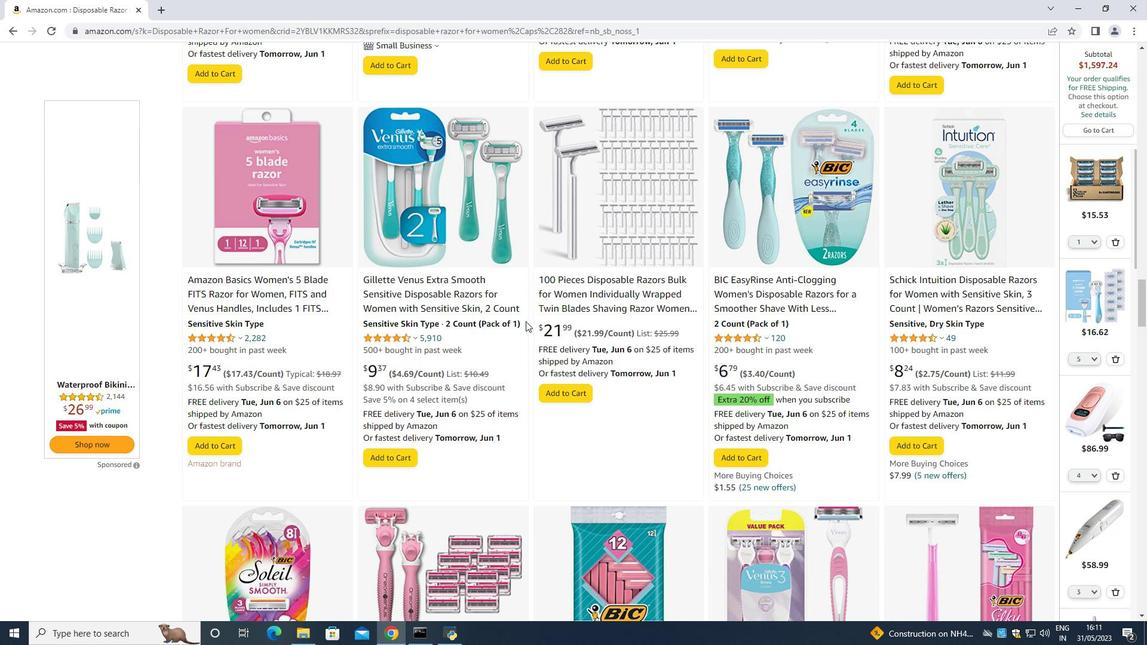 
Action: Mouse scrolled (525, 322) with delta (0, 0)
Screenshot: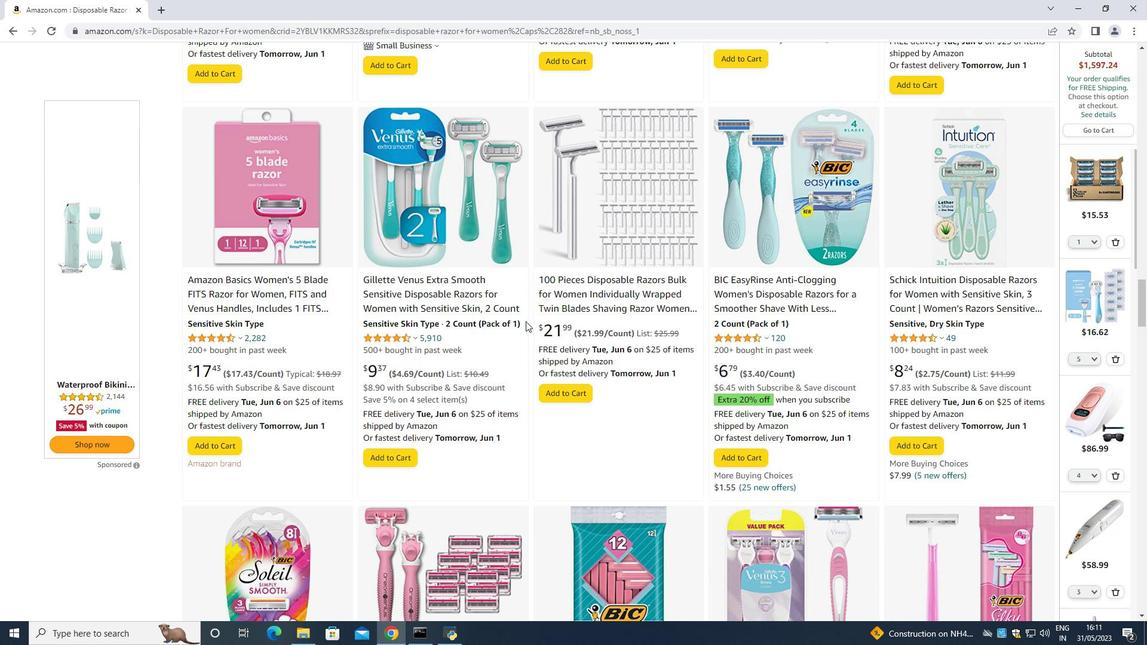 
Action: Mouse scrolled (525, 322) with delta (0, 0)
Screenshot: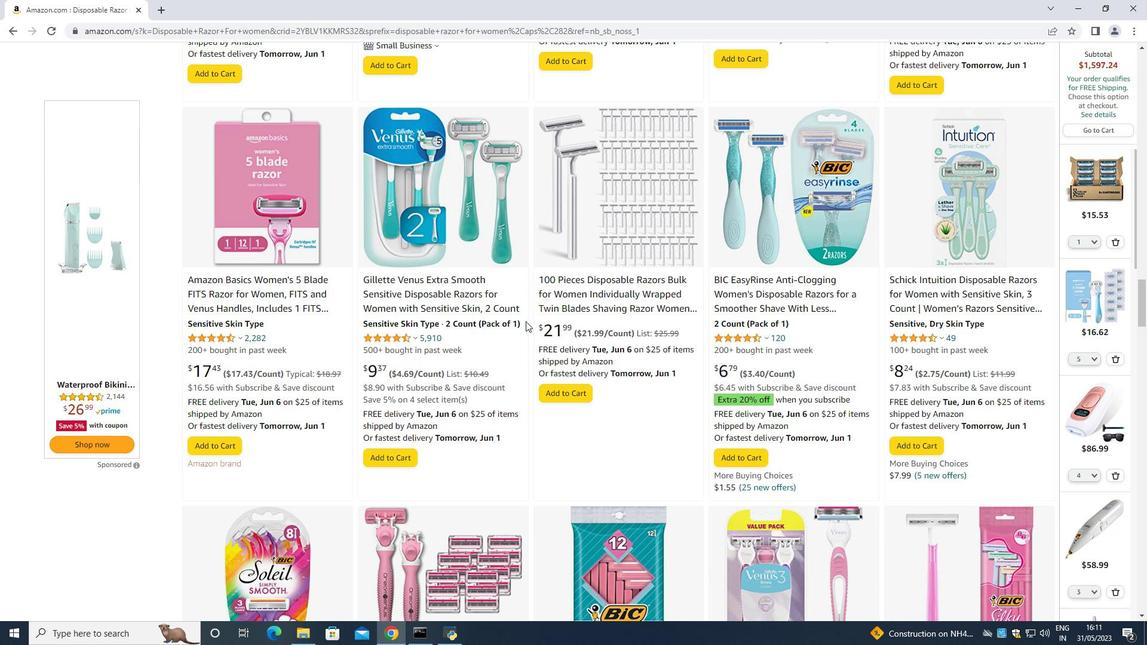 
Action: Mouse scrolled (525, 322) with delta (0, 0)
Screenshot: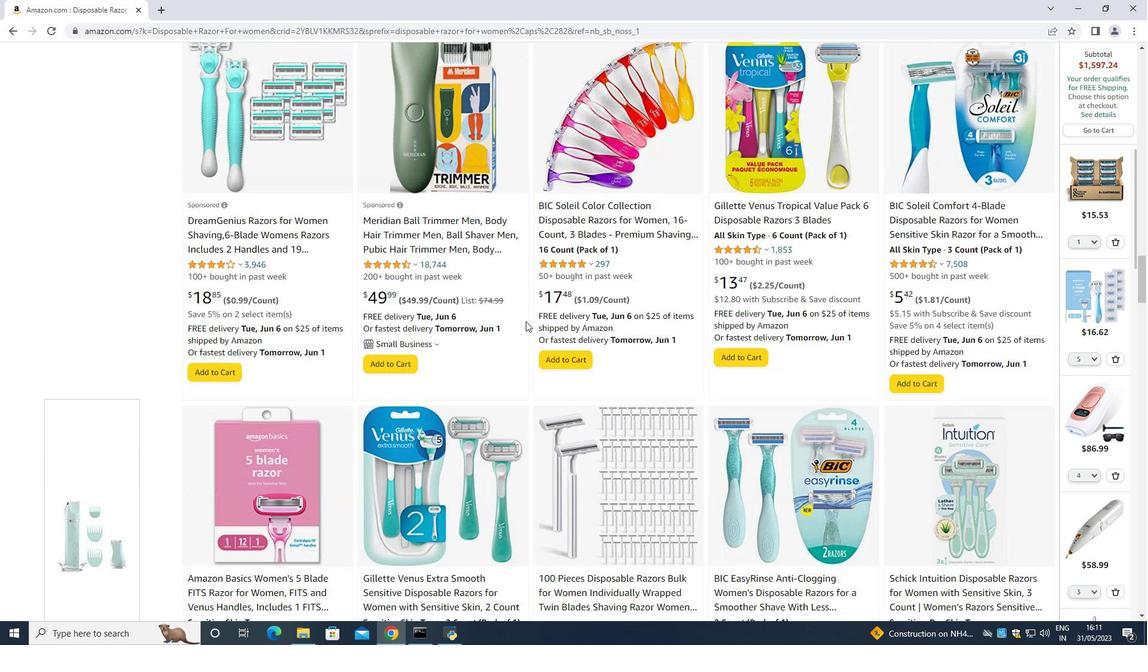 
Action: Mouse scrolled (525, 322) with delta (0, 0)
Screenshot: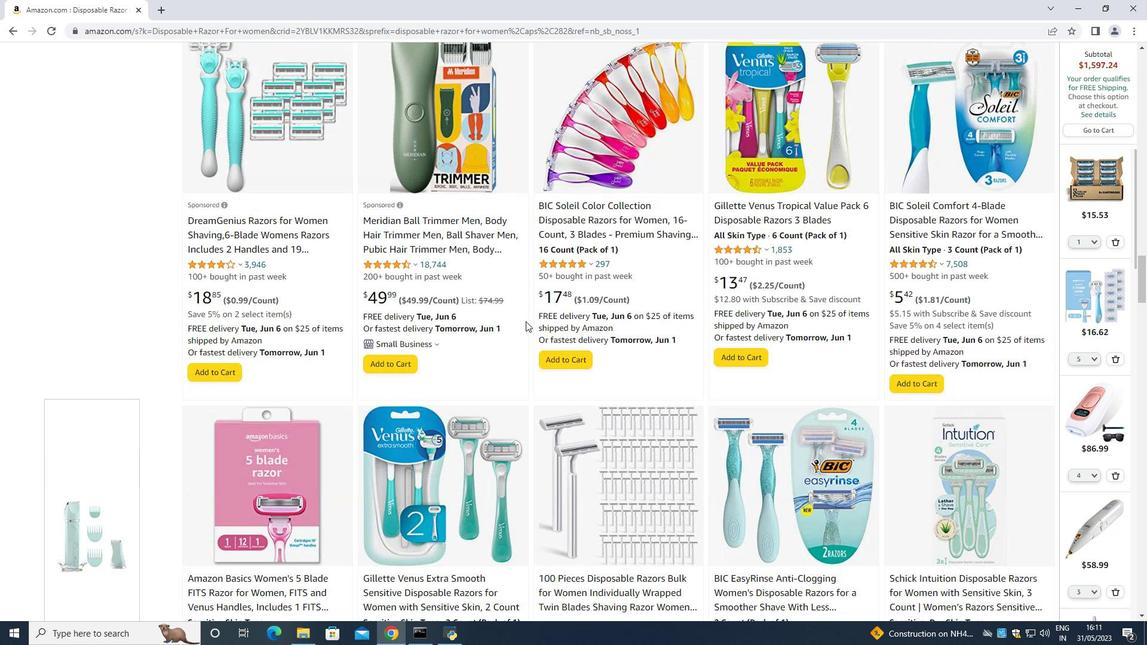 
Action: Mouse scrolled (525, 322) with delta (0, 0)
Screenshot: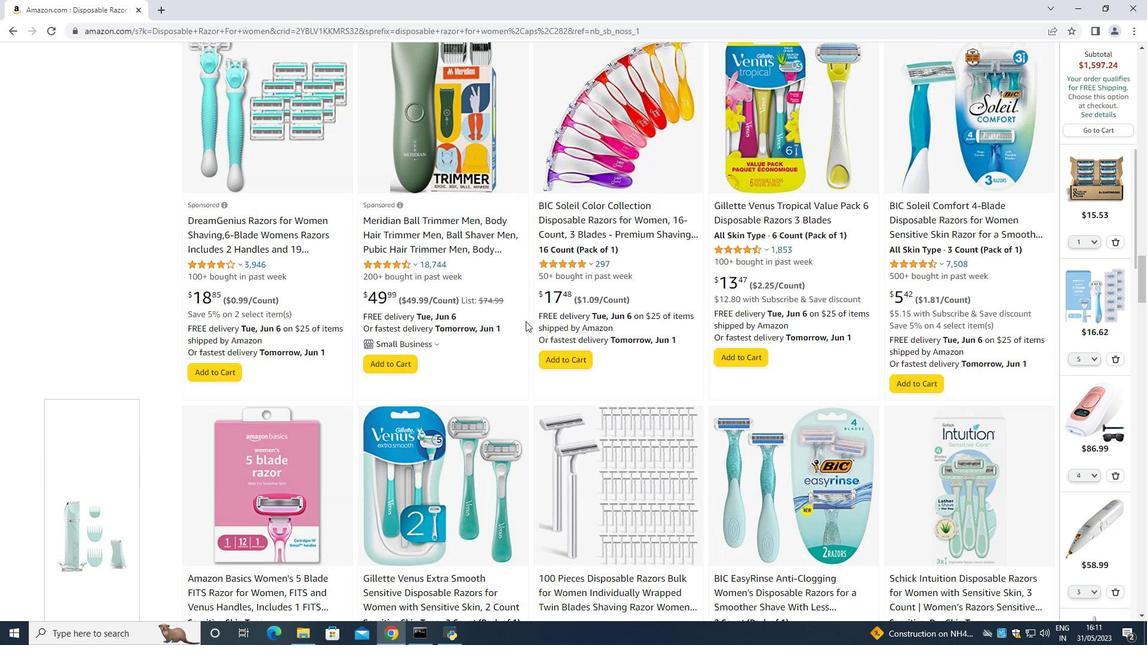 
Action: Mouse scrolled (525, 322) with delta (0, 0)
Screenshot: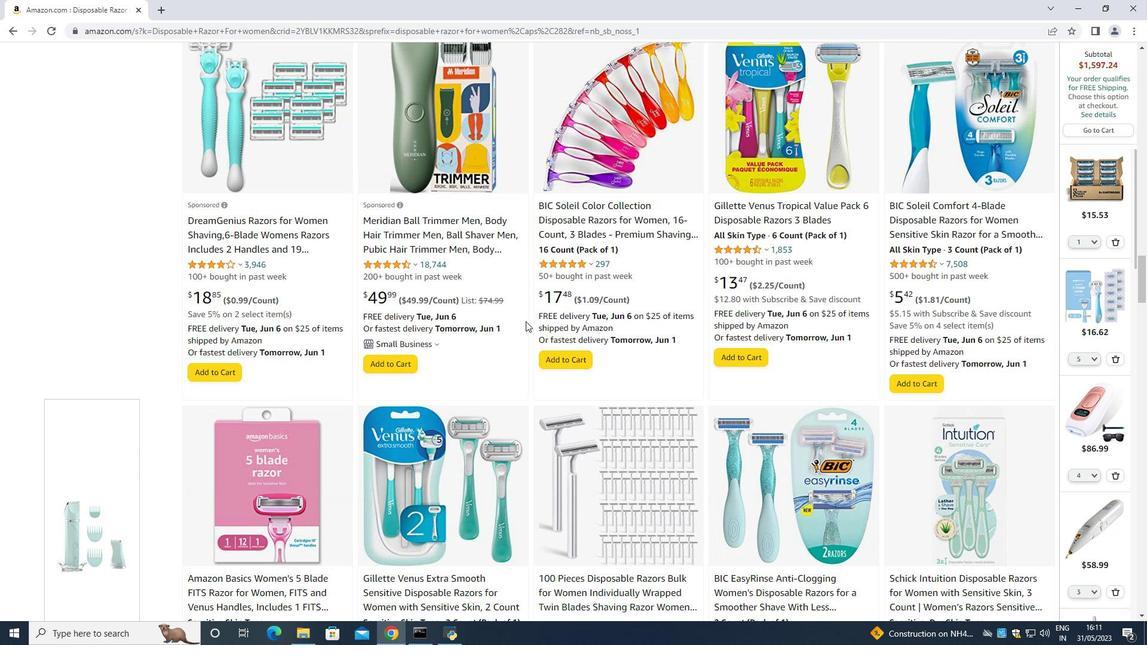 
Action: Mouse scrolled (525, 322) with delta (0, 0)
Screenshot: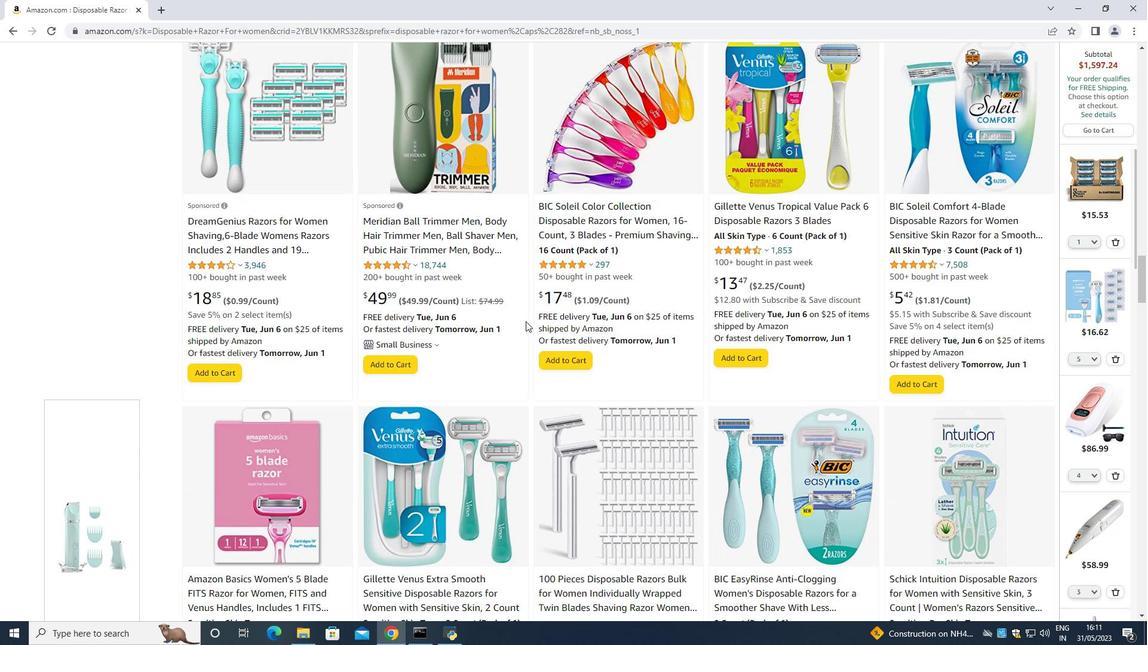
Action: Mouse scrolled (525, 322) with delta (0, 0)
Screenshot: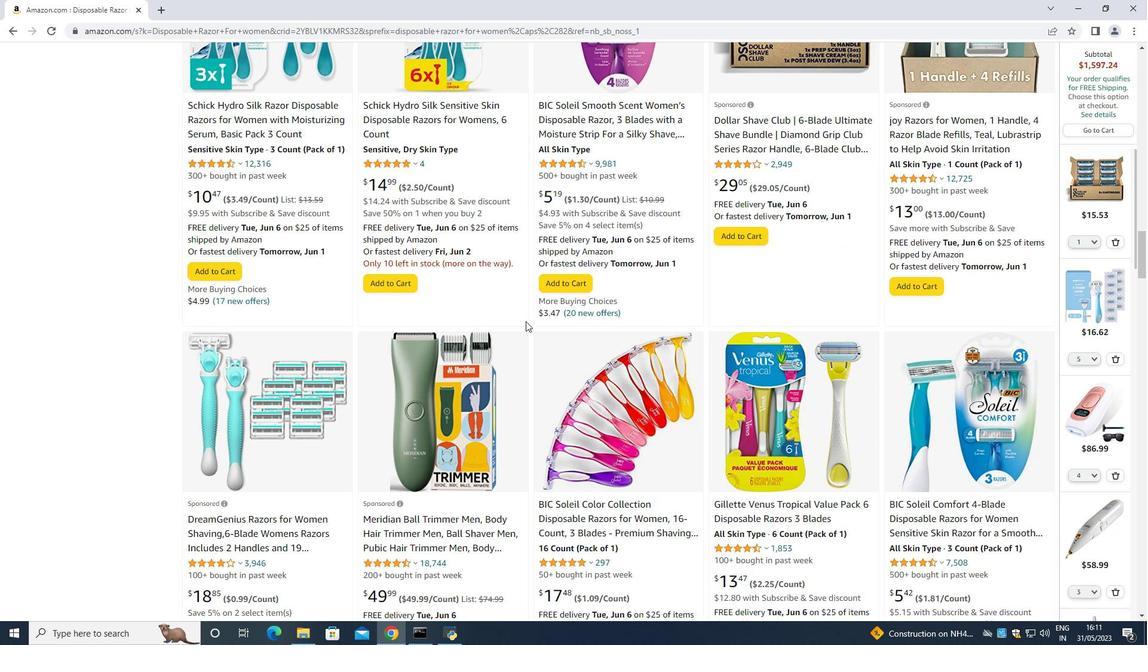 
Action: Mouse scrolled (525, 322) with delta (0, 0)
Screenshot: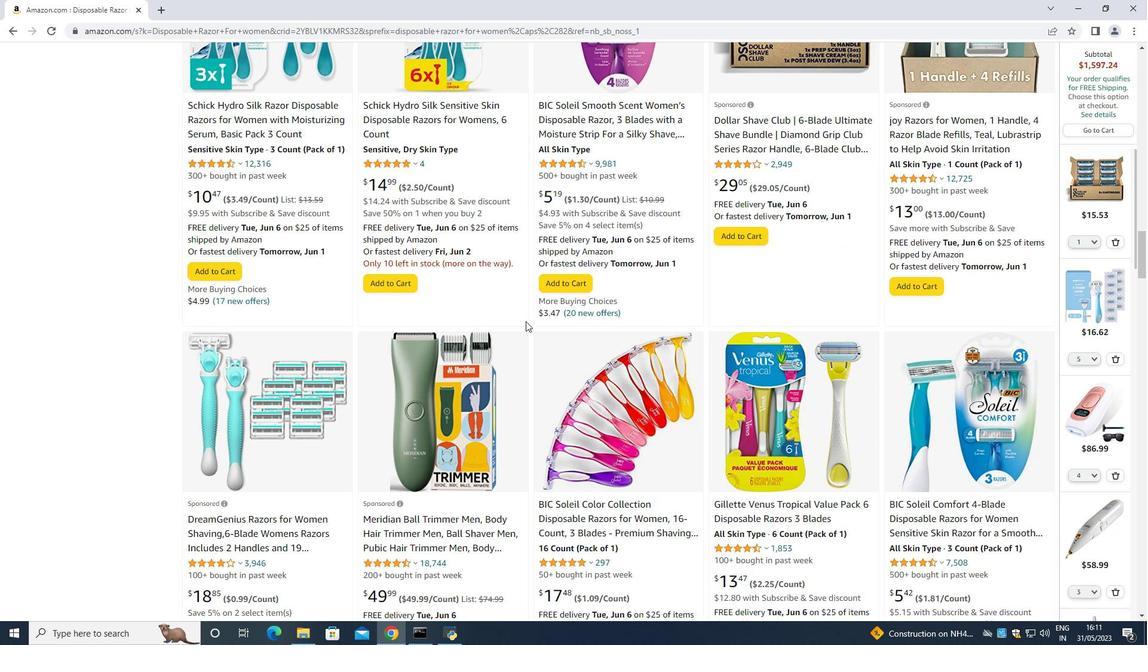 
Action: Mouse scrolled (525, 322) with delta (0, 0)
Screenshot: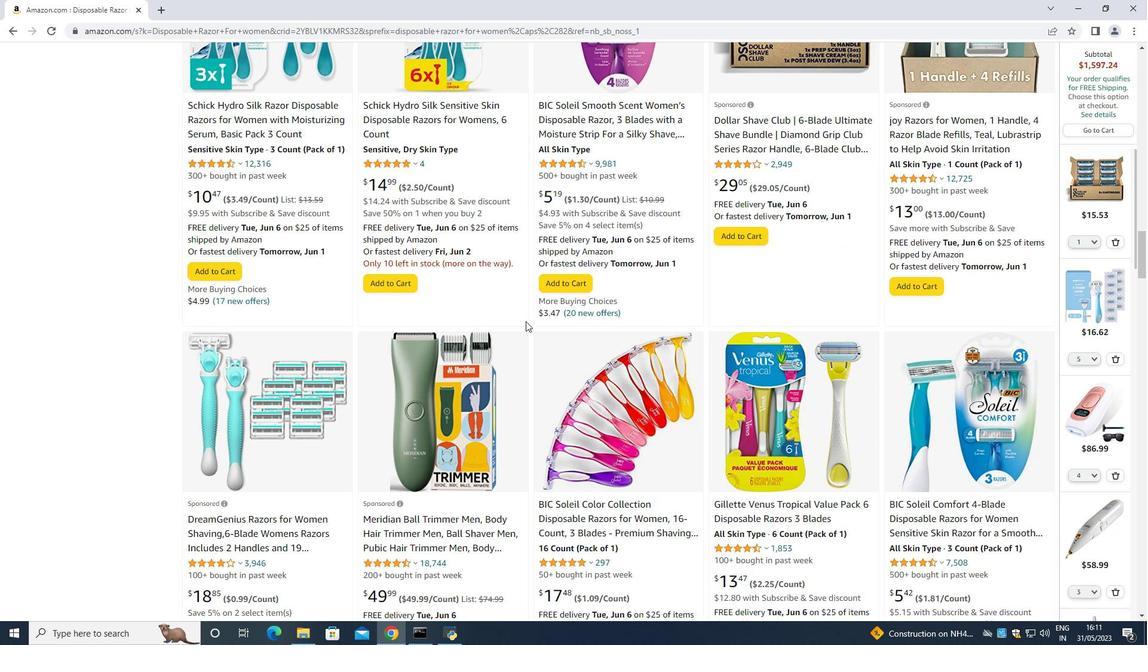 
Action: Mouse scrolled (525, 322) with delta (0, 0)
Screenshot: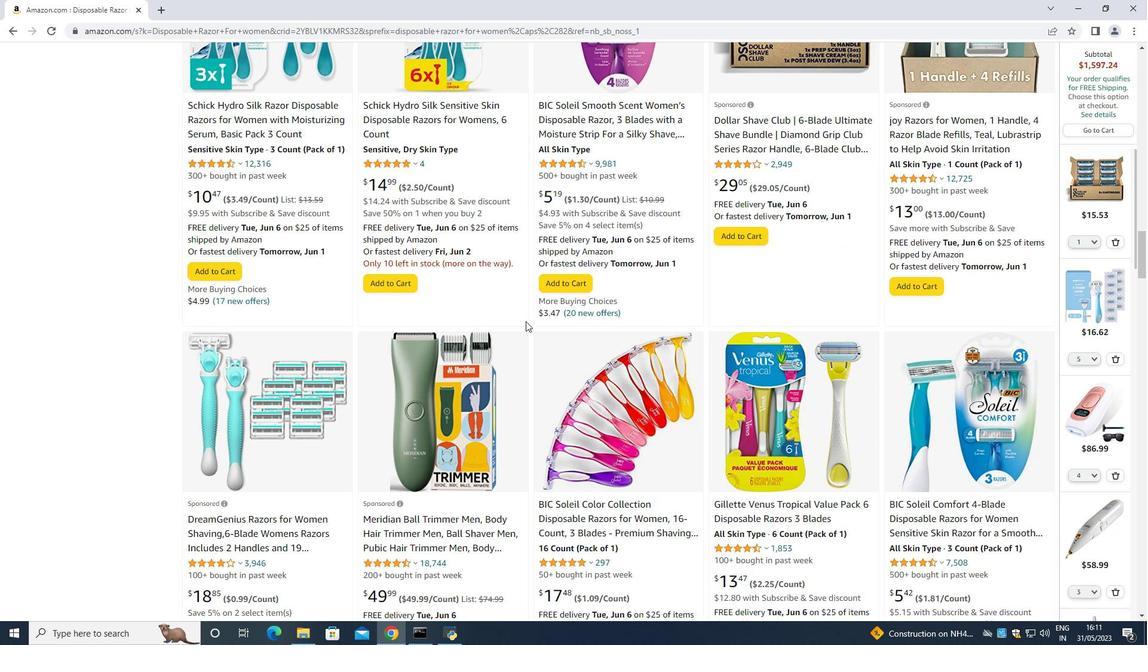 
Action: Mouse scrolled (525, 322) with delta (0, 0)
Screenshot: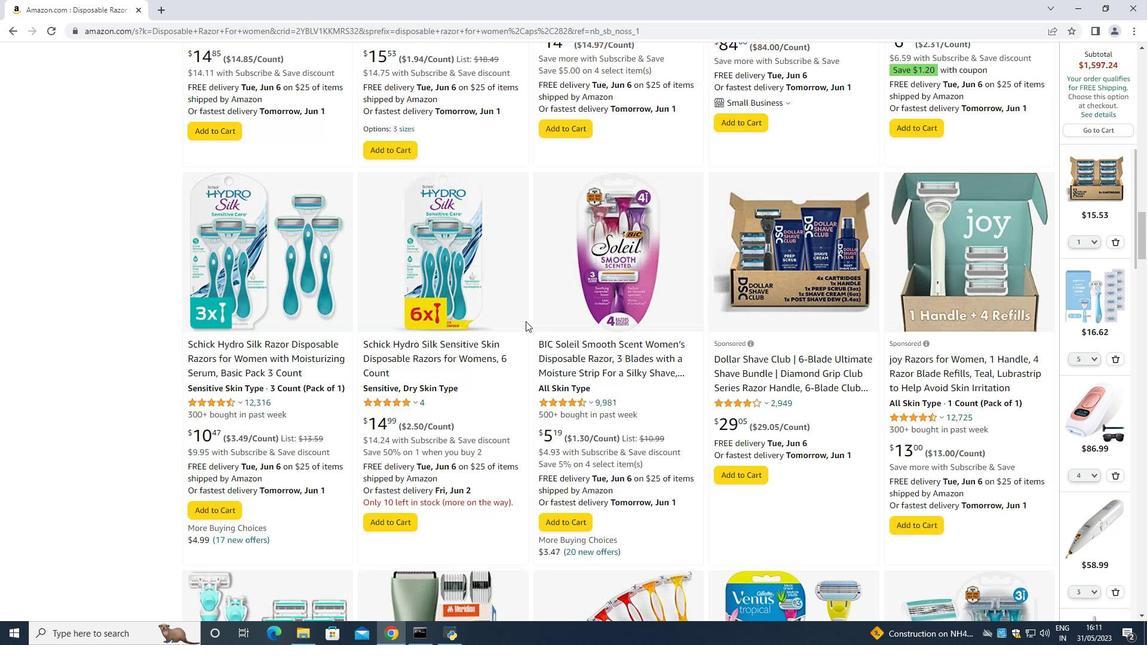 
Action: Mouse scrolled (525, 322) with delta (0, 0)
Screenshot: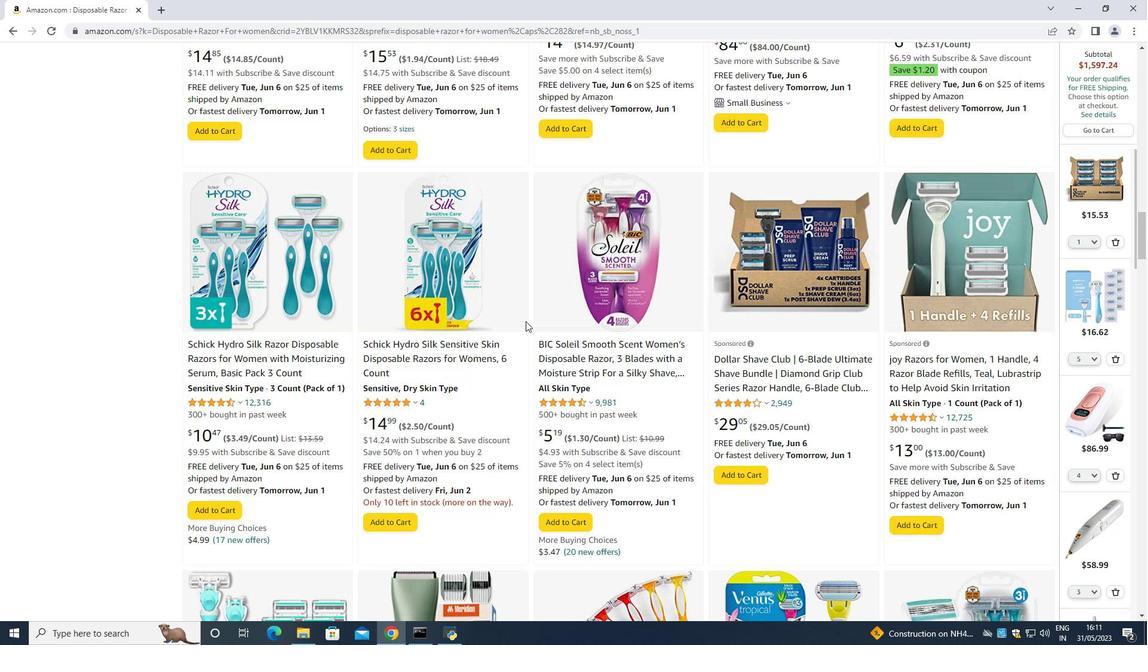 
Action: Mouse scrolled (525, 322) with delta (0, 0)
Screenshot: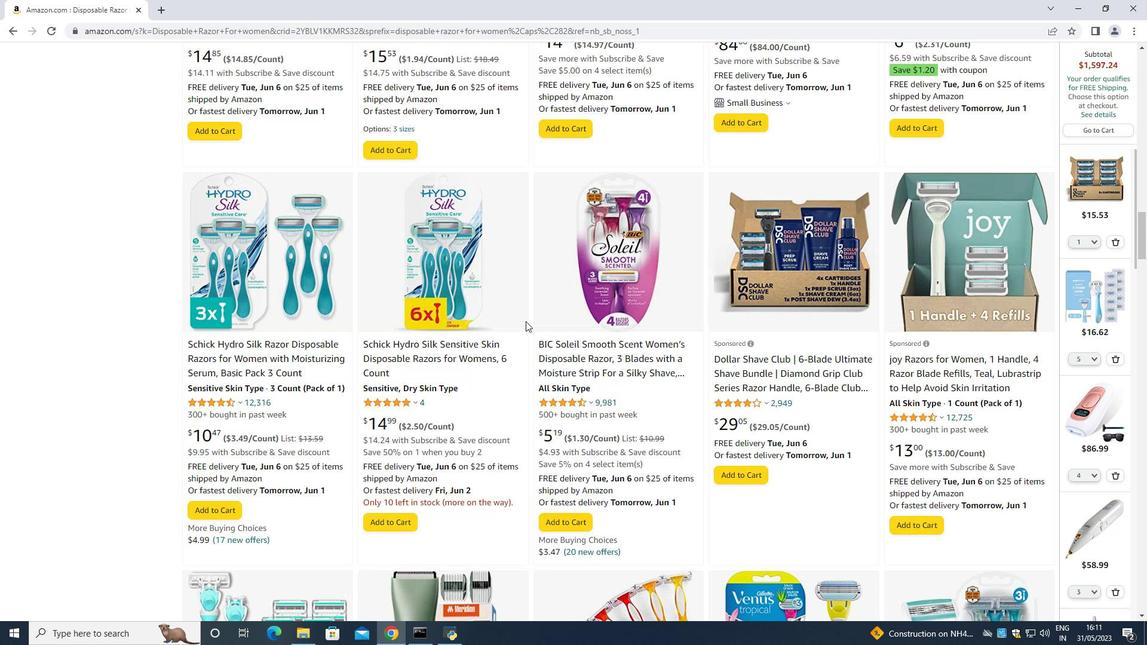 
Action: Mouse scrolled (525, 322) with delta (0, 0)
Screenshot: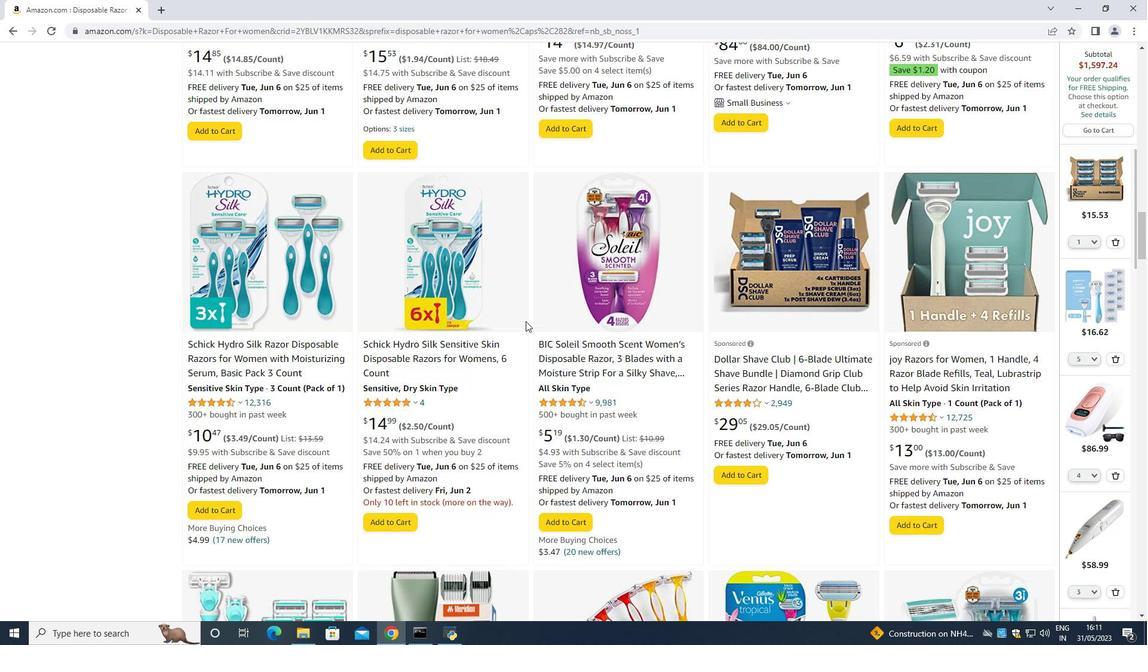 
Action: Mouse scrolled (525, 322) with delta (0, 0)
Screenshot: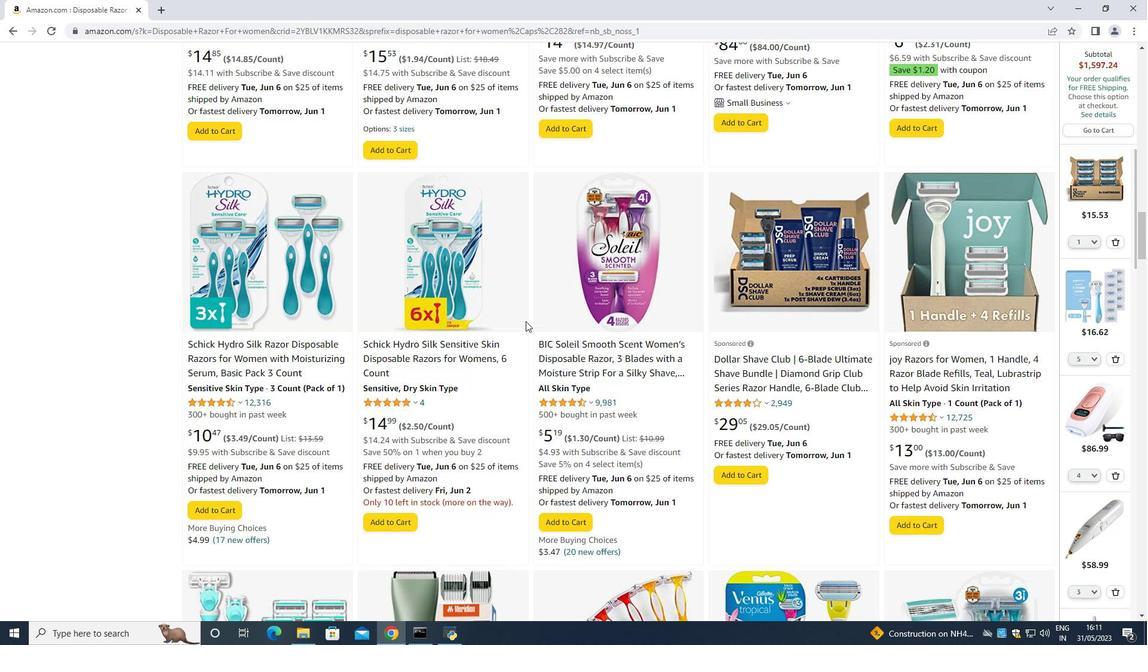 
Action: Mouse scrolled (525, 322) with delta (0, 0)
Screenshot: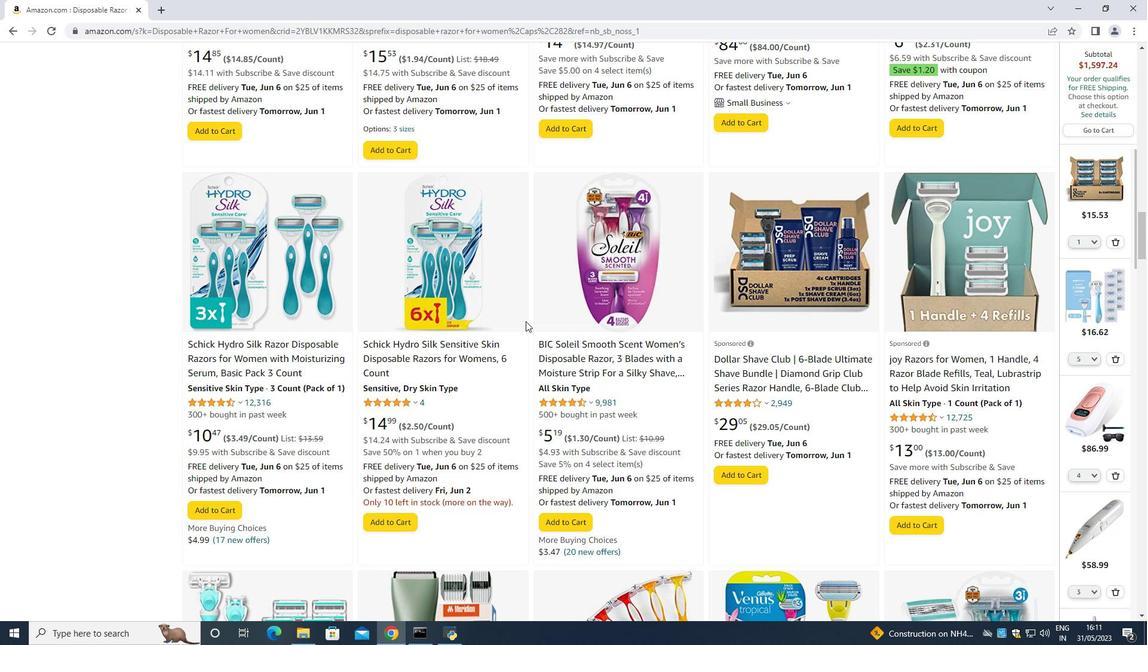
Action: Mouse scrolled (525, 322) with delta (0, 0)
Screenshot: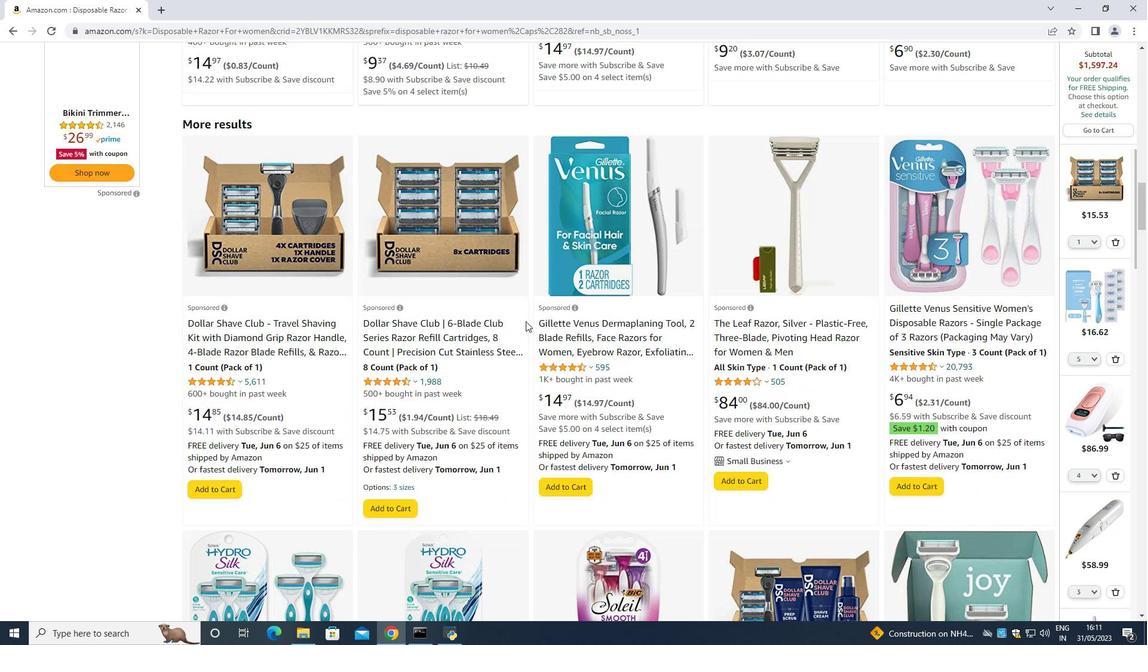 
Action: Mouse scrolled (525, 322) with delta (0, 0)
Screenshot: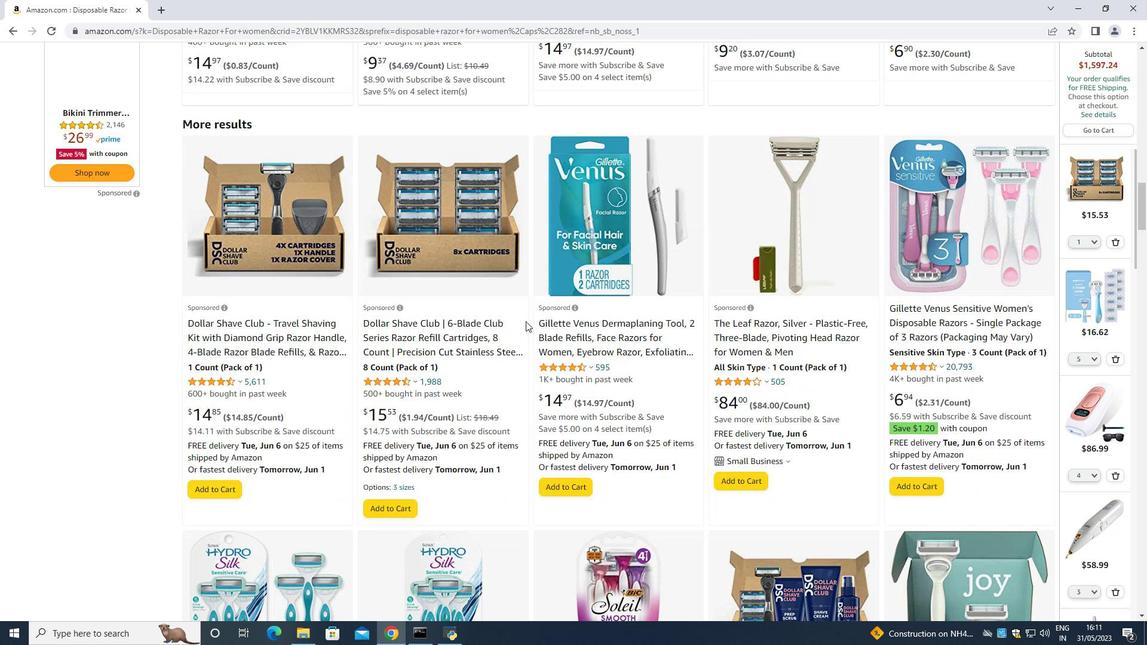 
Action: Mouse scrolled (525, 322) with delta (0, 0)
Screenshot: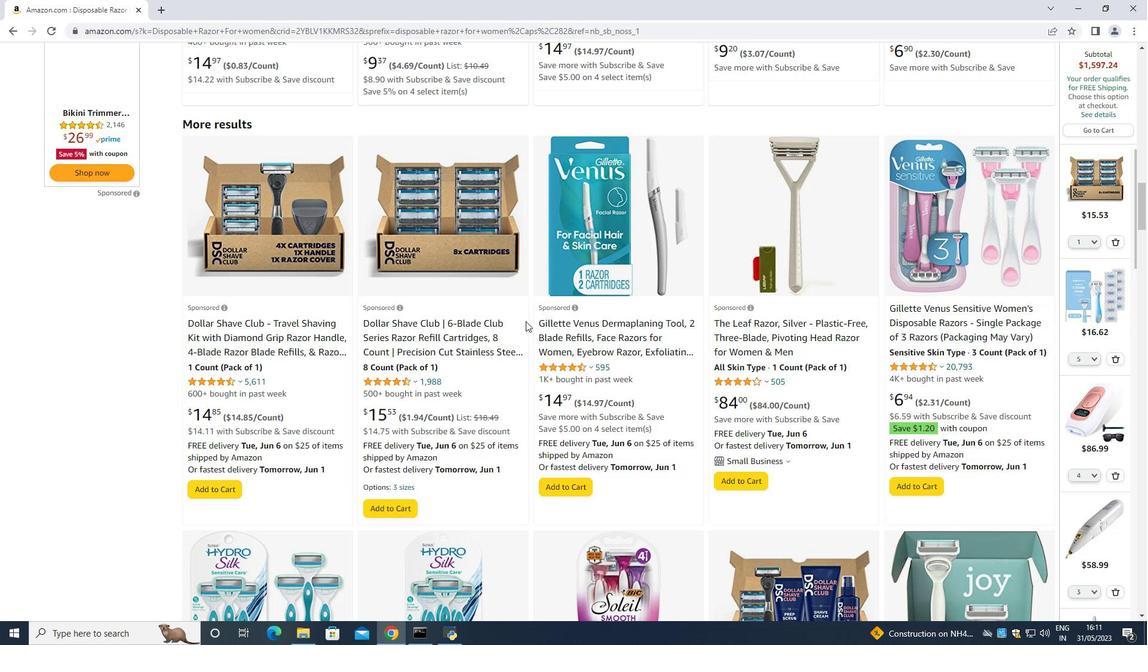 
Action: Mouse scrolled (525, 322) with delta (0, 0)
Screenshot: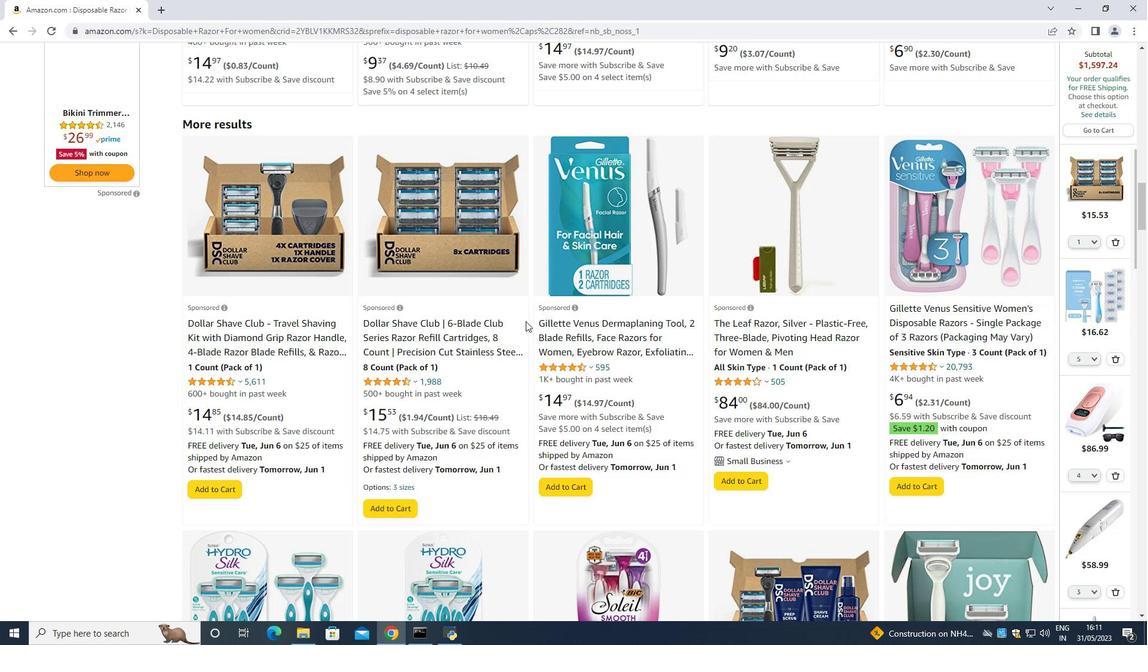 
Action: Mouse scrolled (525, 322) with delta (0, 0)
Screenshot: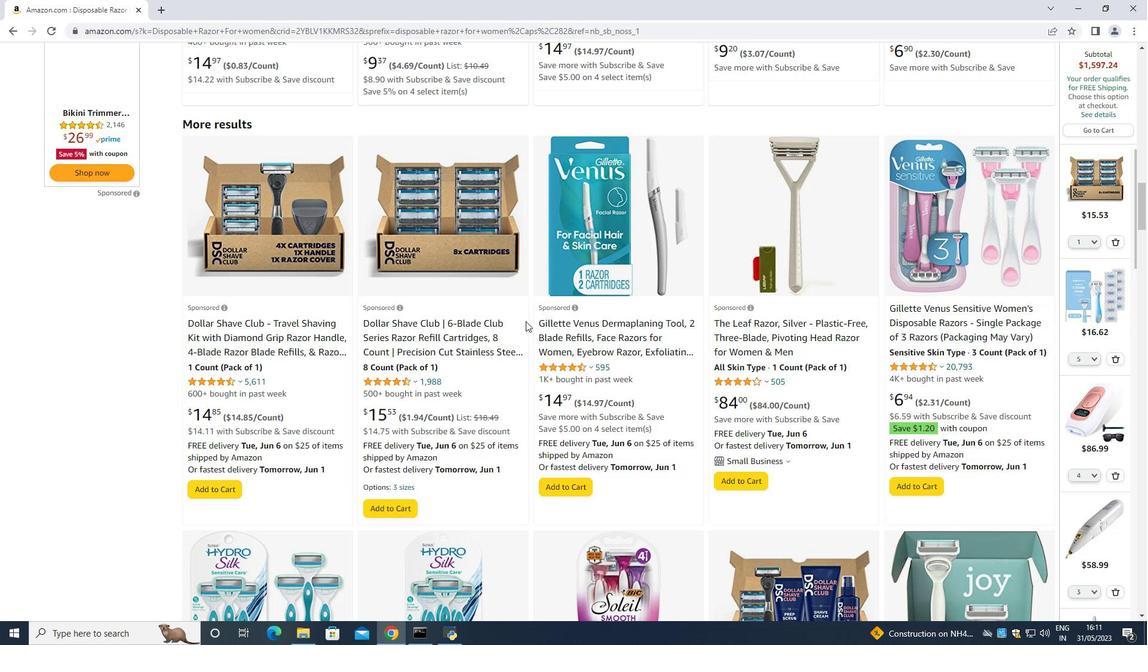 
Action: Mouse scrolled (525, 322) with delta (0, 0)
Screenshot: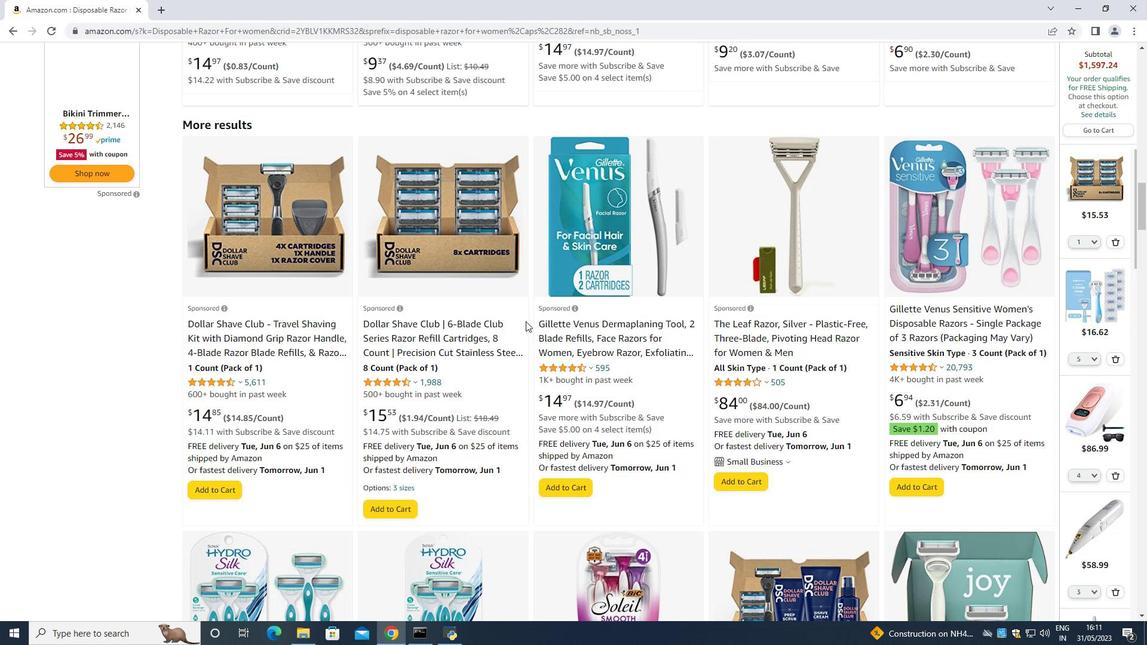
Action: Mouse scrolled (525, 322) with delta (0, 0)
Screenshot: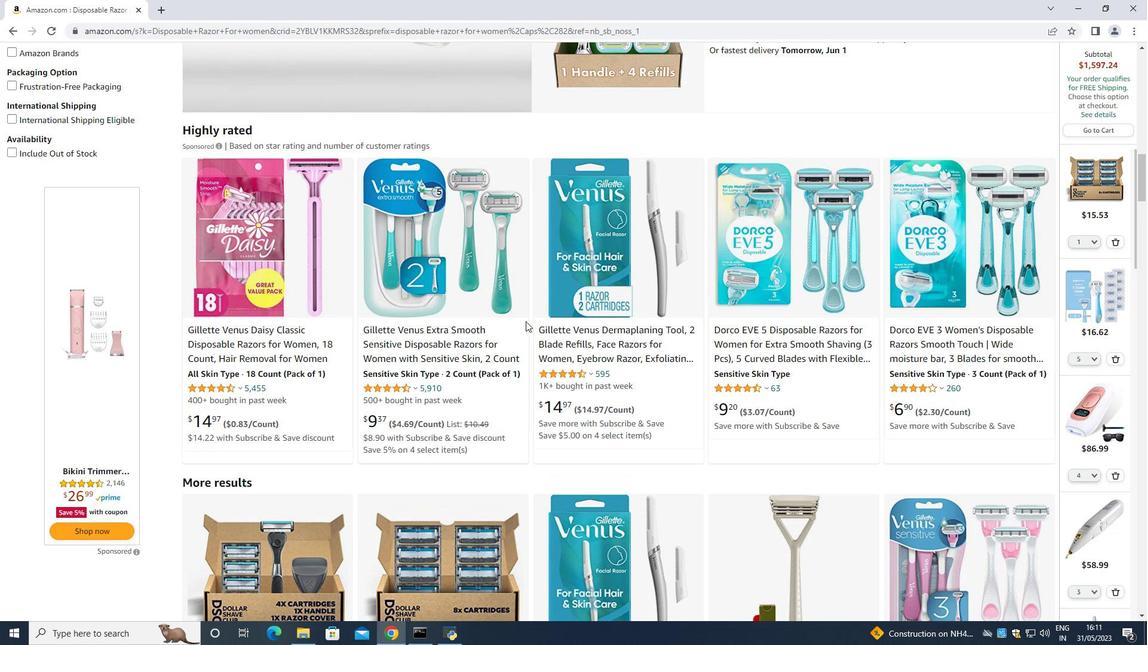
Action: Mouse scrolled (525, 322) with delta (0, 0)
Screenshot: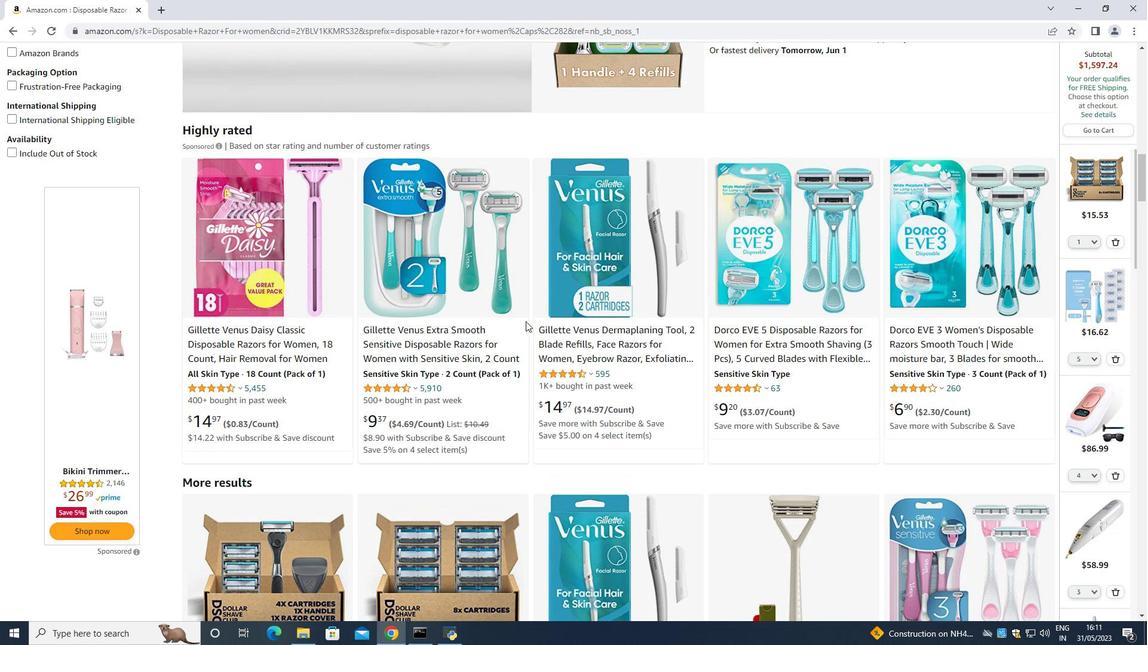 
Action: Mouse scrolled (525, 322) with delta (0, 0)
Screenshot: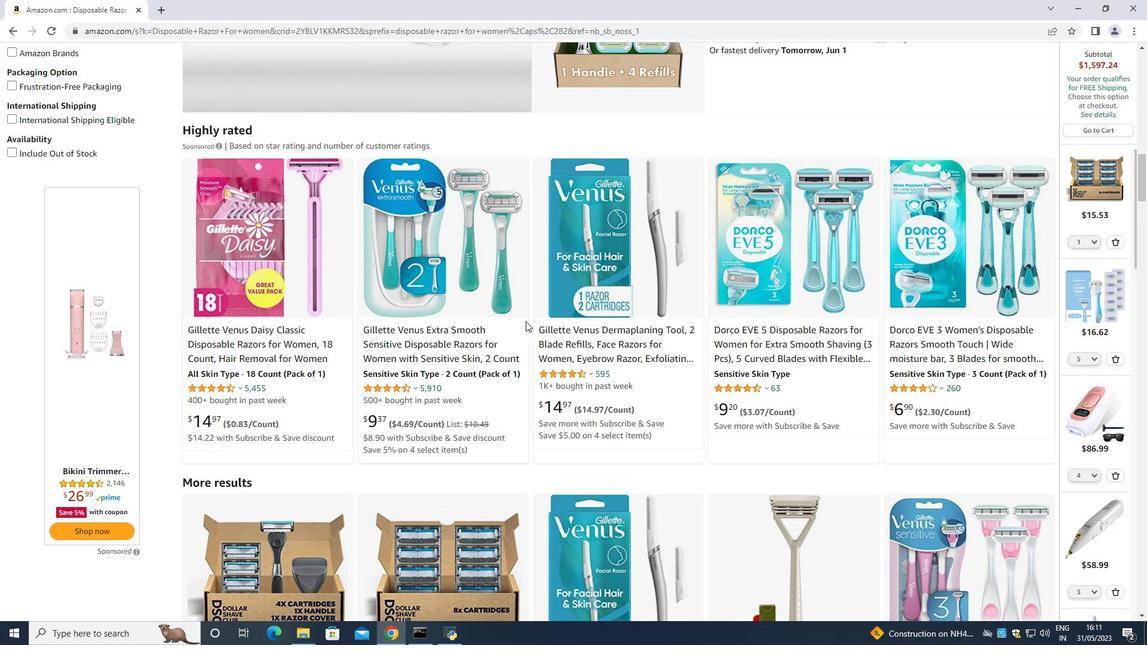 
Action: Mouse scrolled (525, 322) with delta (0, 0)
Screenshot: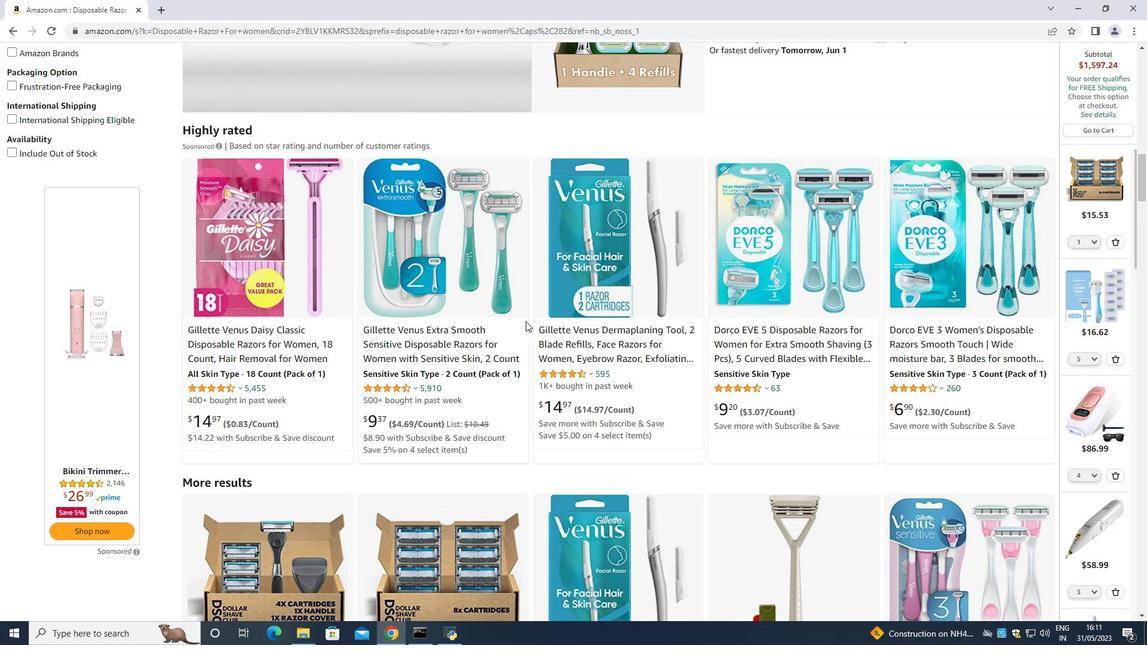 
Action: Mouse scrolled (525, 322) with delta (0, 0)
Screenshot: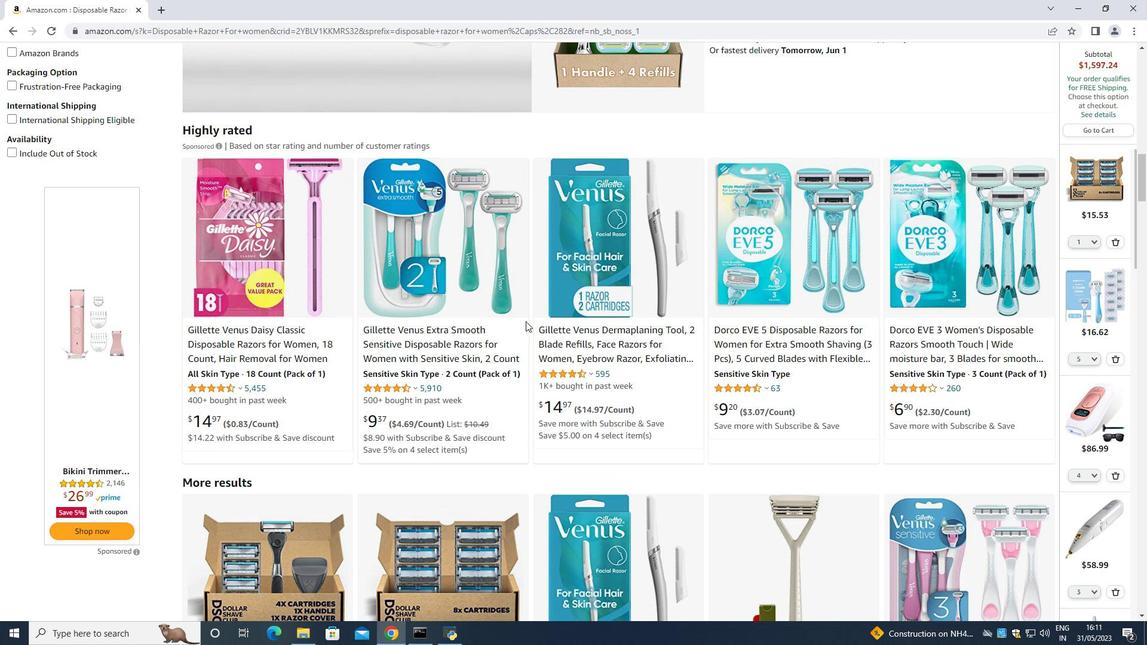 
Action: Mouse scrolled (525, 322) with delta (0, 0)
Screenshot: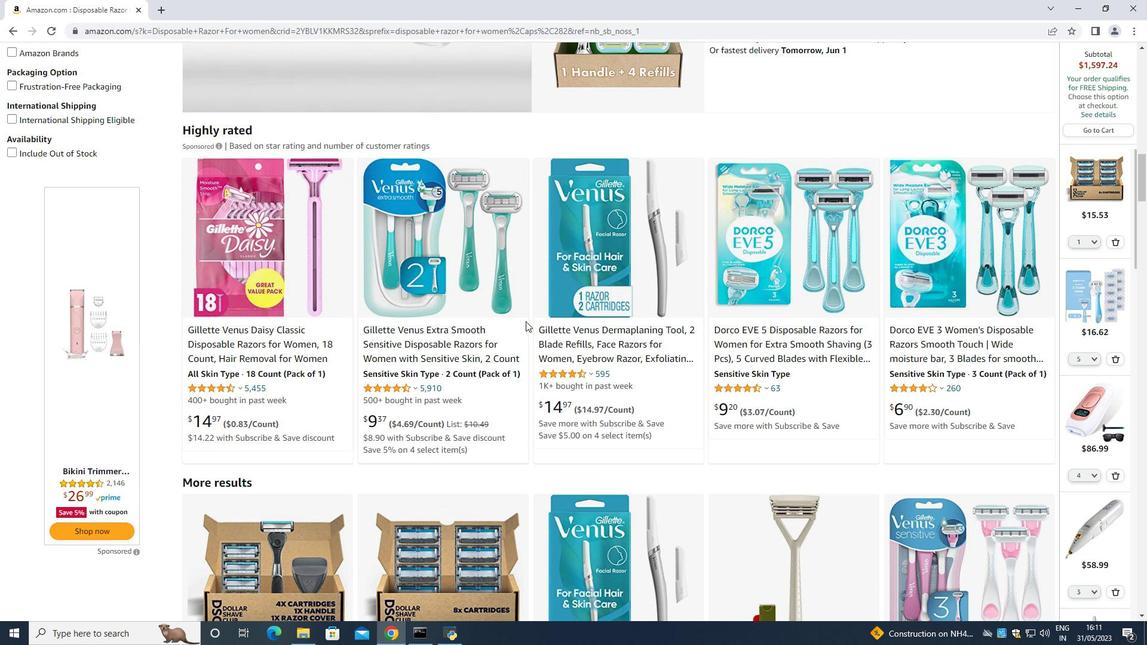 
Action: Mouse scrolled (525, 322) with delta (0, 0)
Screenshot: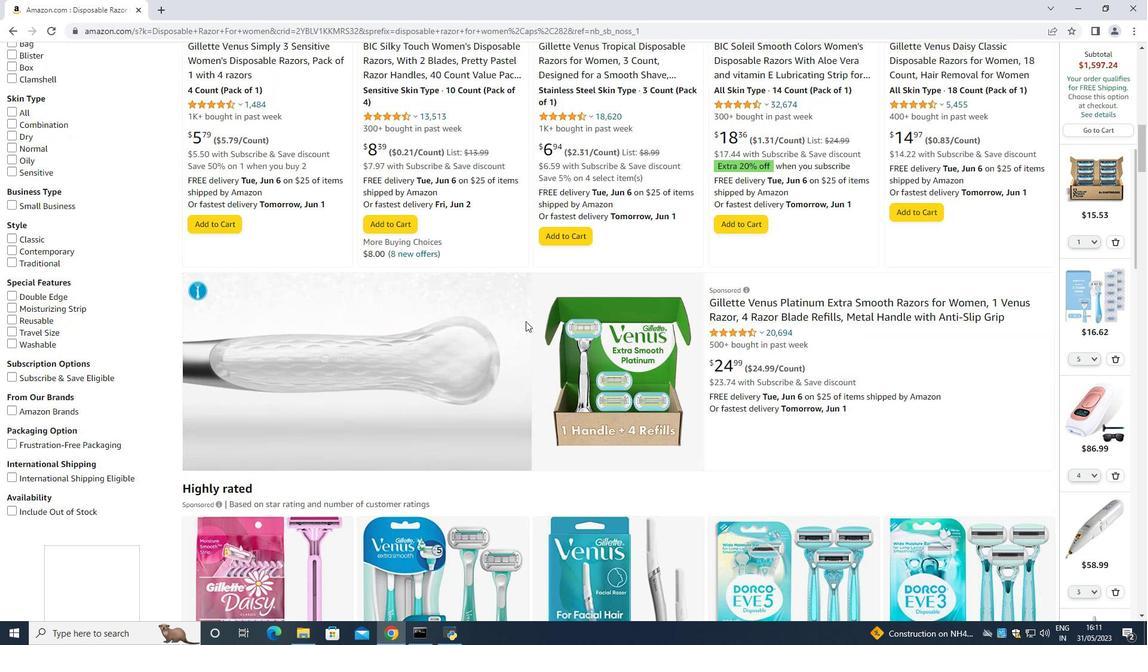 
Action: Mouse scrolled (525, 322) with delta (0, 0)
Screenshot: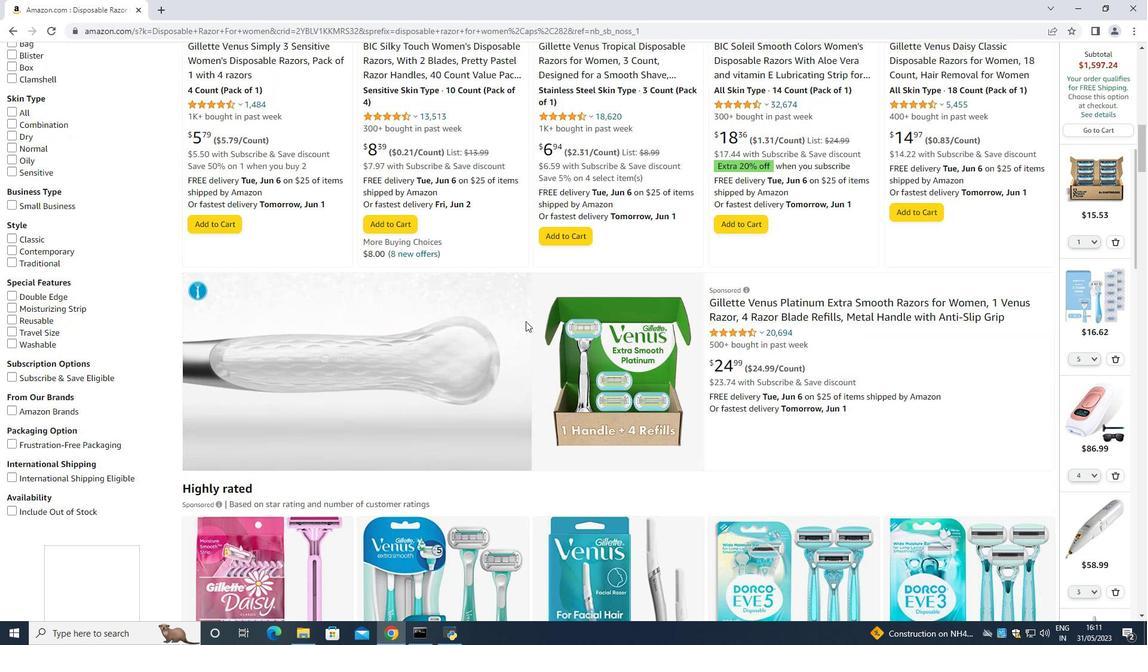 
Action: Mouse scrolled (525, 322) with delta (0, 0)
Screenshot: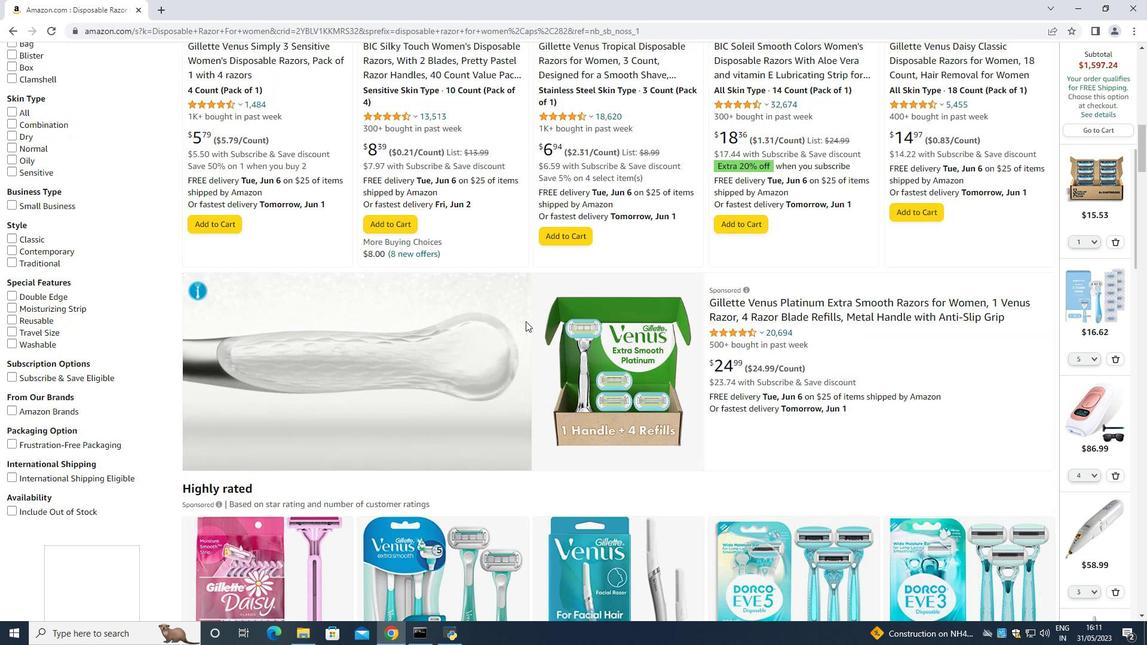 
Action: Mouse scrolled (525, 322) with delta (0, 0)
Screenshot: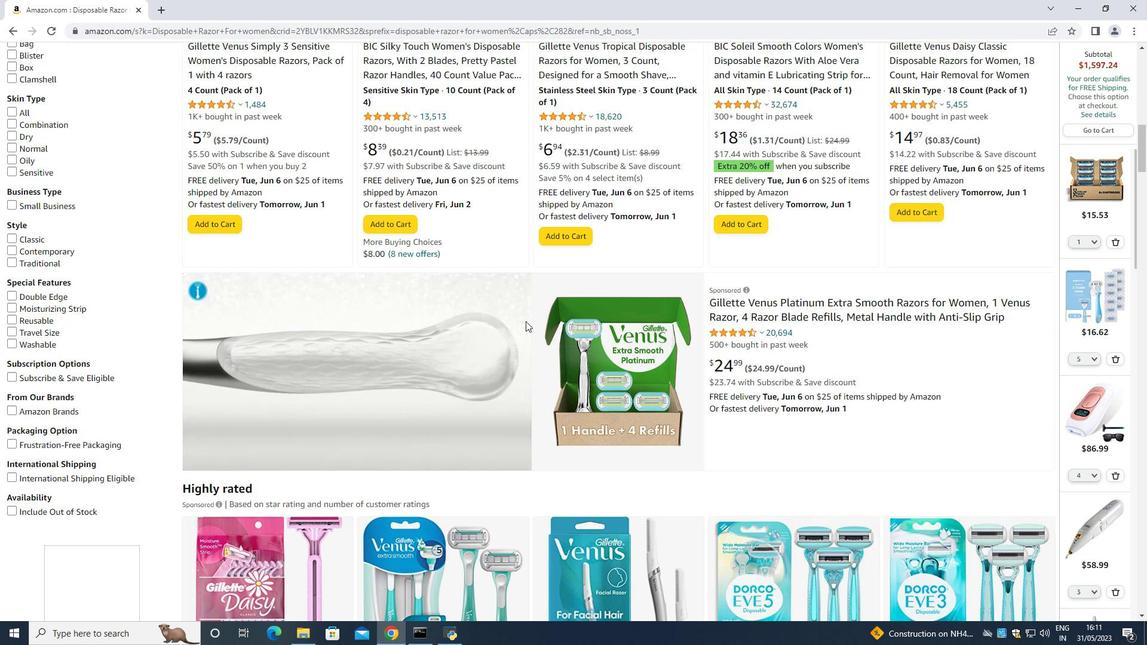 
Action: Mouse scrolled (525, 322) with delta (0, 0)
Screenshot: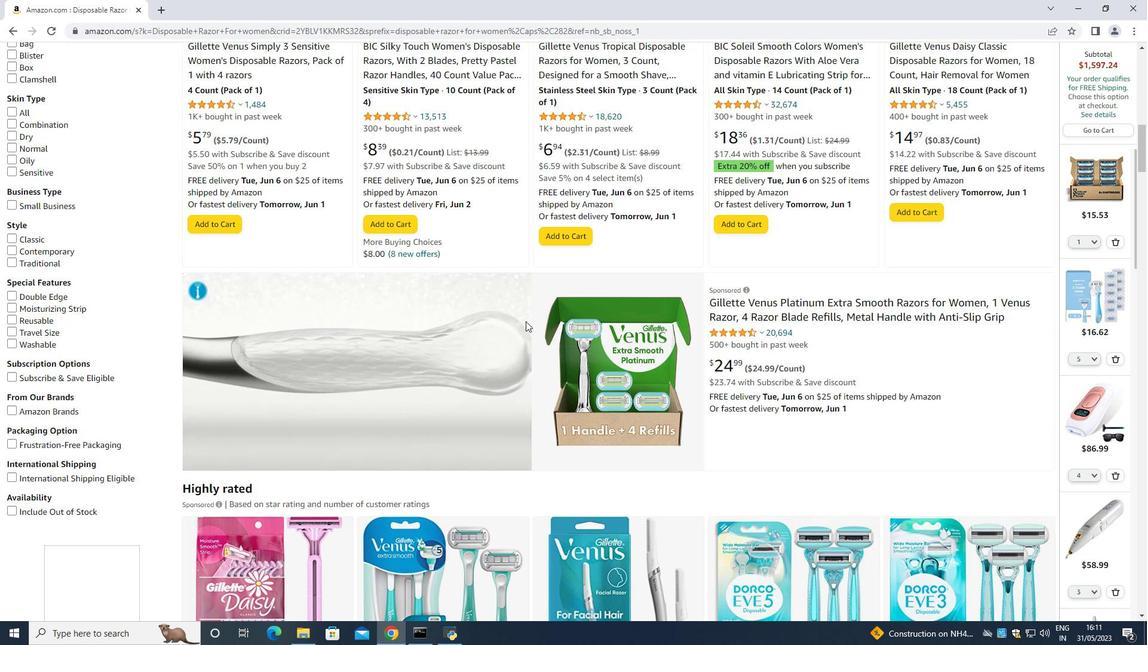 
Action: Mouse scrolled (525, 322) with delta (0, 0)
Screenshot: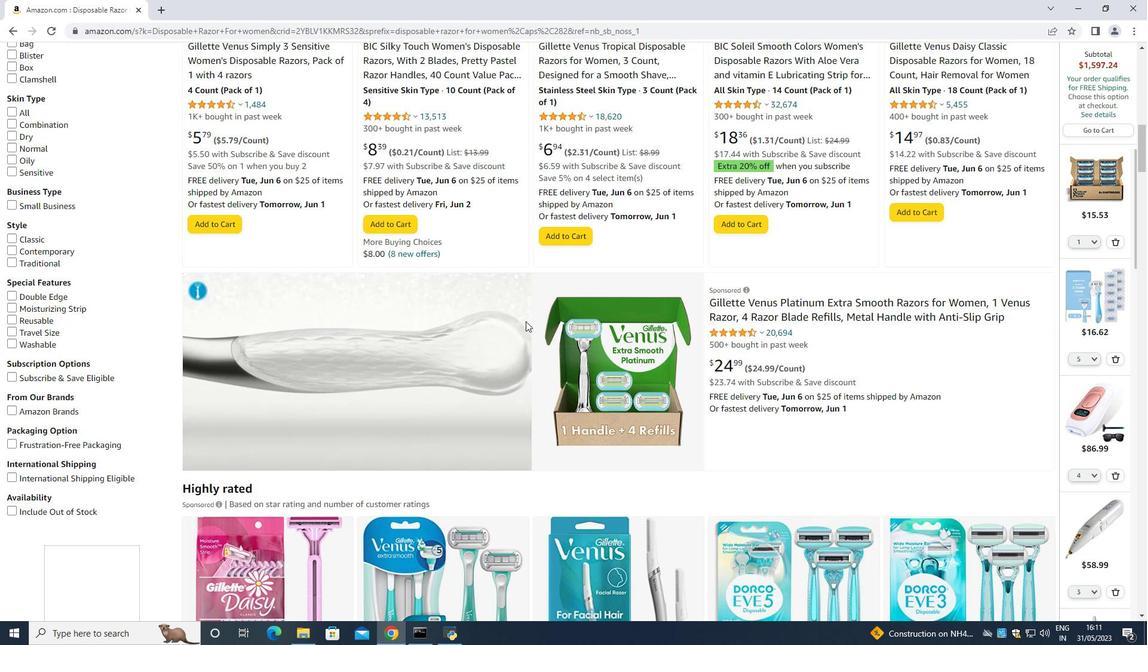 
Action: Mouse scrolled (525, 322) with delta (0, 0)
Screenshot: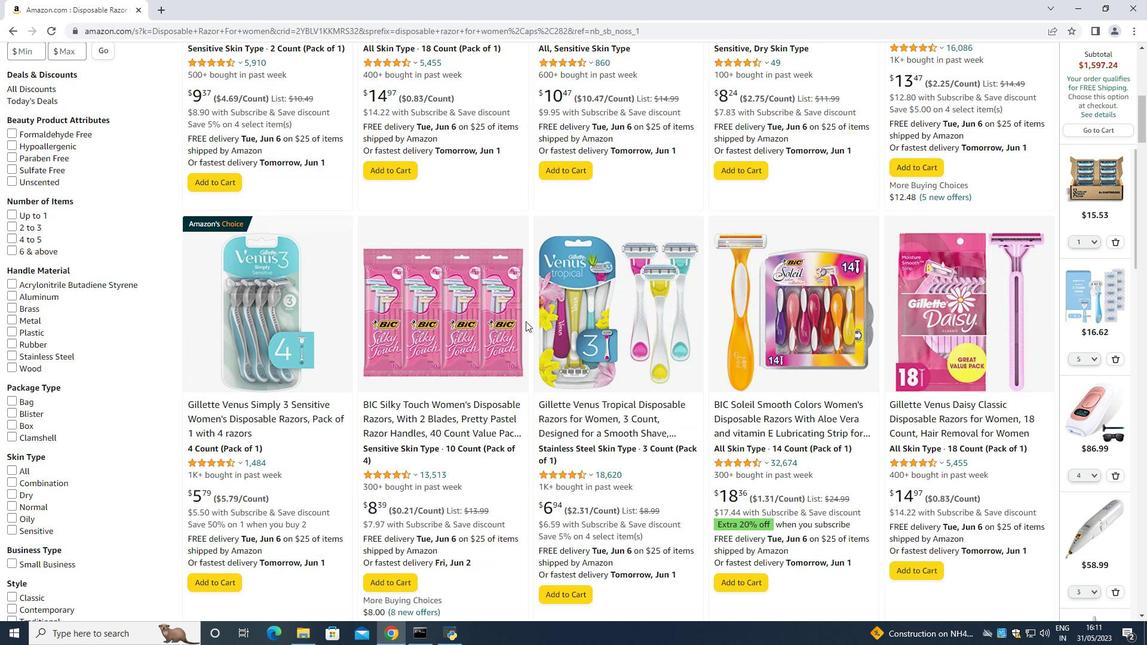 
Action: Mouse scrolled (525, 322) with delta (0, 0)
Screenshot: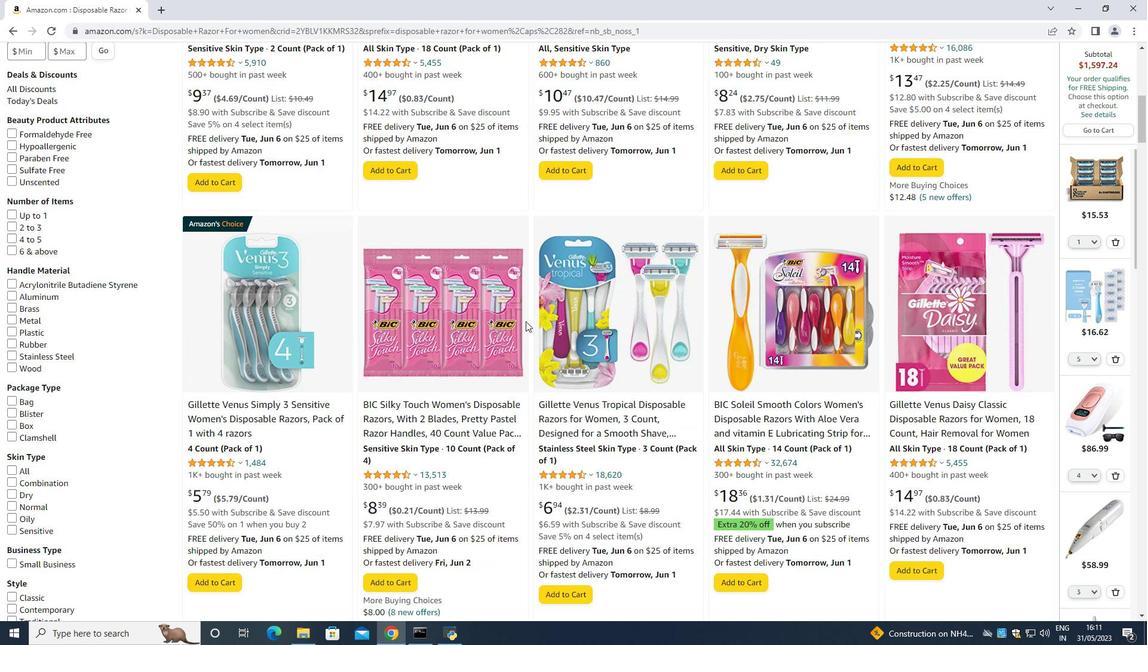 
Action: Mouse scrolled (525, 322) with delta (0, 0)
Screenshot: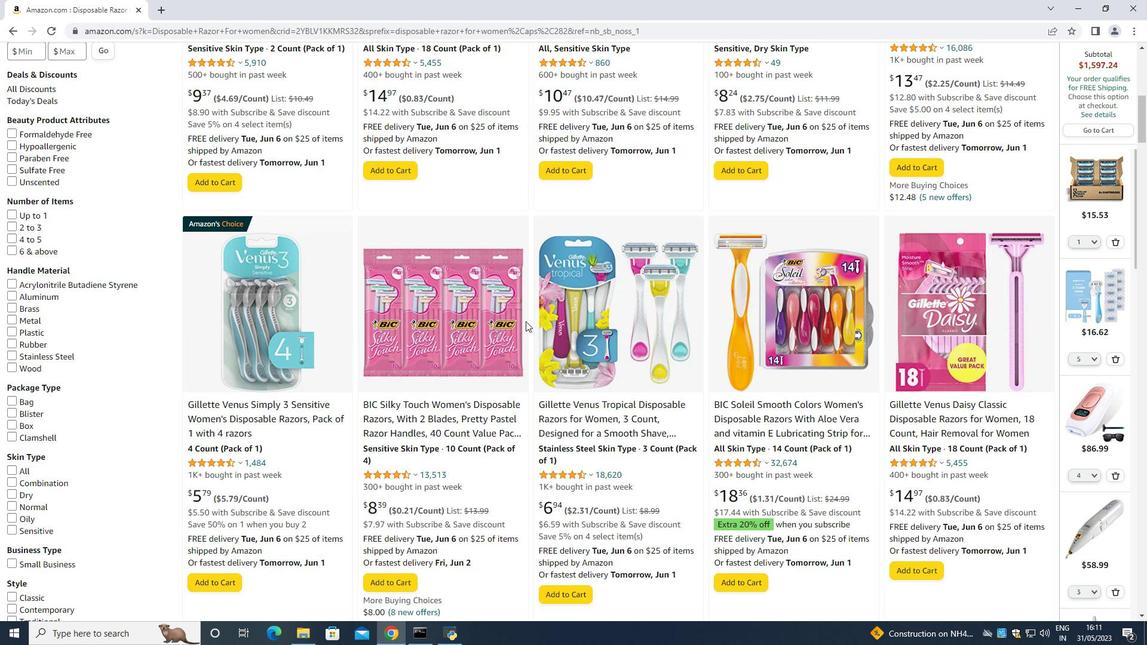 
Action: Mouse scrolled (525, 322) with delta (0, 0)
Screenshot: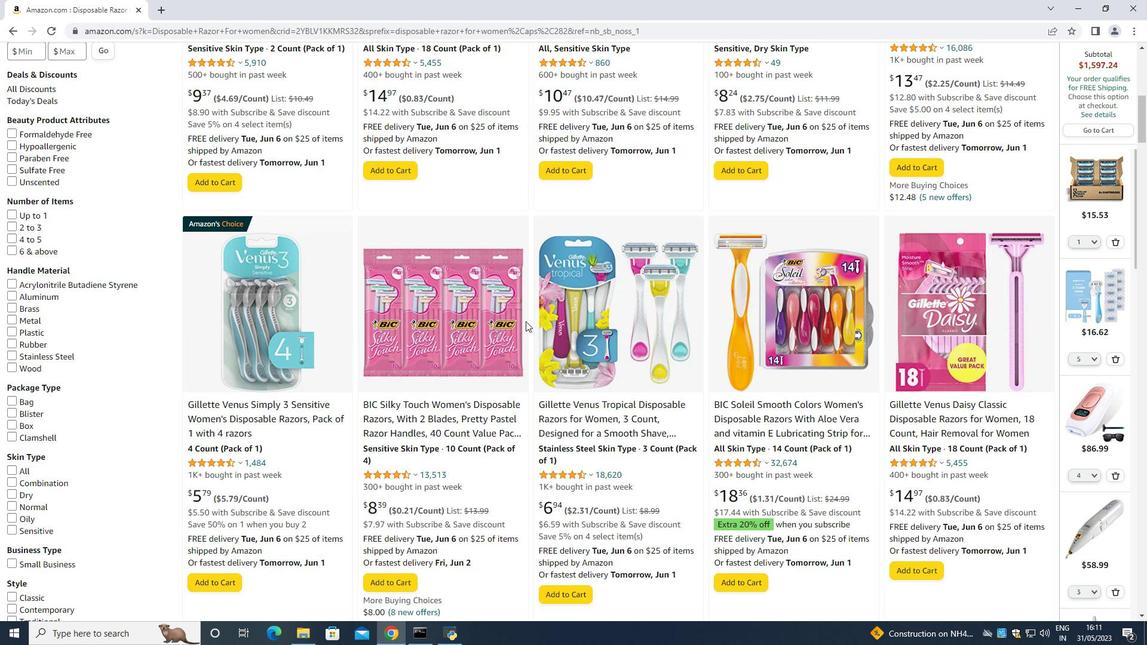 
Action: Mouse scrolled (525, 322) with delta (0, 0)
Screenshot: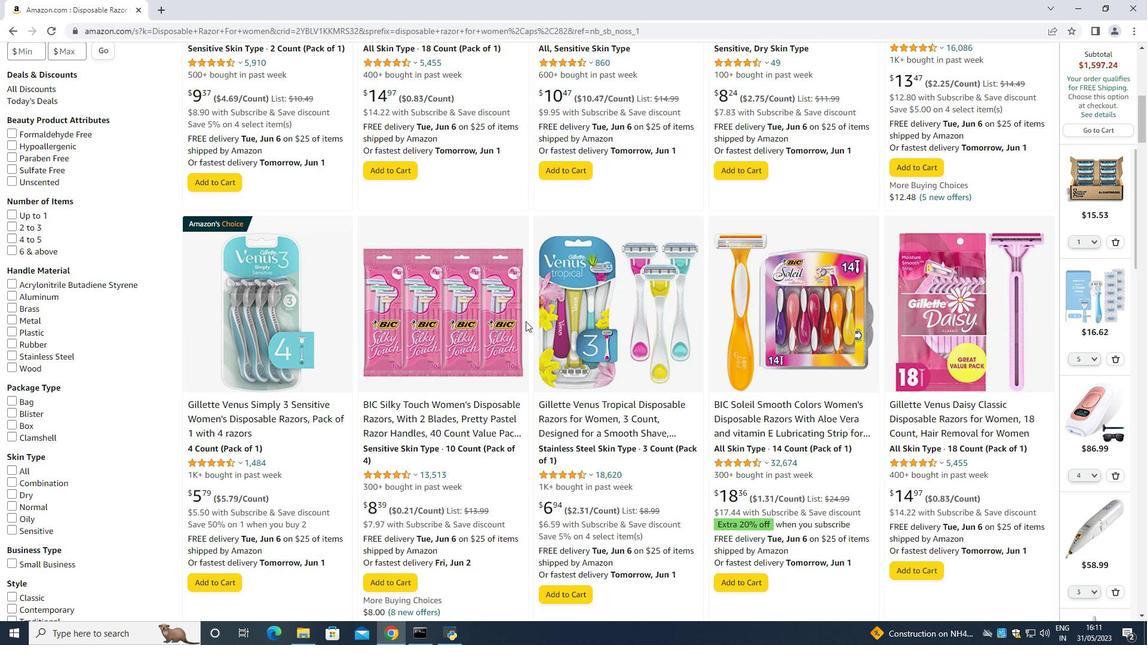 
Action: Mouse scrolled (525, 322) with delta (0, 0)
Screenshot: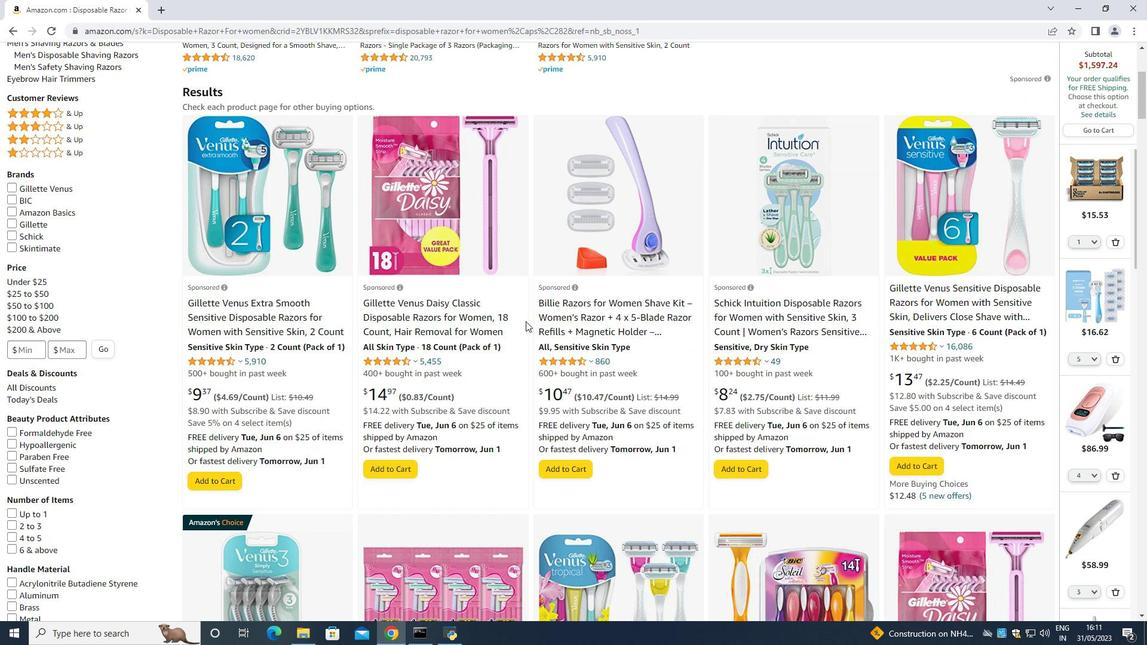 
Action: Mouse scrolled (525, 322) with delta (0, 0)
Screenshot: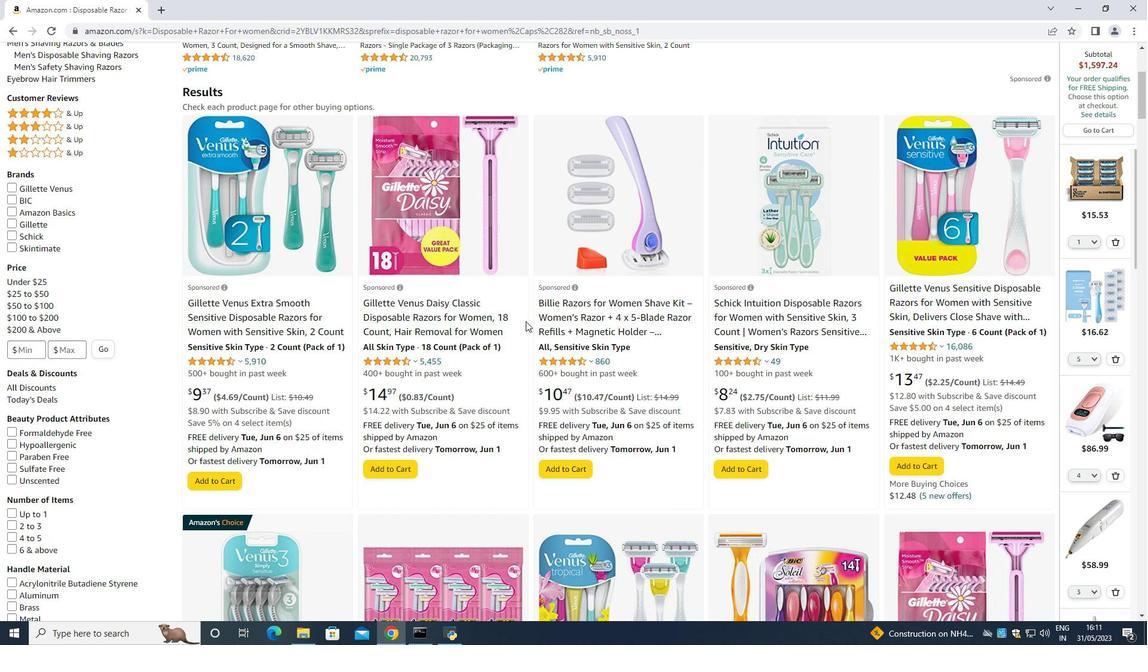 
Action: Mouse scrolled (525, 322) with delta (0, 0)
Screenshot: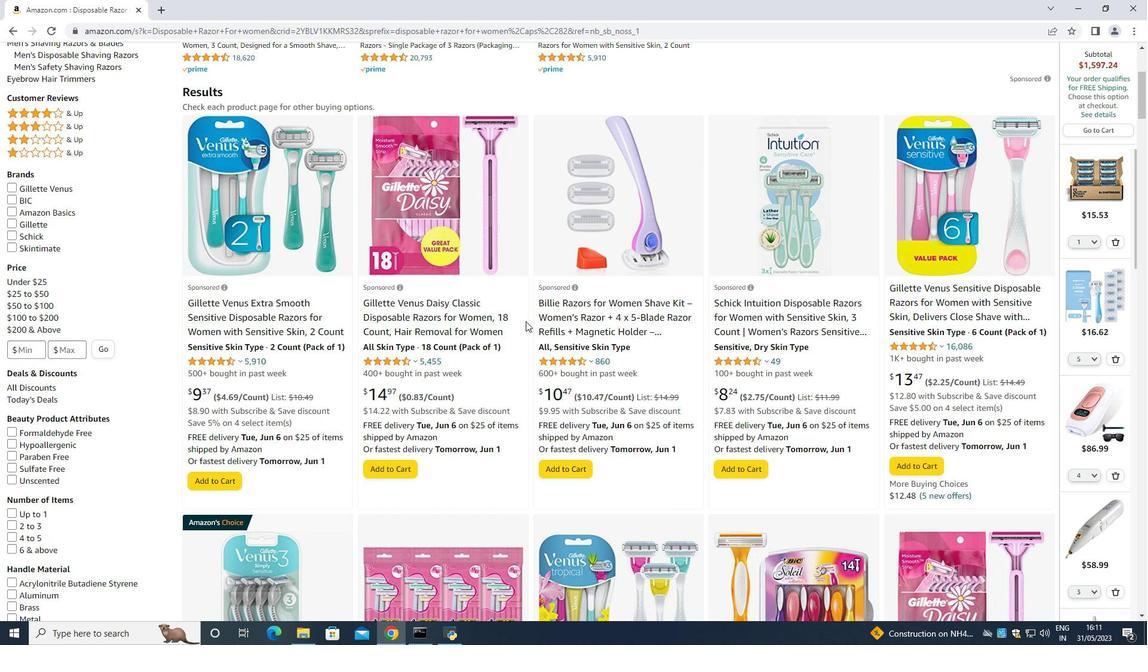 
Action: Mouse scrolled (525, 322) with delta (0, 0)
Screenshot: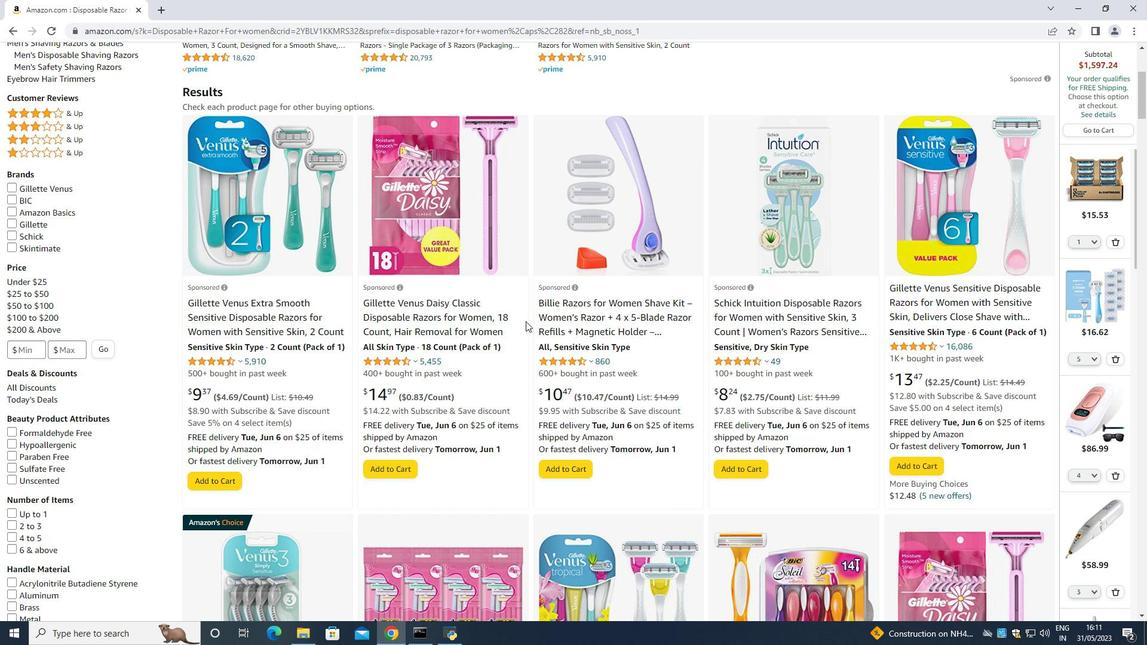 
Action: Mouse scrolled (525, 322) with delta (0, 0)
Screenshot: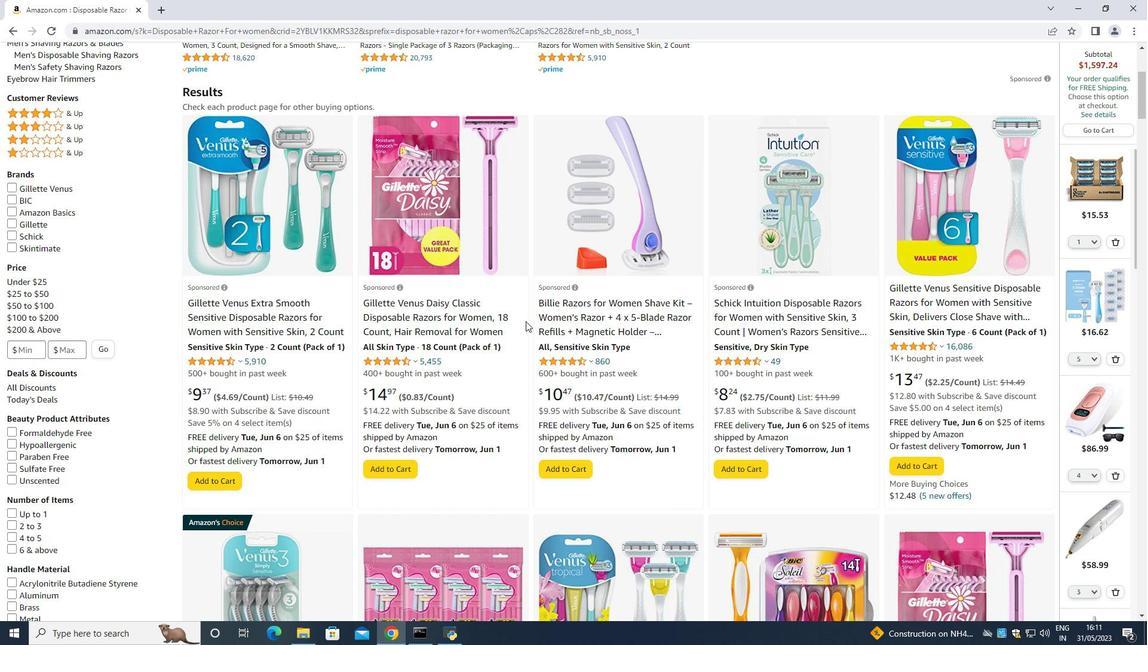 
Action: Mouse scrolled (525, 320) with delta (0, 0)
Screenshot: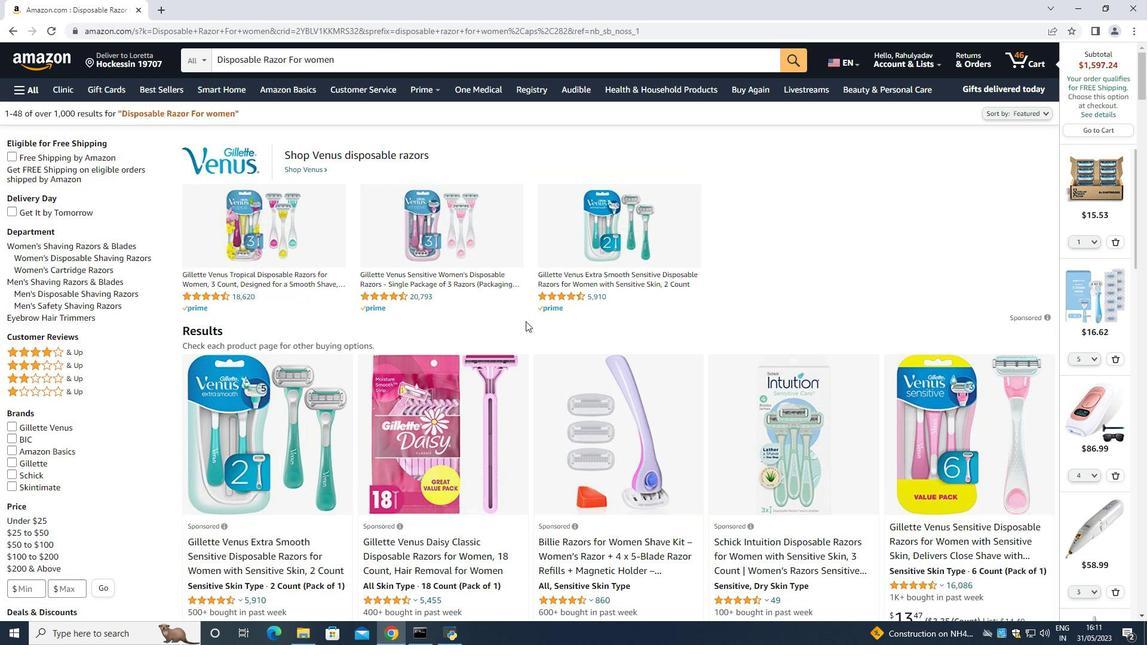 
Action: Mouse scrolled (525, 320) with delta (0, 0)
Screenshot: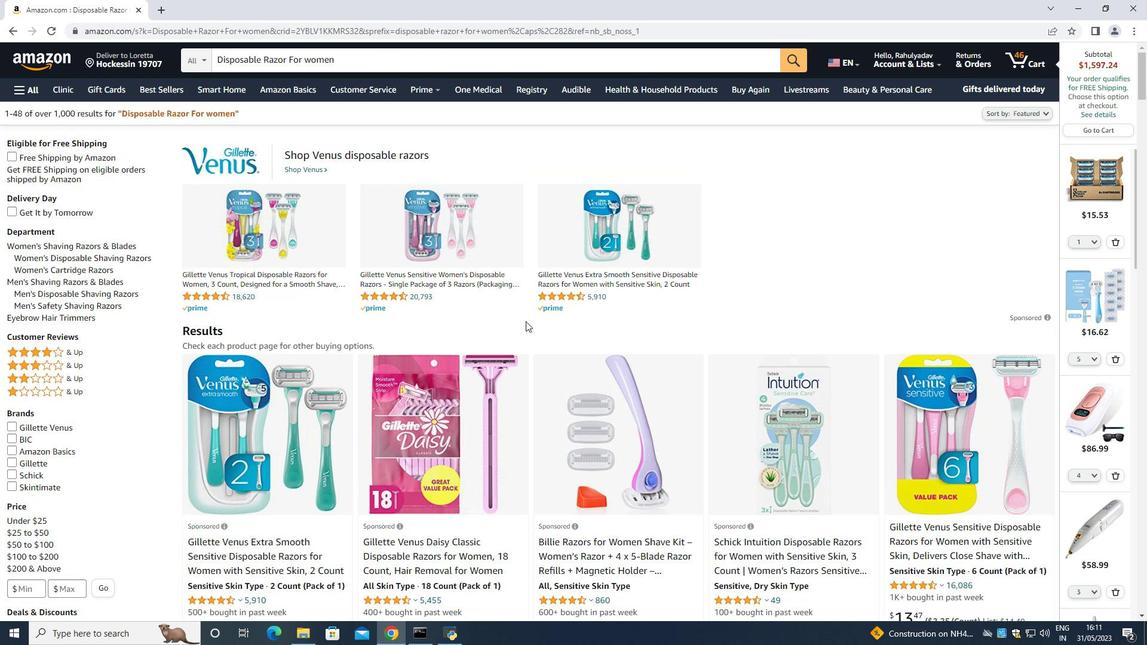 
Action: Mouse moved to (299, 447)
Screenshot: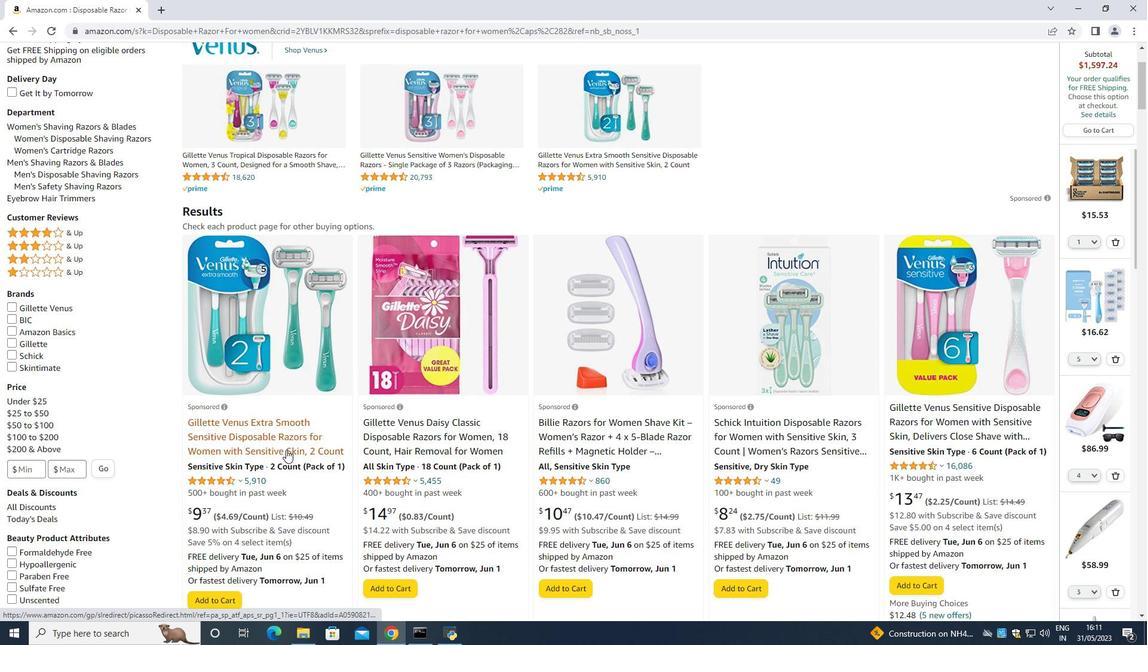 
Action: Mouse pressed left at (299, 447)
Screenshot: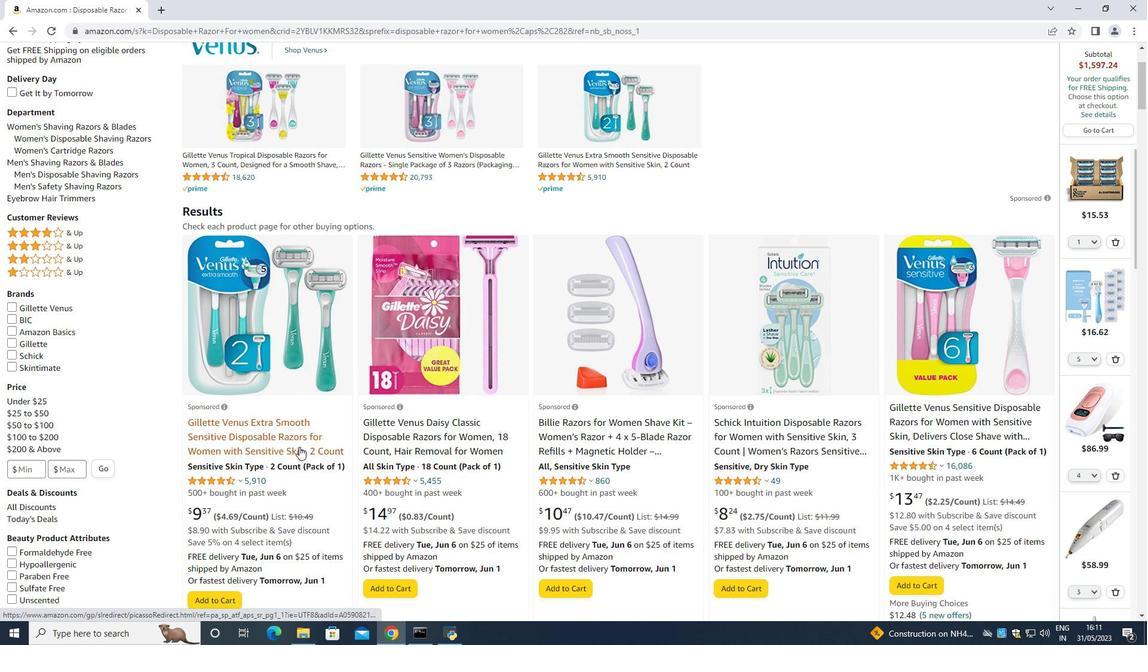 
Action: Mouse moved to (709, 278)
Screenshot: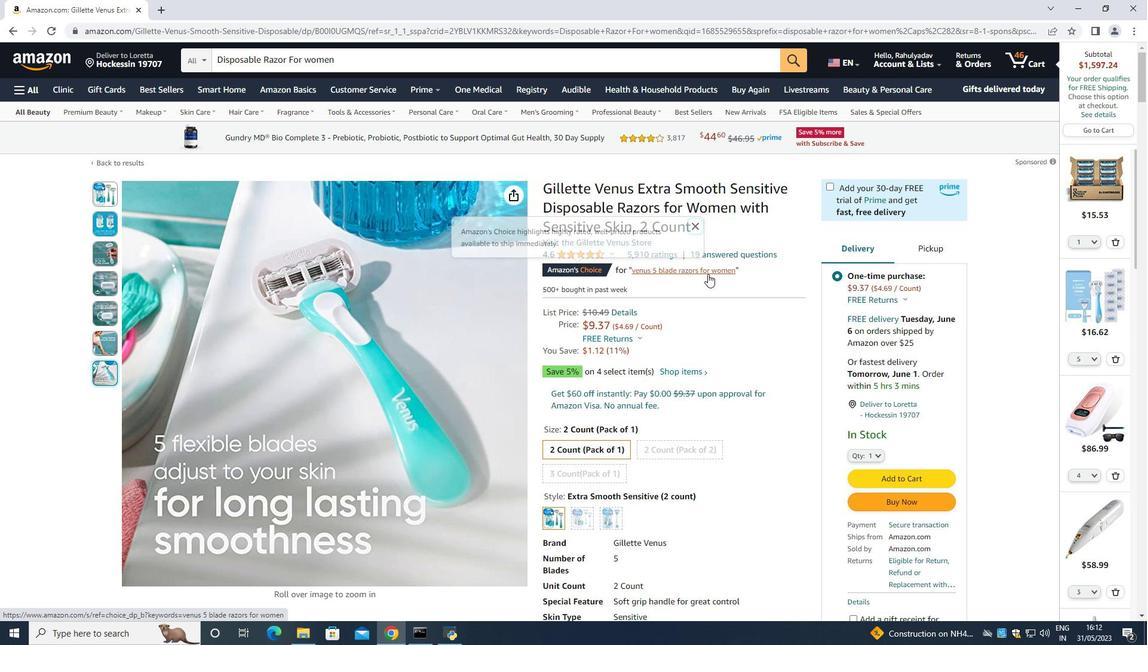 
Action: Mouse pressed middle at (709, 278)
Screenshot: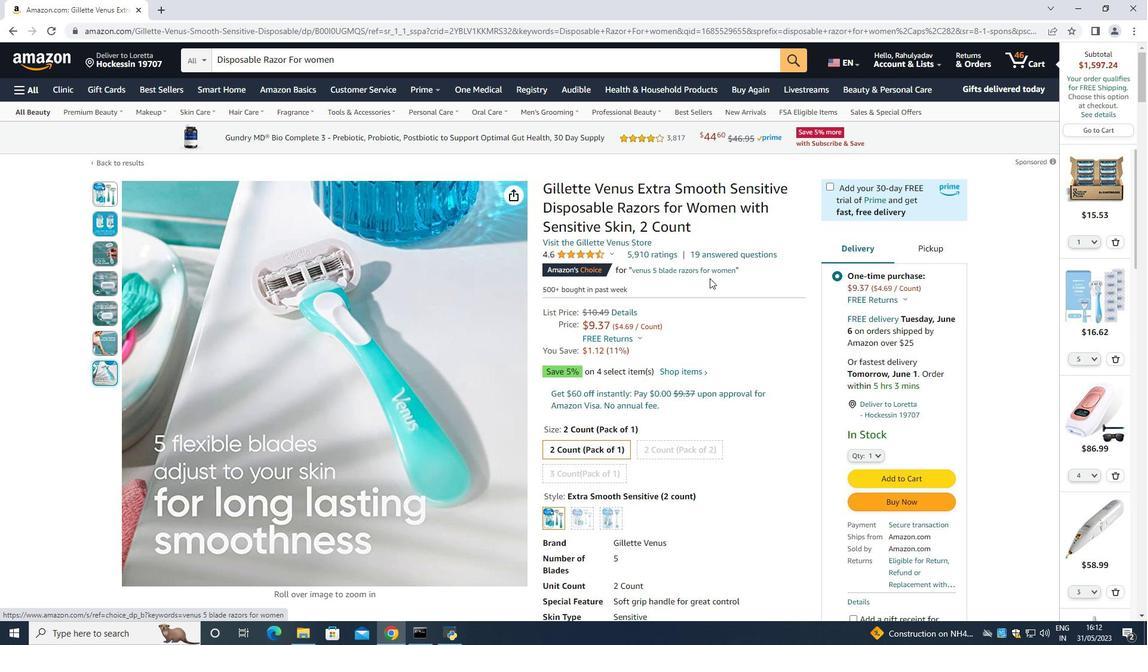 
Action: Mouse moved to (697, 319)
Screenshot: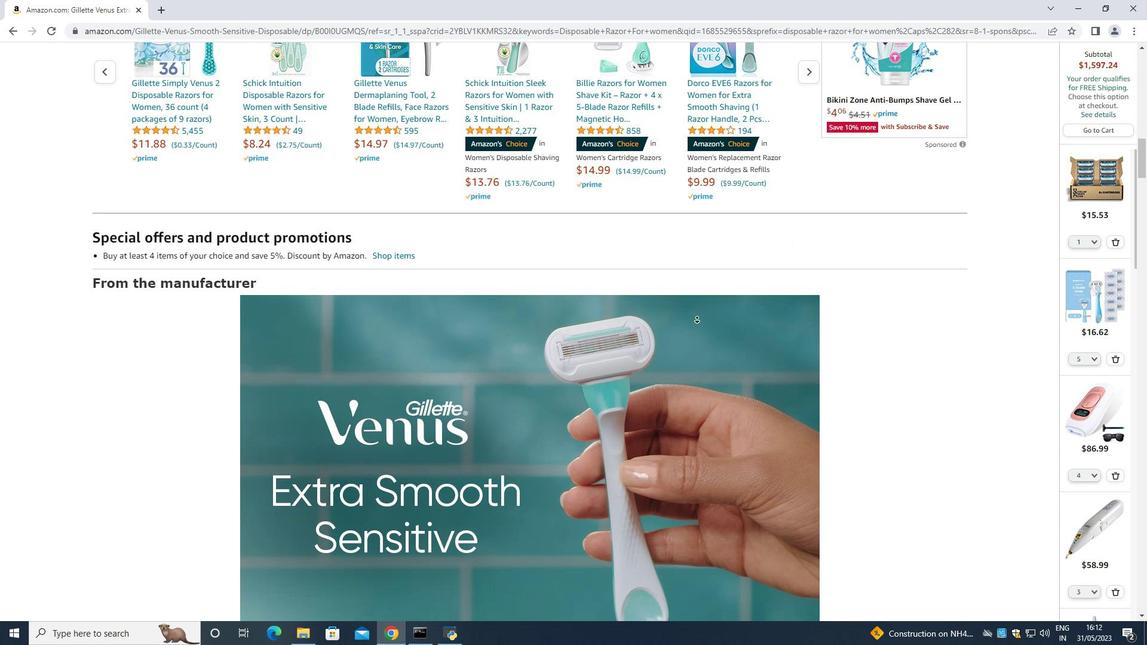 
Action: Mouse pressed left at (697, 318)
Screenshot: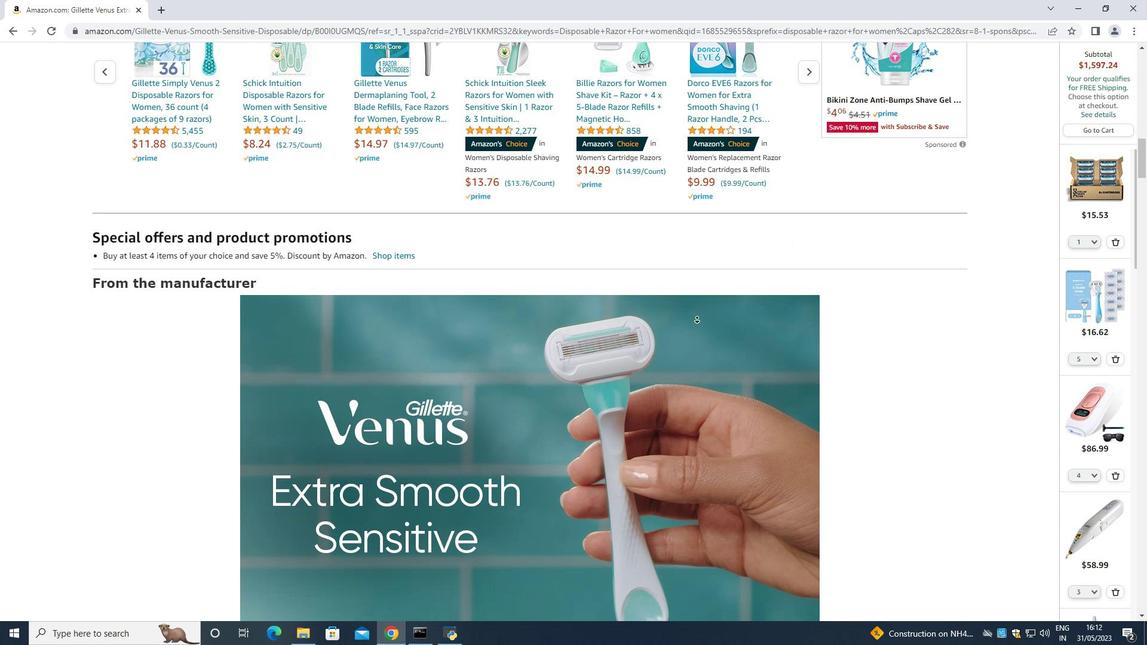 
Action: Mouse moved to (695, 319)
Screenshot: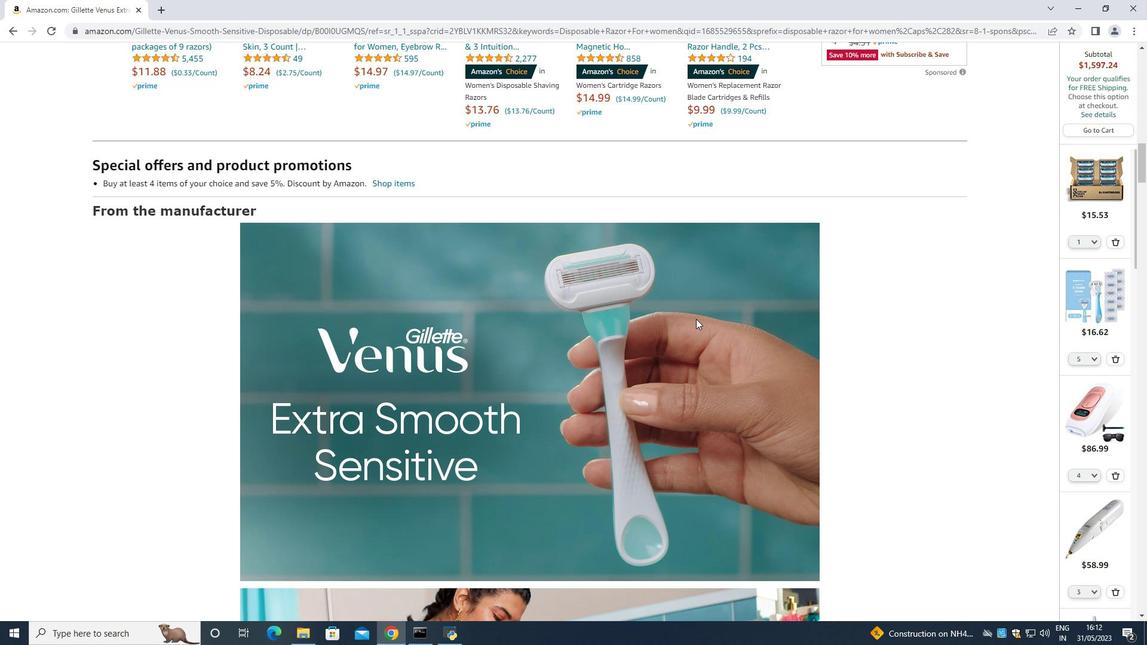 
Action: Mouse scrolled (695, 318) with delta (0, 0)
Screenshot: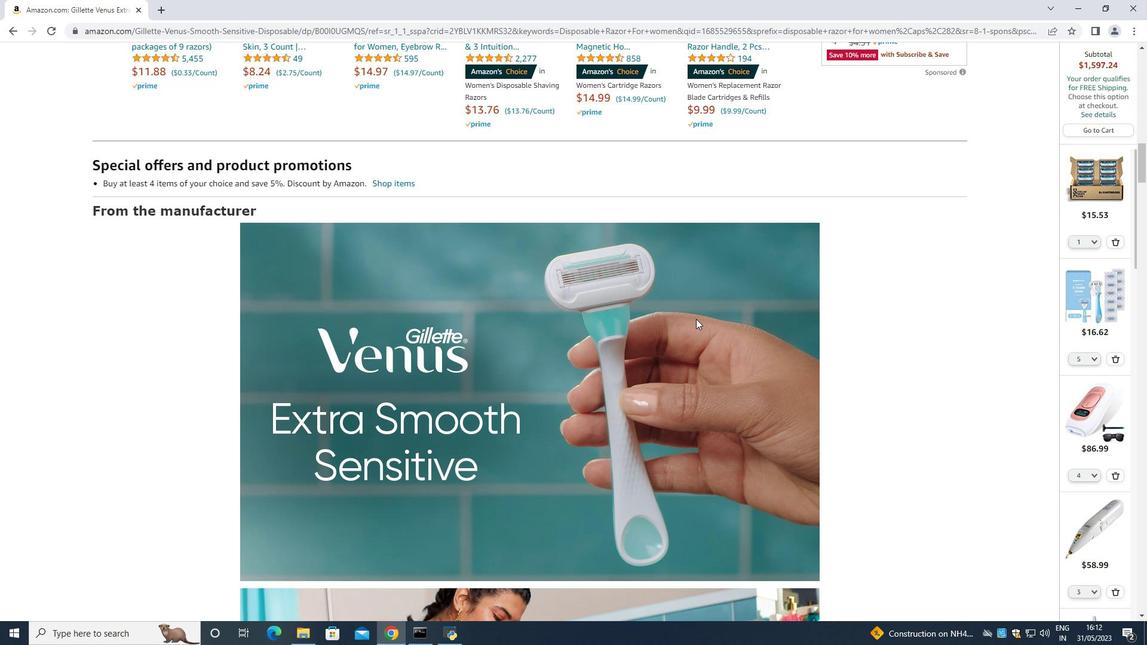 
Action: Mouse moved to (695, 319)
Screenshot: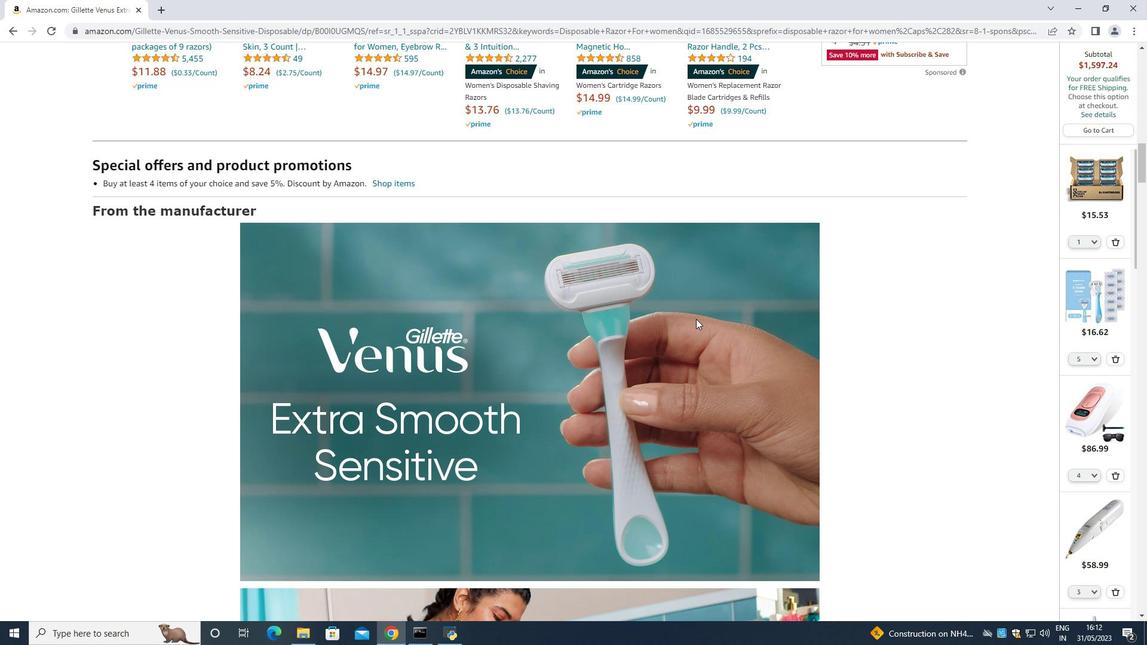 
Action: Mouse scrolled (695, 318) with delta (0, 0)
Screenshot: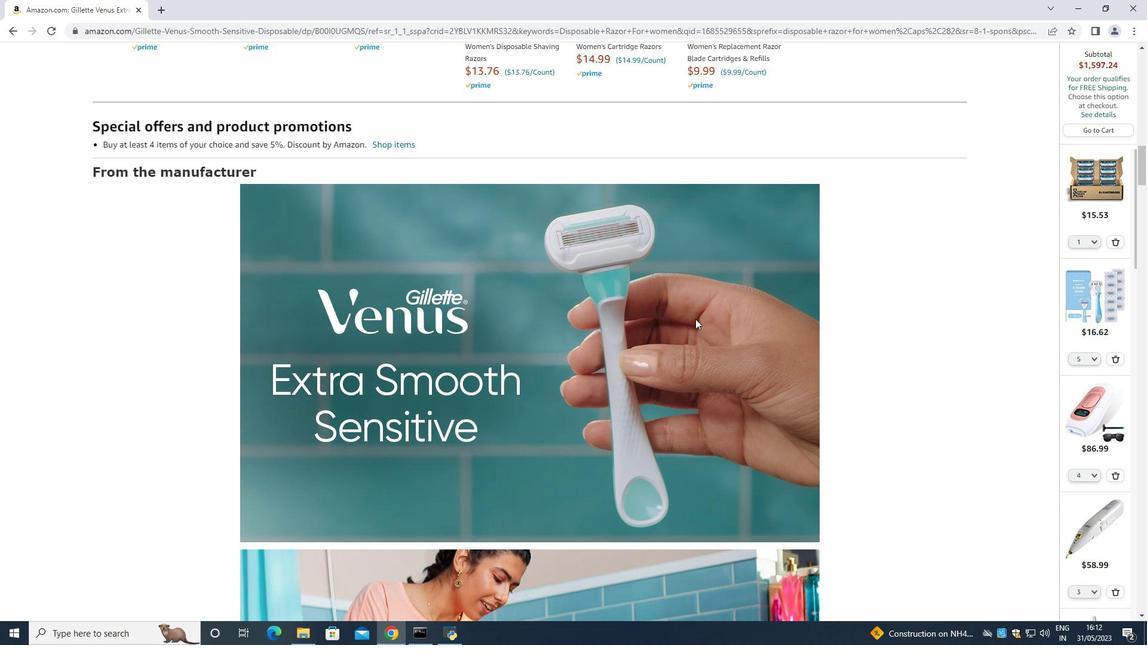 
Action: Mouse scrolled (695, 318) with delta (0, 0)
Screenshot: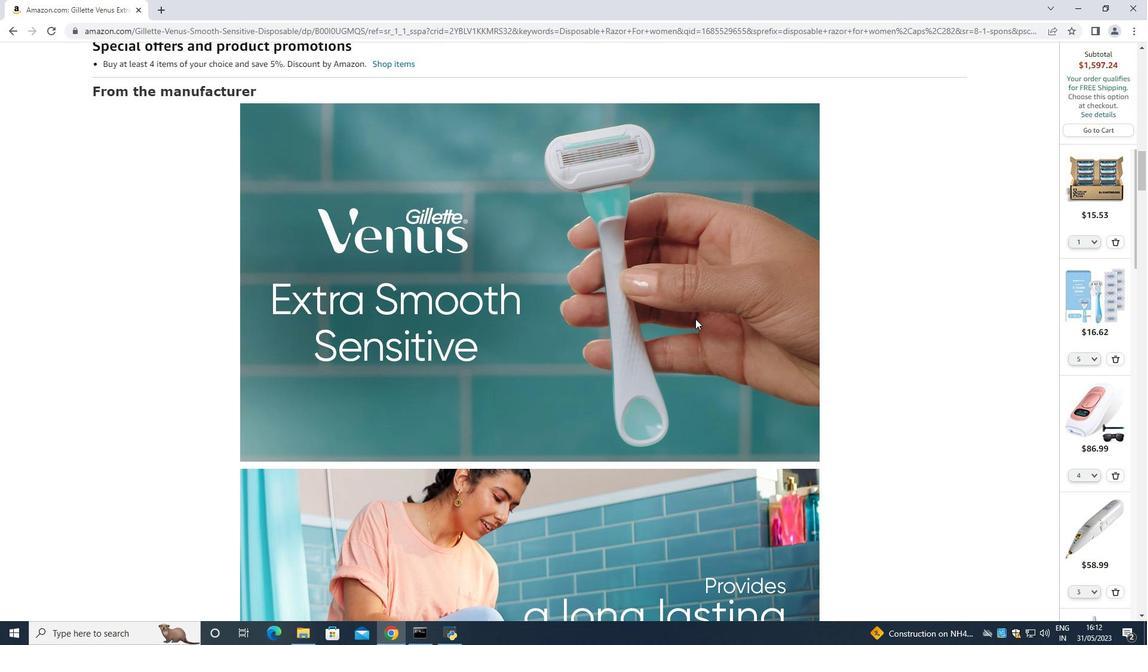 
Action: Mouse scrolled (695, 318) with delta (0, 0)
Screenshot: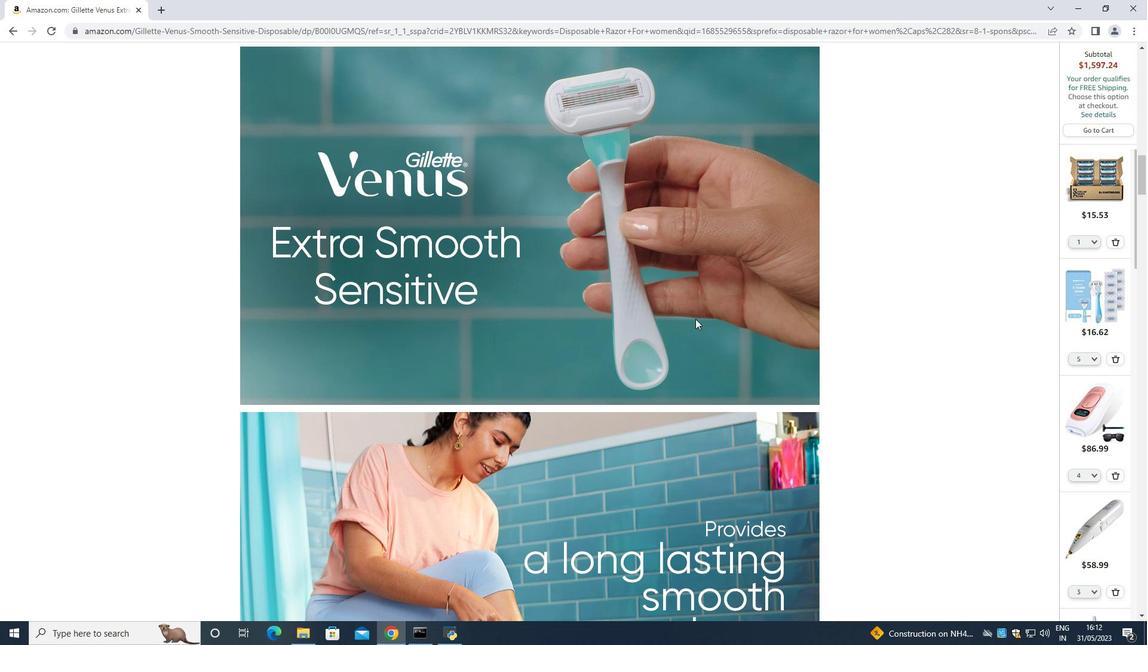 
Action: Mouse scrolled (695, 318) with delta (0, 0)
Screenshot: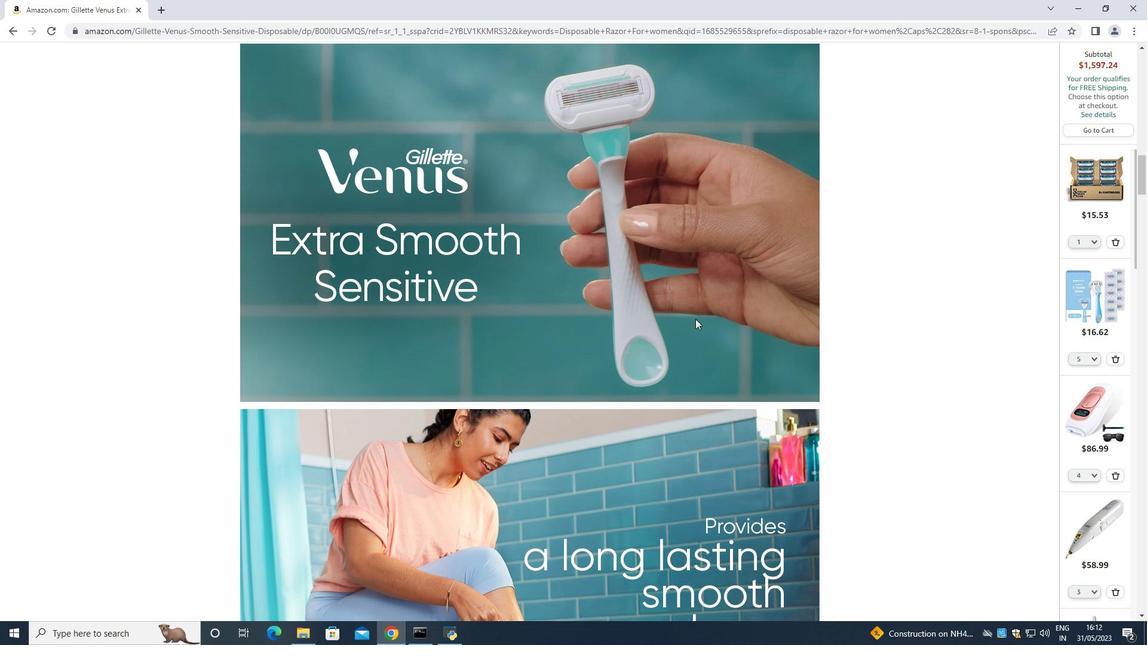 
Action: Mouse scrolled (695, 318) with delta (0, 0)
Screenshot: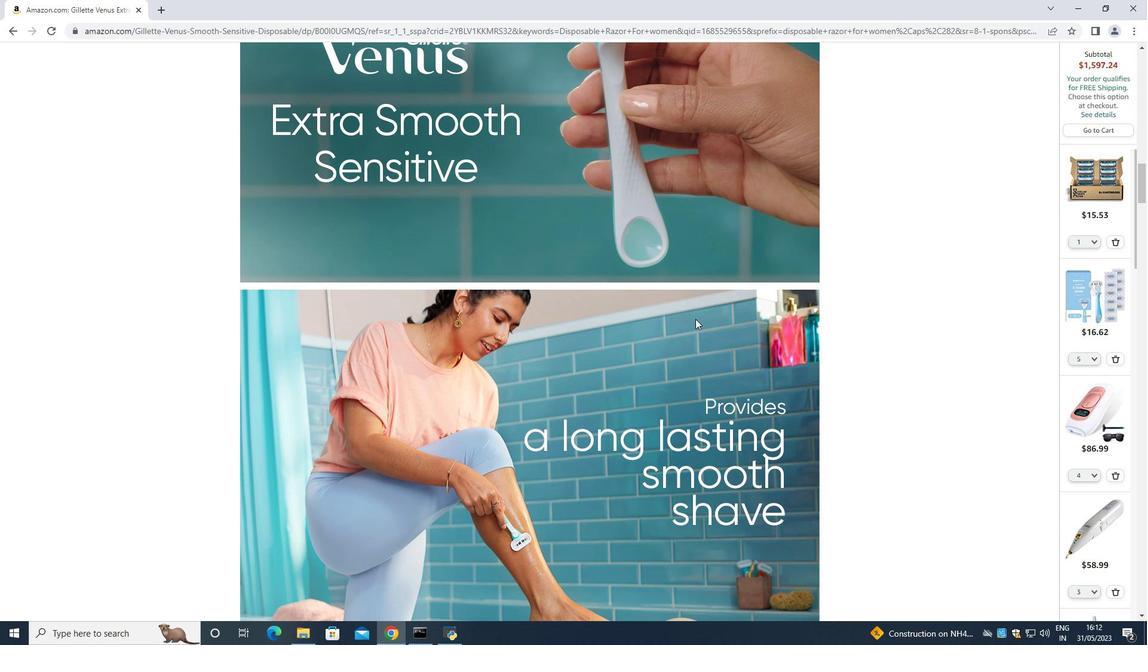 
Action: Mouse scrolled (695, 318) with delta (0, 0)
Screenshot: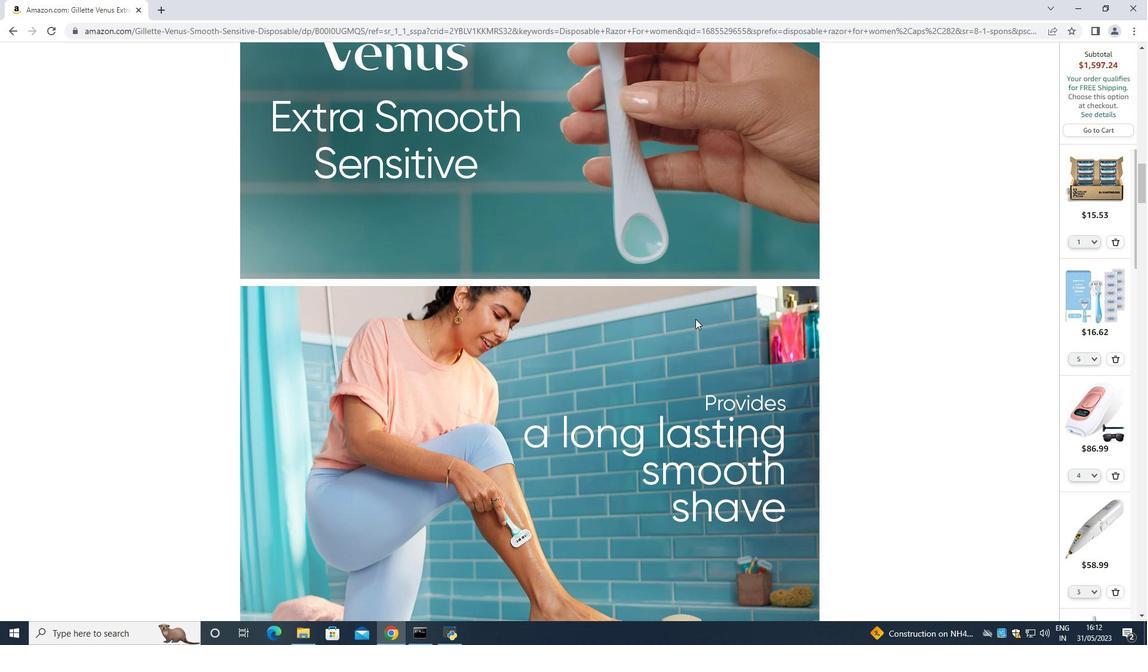 
Action: Mouse scrolled (695, 318) with delta (0, 0)
Screenshot: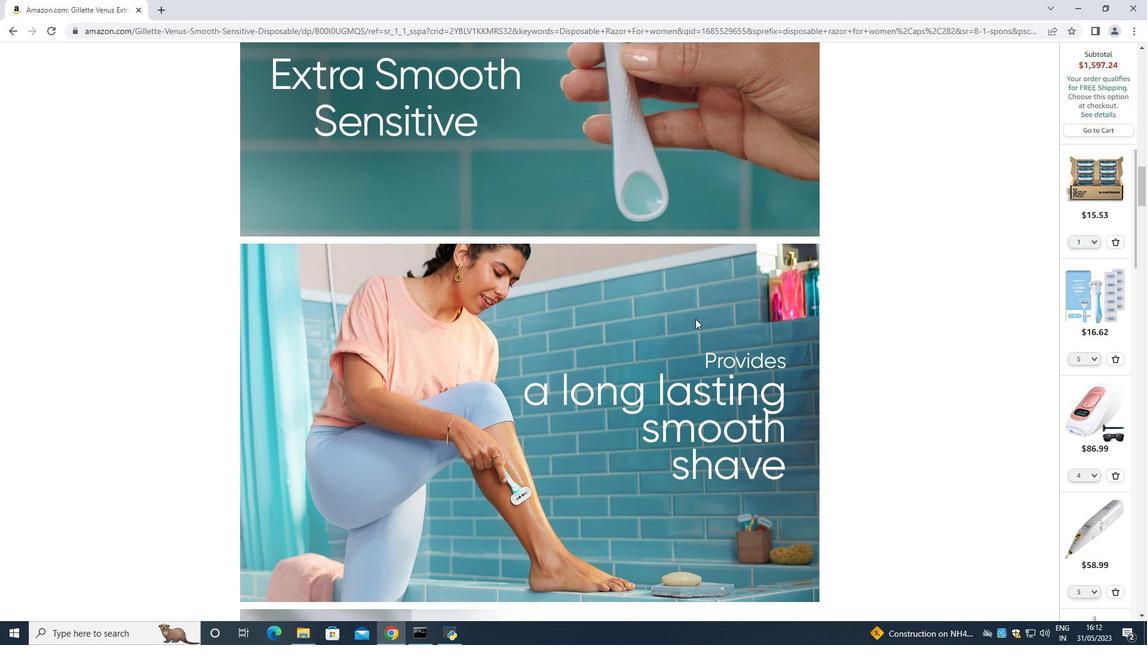 
Action: Mouse scrolled (695, 318) with delta (0, 0)
